 Task: Buy 4 Mustache Scissors for Men's from Shave & Hair Removal section under best seller category for shipping address: Linda Green, 535 Junior Avenue, Duluth, Georgia 30097, Cell Number 4046170247. Pay from credit card ending with 7965, CVV 549
Action: Mouse moved to (31, 116)
Screenshot: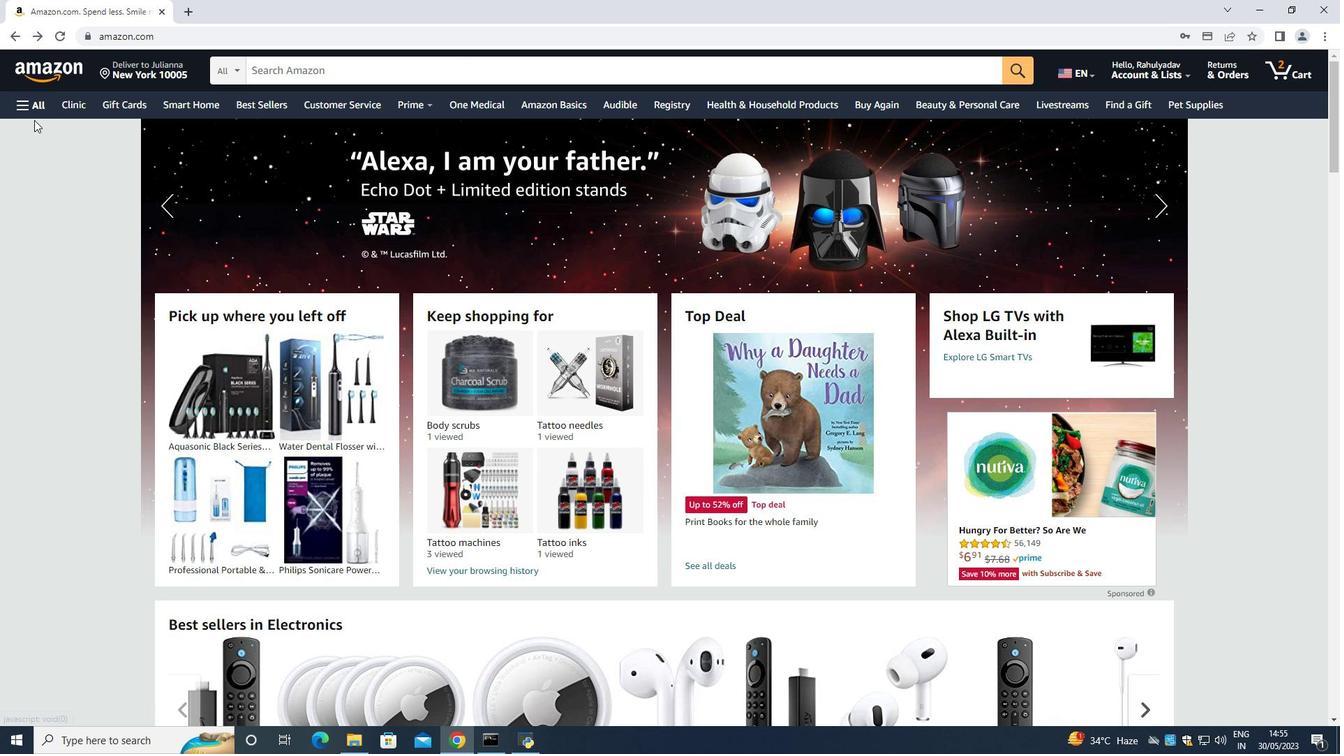 
Action: Mouse pressed left at (31, 116)
Screenshot: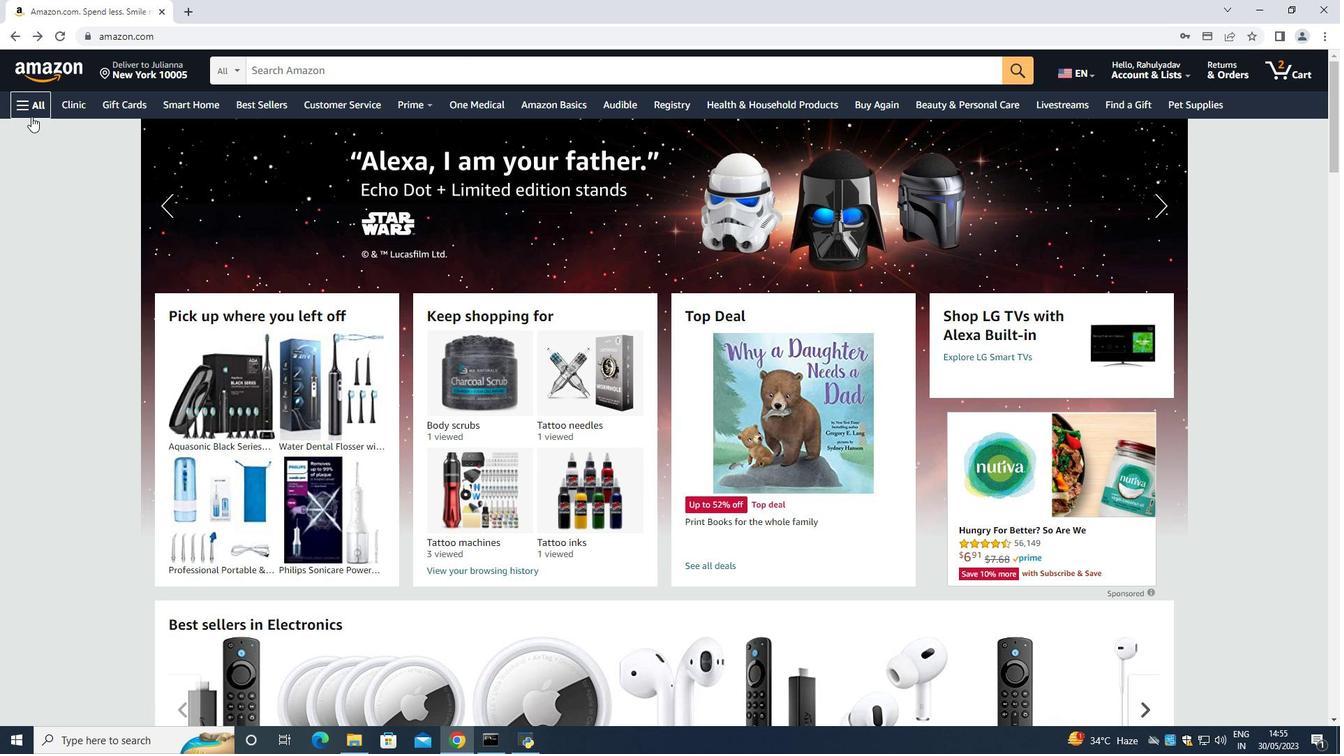 
Action: Mouse moved to (32, 143)
Screenshot: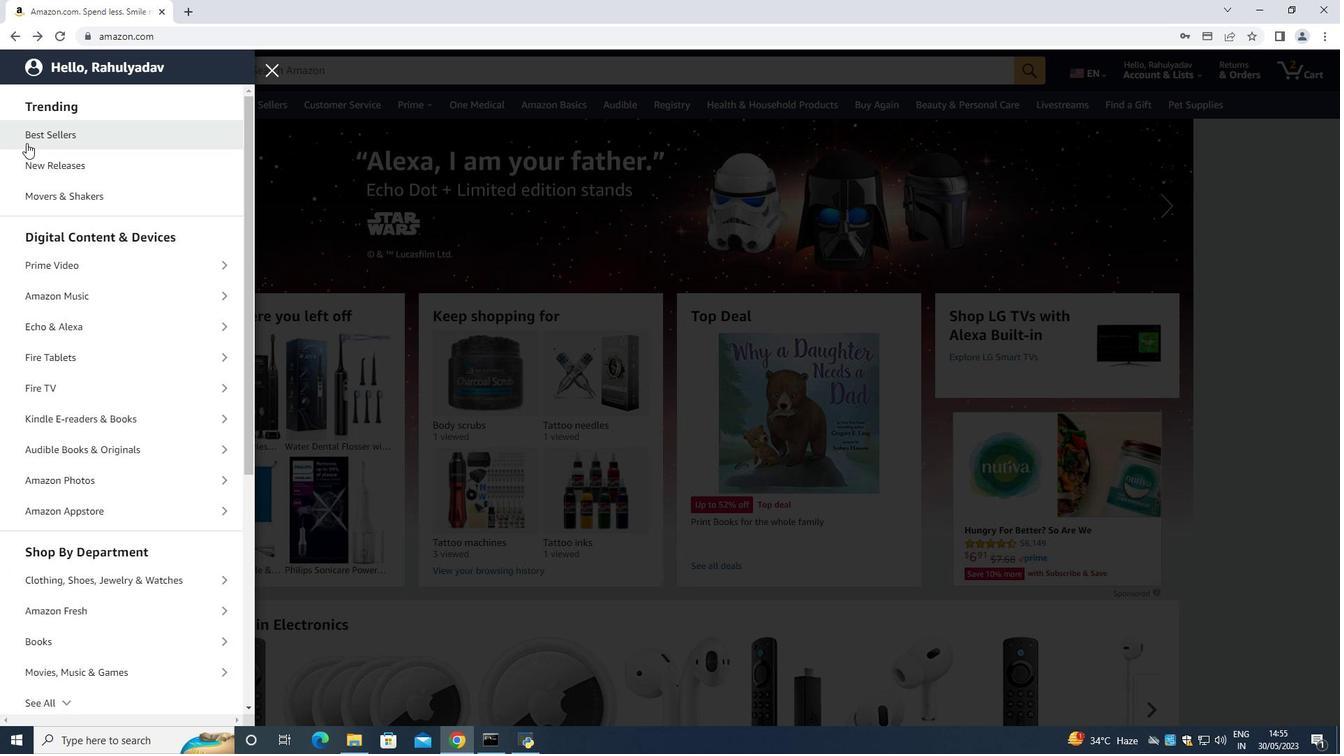 
Action: Mouse pressed left at (32, 143)
Screenshot: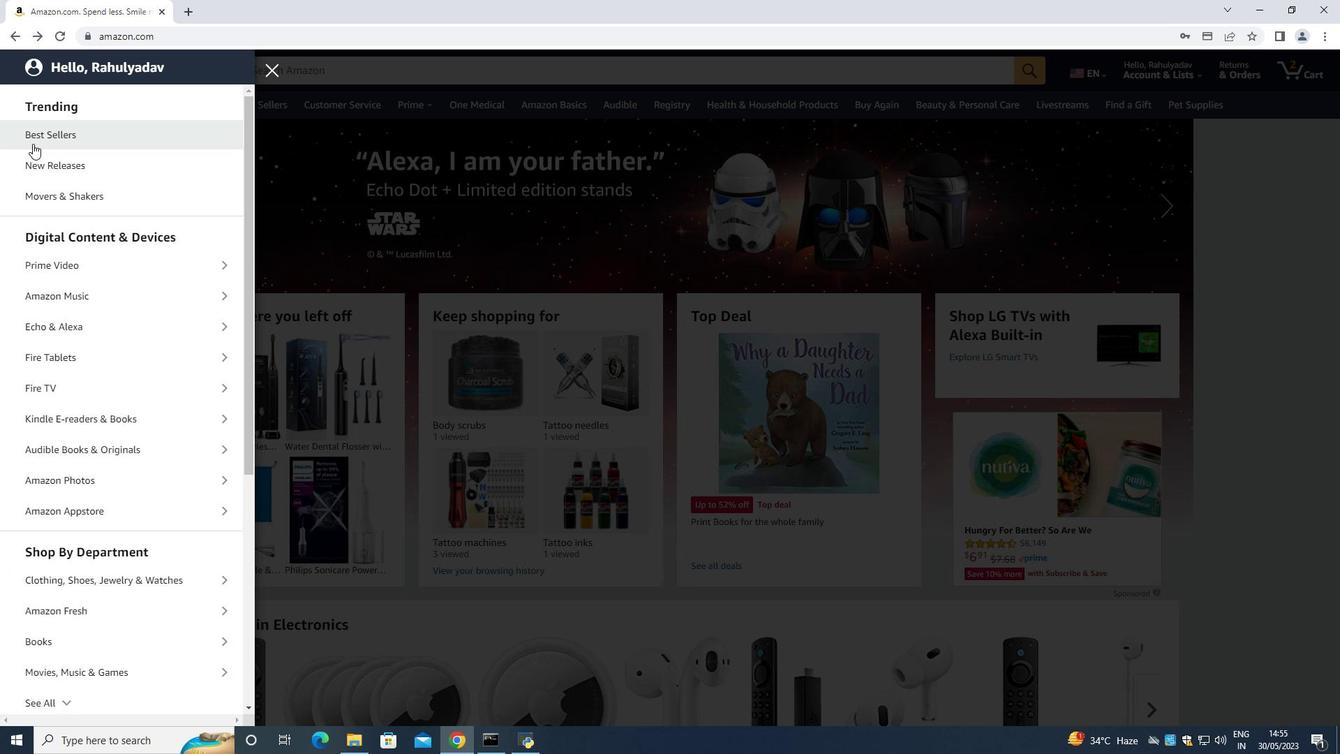 
Action: Mouse moved to (367, 76)
Screenshot: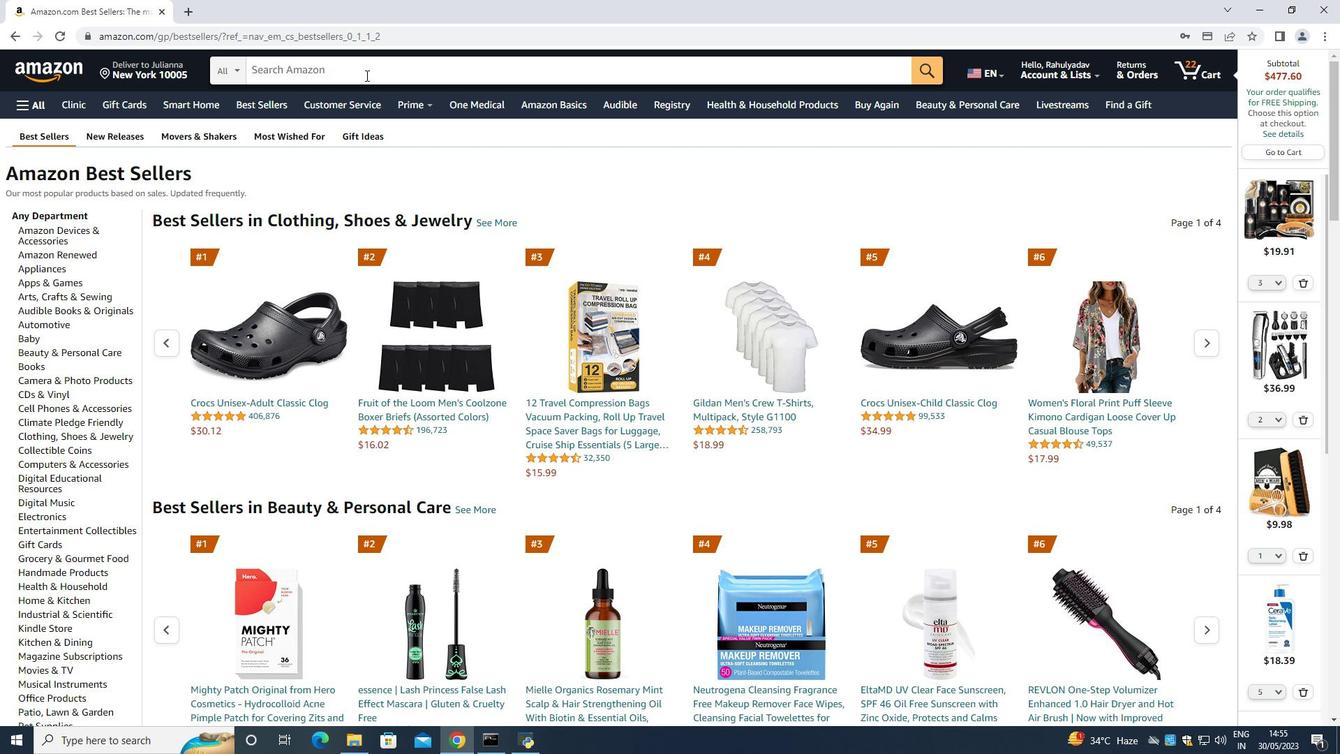 
Action: Mouse pressed left at (367, 76)
Screenshot: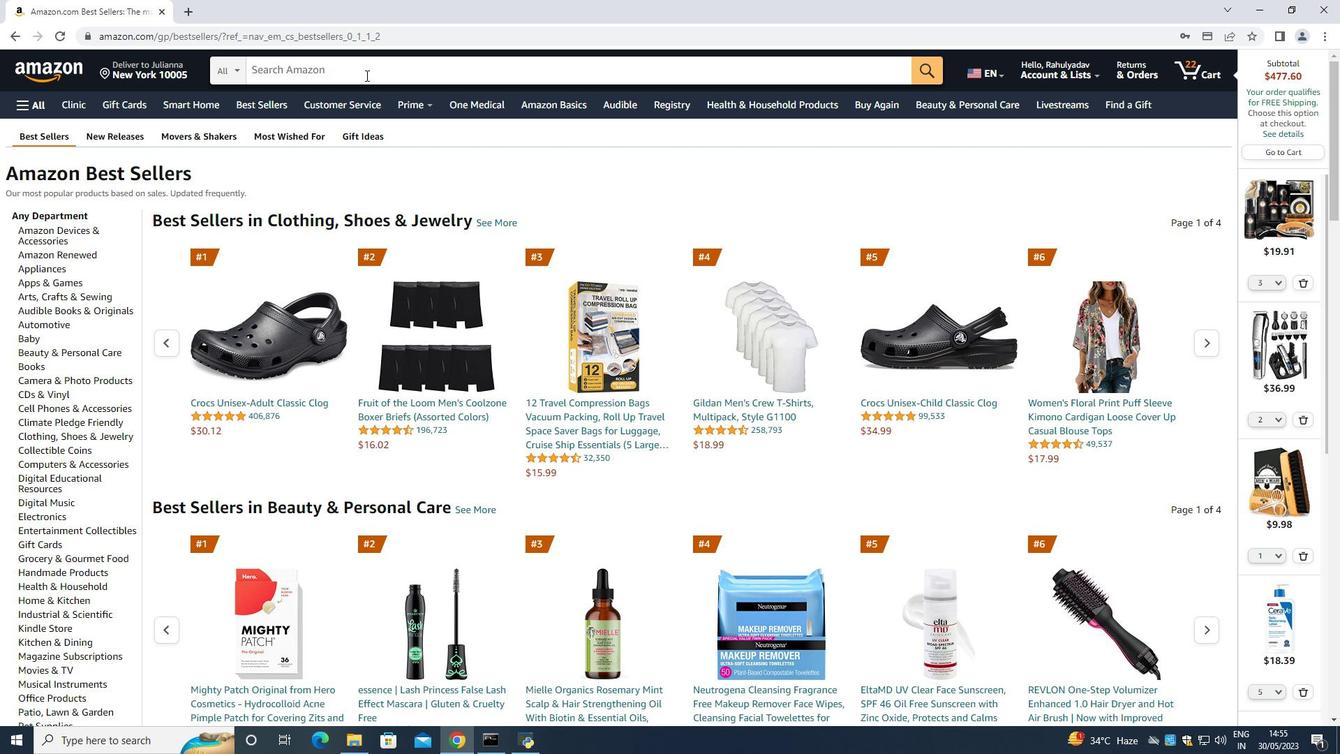 
Action: Key pressed <Key.shift><Key.shift>Mustache<Key.space><Key.shift>Scissors<Key.space>for<Key.space><Key.shift>Men<Key.space><Key.enter>
Screenshot: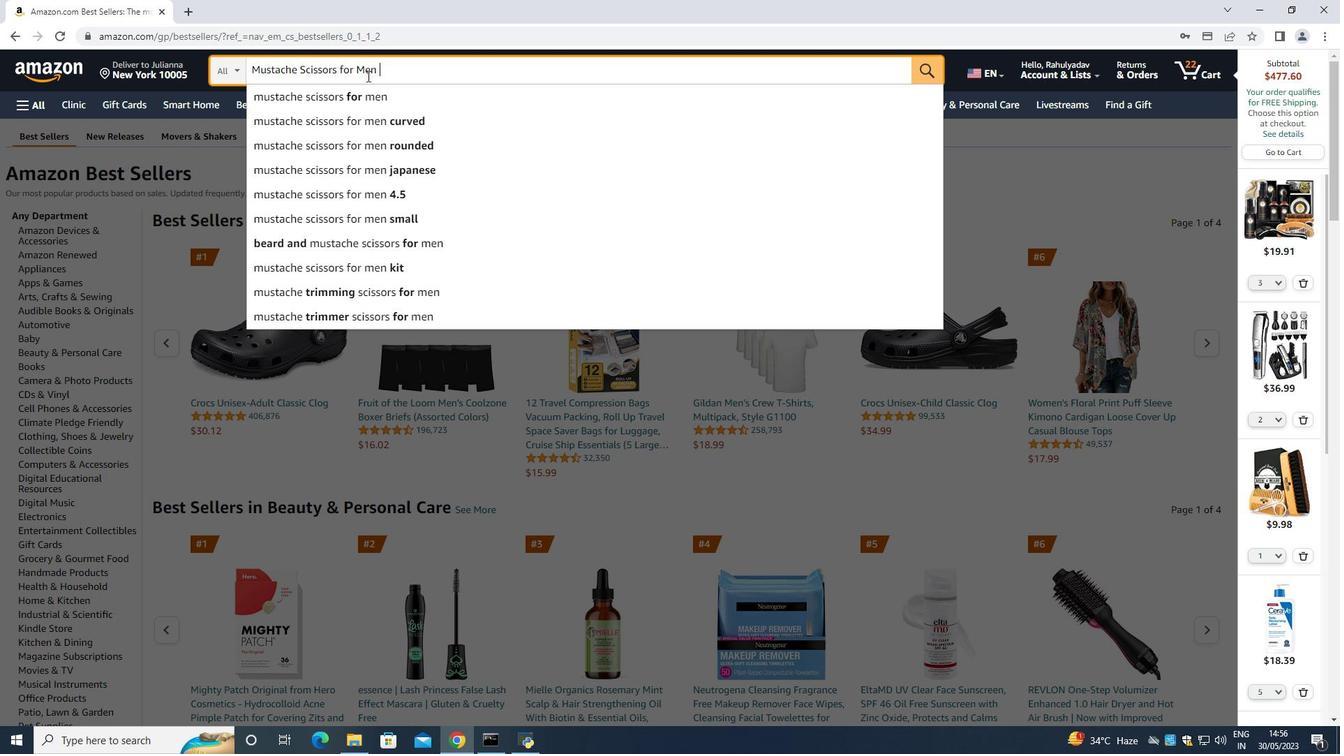 
Action: Mouse moved to (87, 289)
Screenshot: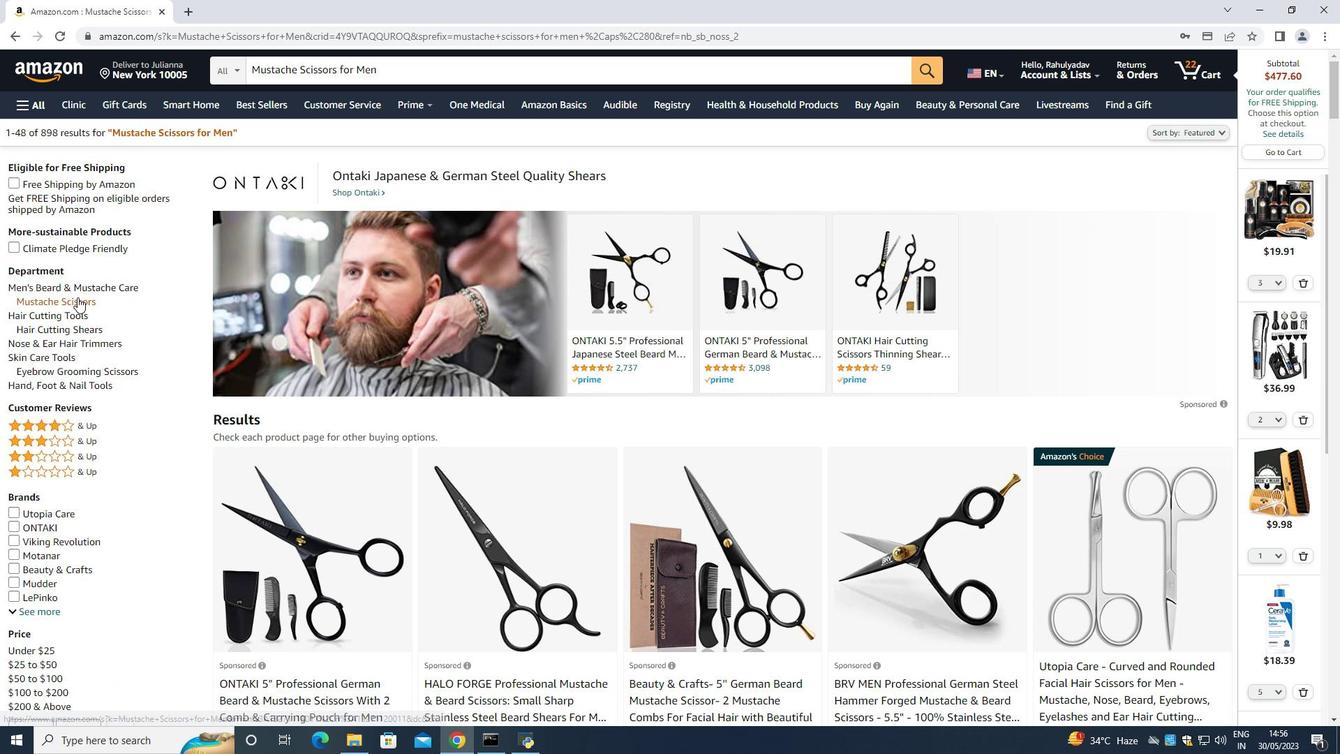 
Action: Mouse pressed left at (87, 289)
Screenshot: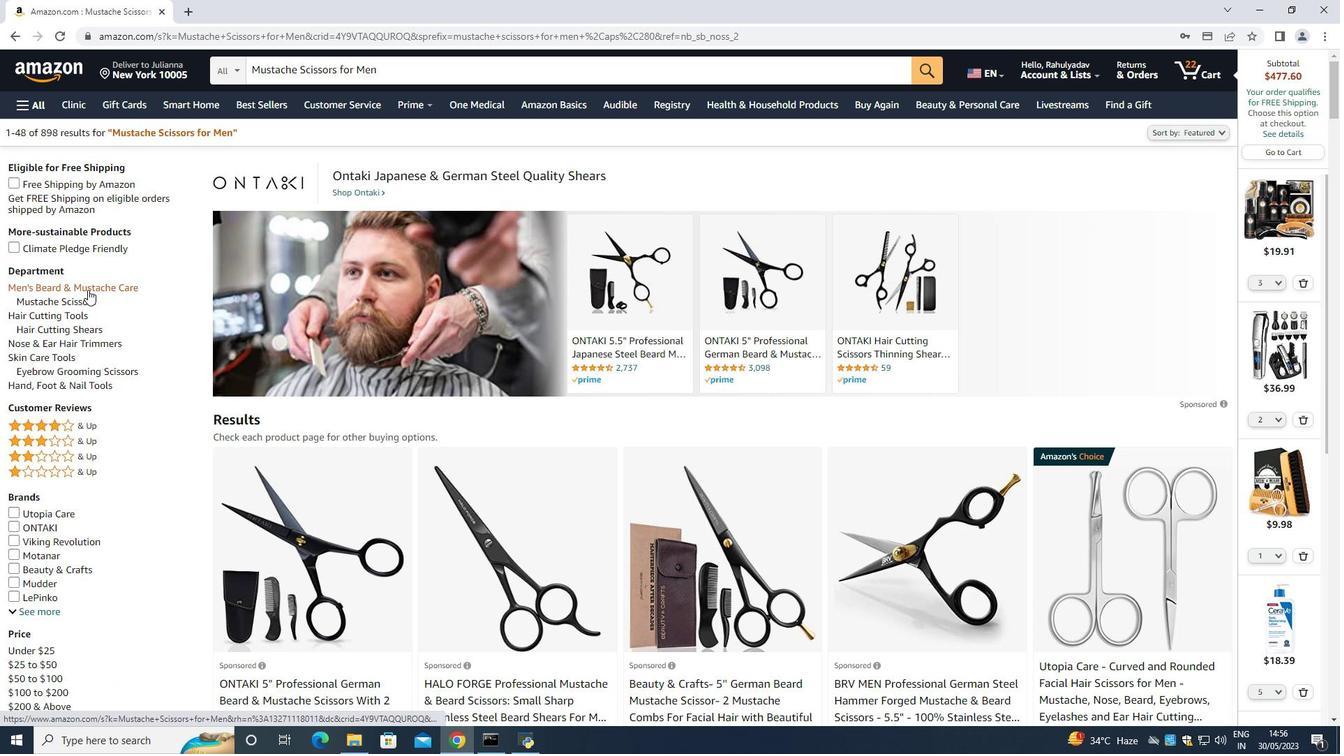 
Action: Mouse moved to (66, 356)
Screenshot: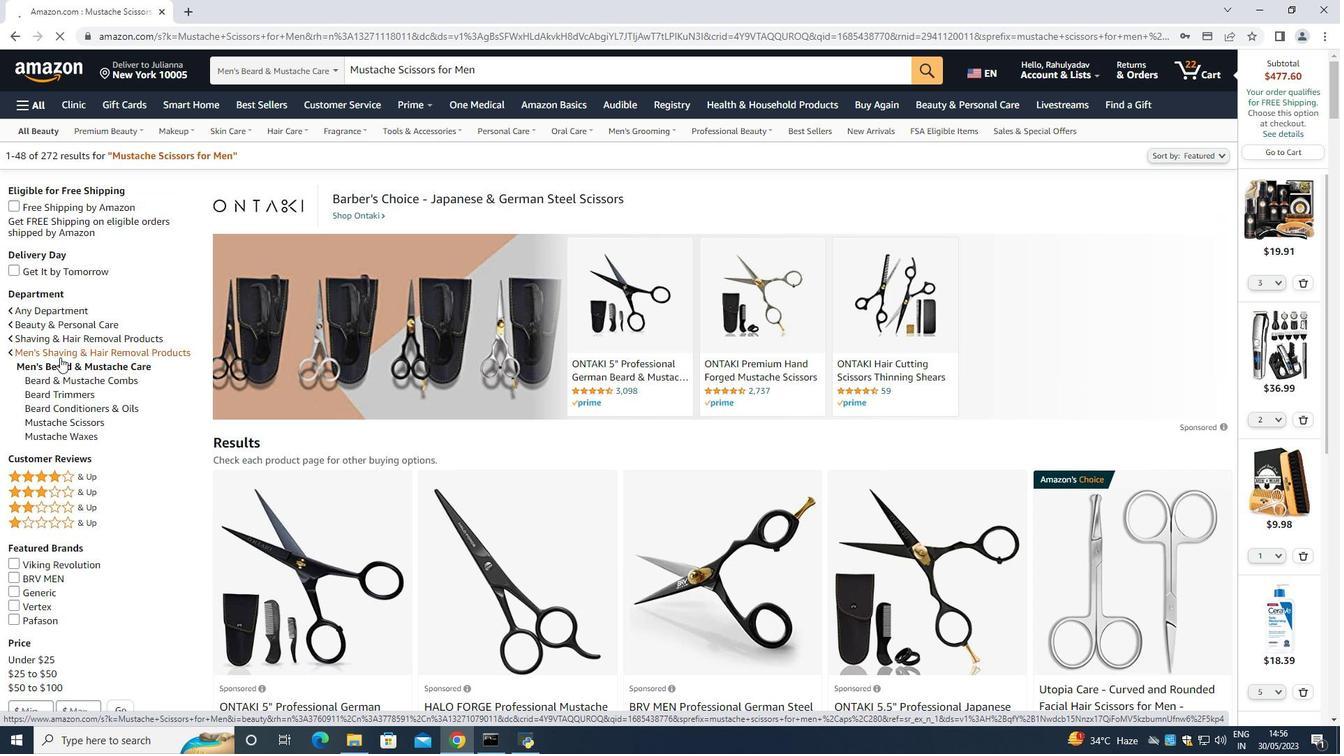 
Action: Mouse pressed left at (66, 356)
Screenshot: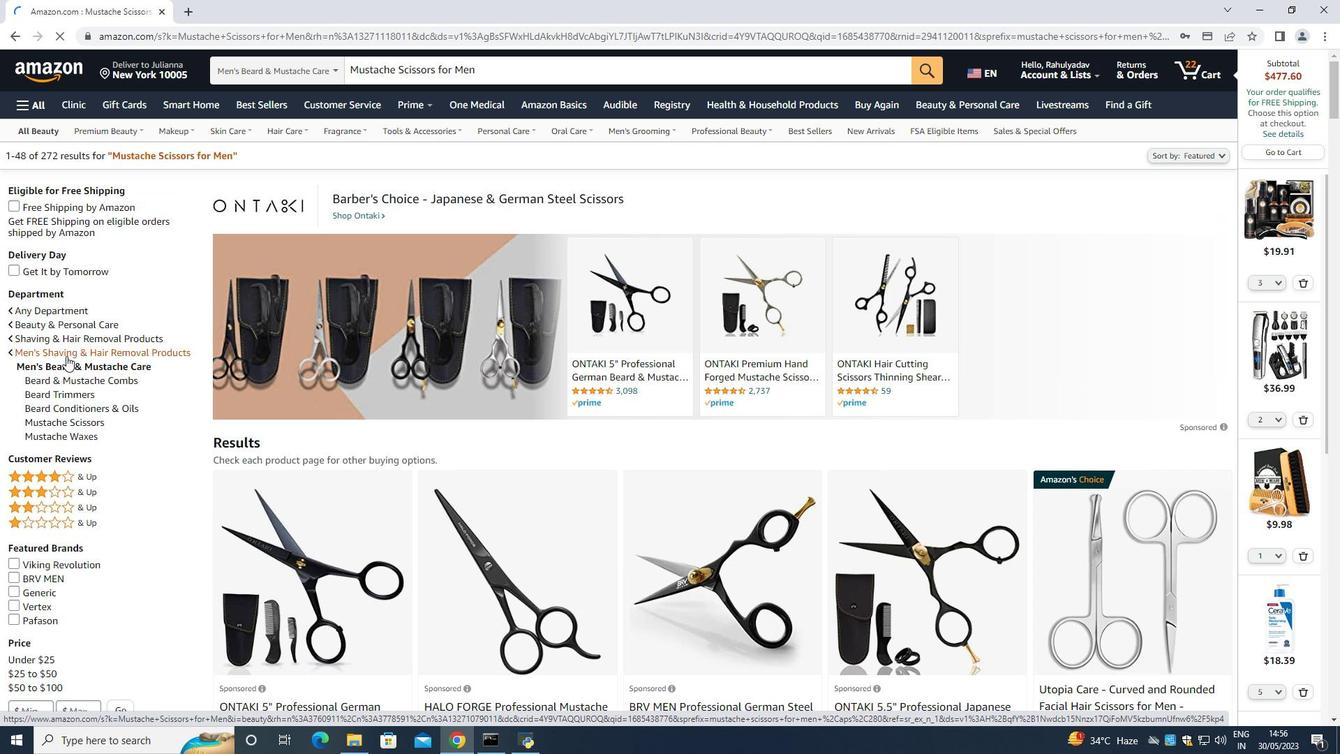 
Action: Mouse moved to (395, 247)
Screenshot: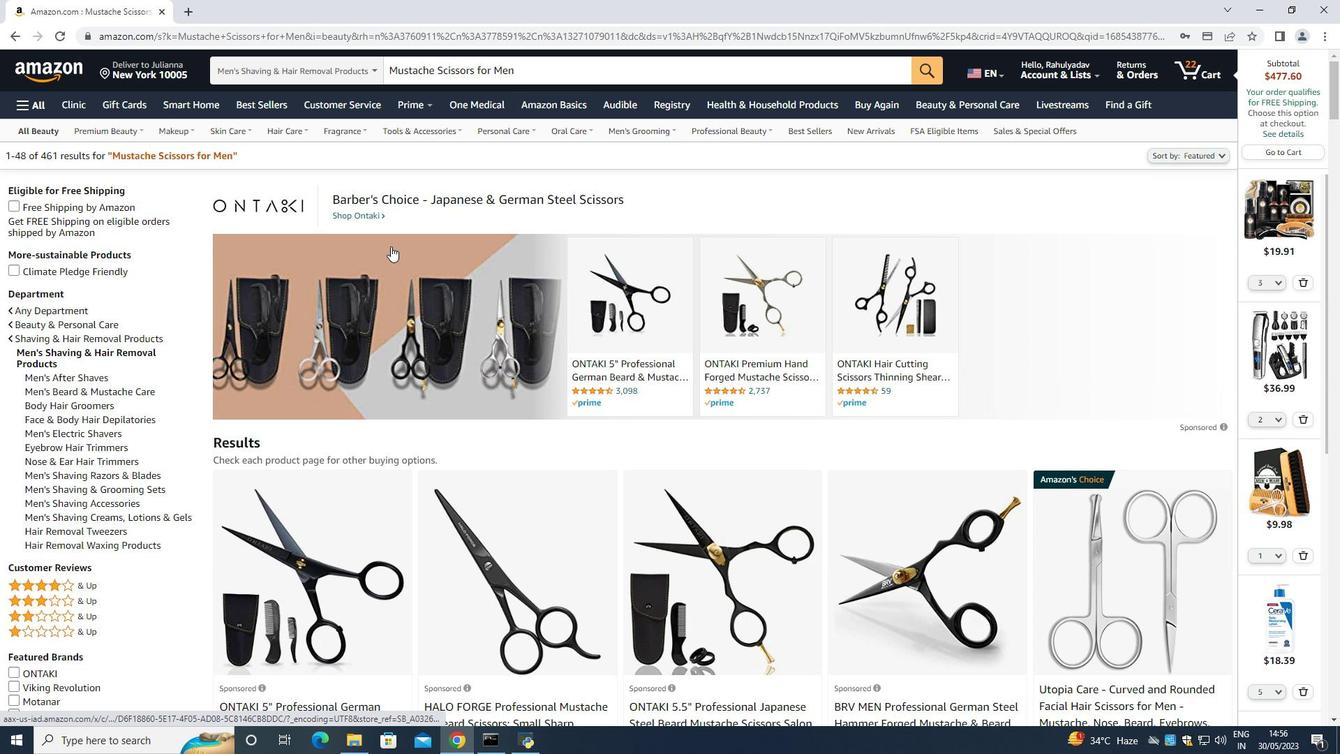 
Action: Mouse scrolled (395, 247) with delta (0, 0)
Screenshot: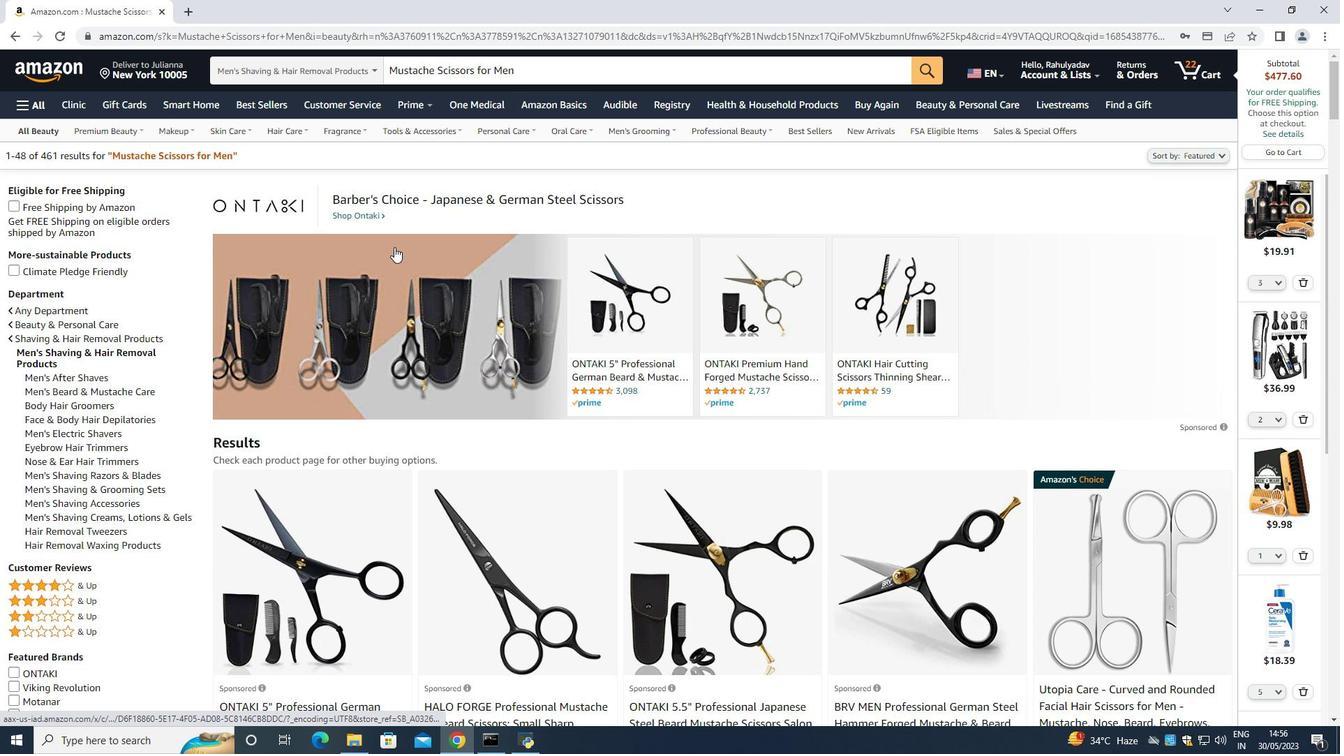 
Action: Mouse moved to (394, 276)
Screenshot: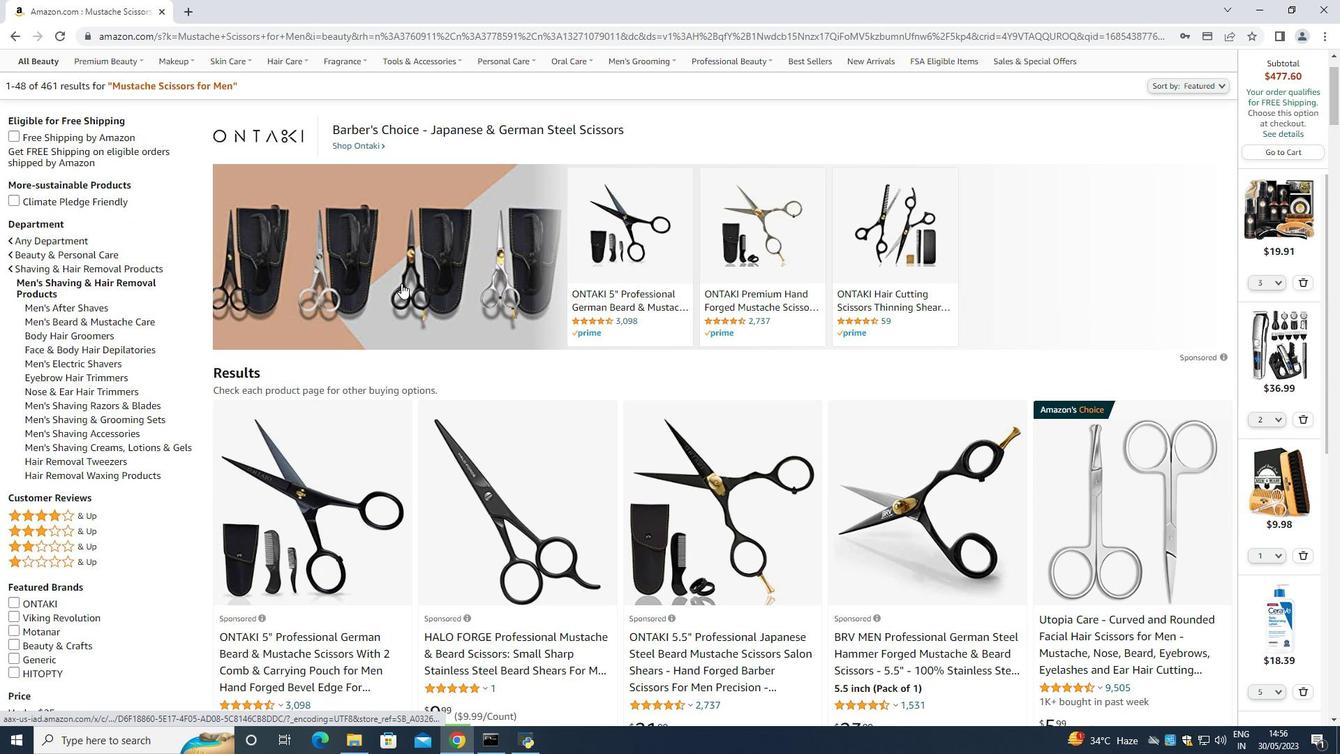 
Action: Mouse scrolled (394, 275) with delta (0, 0)
Screenshot: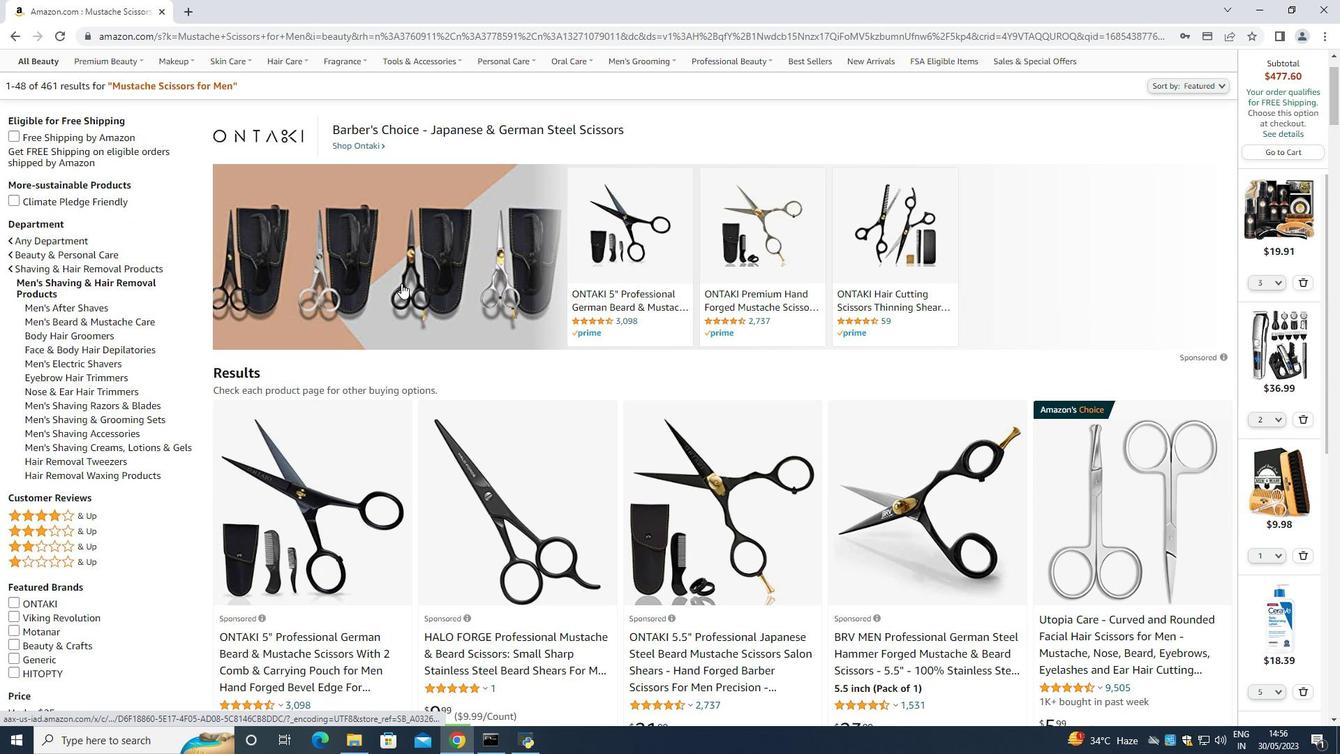 
Action: Mouse moved to (798, 405)
Screenshot: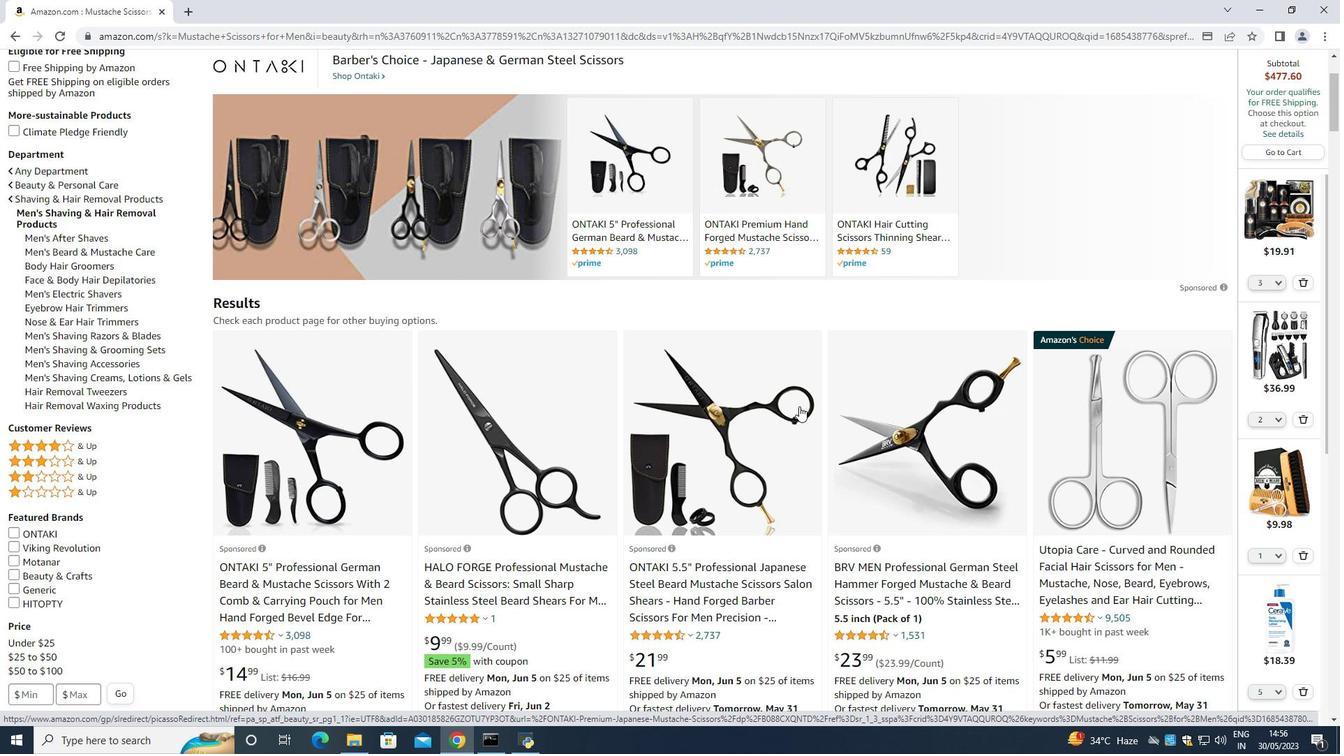 
Action: Mouse scrolled (798, 405) with delta (0, 0)
Screenshot: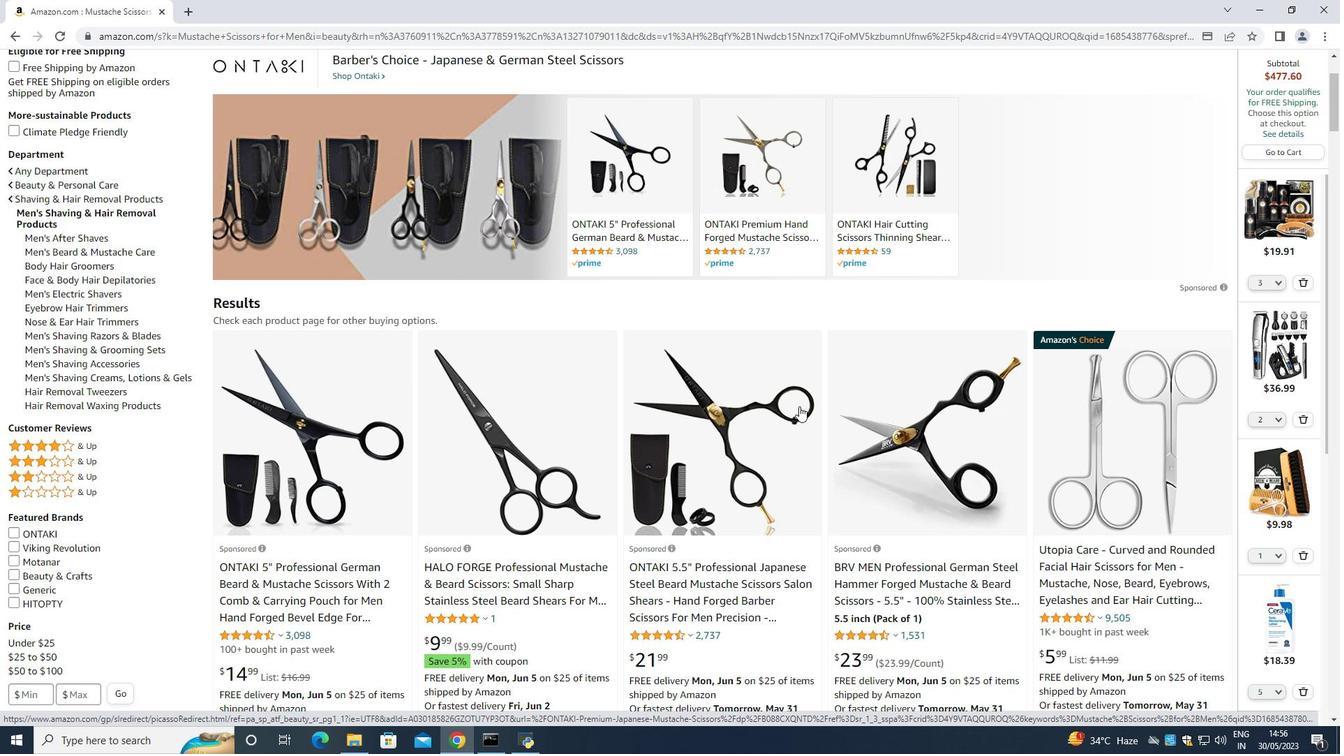 
Action: Mouse moved to (796, 404)
Screenshot: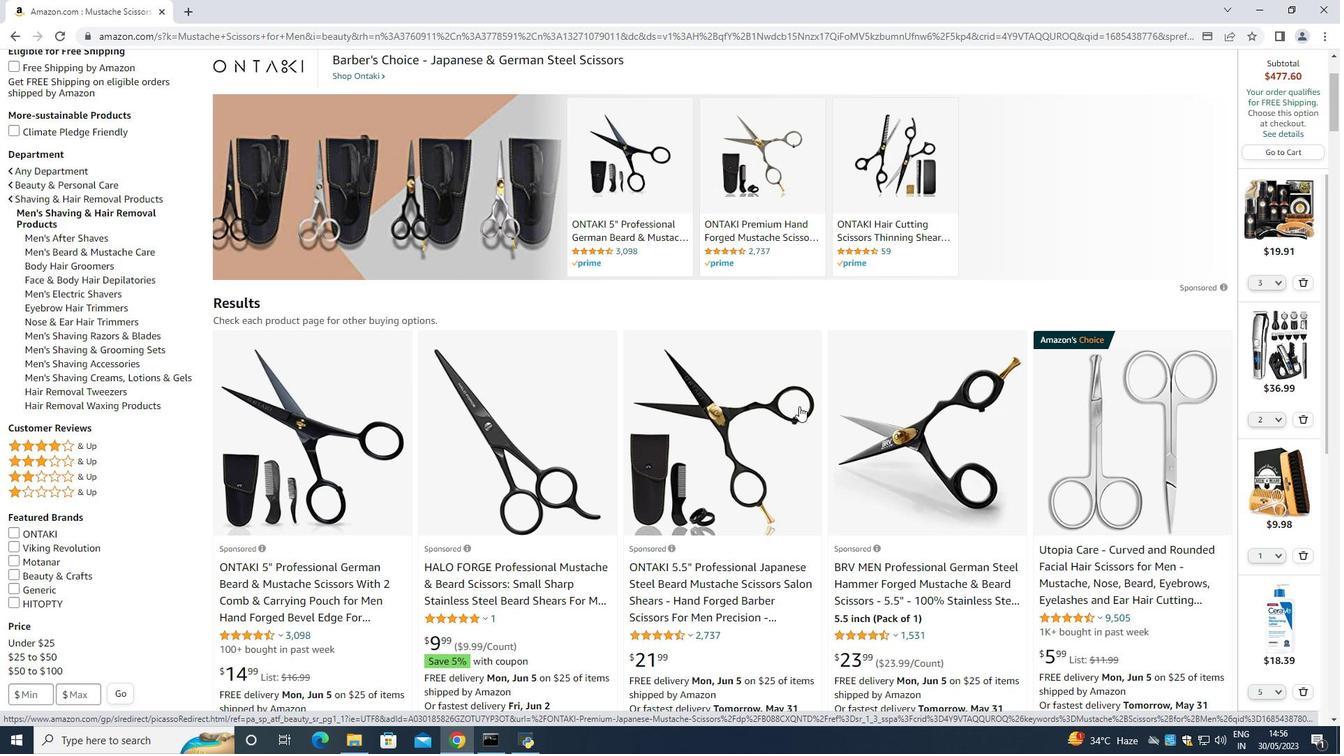 
Action: Mouse scrolled (796, 403) with delta (0, 0)
Screenshot: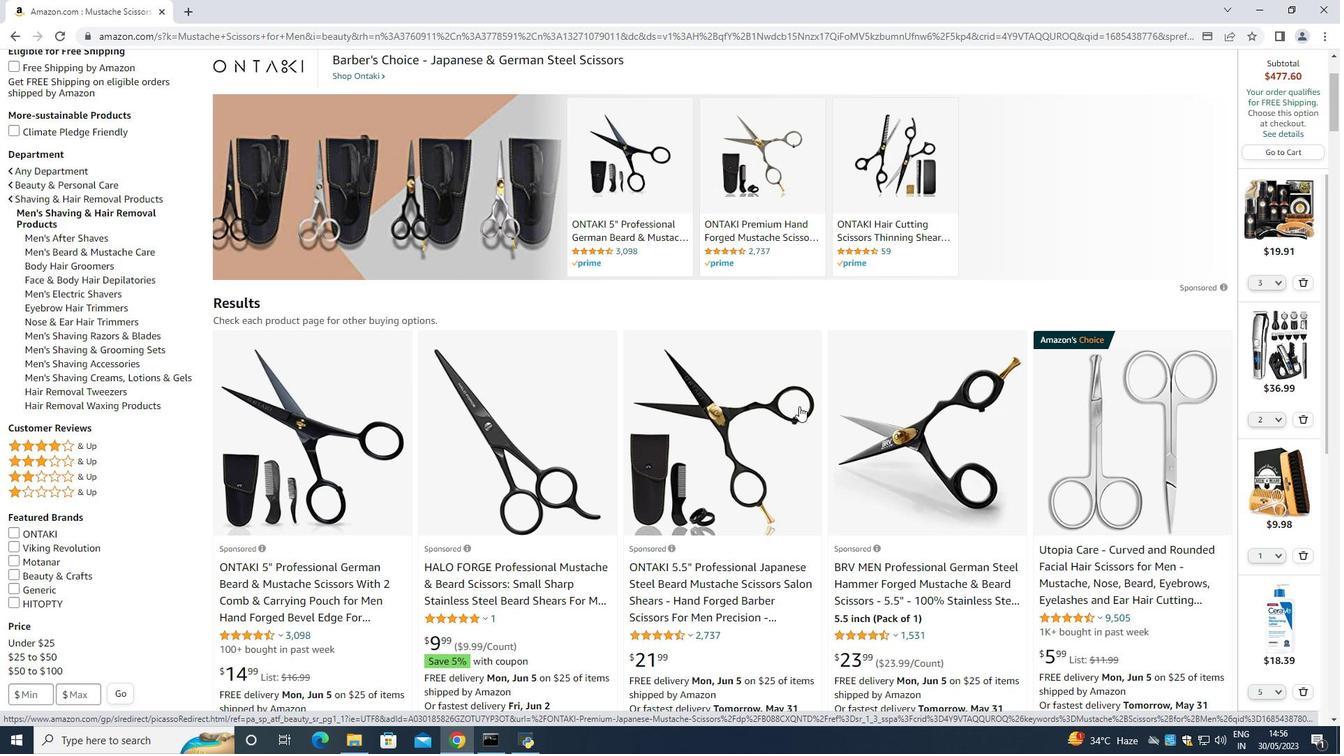 
Action: Mouse moved to (798, 395)
Screenshot: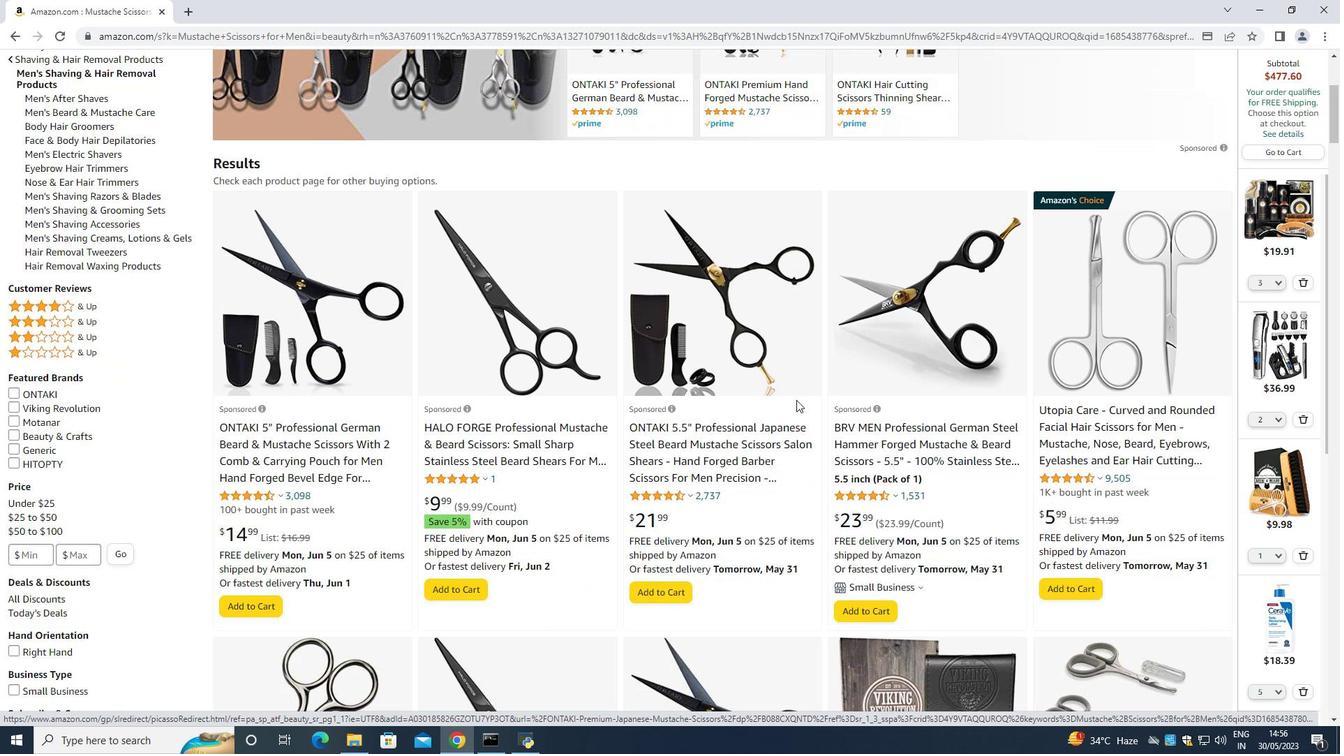 
Action: Mouse scrolled (798, 394) with delta (0, 0)
Screenshot: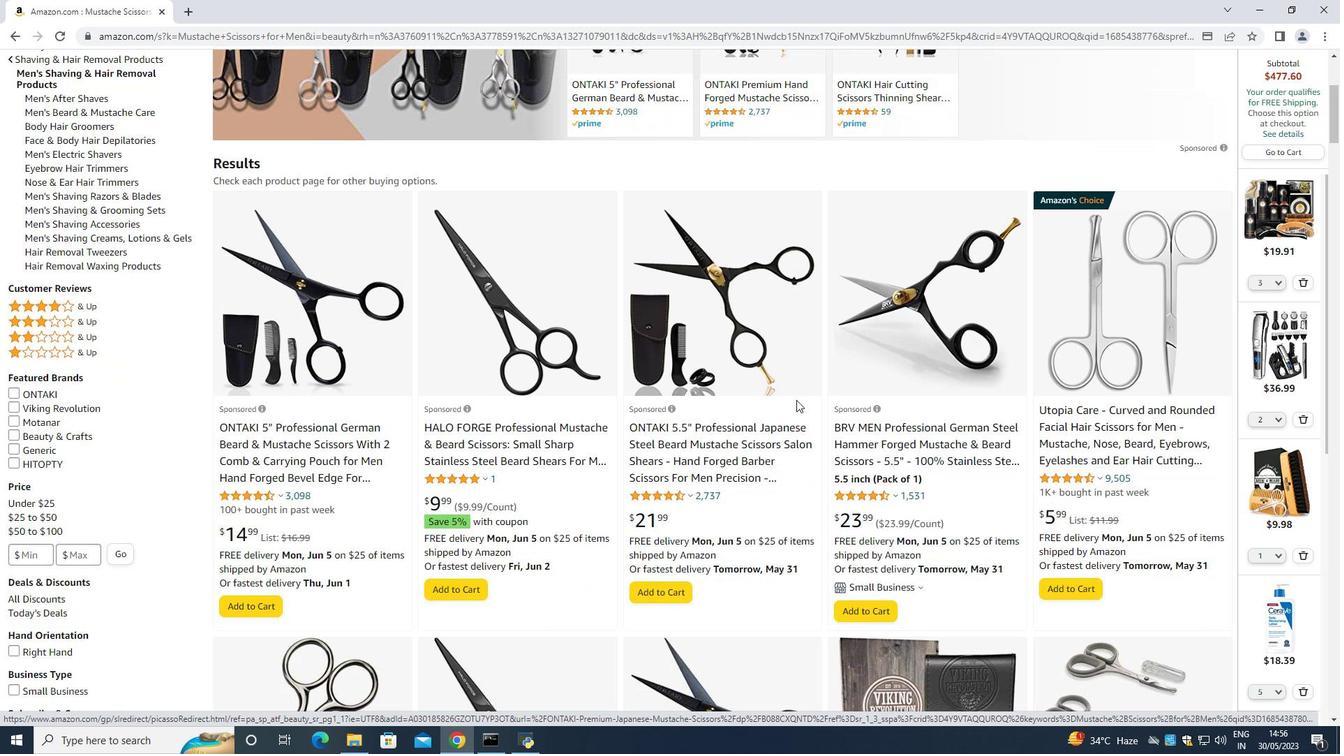
Action: Mouse moved to (794, 391)
Screenshot: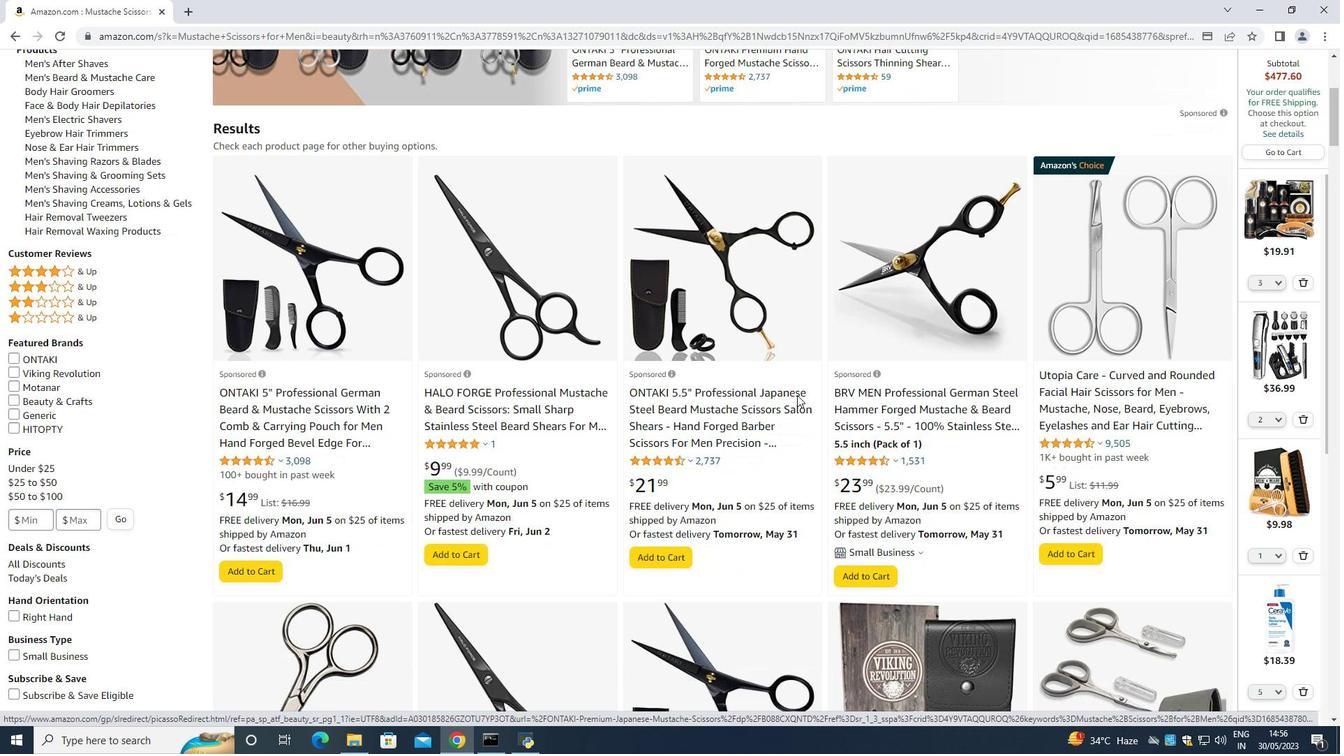 
Action: Mouse scrolled (795, 392) with delta (0, 0)
Screenshot: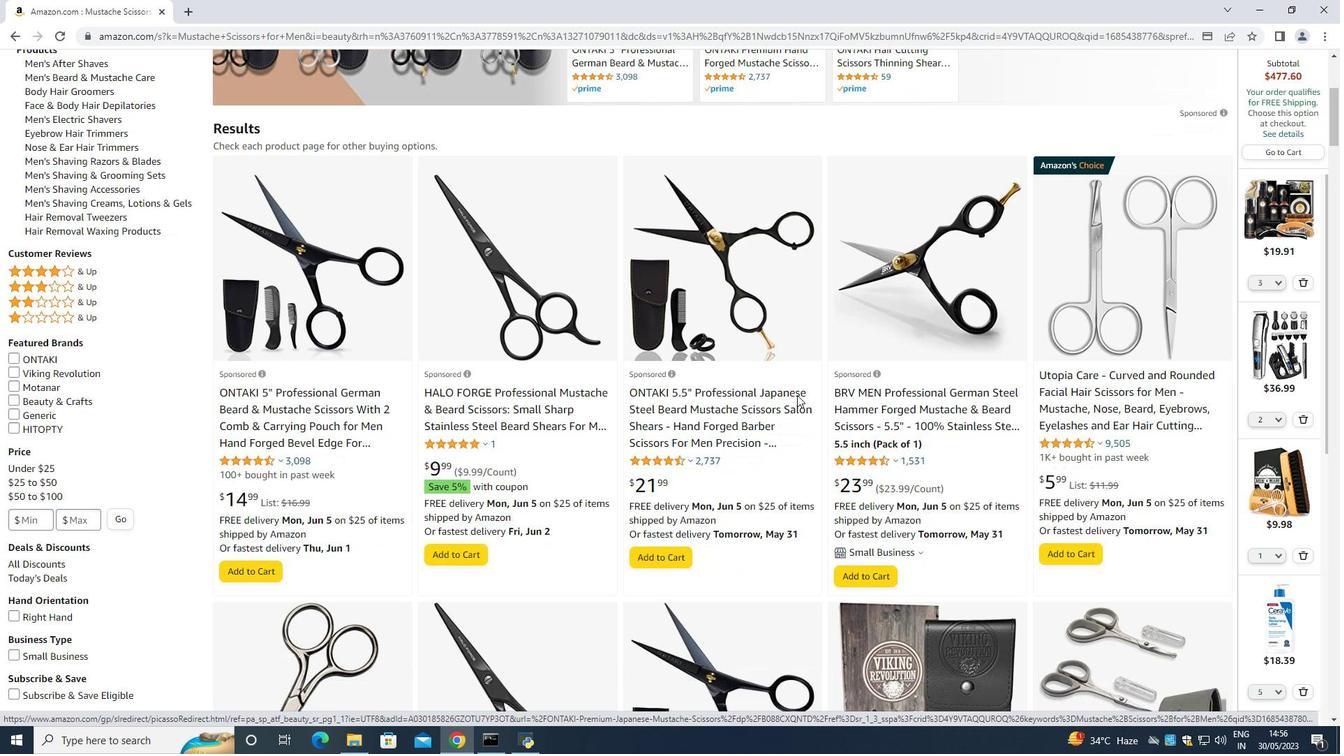 
Action: Mouse moved to (794, 391)
Screenshot: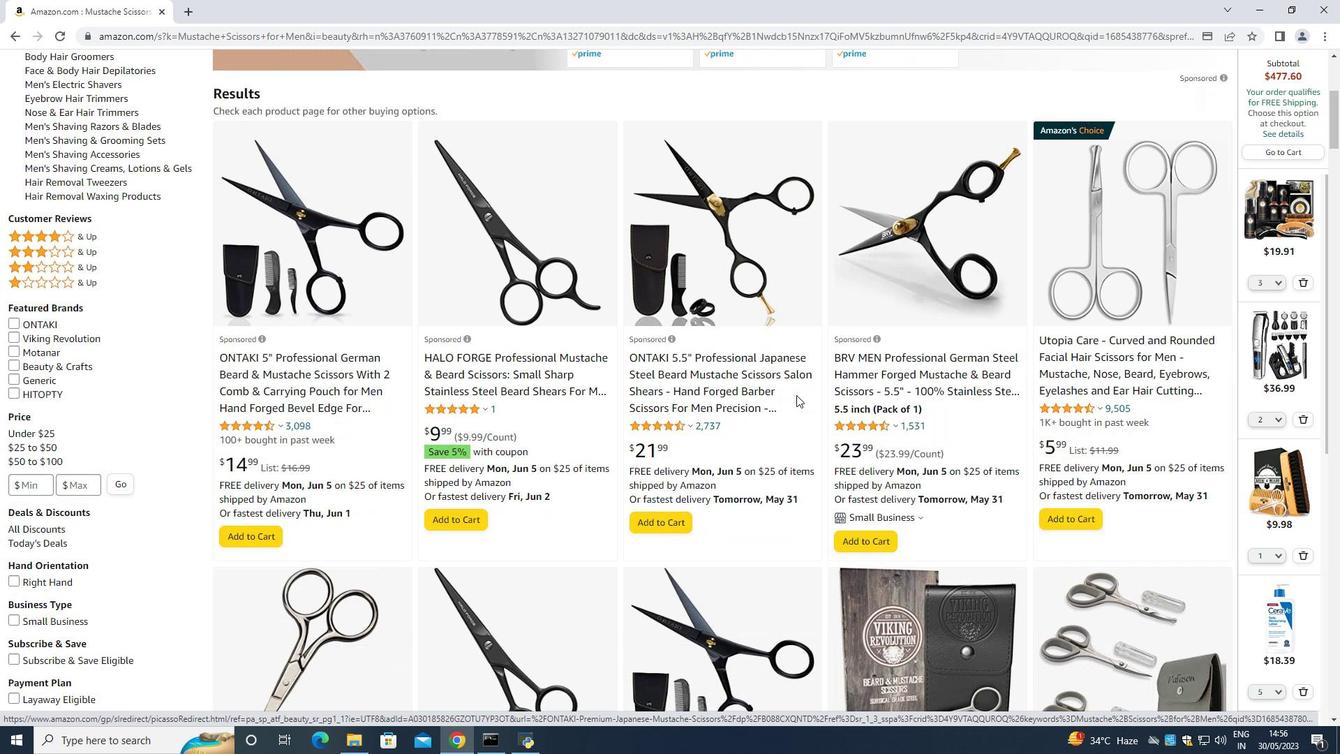 
Action: Mouse scrolled (794, 391) with delta (0, 0)
Screenshot: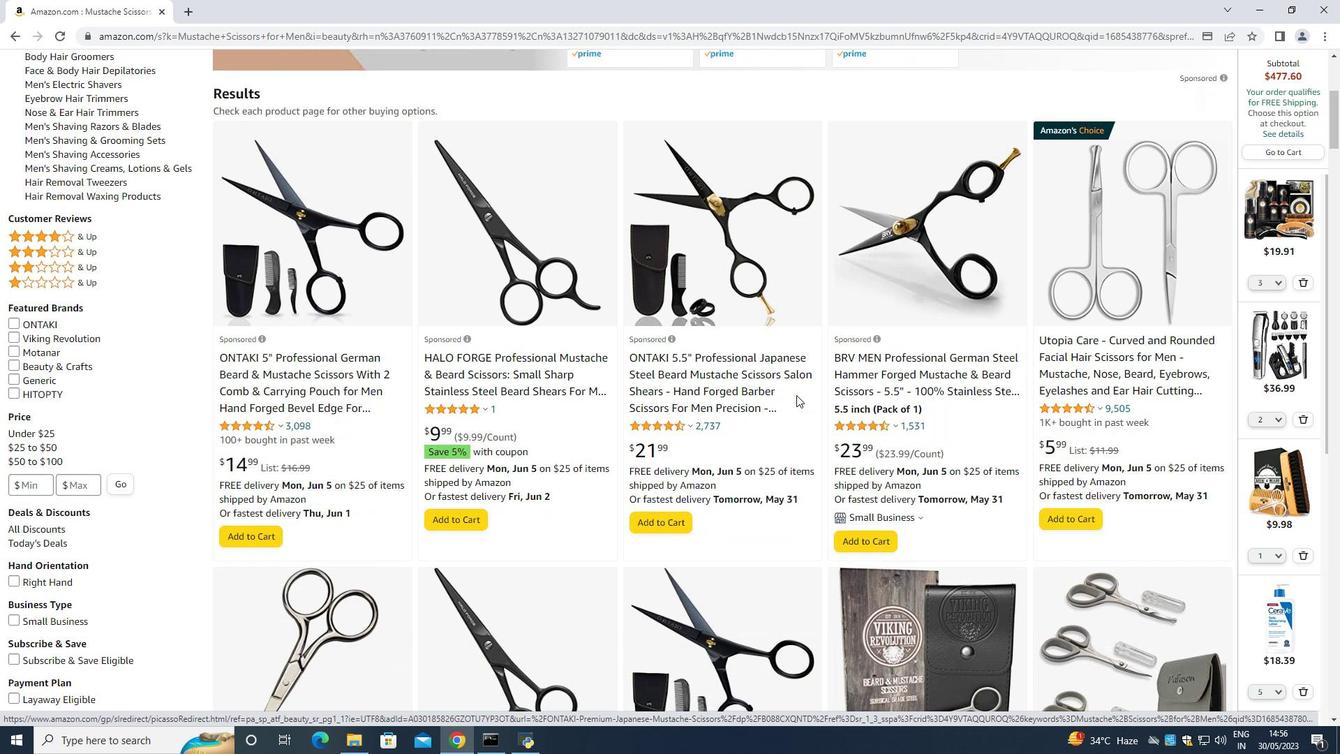 
Action: Mouse moved to (792, 391)
Screenshot: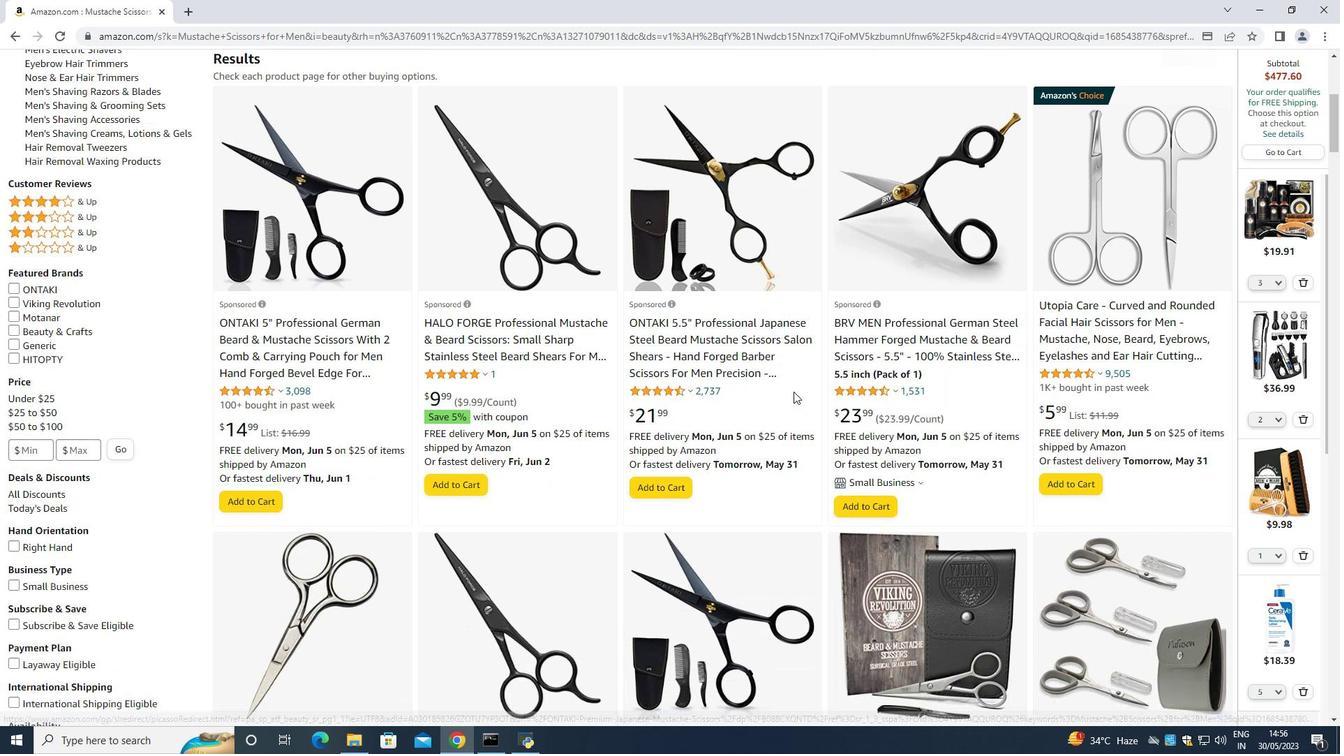 
Action: Mouse scrolled (792, 391) with delta (0, 0)
Screenshot: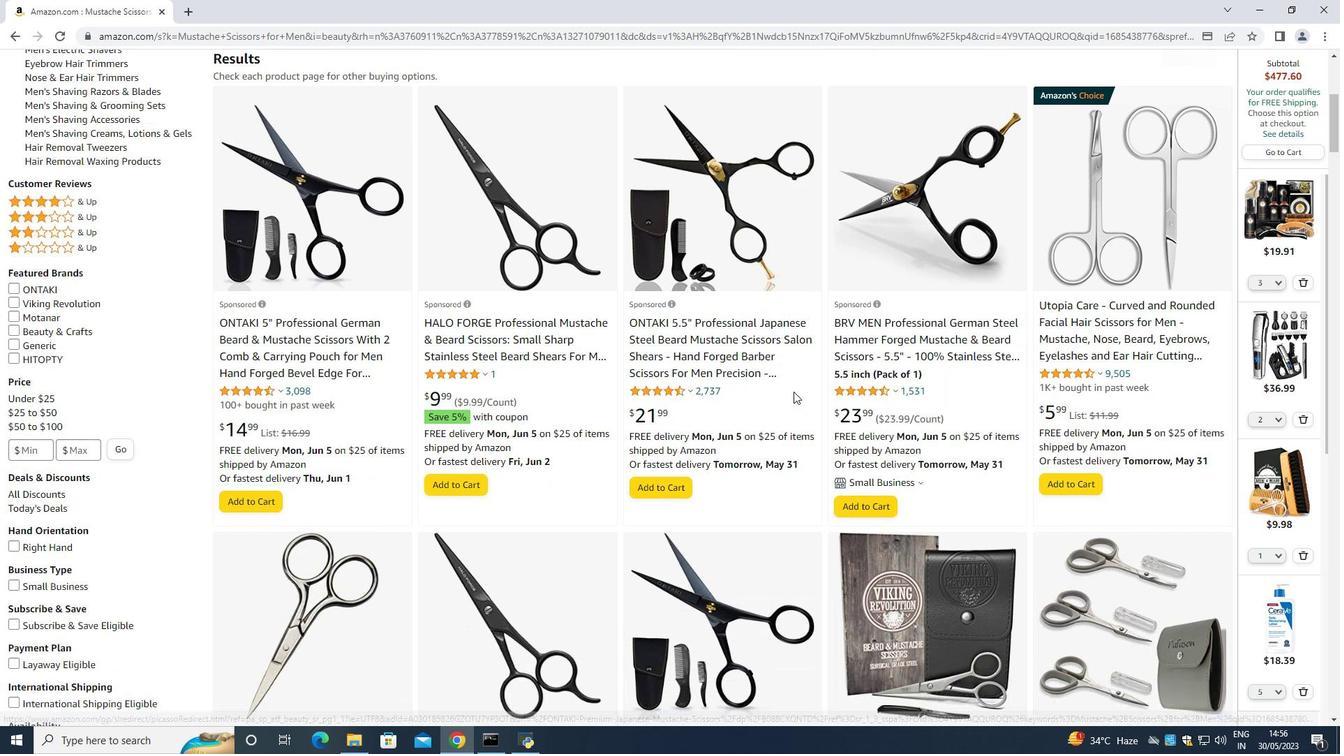 
Action: Mouse scrolled (792, 391) with delta (0, 0)
Screenshot: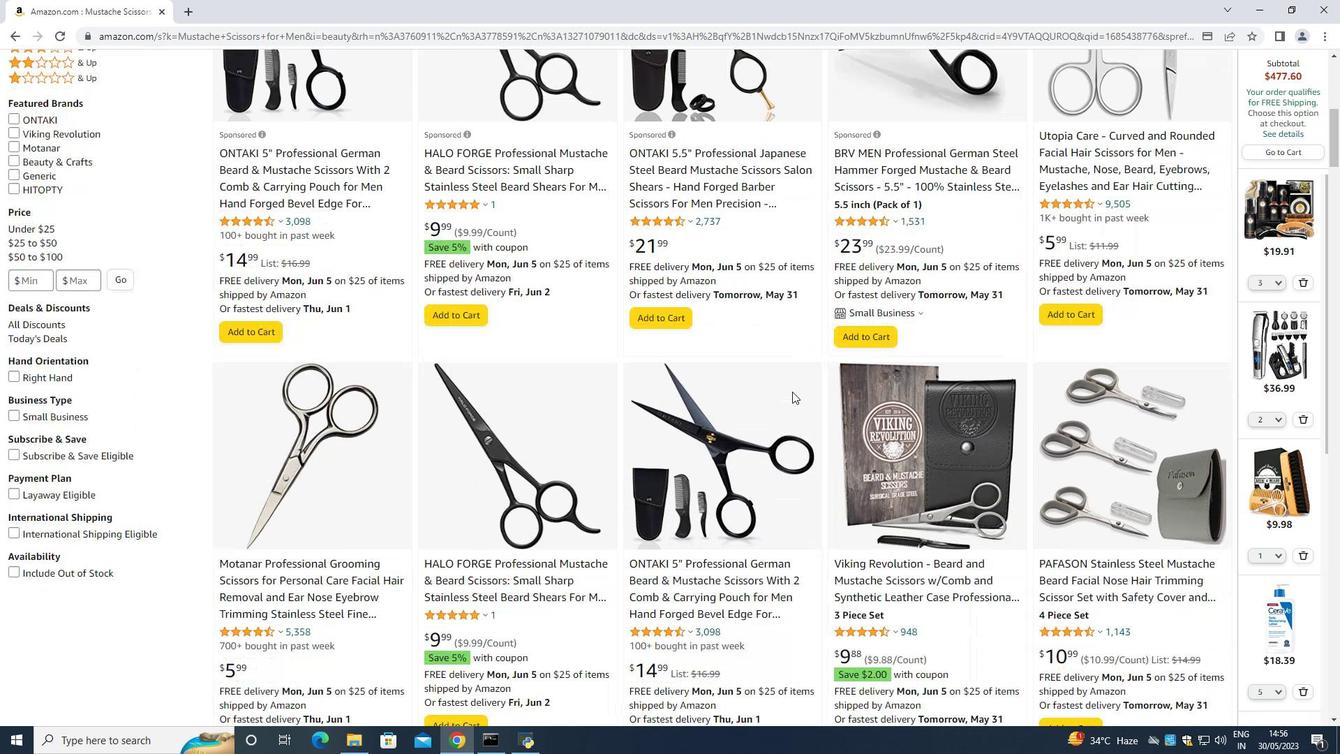 
Action: Mouse moved to (791, 391)
Screenshot: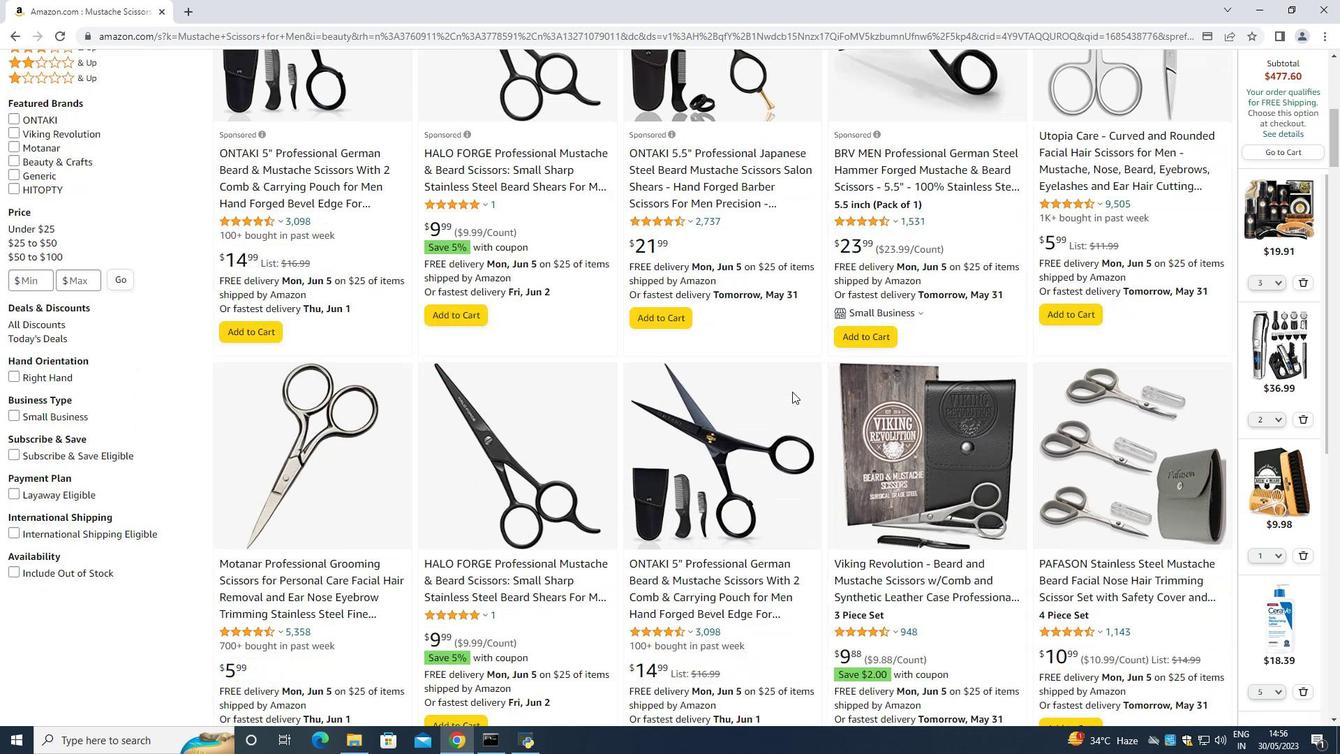 
Action: Mouse scrolled (791, 391) with delta (0, 0)
Screenshot: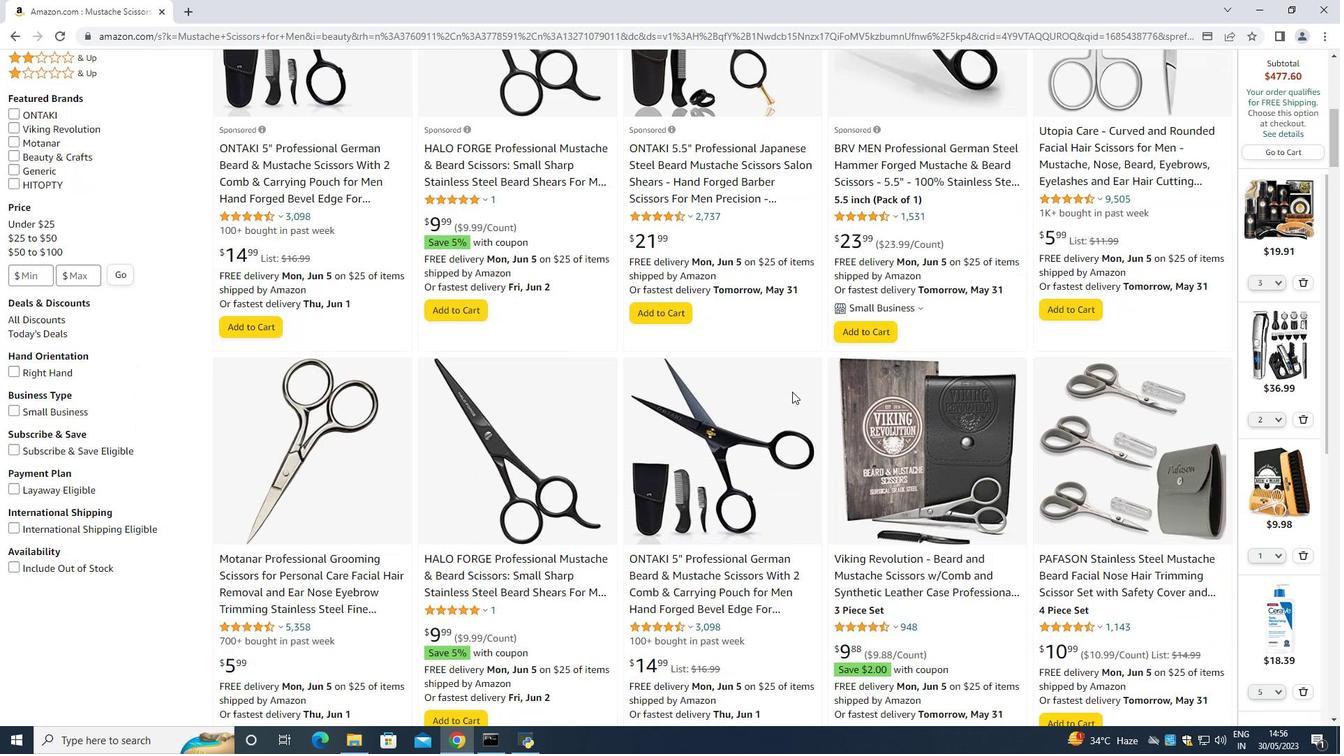 
Action: Mouse moved to (789, 391)
Screenshot: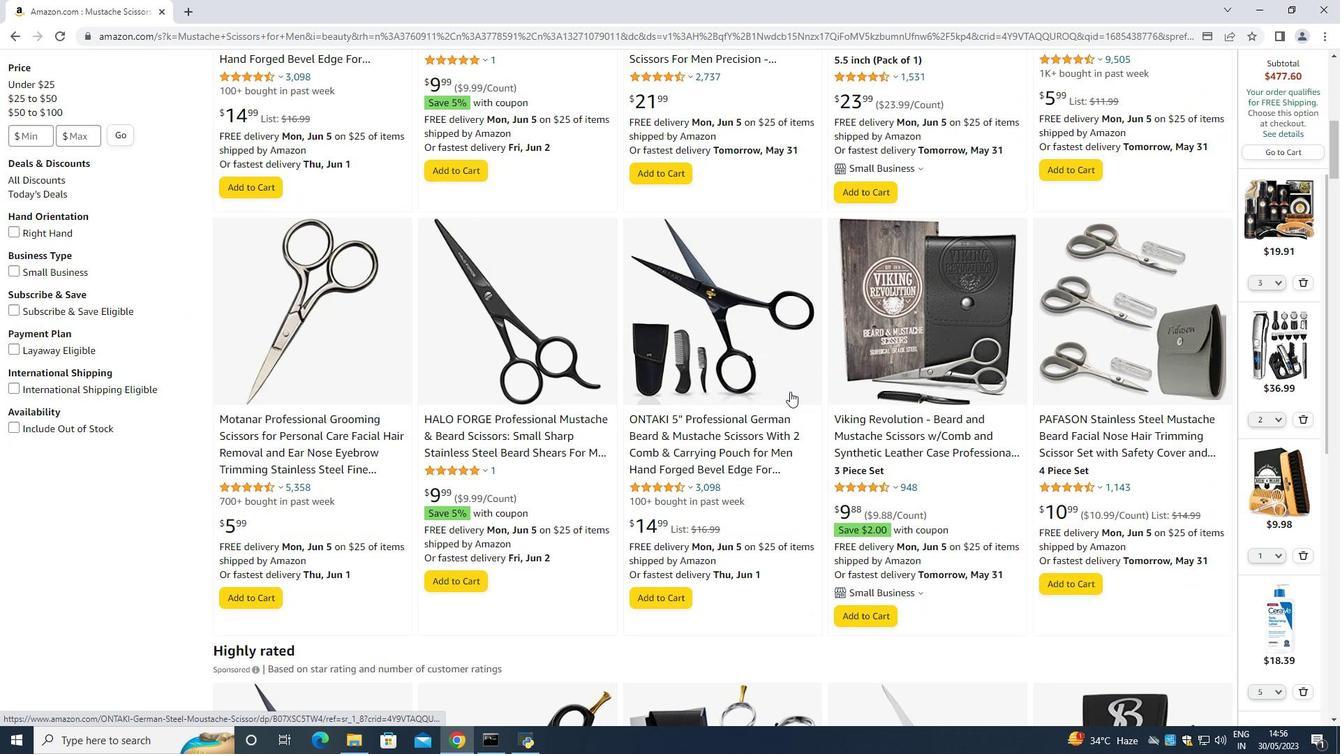 
Action: Mouse scrolled (790, 391) with delta (0, 0)
Screenshot: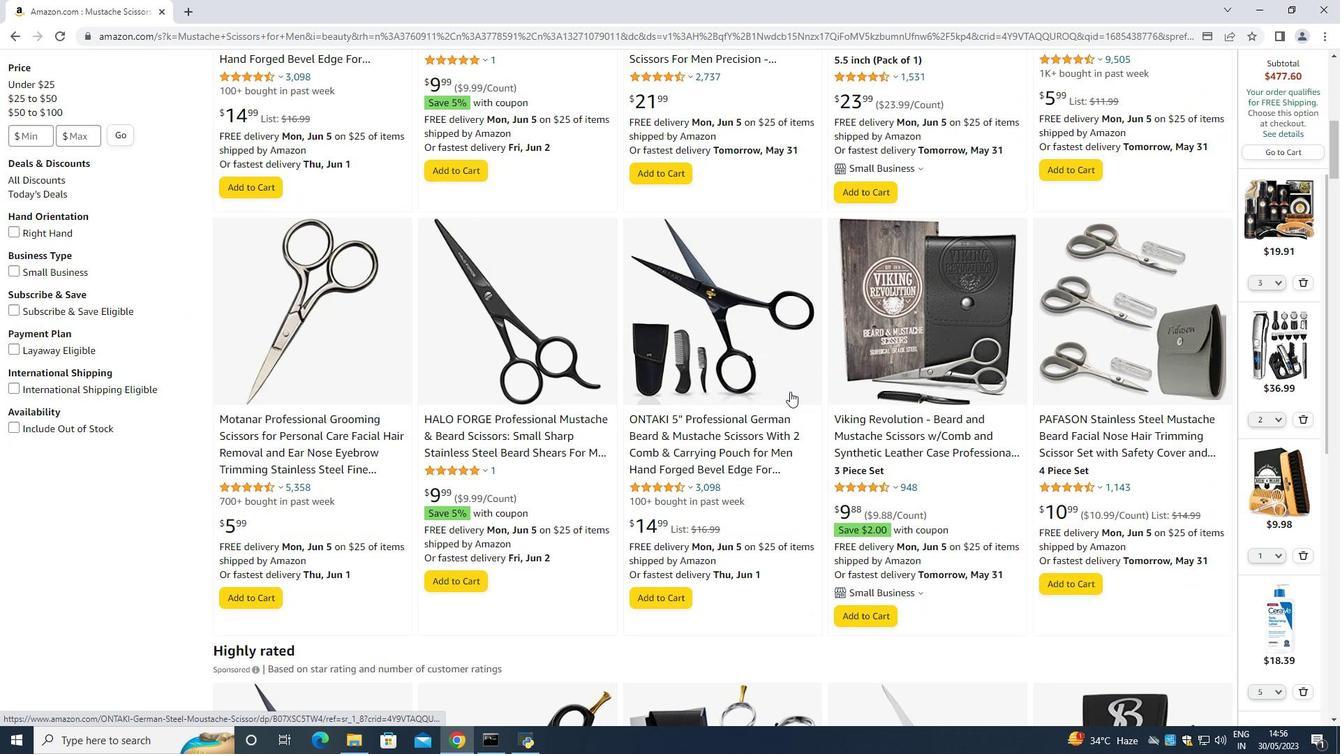 
Action: Mouse scrolled (789, 391) with delta (0, 0)
Screenshot: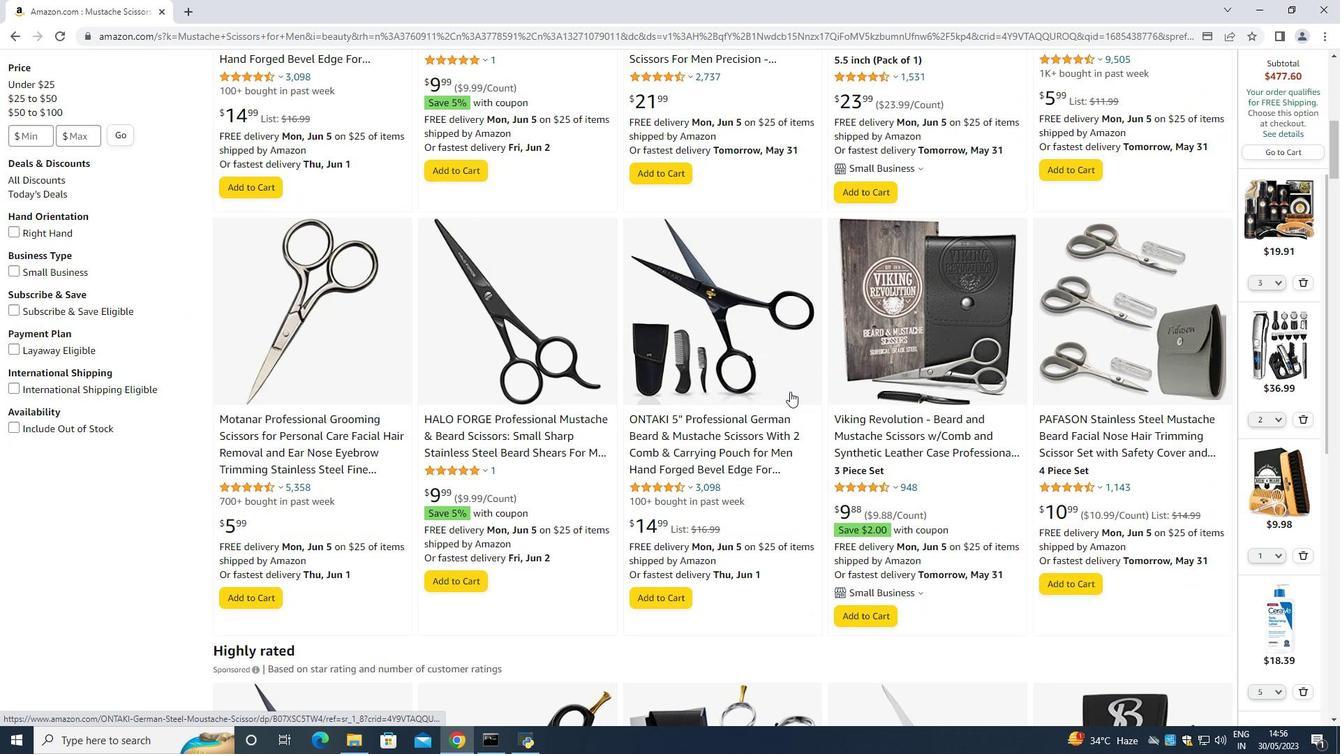 
Action: Mouse moved to (787, 391)
Screenshot: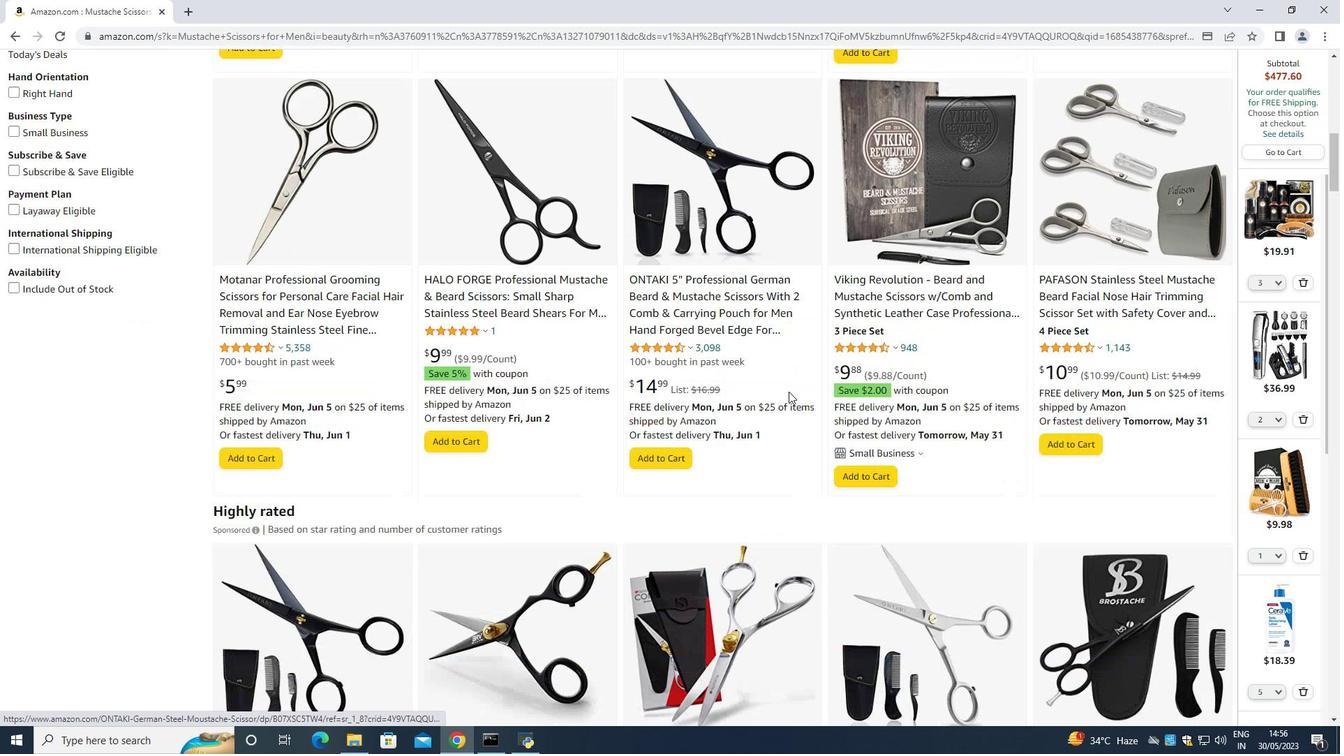 
Action: Mouse scrolled (787, 391) with delta (0, 0)
Screenshot: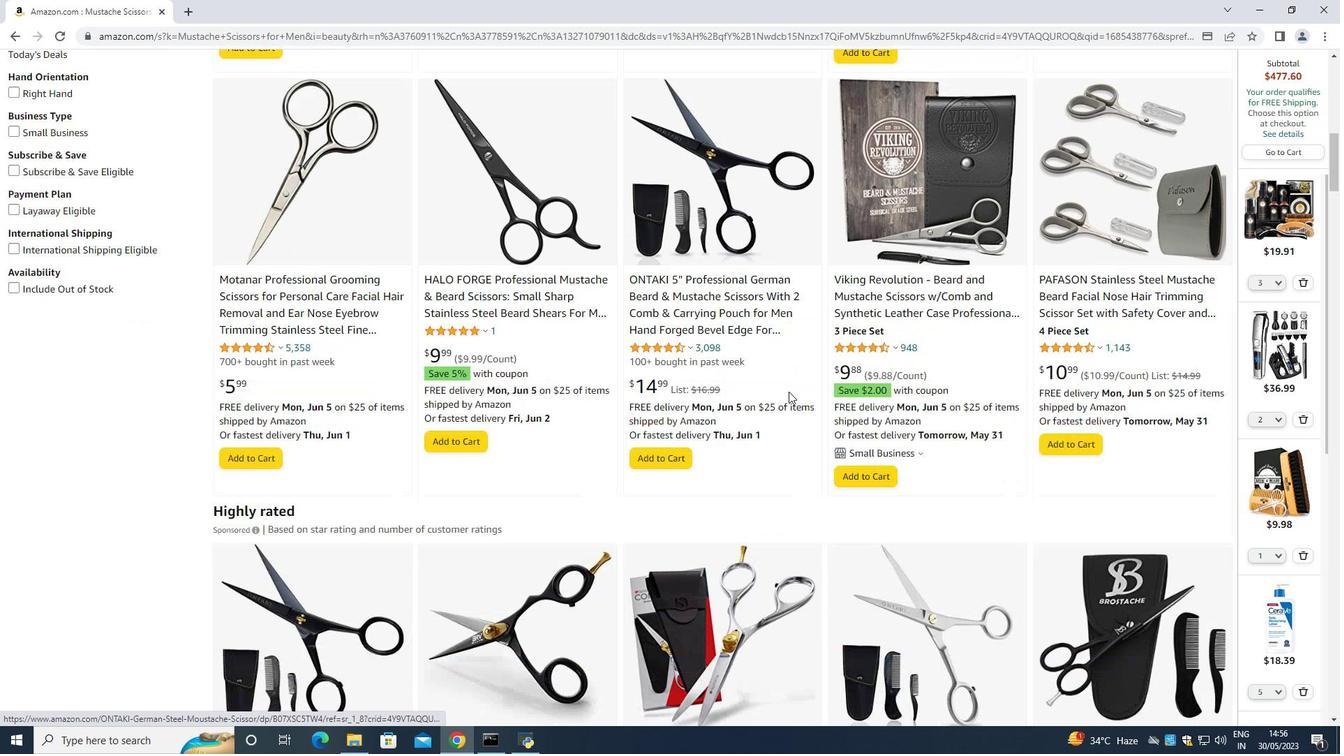 
Action: Mouse moved to (787, 391)
Screenshot: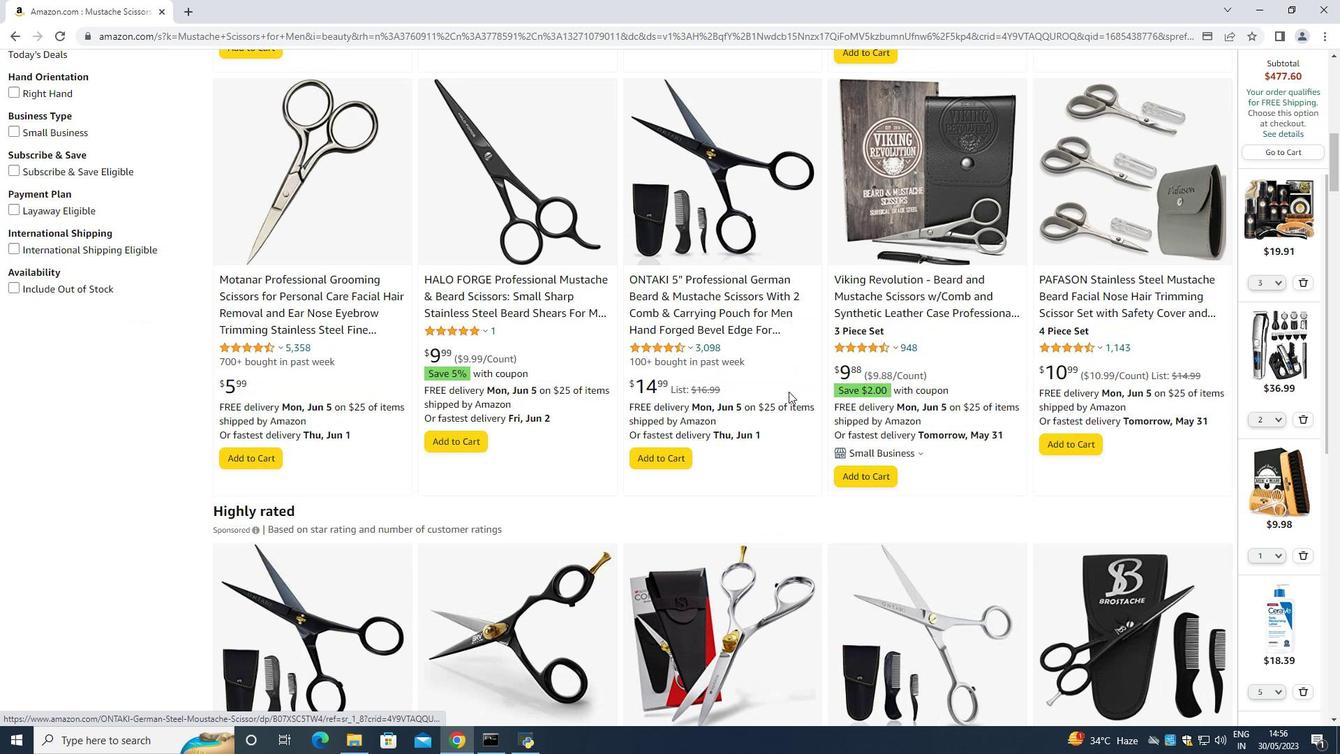 
Action: Mouse scrolled (787, 390) with delta (0, 0)
Screenshot: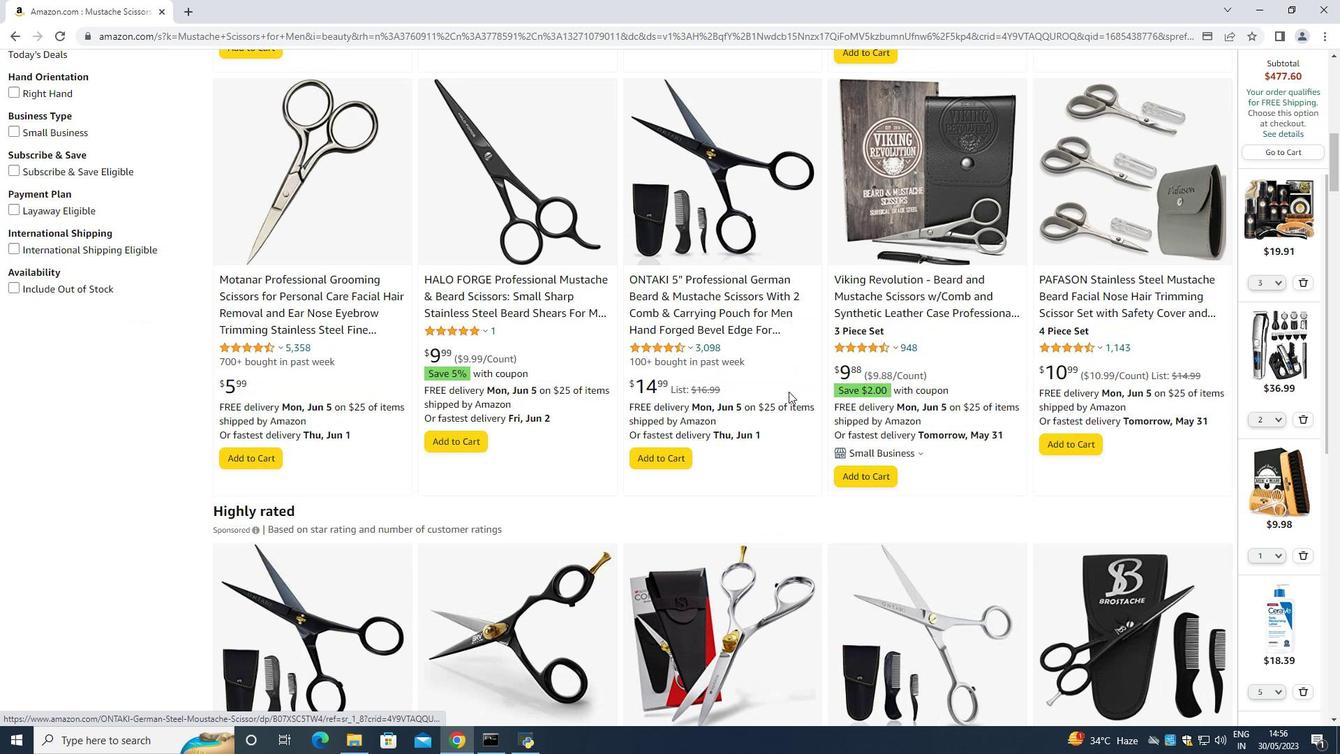 
Action: Mouse moved to (786, 391)
Screenshot: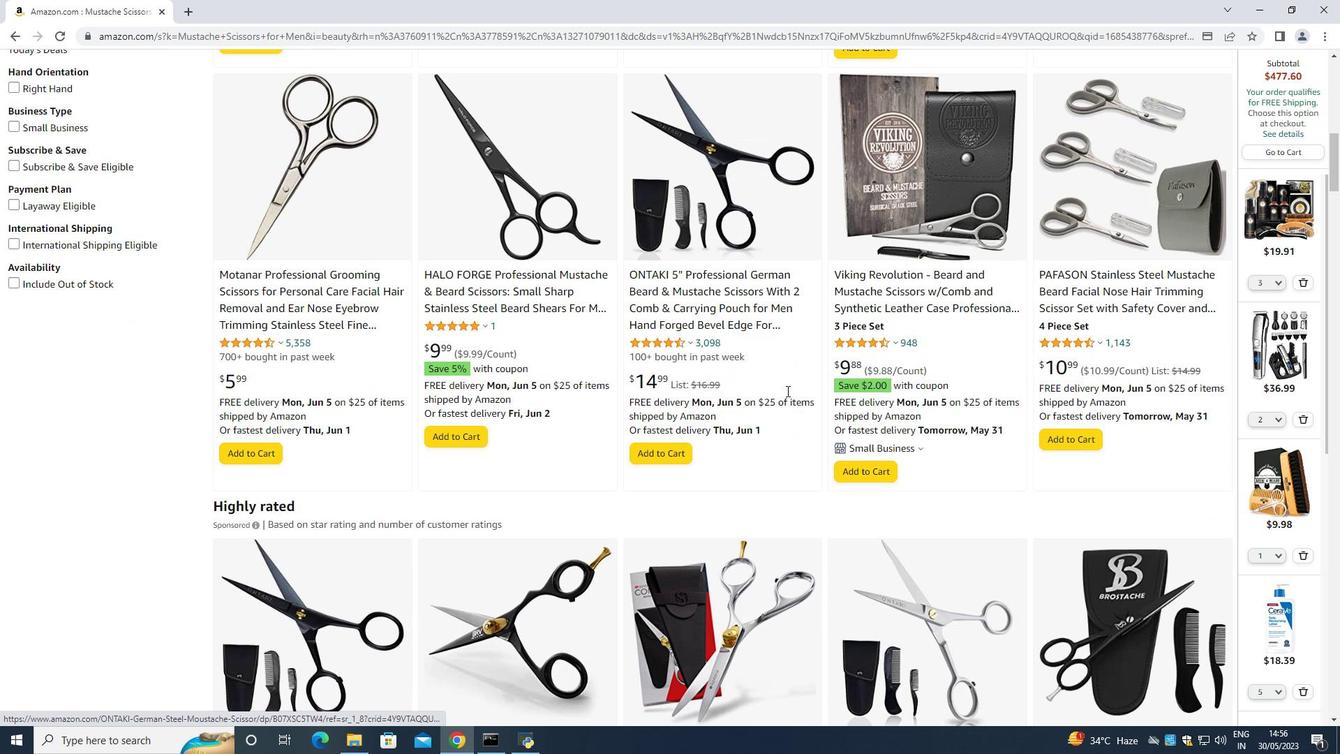 
Action: Mouse scrolled (786, 390) with delta (0, 0)
Screenshot: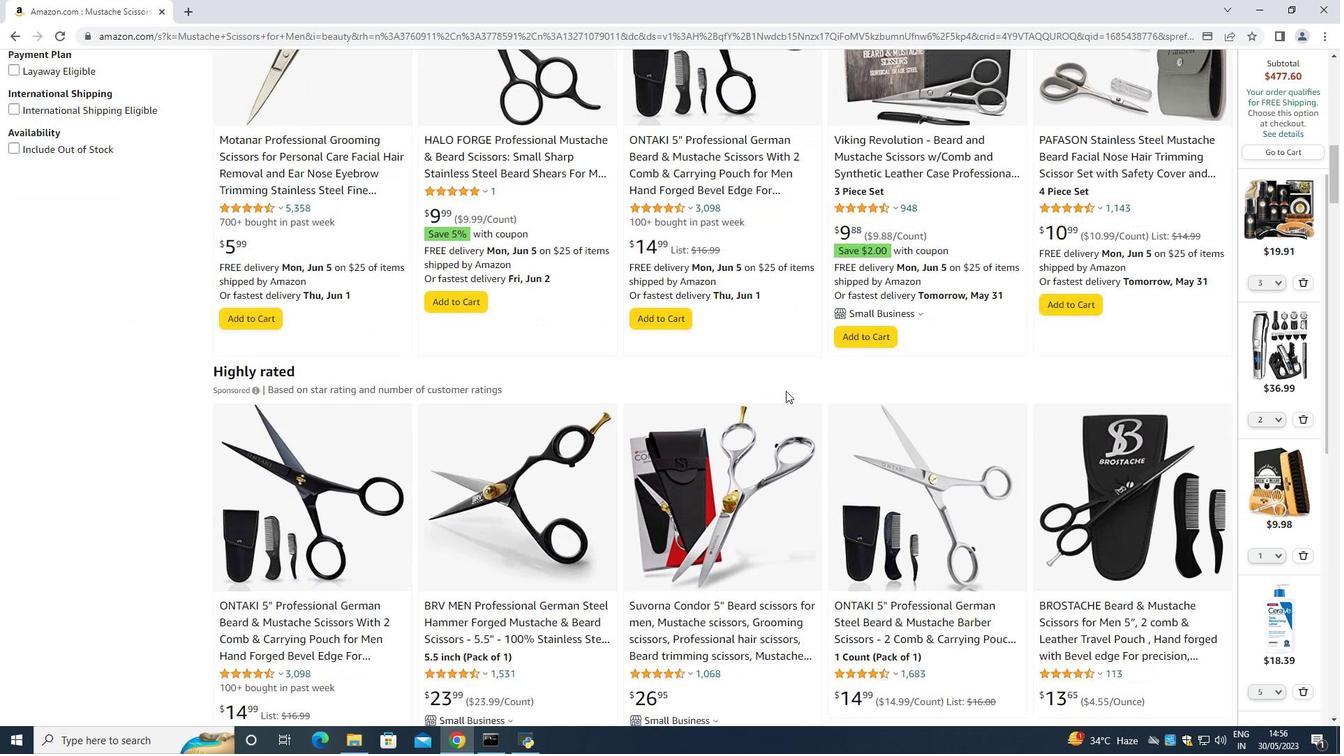 
Action: Mouse scrolled (786, 390) with delta (0, 0)
Screenshot: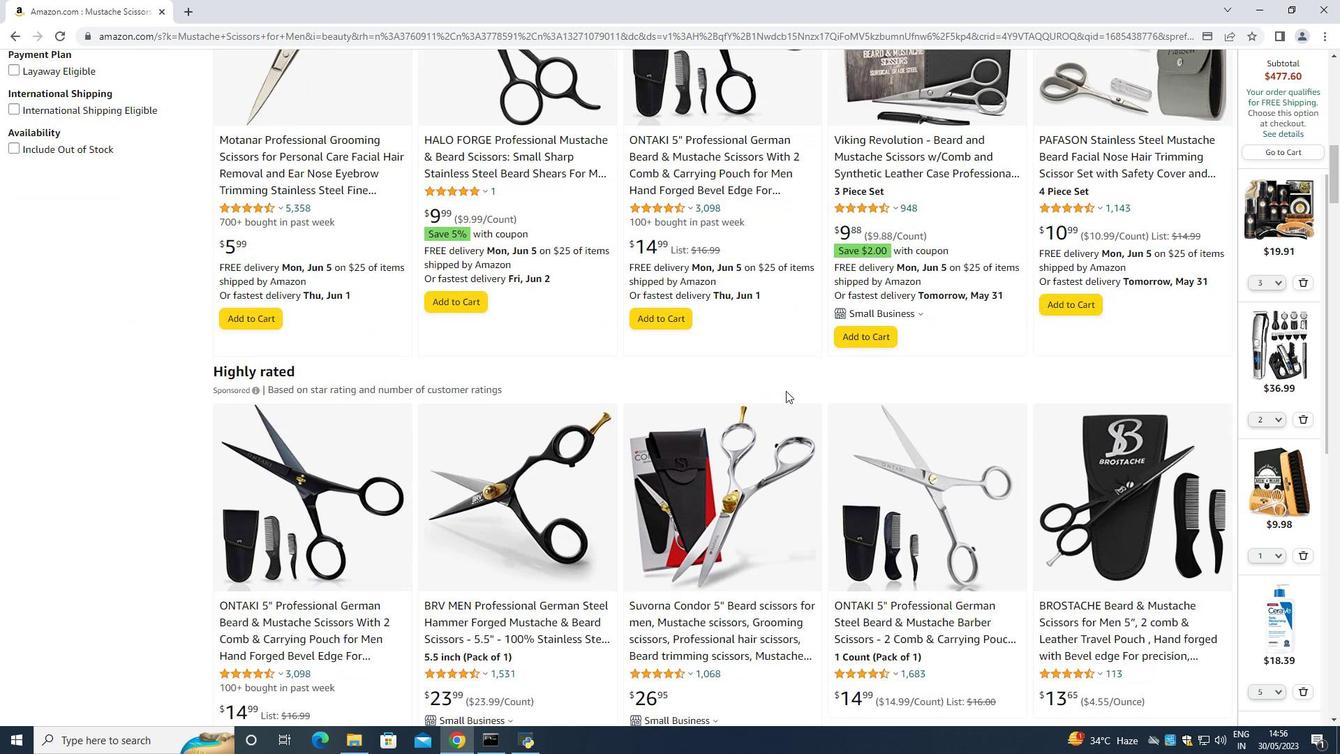 
Action: Mouse moved to (785, 391)
Screenshot: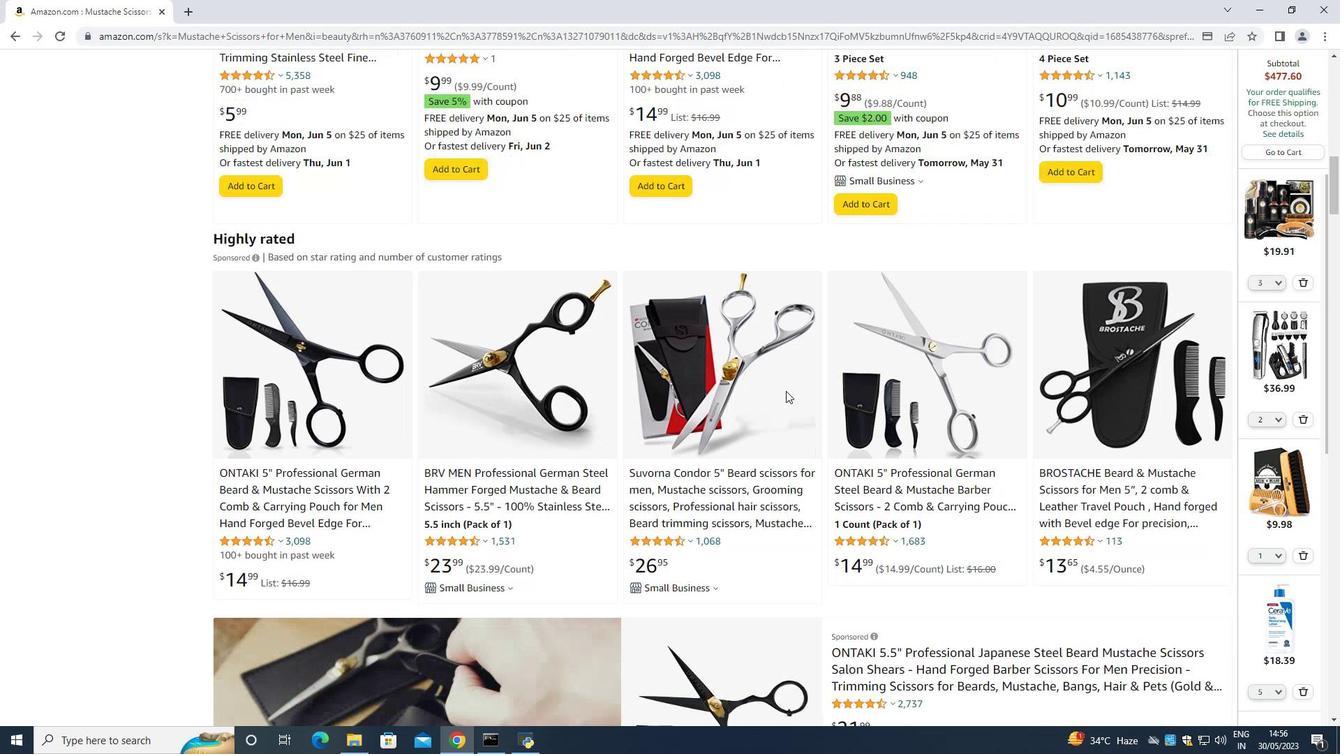 
Action: Mouse scrolled (785, 390) with delta (0, 0)
Screenshot: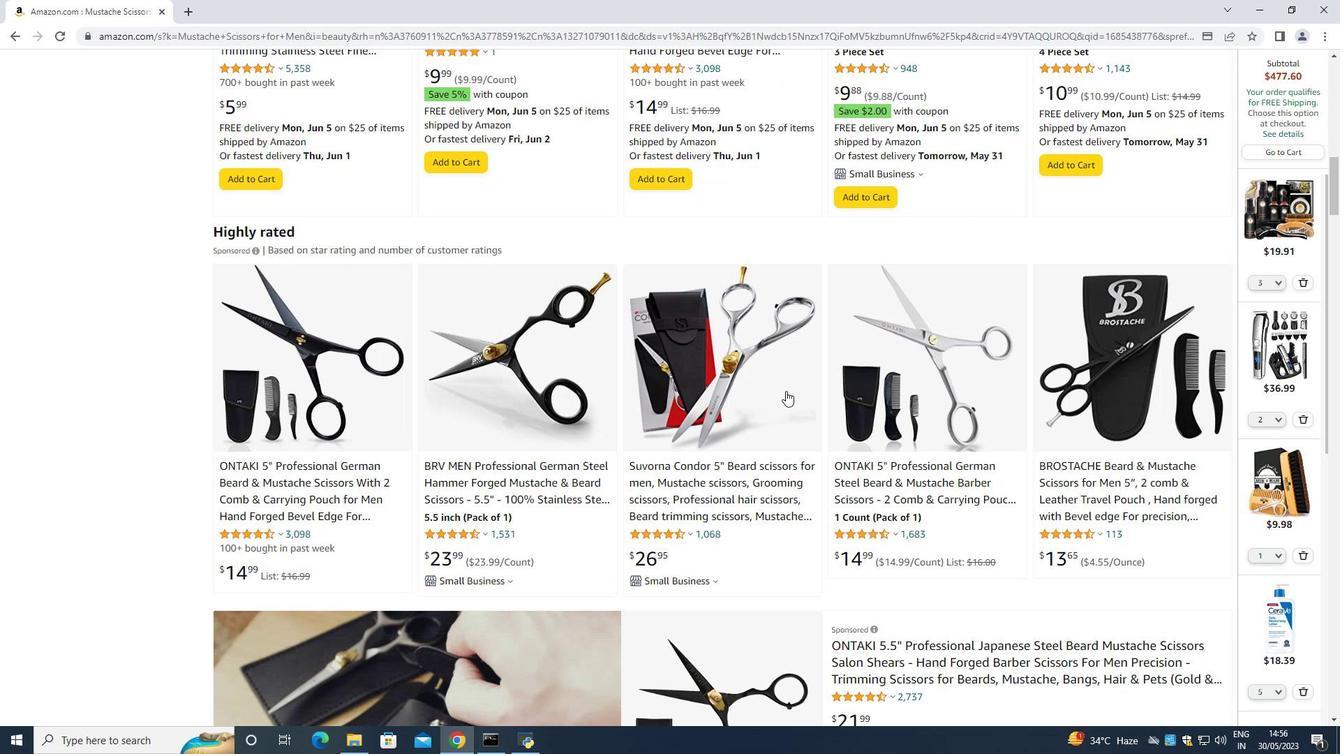 
Action: Mouse scrolled (785, 390) with delta (0, 0)
Screenshot: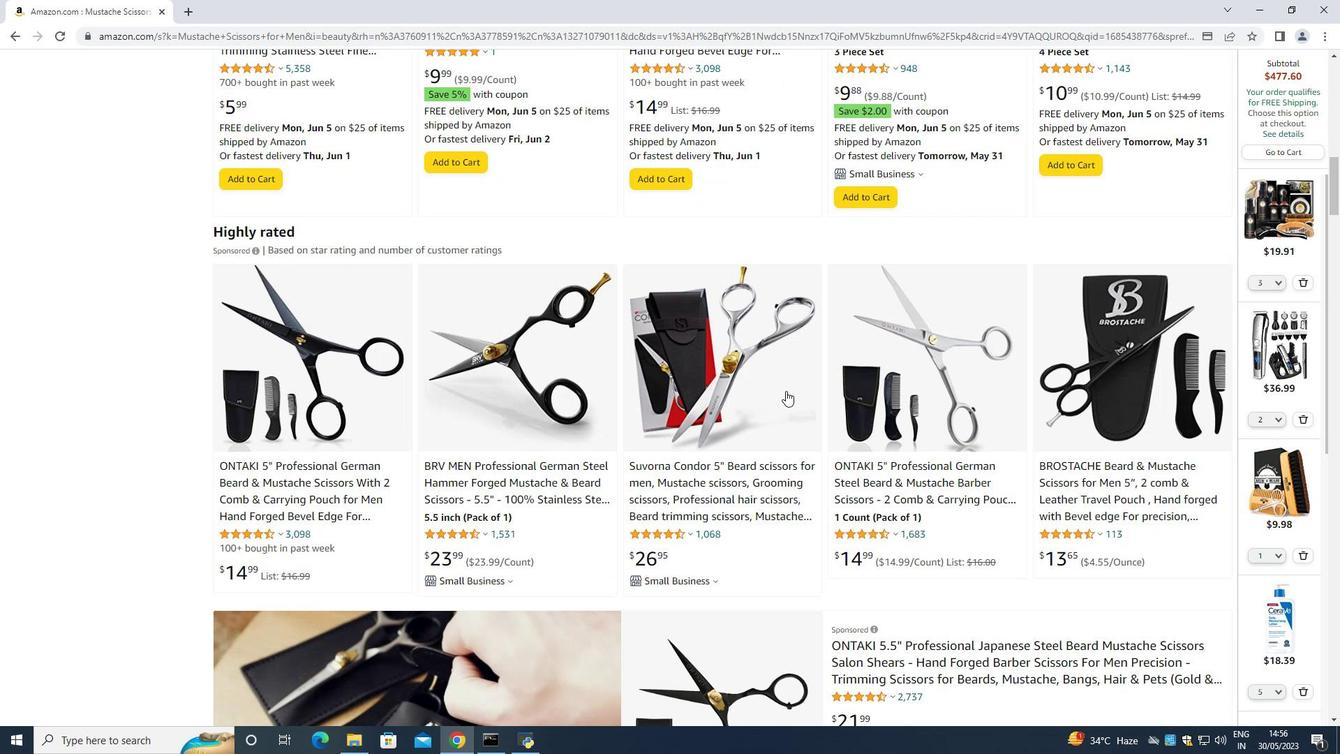 
Action: Mouse scrolled (785, 390) with delta (0, 0)
Screenshot: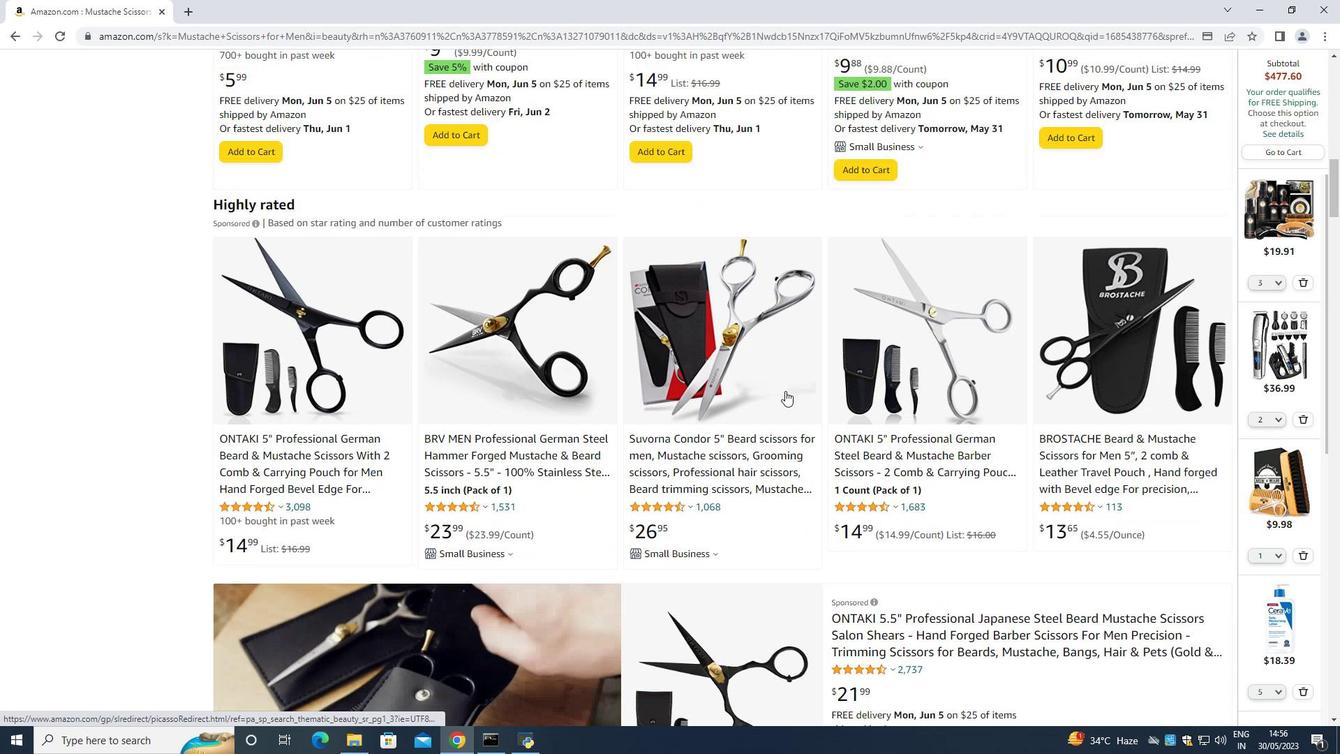 
Action: Mouse scrolled (785, 390) with delta (0, 0)
Screenshot: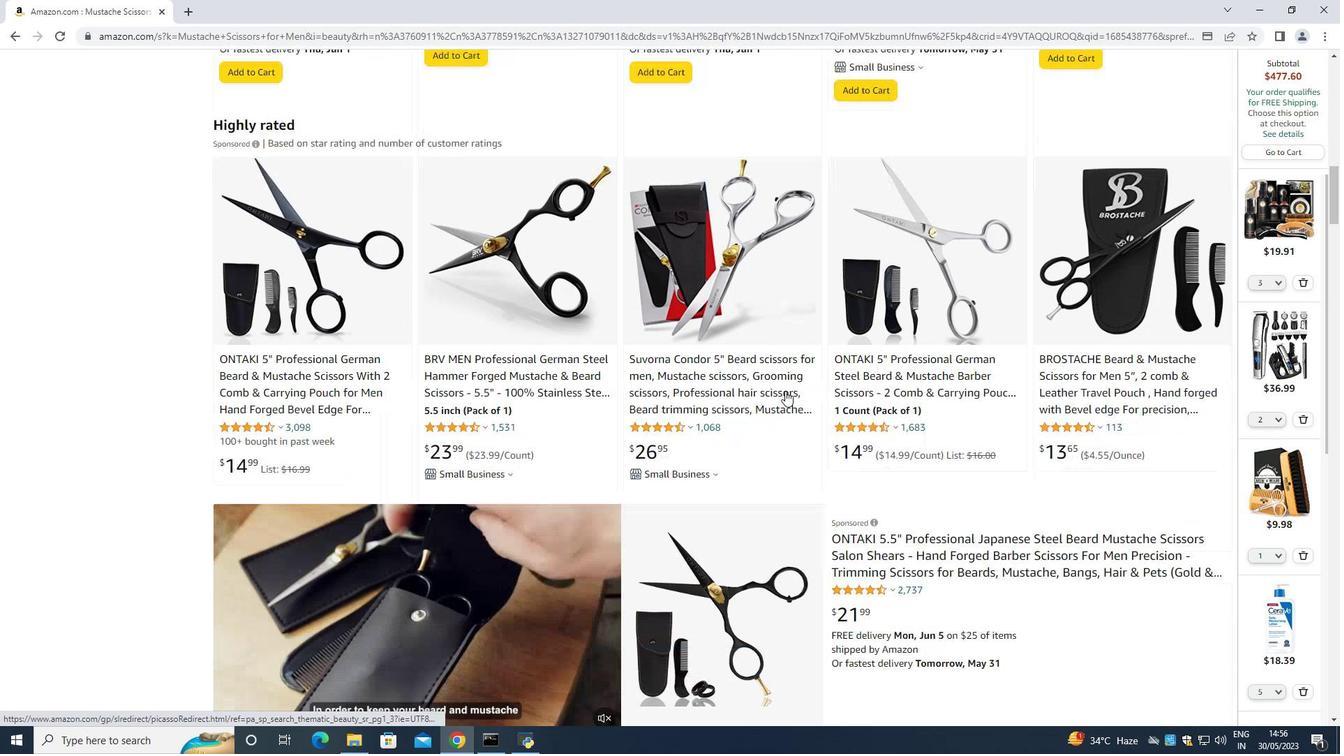 
Action: Mouse scrolled (785, 390) with delta (0, 0)
Screenshot: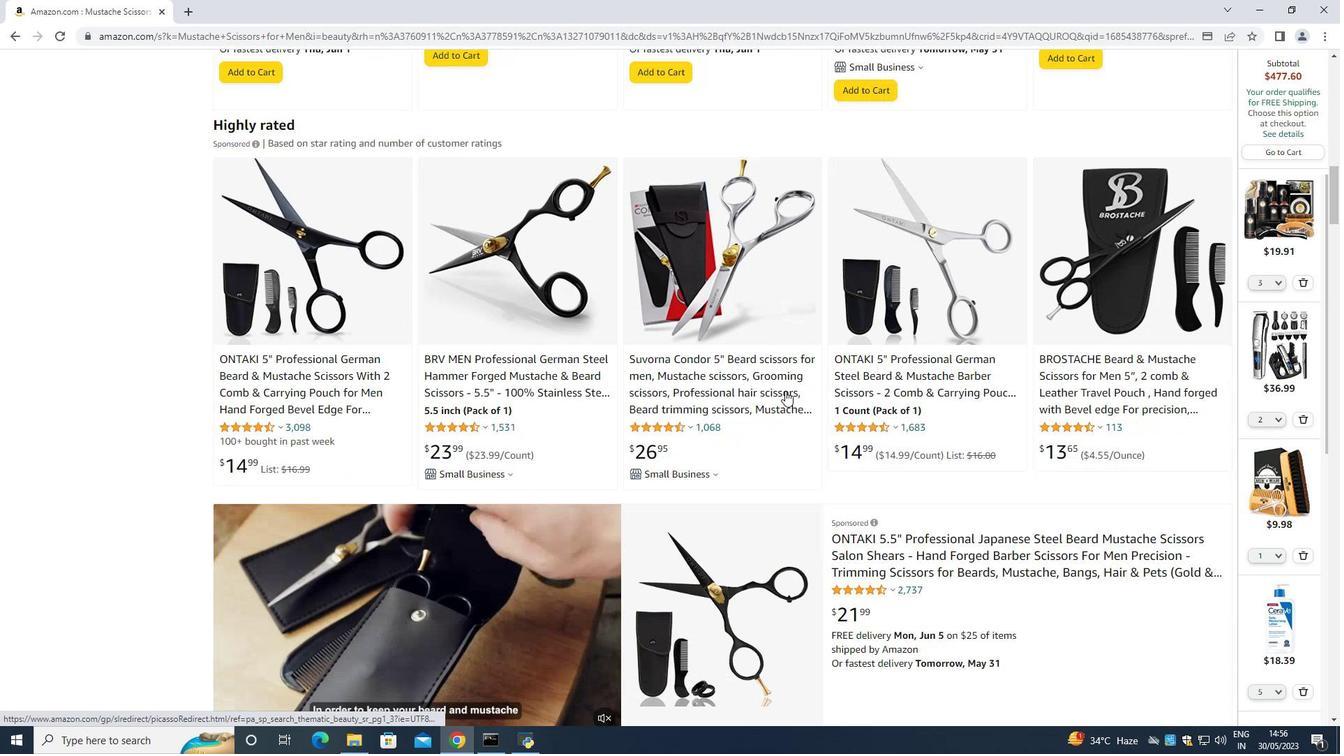
Action: Mouse moved to (785, 391)
Screenshot: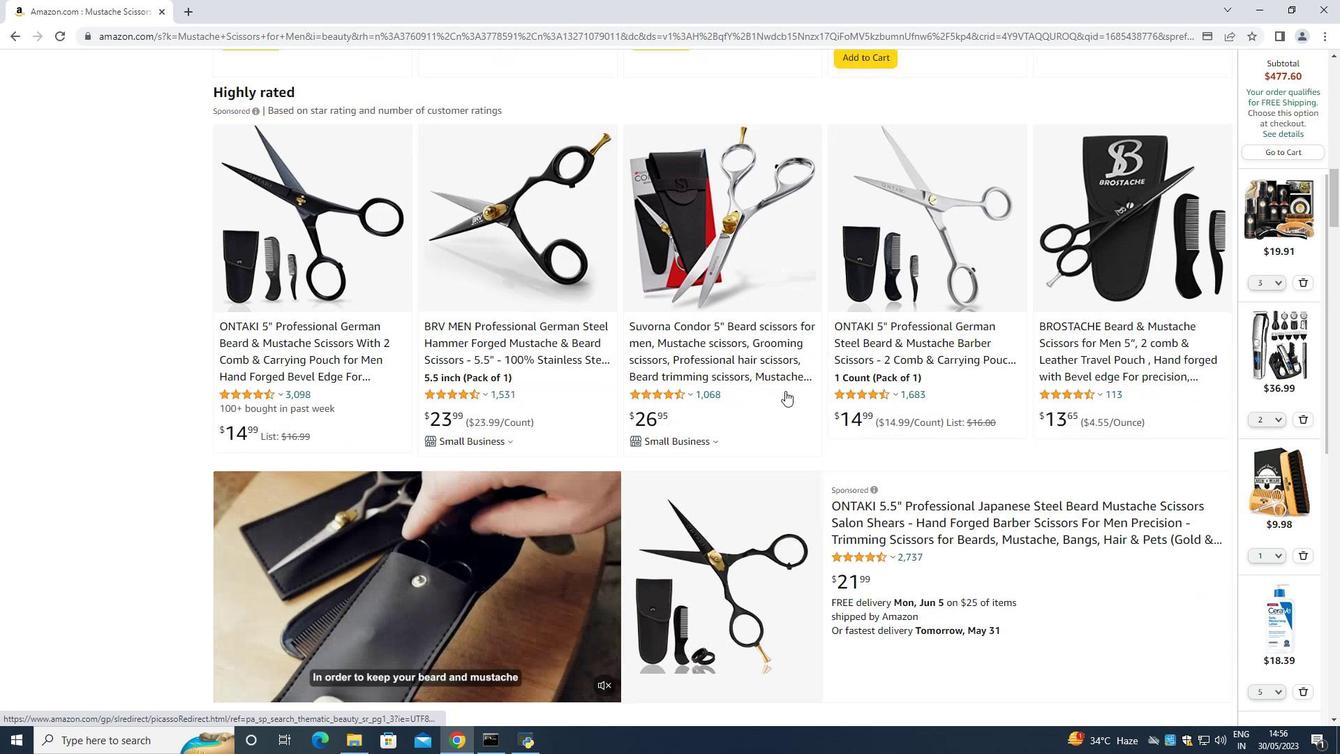 
Action: Mouse scrolled (785, 390) with delta (0, 0)
Screenshot: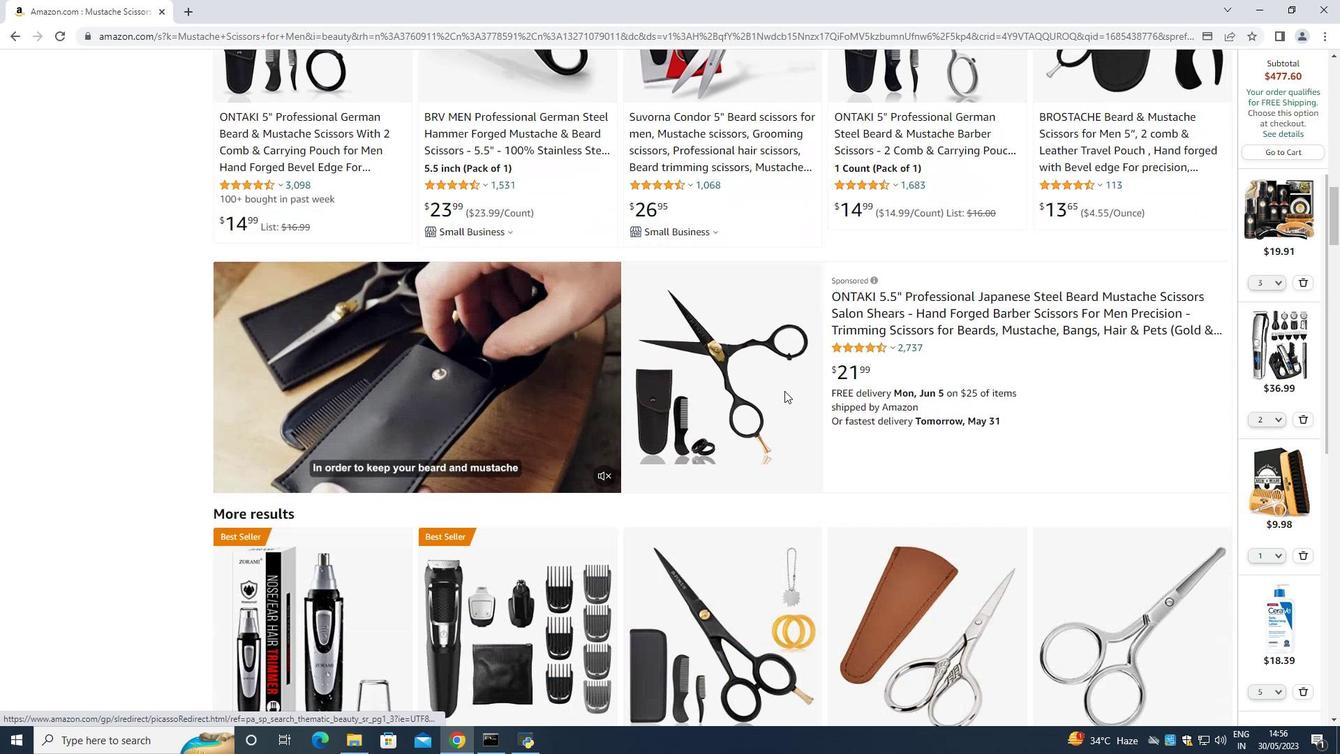 
Action: Mouse scrolled (785, 390) with delta (0, 0)
Screenshot: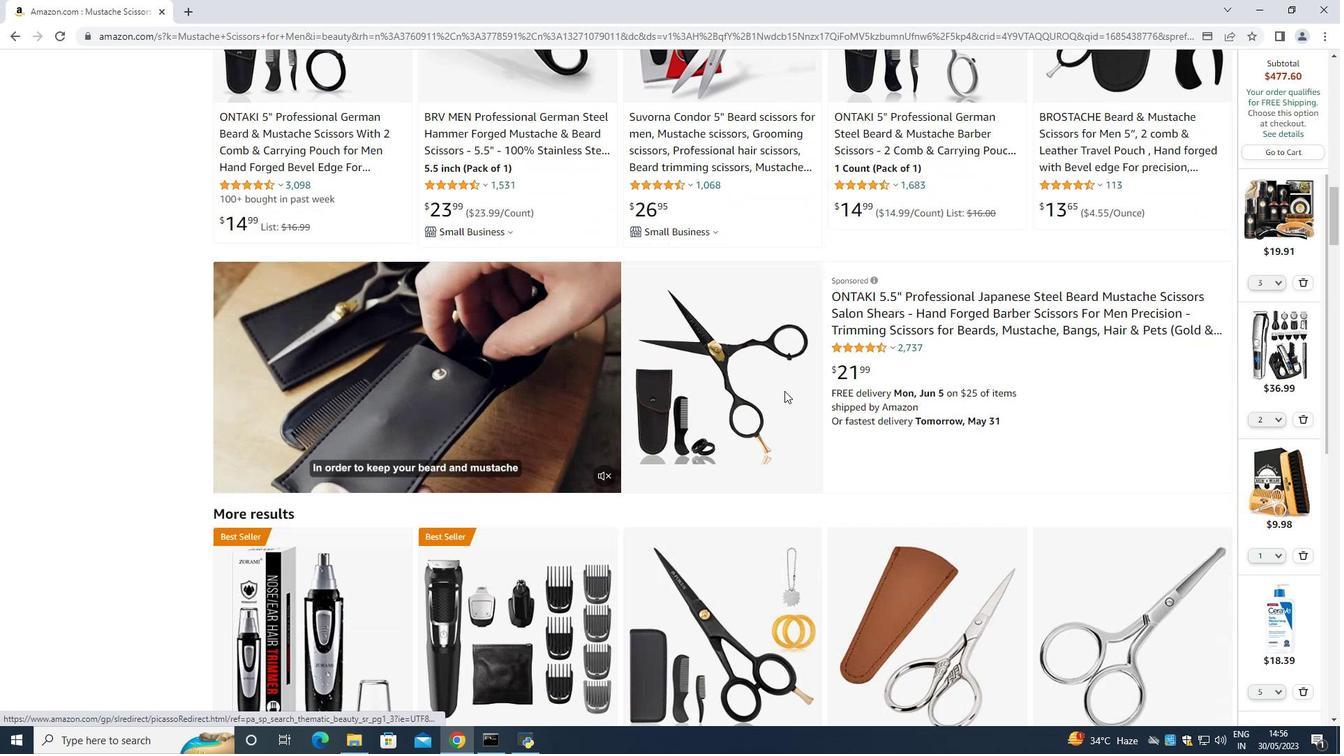 
Action: Mouse moved to (783, 391)
Screenshot: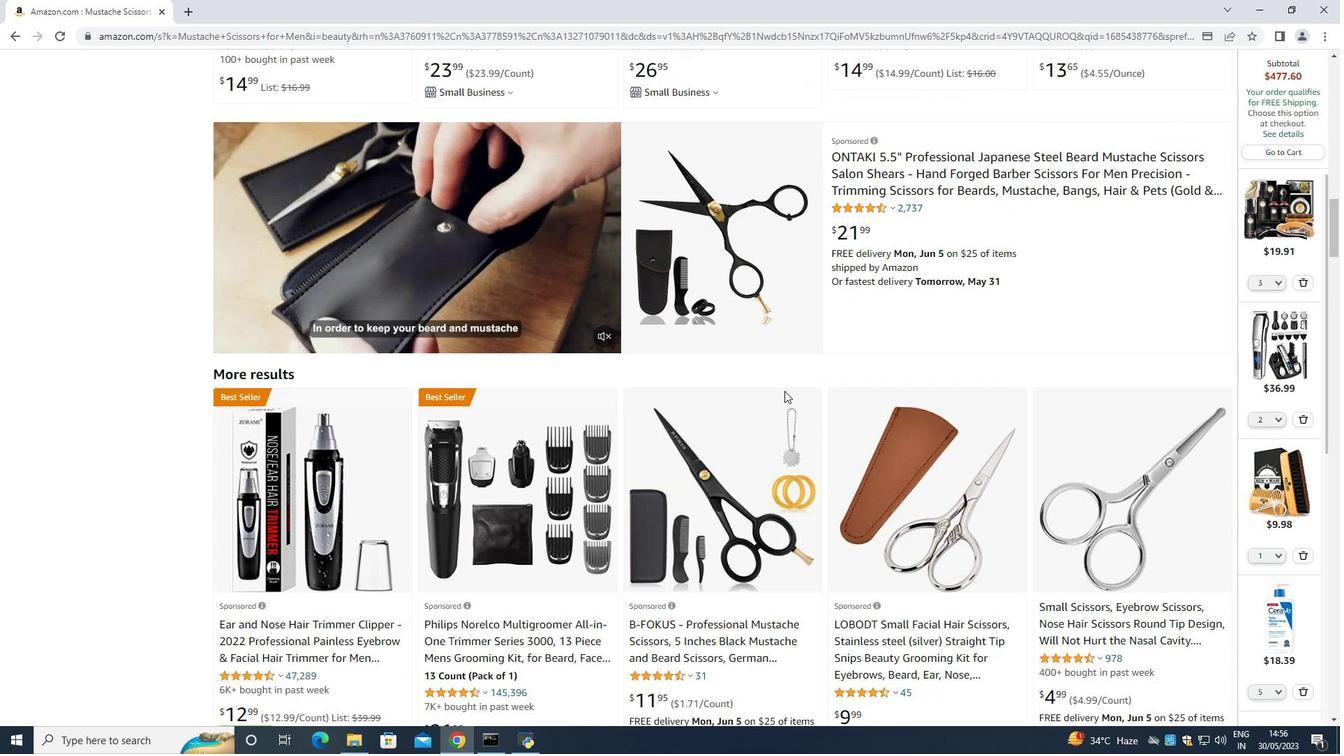 
Action: Mouse scrolled (783, 390) with delta (0, 0)
Screenshot: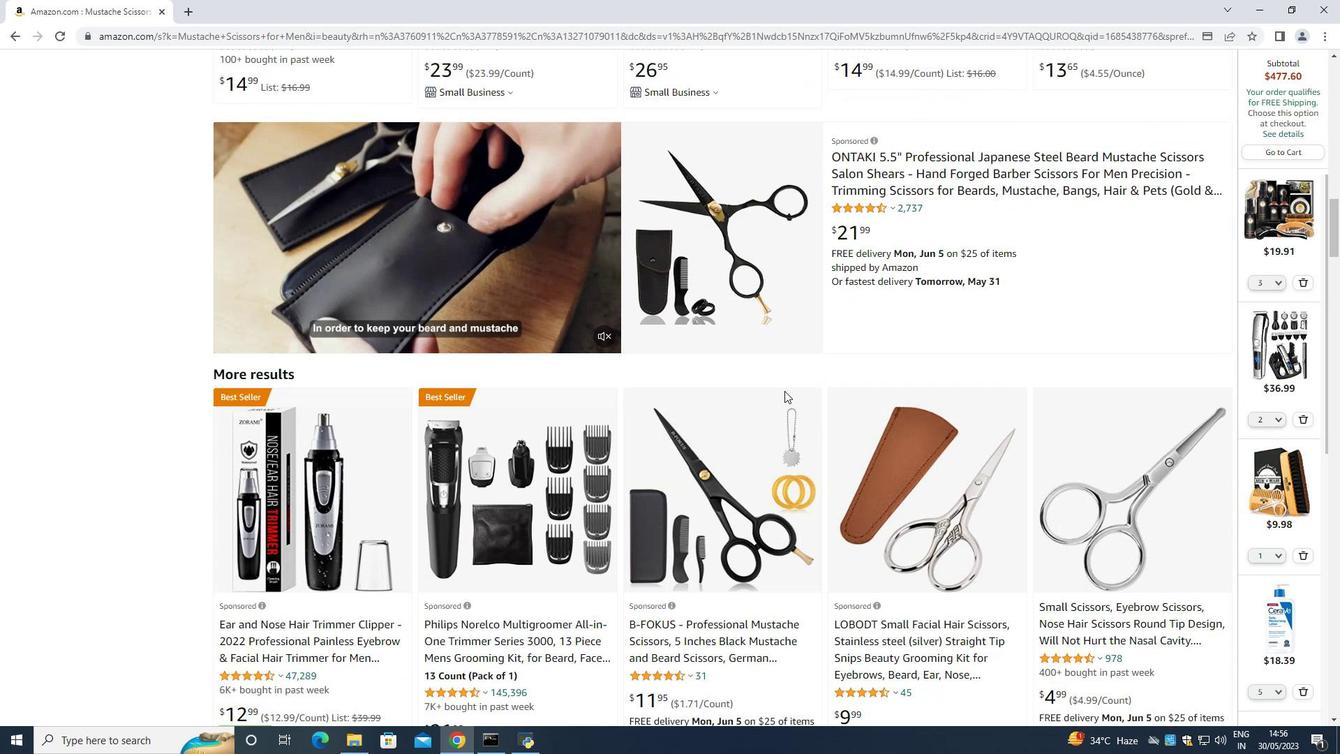 
Action: Mouse moved to (783, 391)
Screenshot: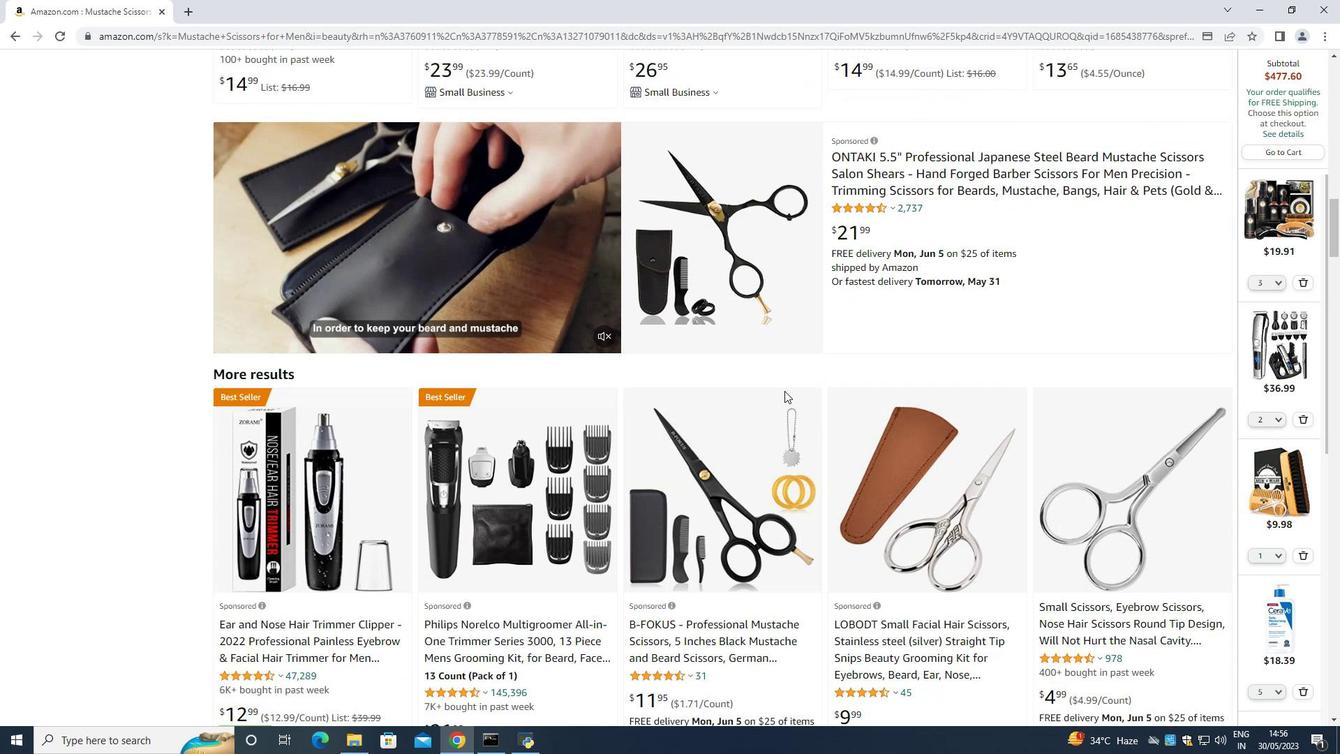 
Action: Mouse scrolled (783, 390) with delta (0, 0)
Screenshot: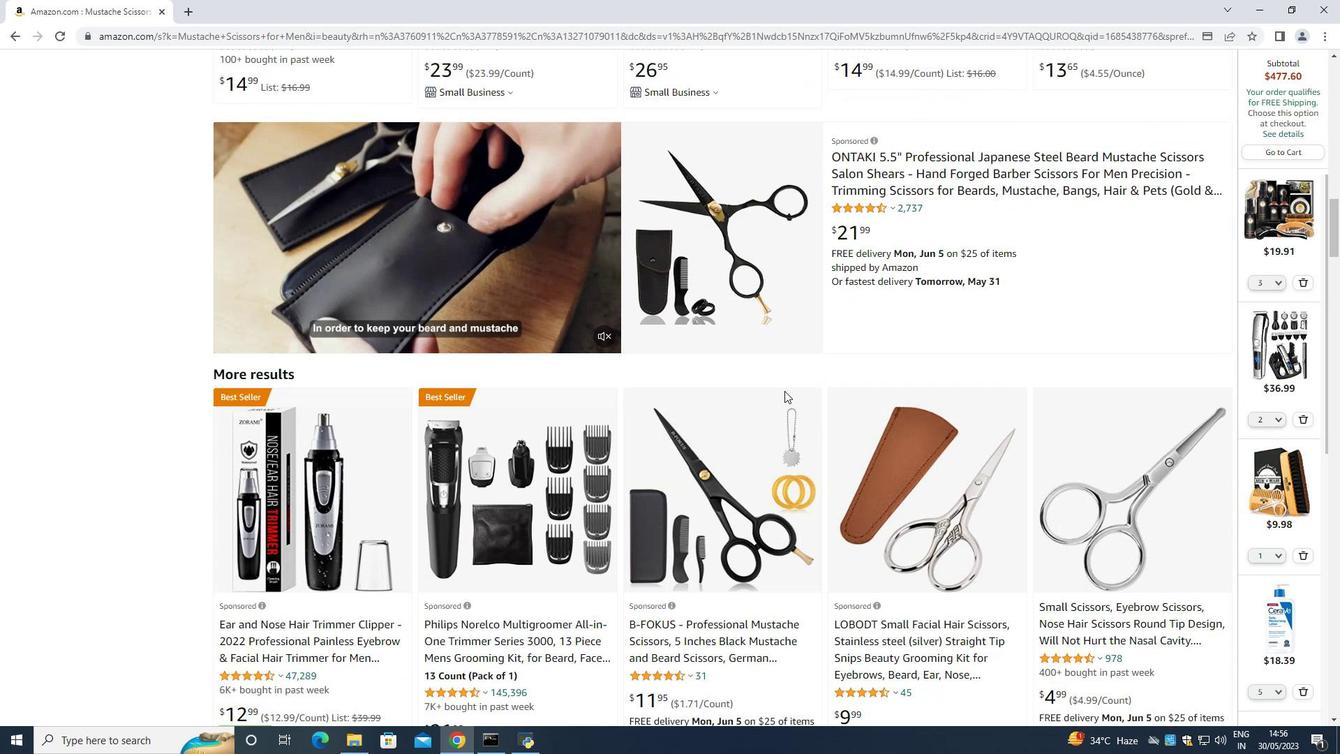 
Action: Mouse moved to (597, 453)
Screenshot: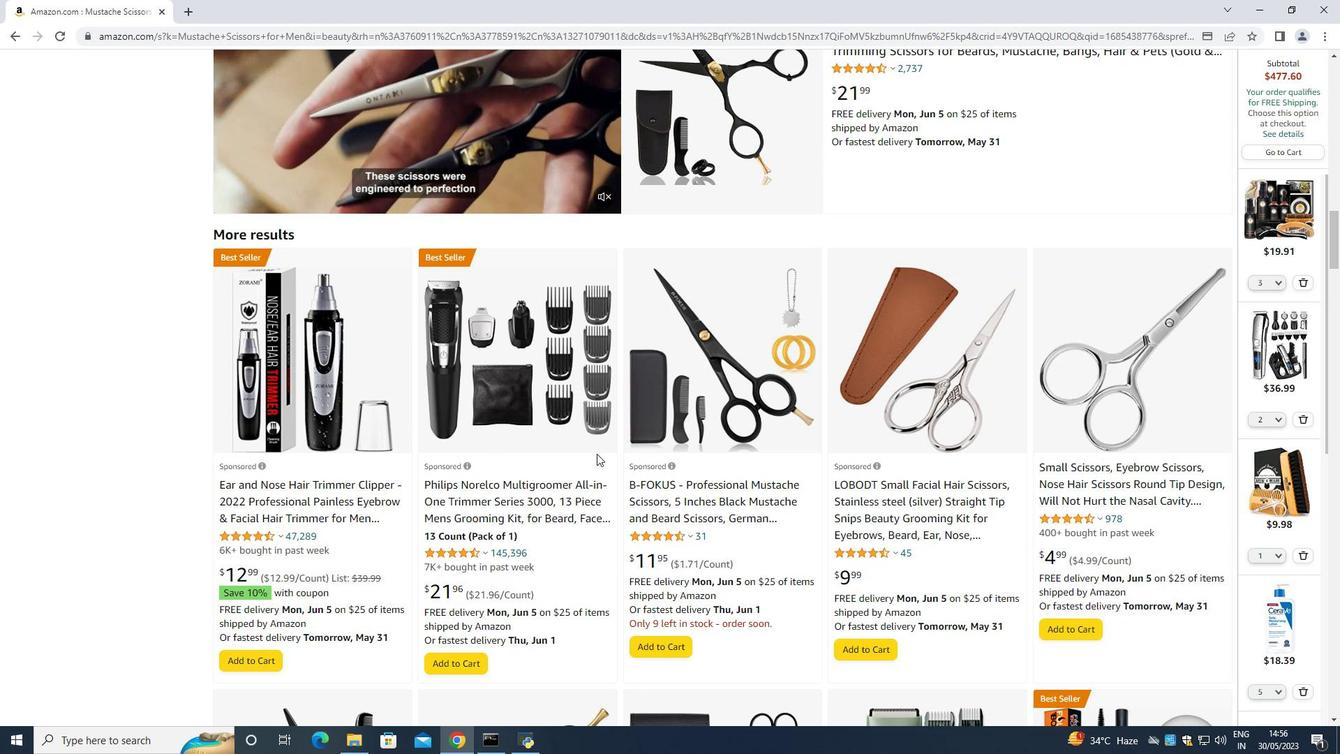 
Action: Mouse scrolled (597, 453) with delta (0, 0)
Screenshot: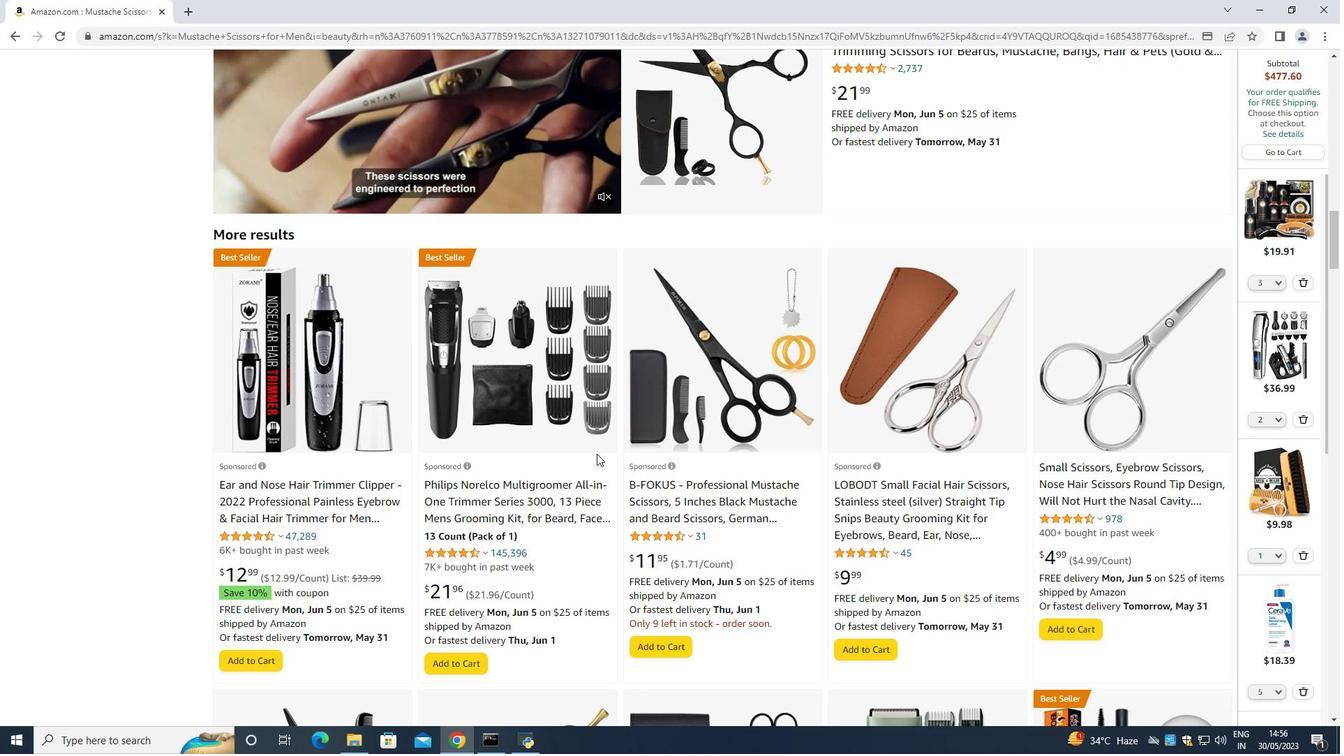 
Action: Mouse scrolled (597, 453) with delta (0, 0)
Screenshot: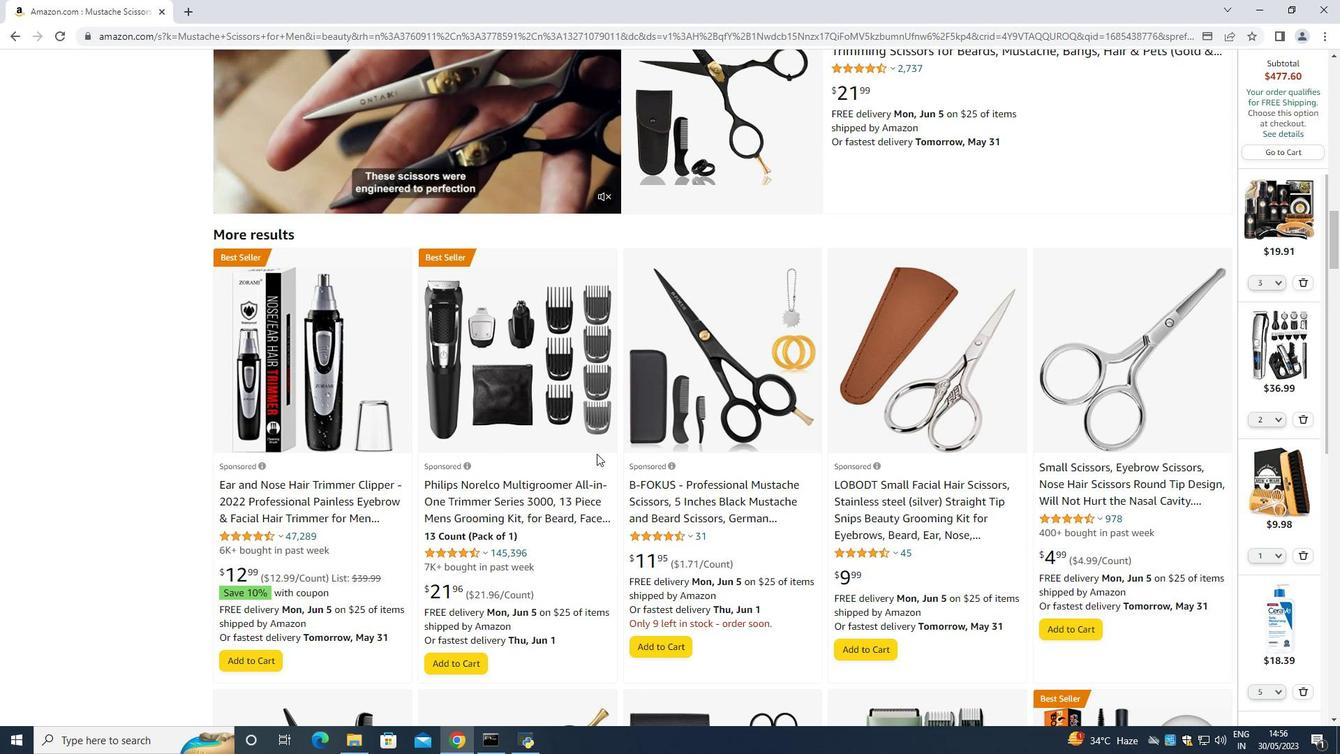
Action: Mouse moved to (598, 454)
Screenshot: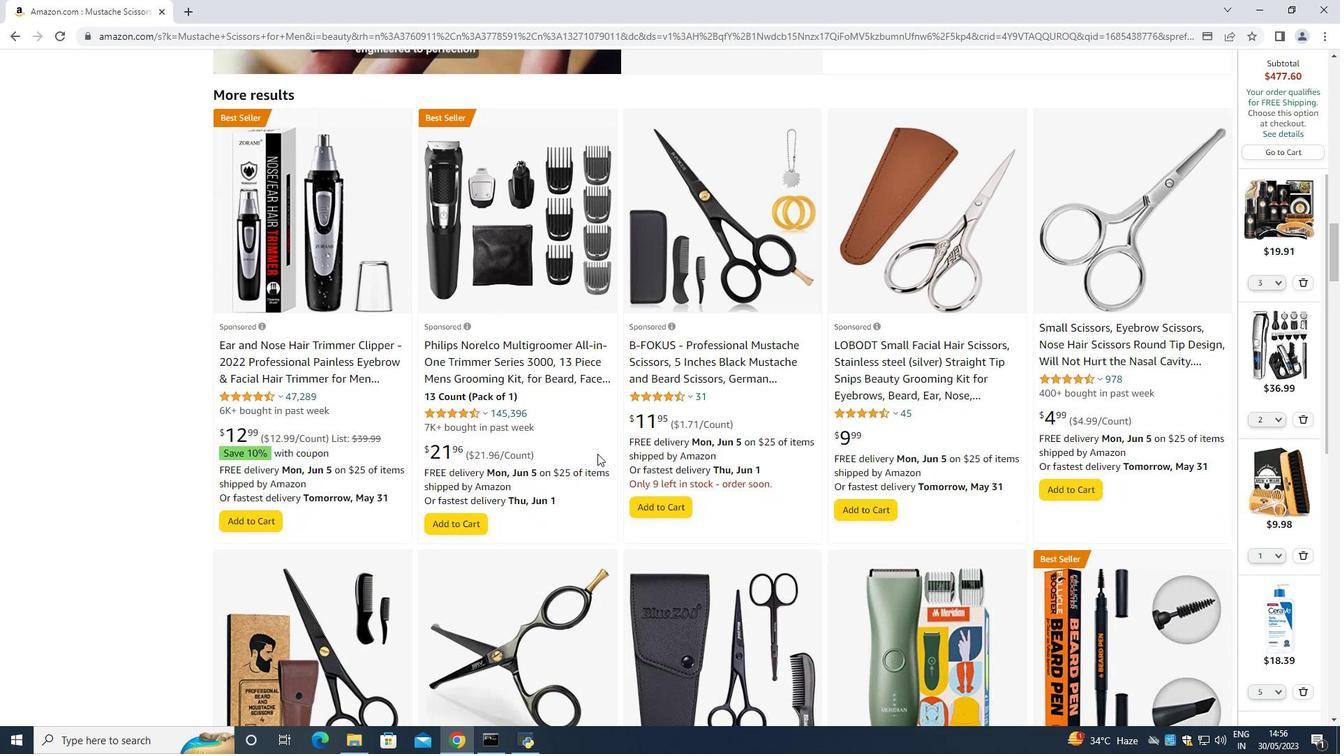 
Action: Mouse scrolled (598, 453) with delta (0, 0)
Screenshot: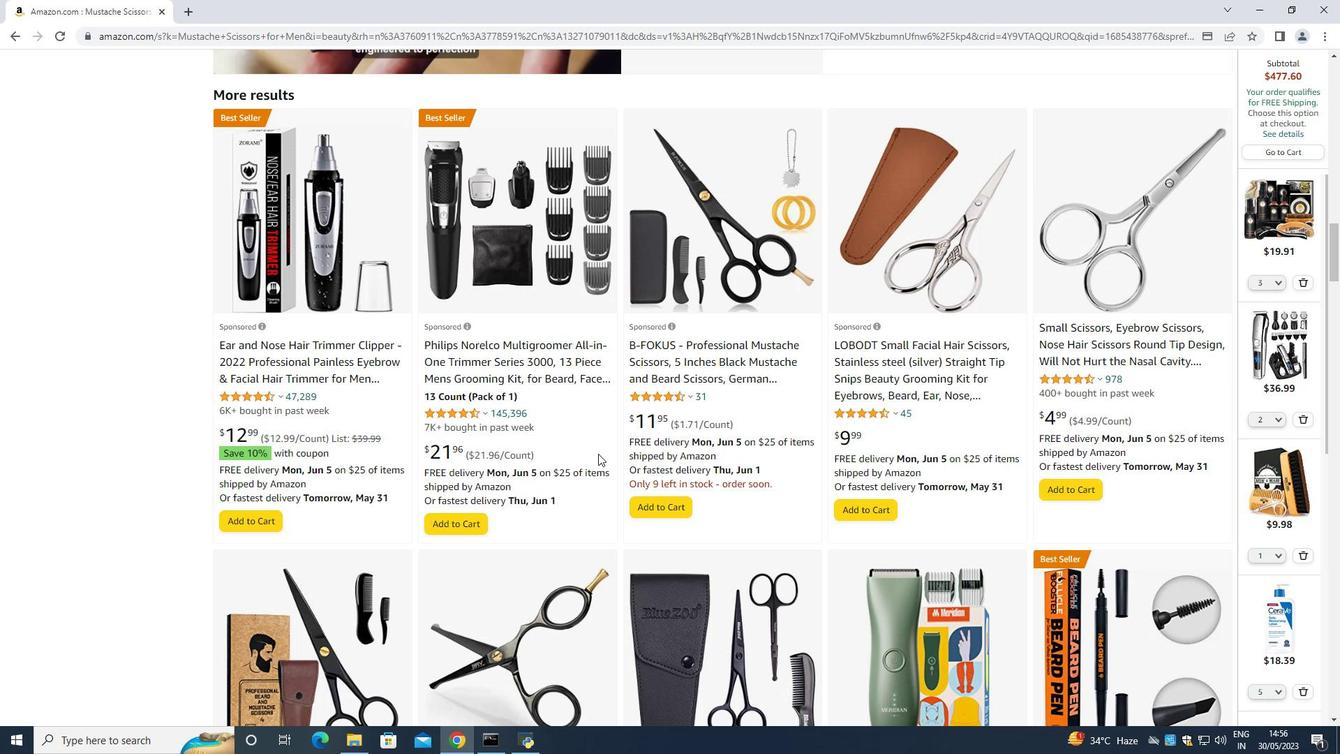 
Action: Mouse moved to (634, 446)
Screenshot: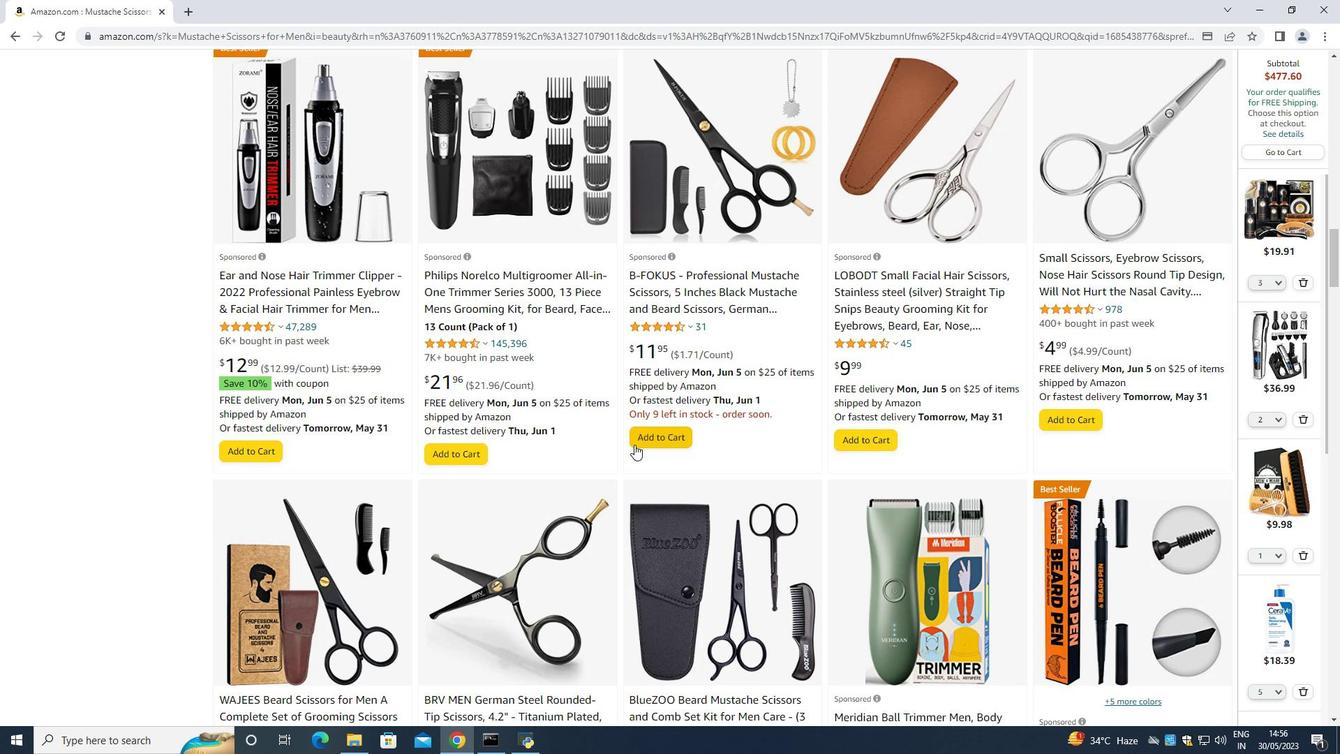 
Action: Mouse scrolled (634, 445) with delta (0, 0)
Screenshot: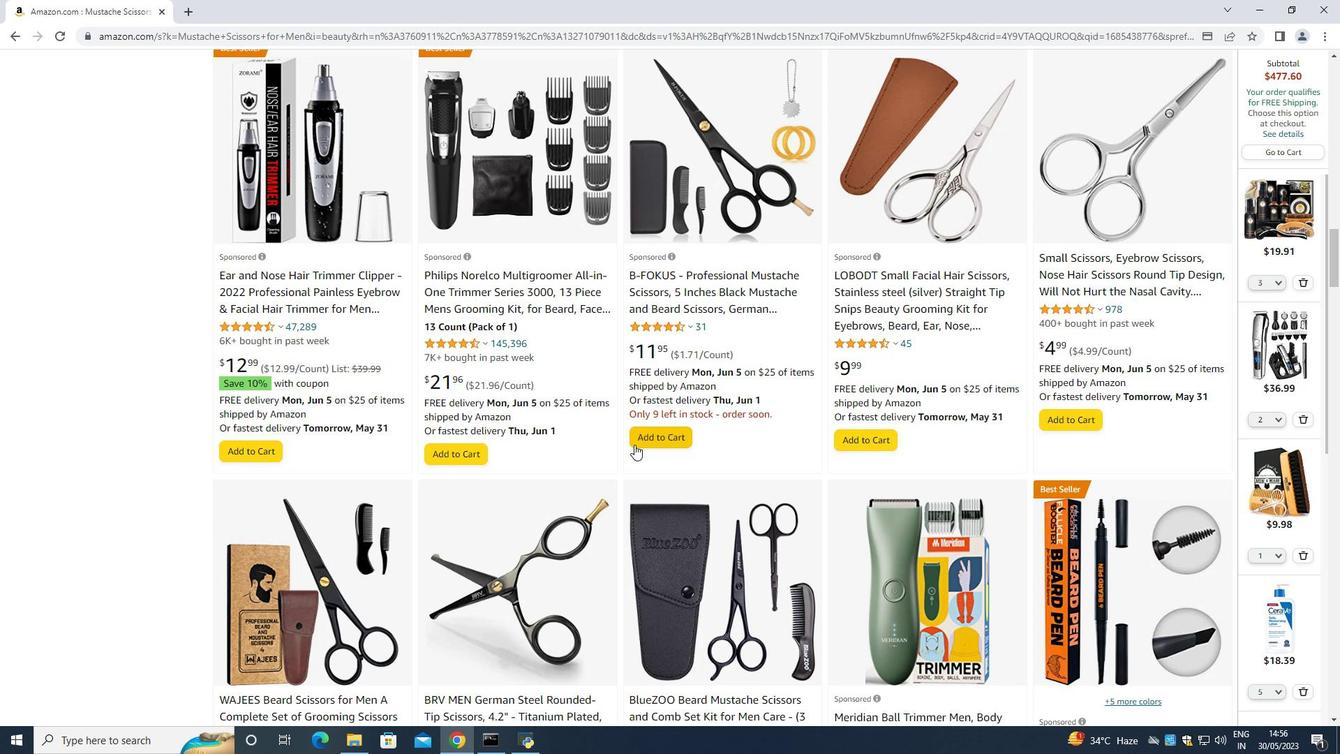 
Action: Mouse moved to (636, 448)
Screenshot: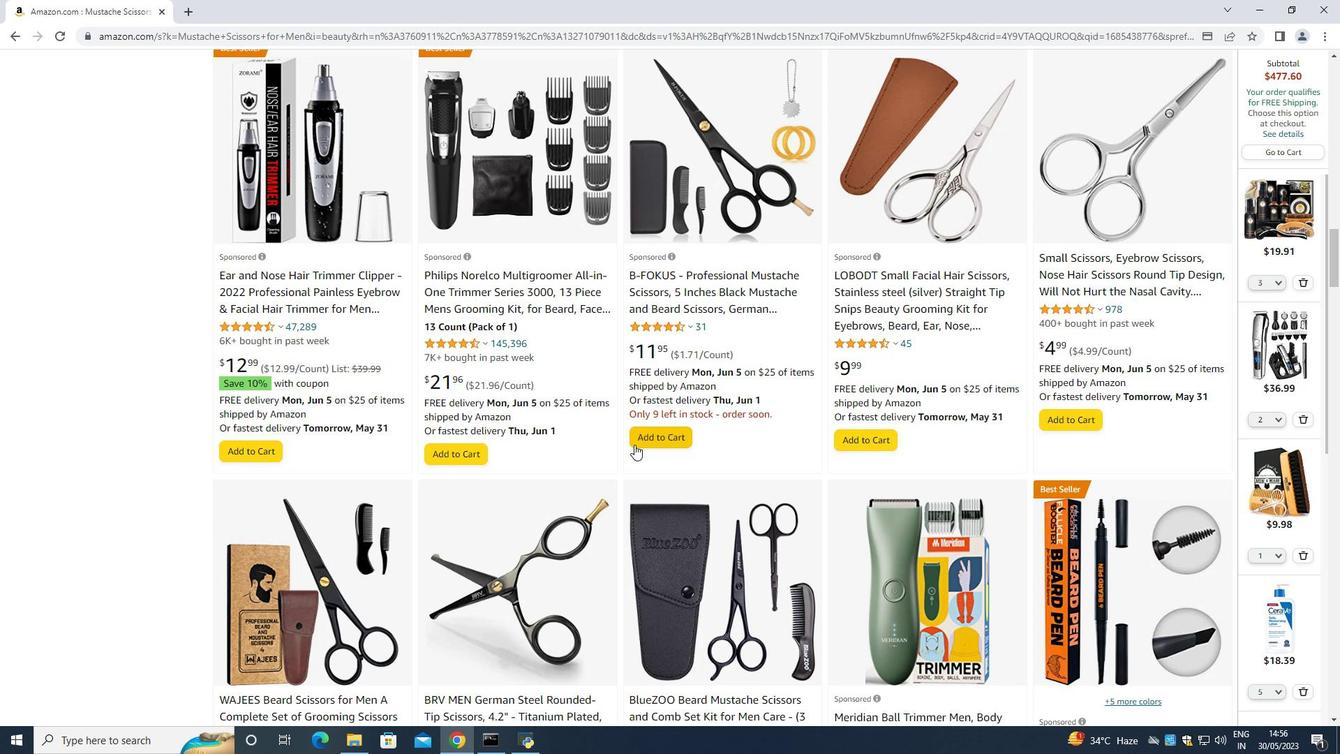 
Action: Mouse scrolled (636, 447) with delta (0, 0)
Screenshot: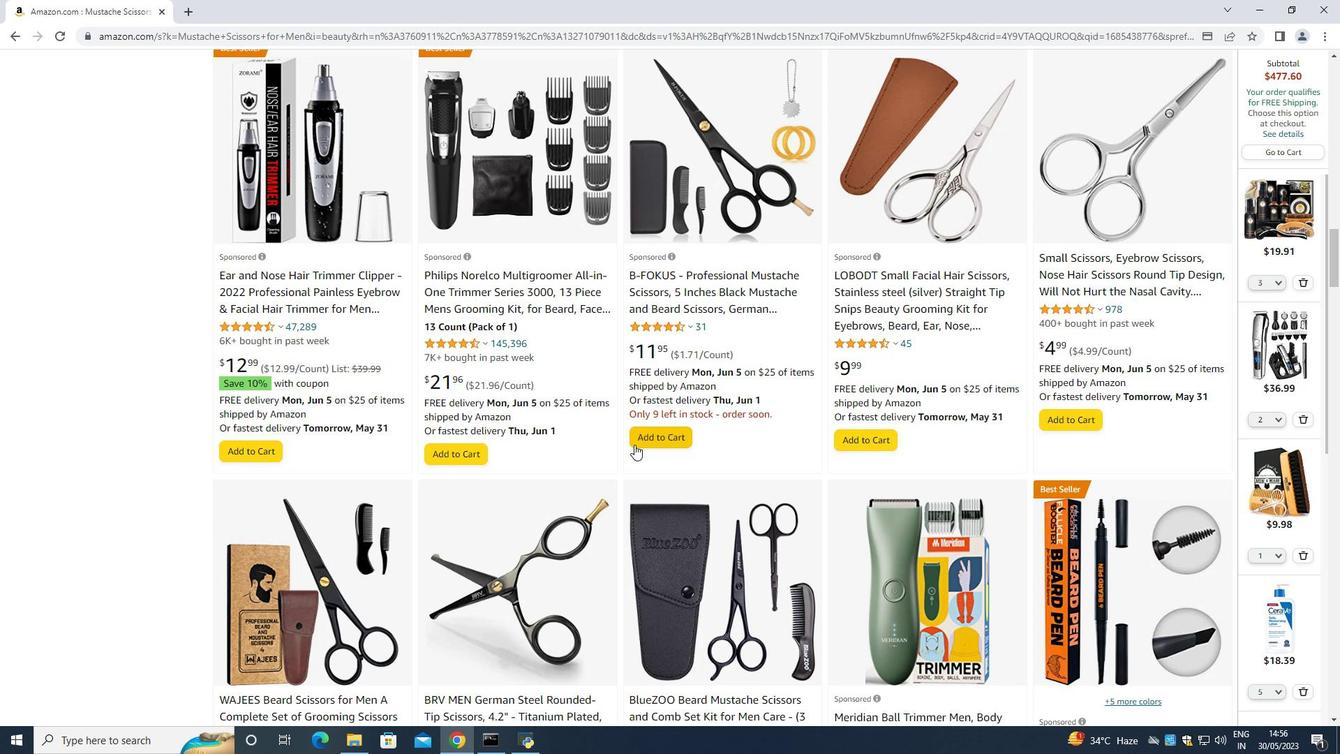 
Action: Mouse moved to (648, 451)
Screenshot: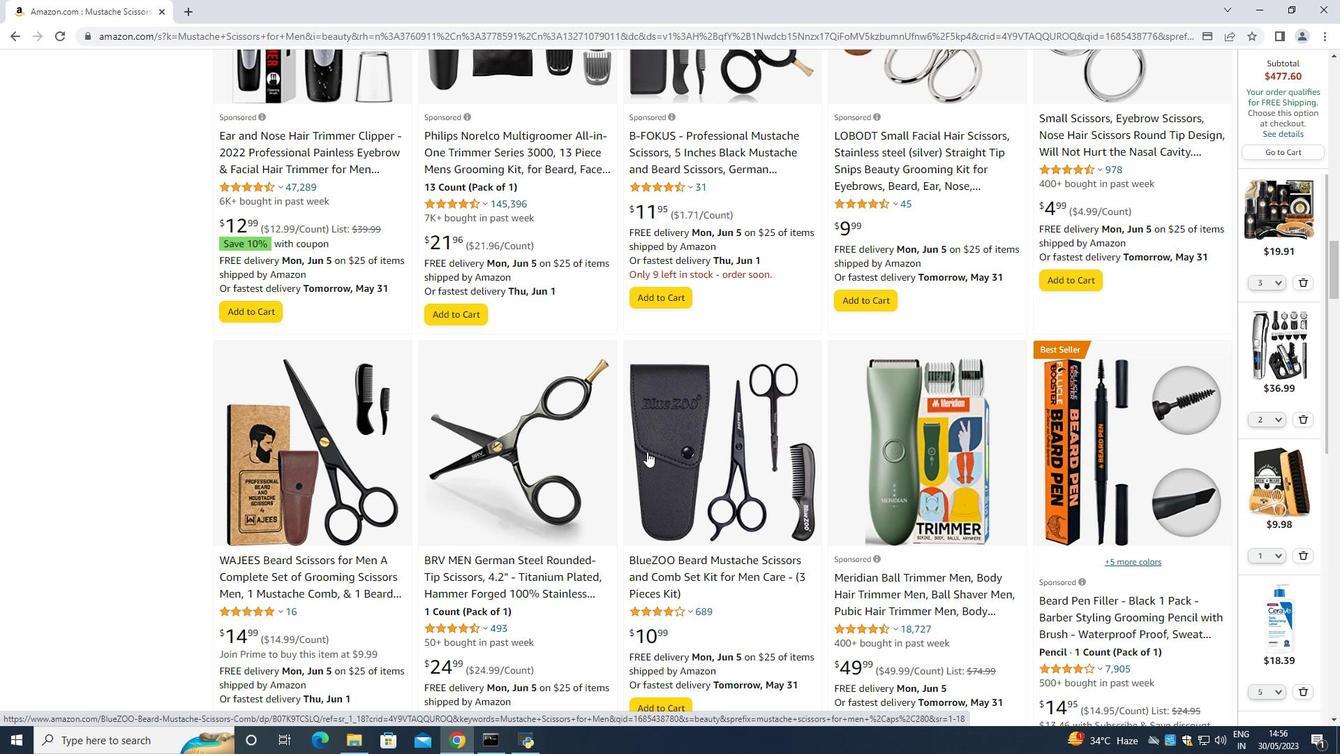 
Action: Mouse scrolled (648, 451) with delta (0, 0)
Screenshot: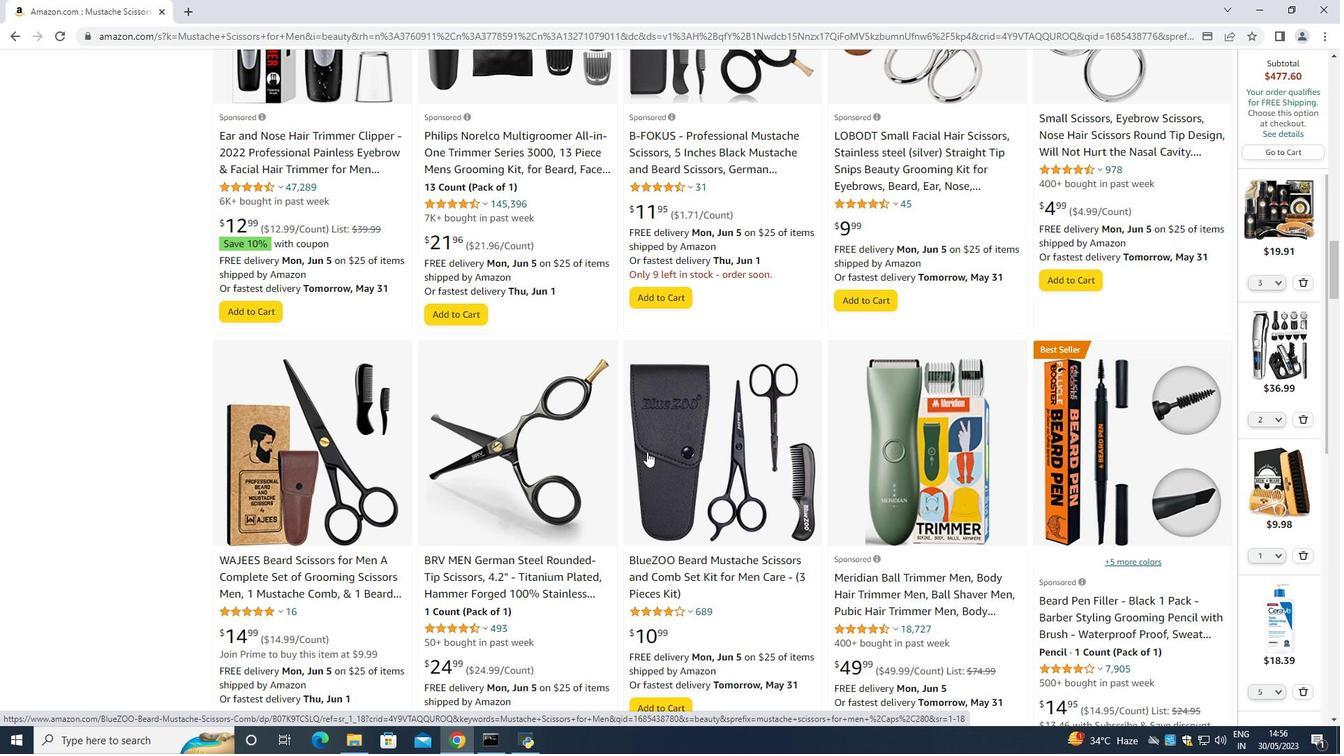 
Action: Mouse moved to (649, 448)
Screenshot: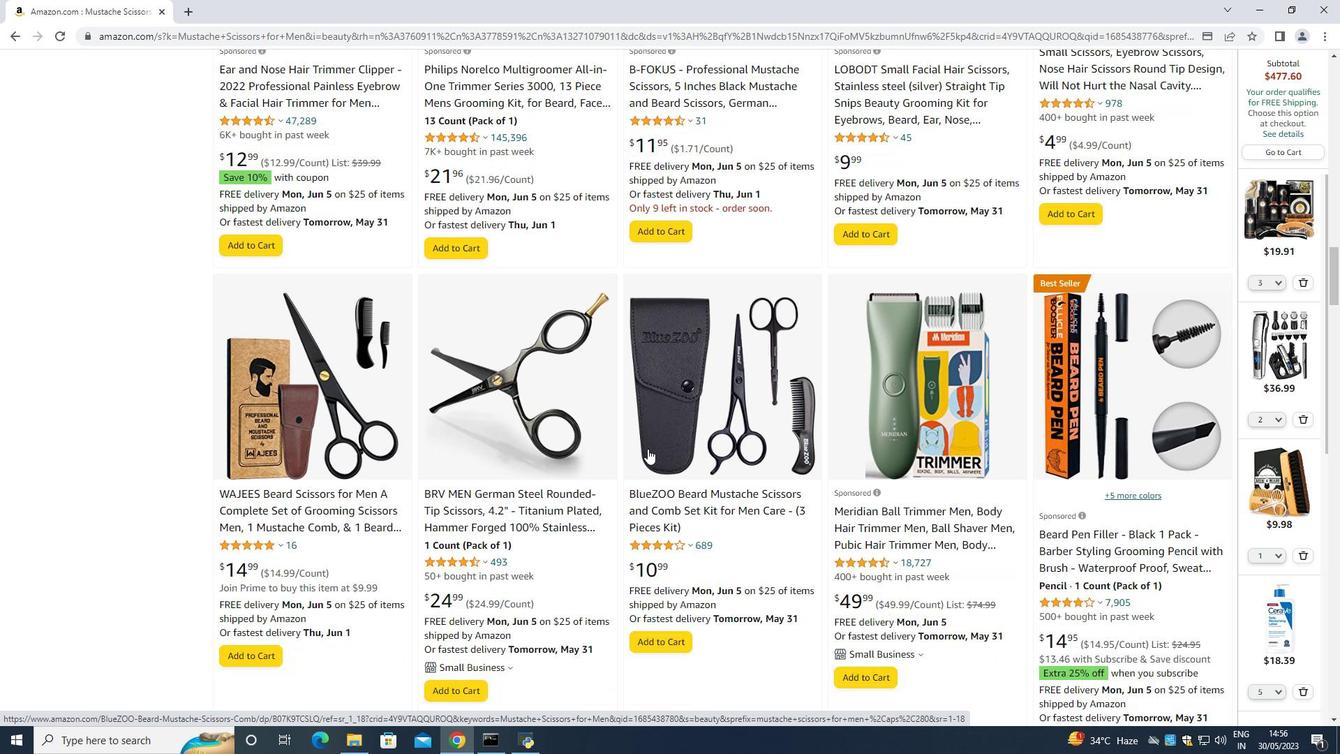 
Action: Mouse scrolled (649, 447) with delta (0, 0)
Screenshot: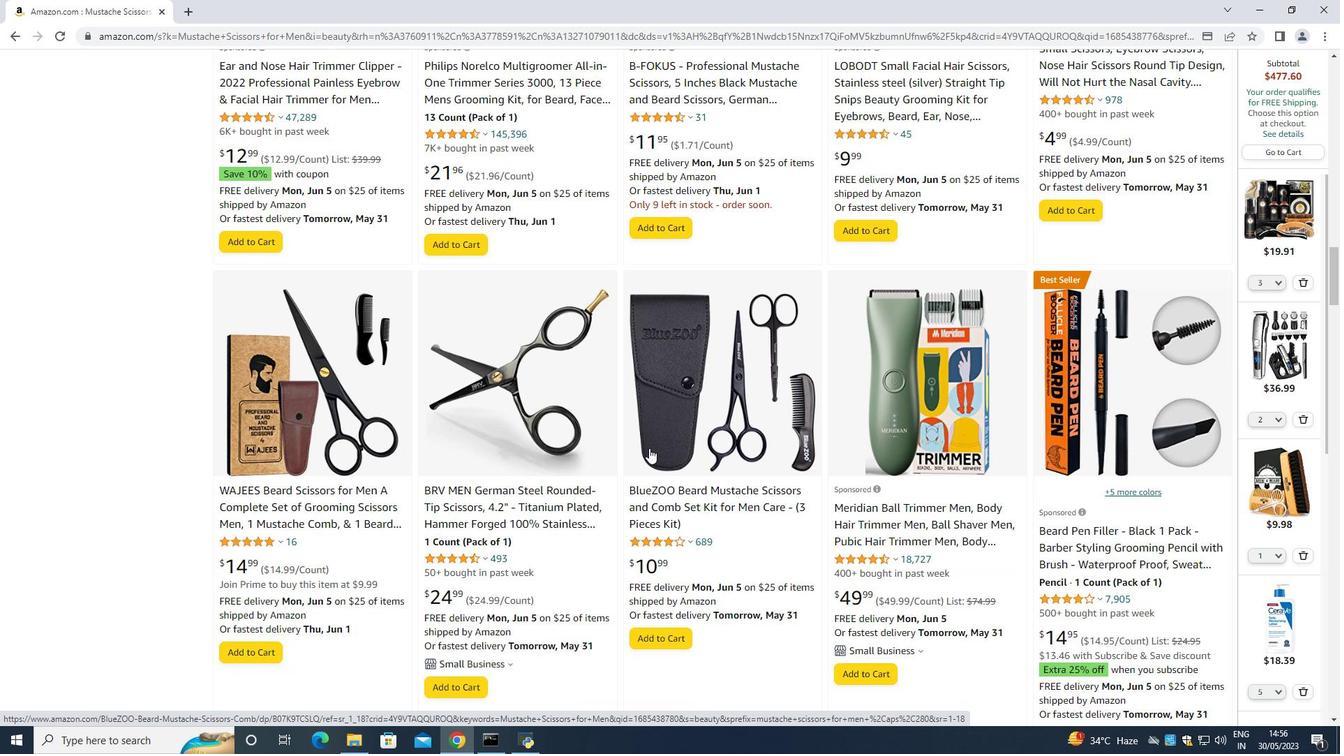 
Action: Mouse moved to (652, 449)
Screenshot: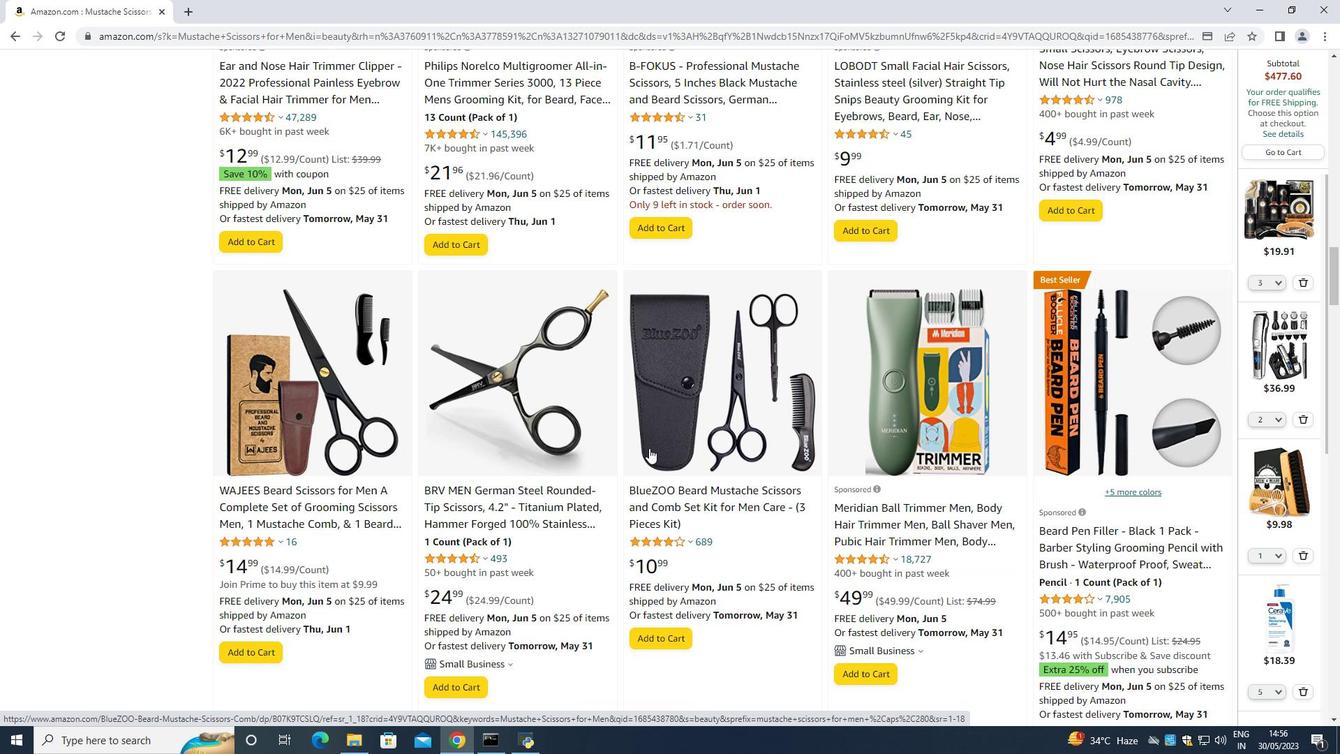 
Action: Mouse scrolled (652, 448) with delta (0, 0)
Screenshot: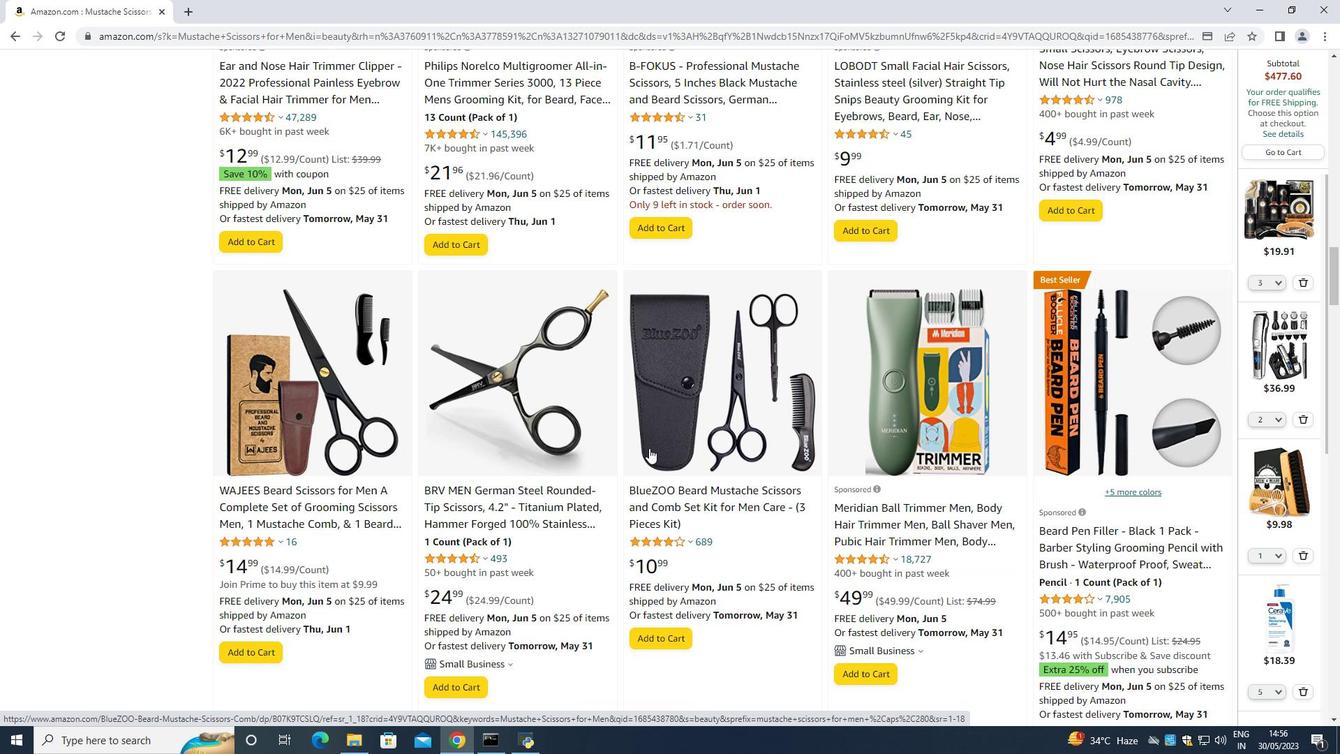 
Action: Mouse moved to (652, 449)
Screenshot: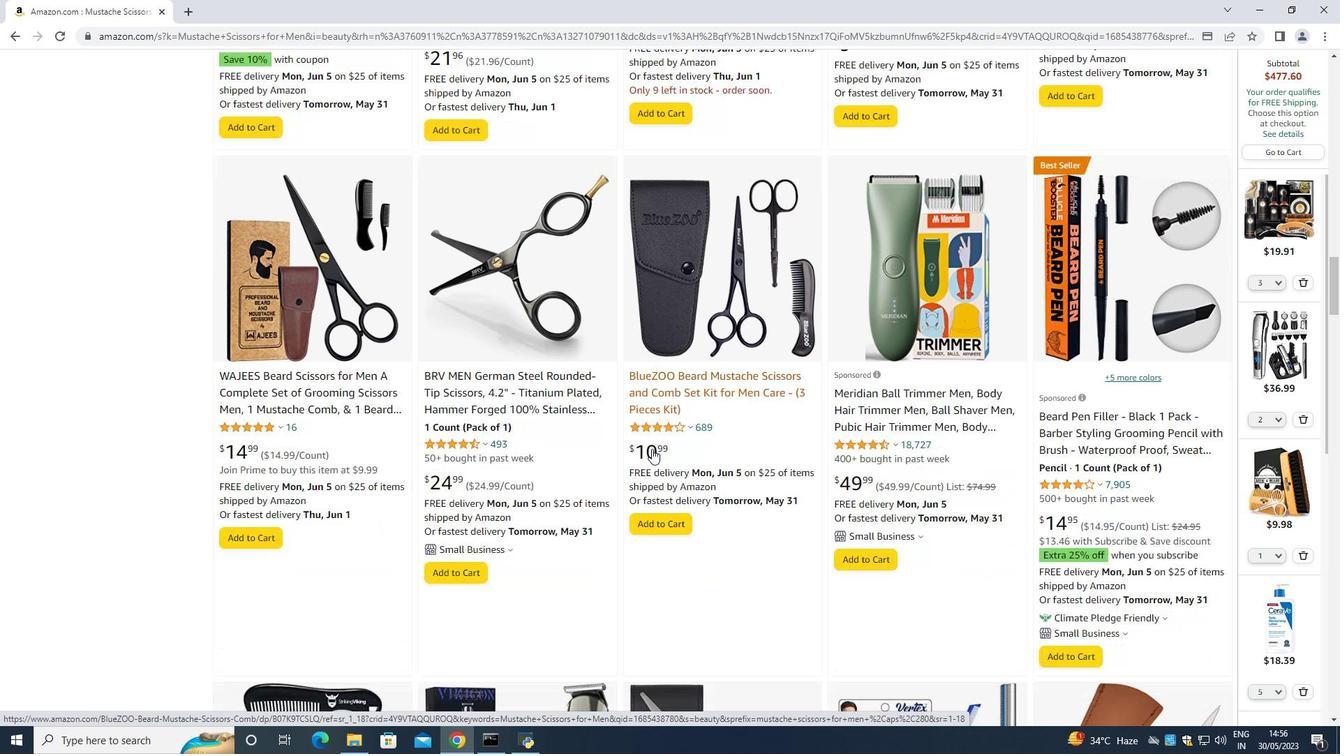 
Action: Mouse scrolled (652, 448) with delta (0, 0)
Screenshot: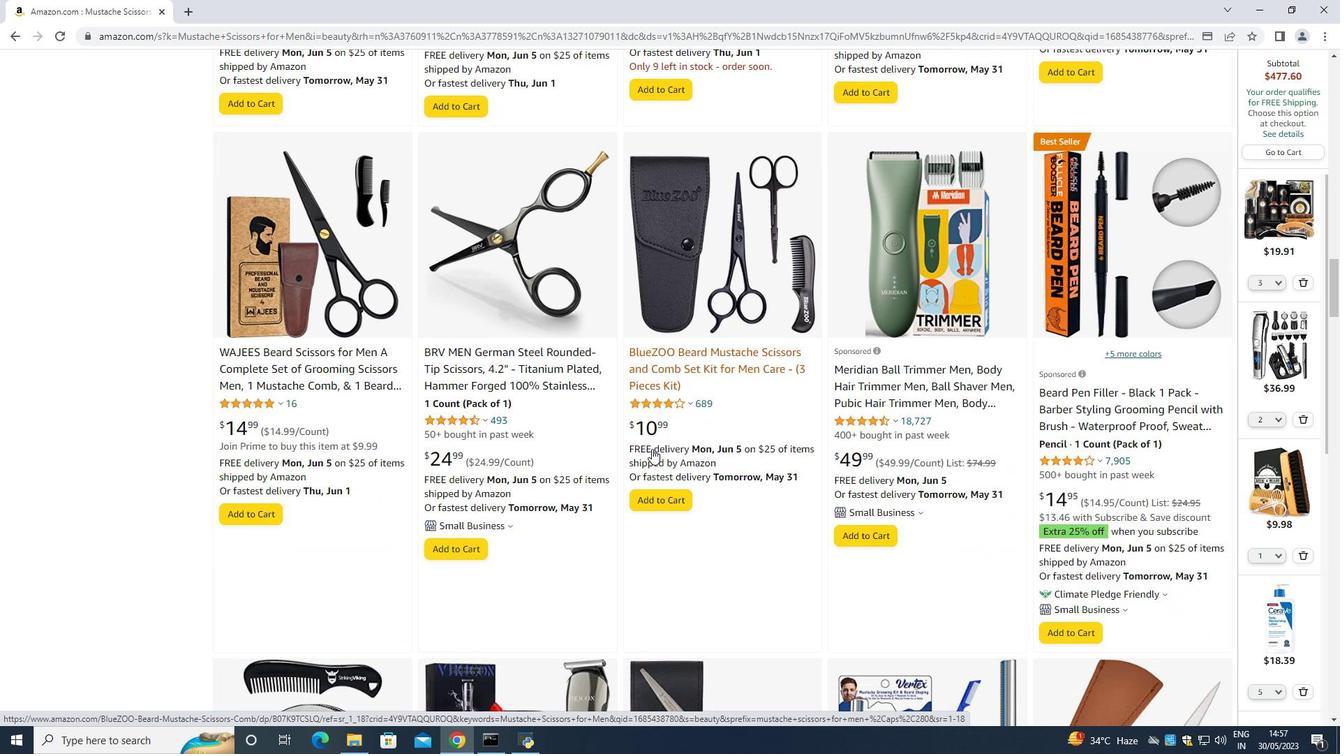 
Action: Mouse moved to (675, 444)
Screenshot: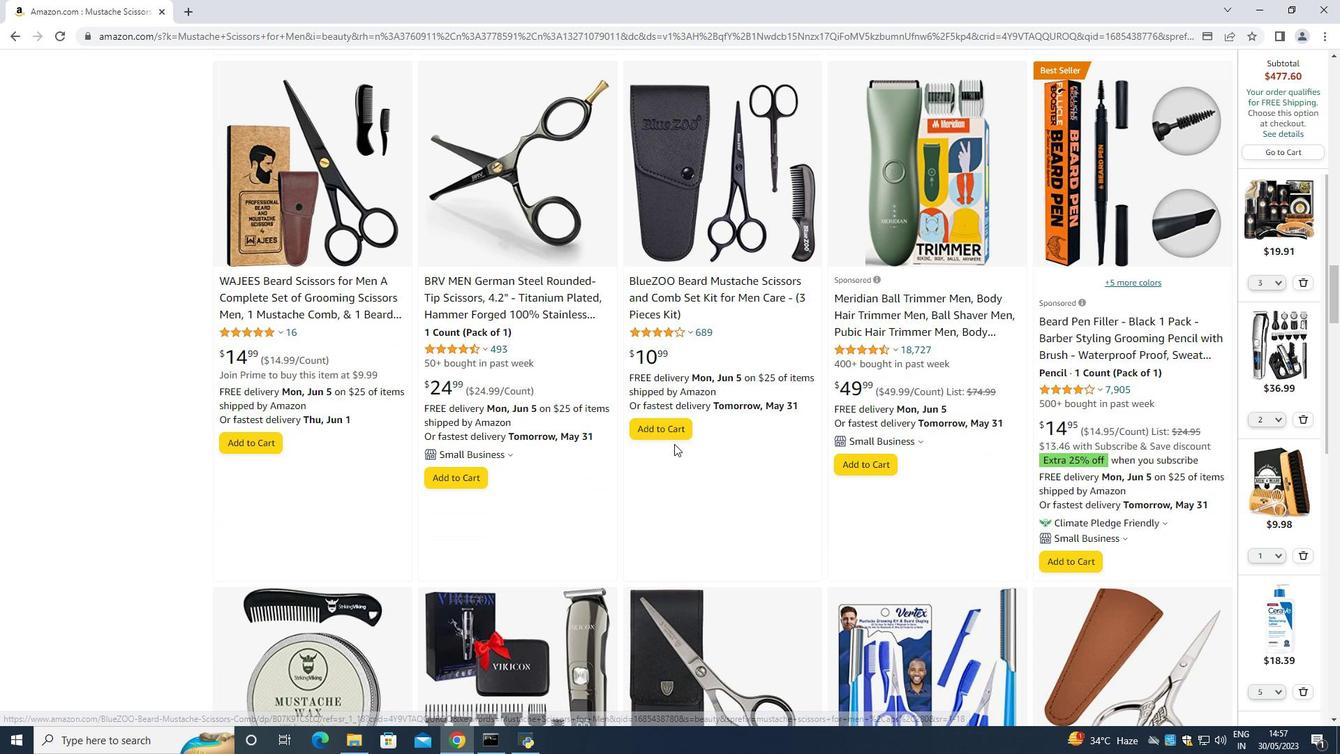 
Action: Mouse scrolled (675, 443) with delta (0, 0)
Screenshot: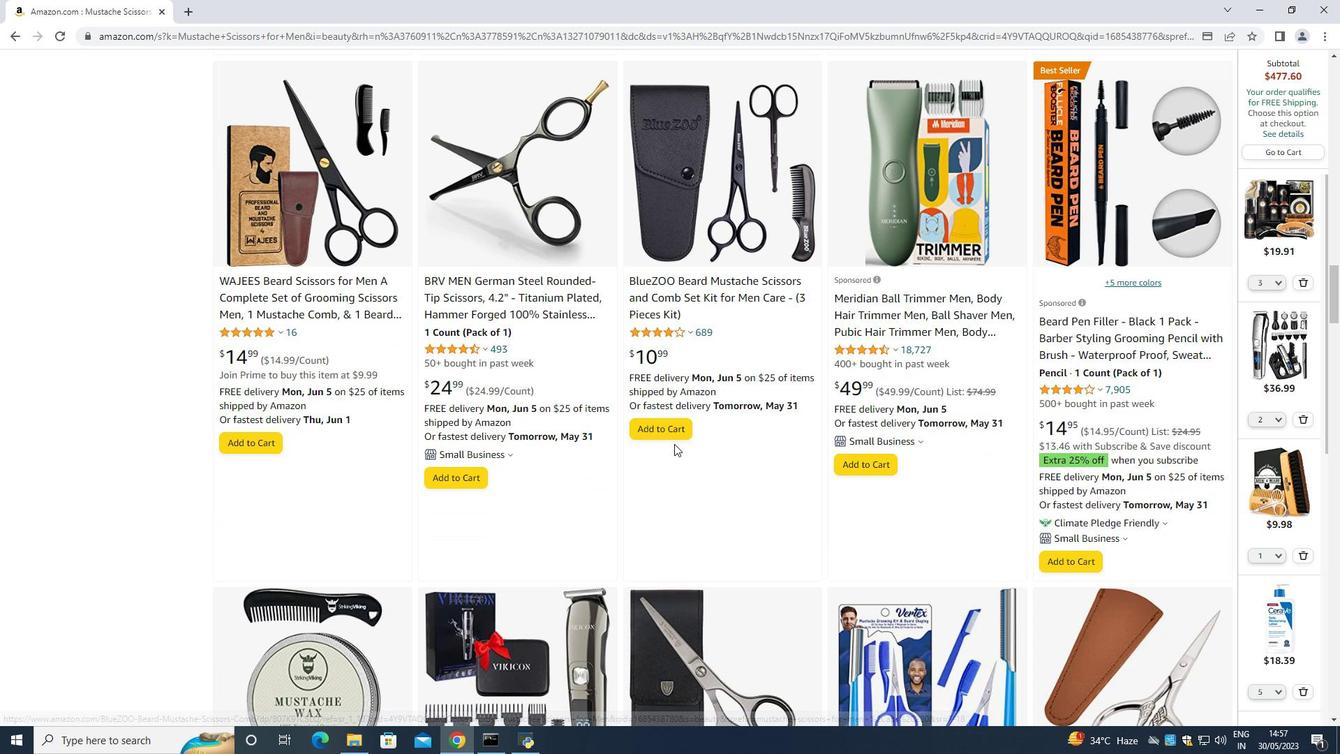 
Action: Mouse moved to (676, 444)
Screenshot: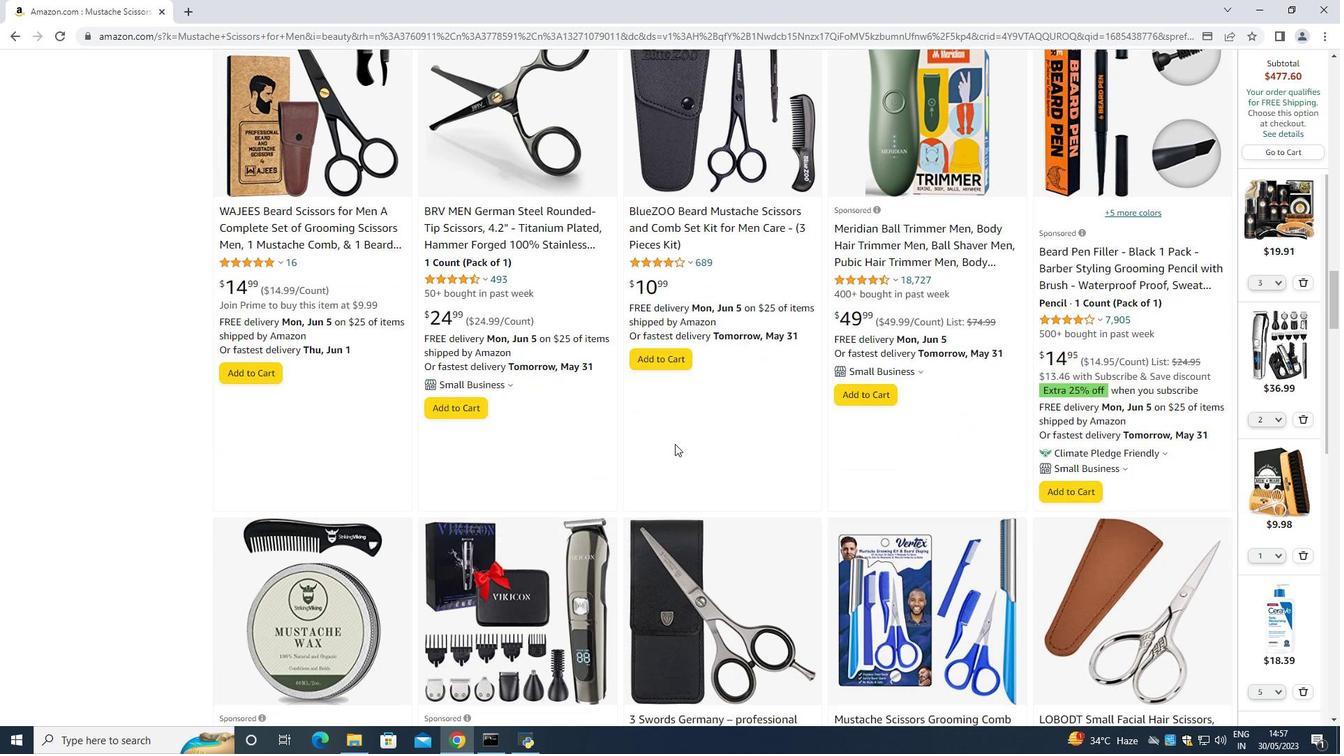 
Action: Mouse scrolled (676, 443) with delta (0, 0)
Screenshot: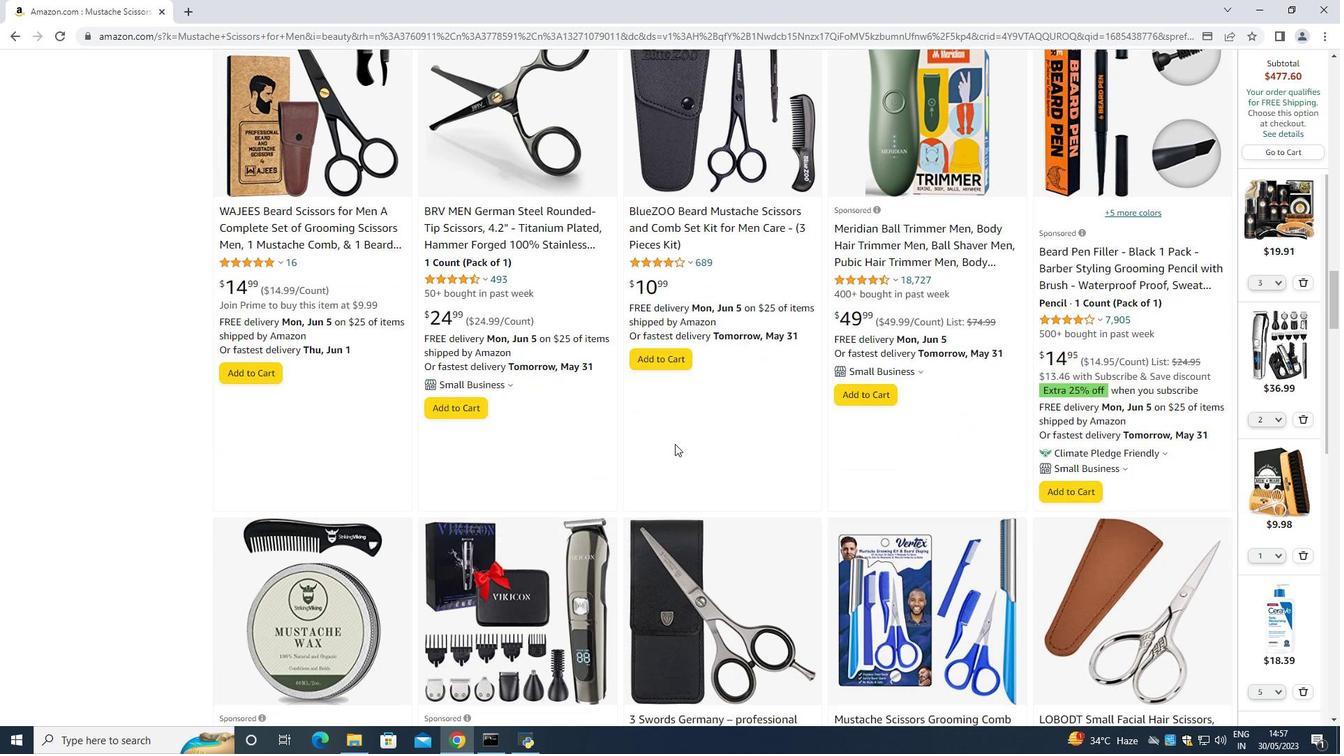 
Action: Mouse scrolled (676, 443) with delta (0, 0)
Screenshot: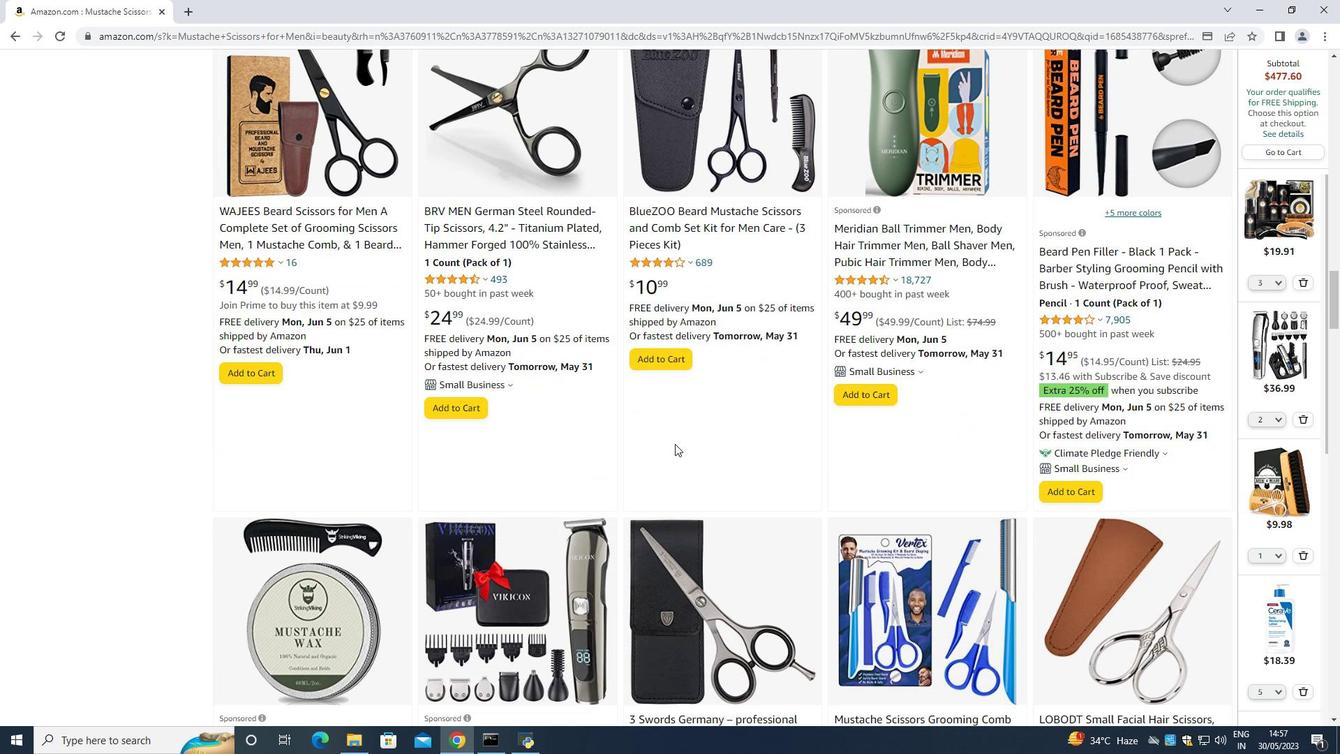 
Action: Mouse moved to (676, 444)
Screenshot: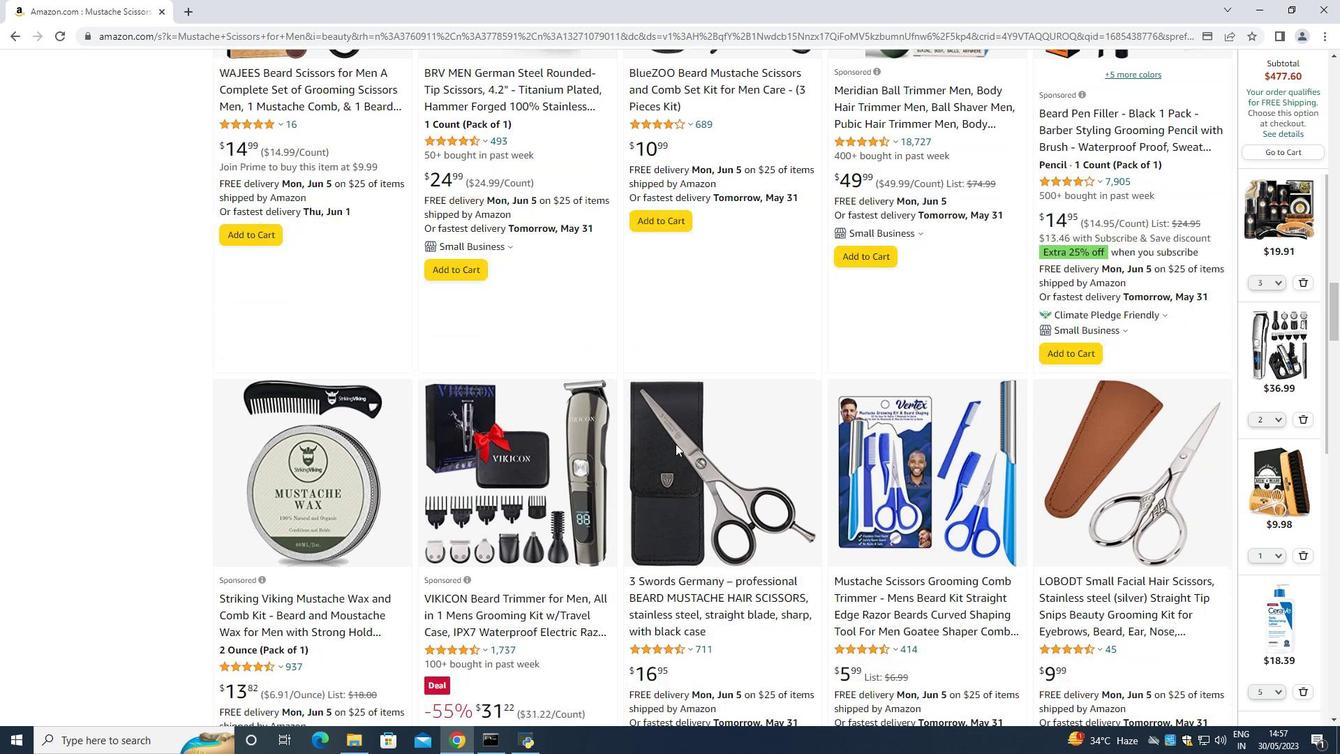 
Action: Mouse scrolled (676, 443) with delta (0, 0)
Screenshot: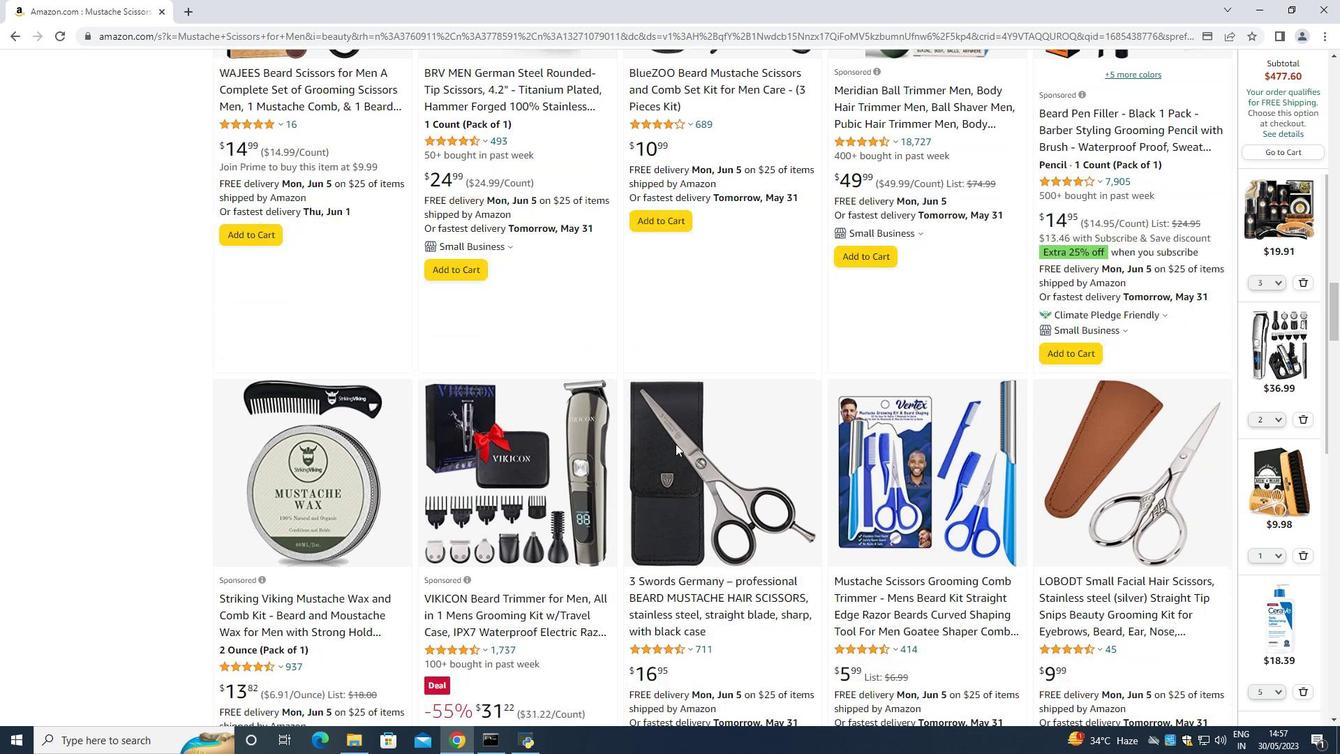 
Action: Mouse scrolled (676, 443) with delta (0, 0)
Screenshot: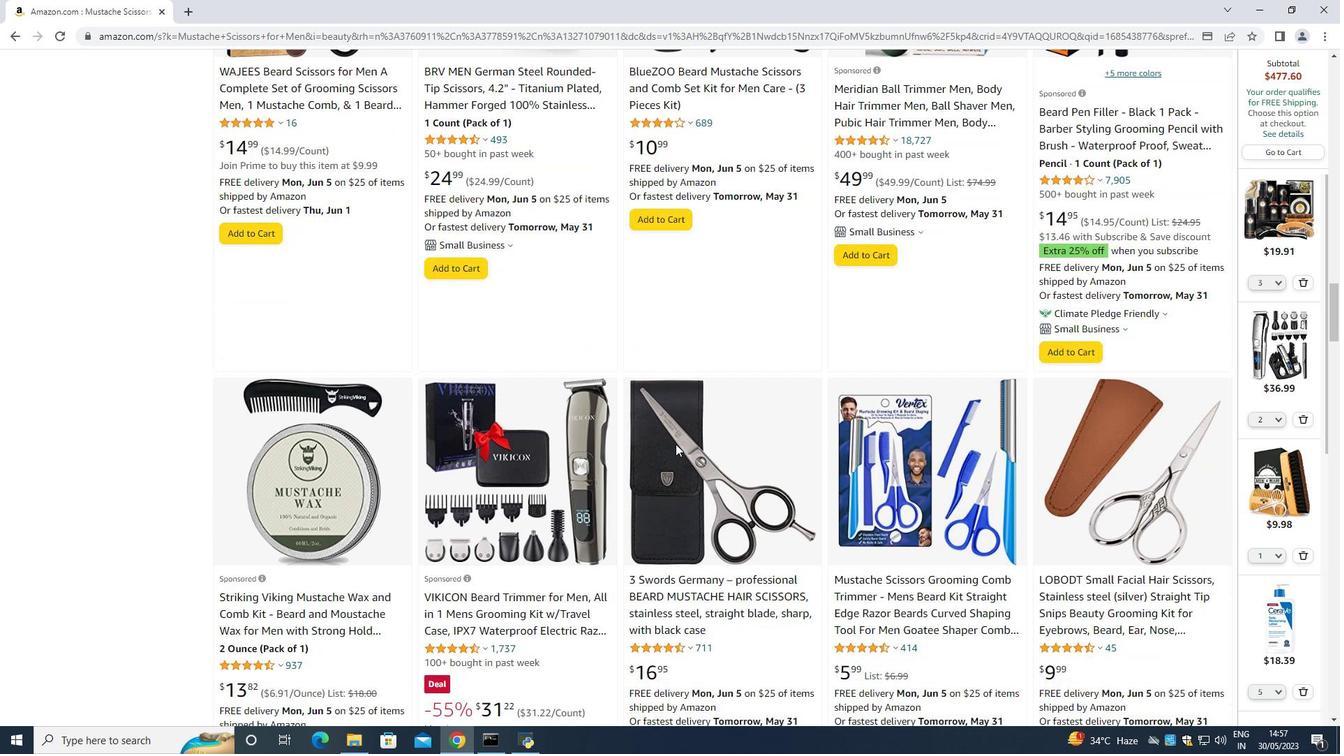 
Action: Mouse scrolled (676, 443) with delta (0, 0)
Screenshot: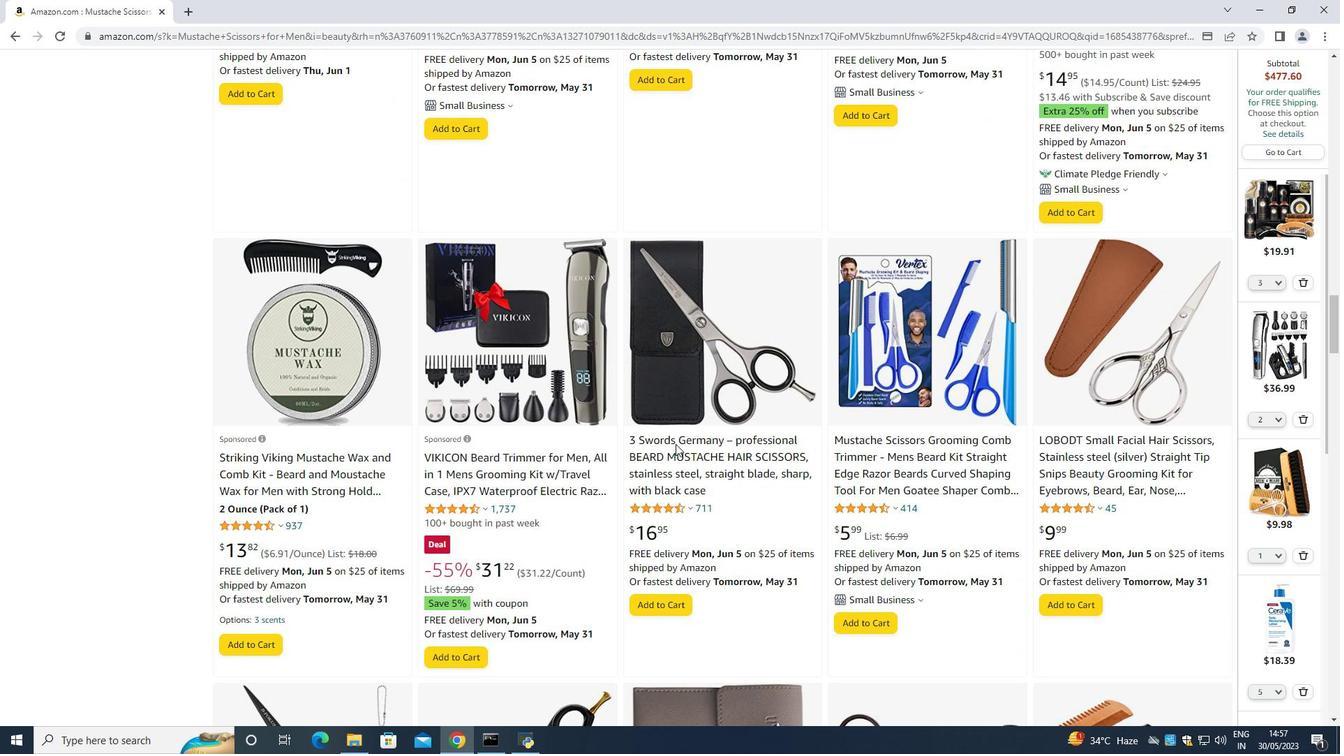 
Action: Mouse scrolled (676, 443) with delta (0, 0)
Screenshot: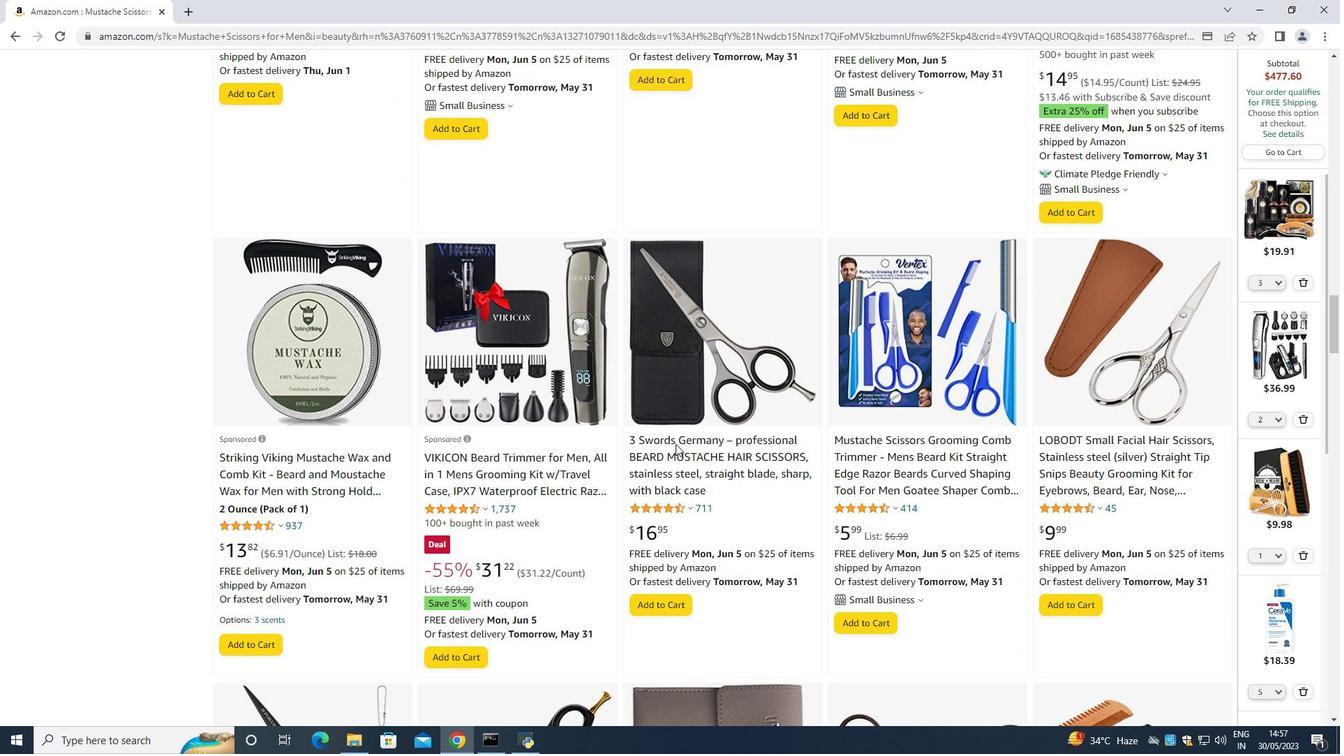 
Action: Mouse moved to (671, 454)
Screenshot: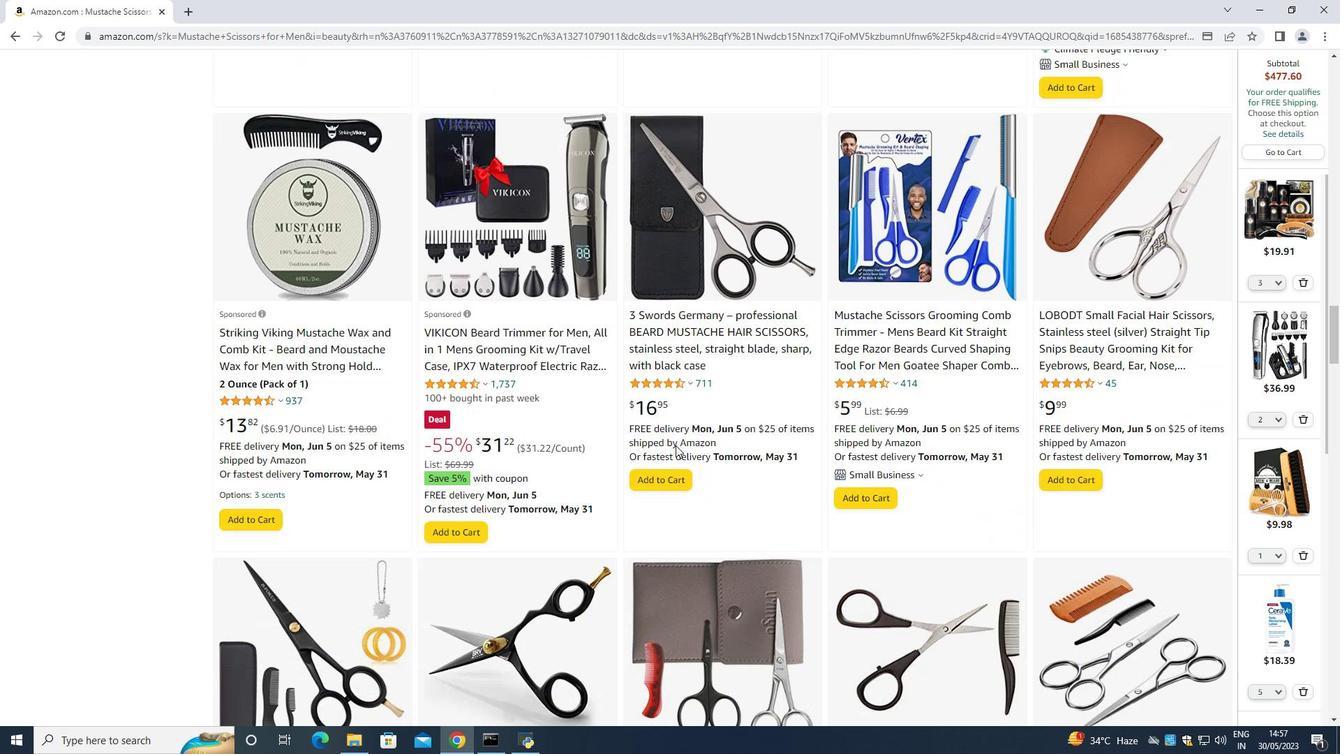 
Action: Mouse scrolled (671, 453) with delta (0, 0)
Screenshot: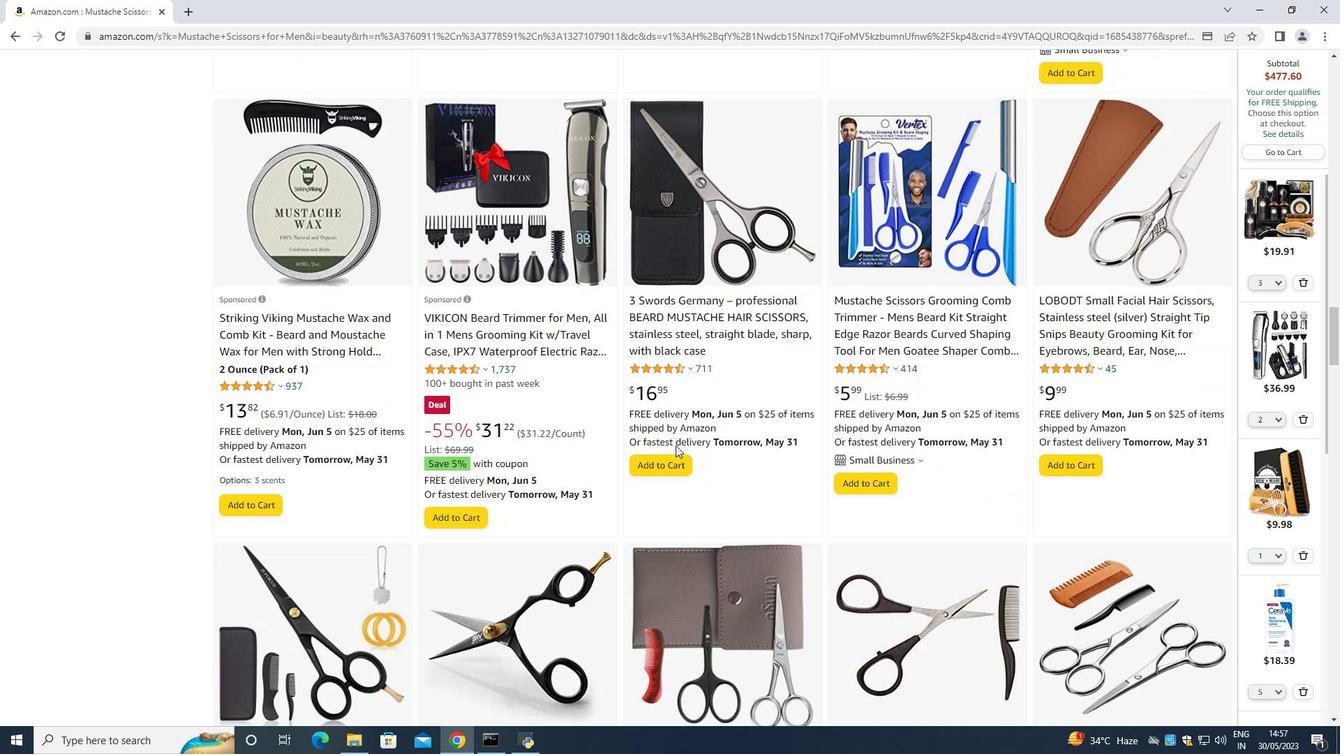
Action: Mouse scrolled (671, 453) with delta (0, 0)
Screenshot: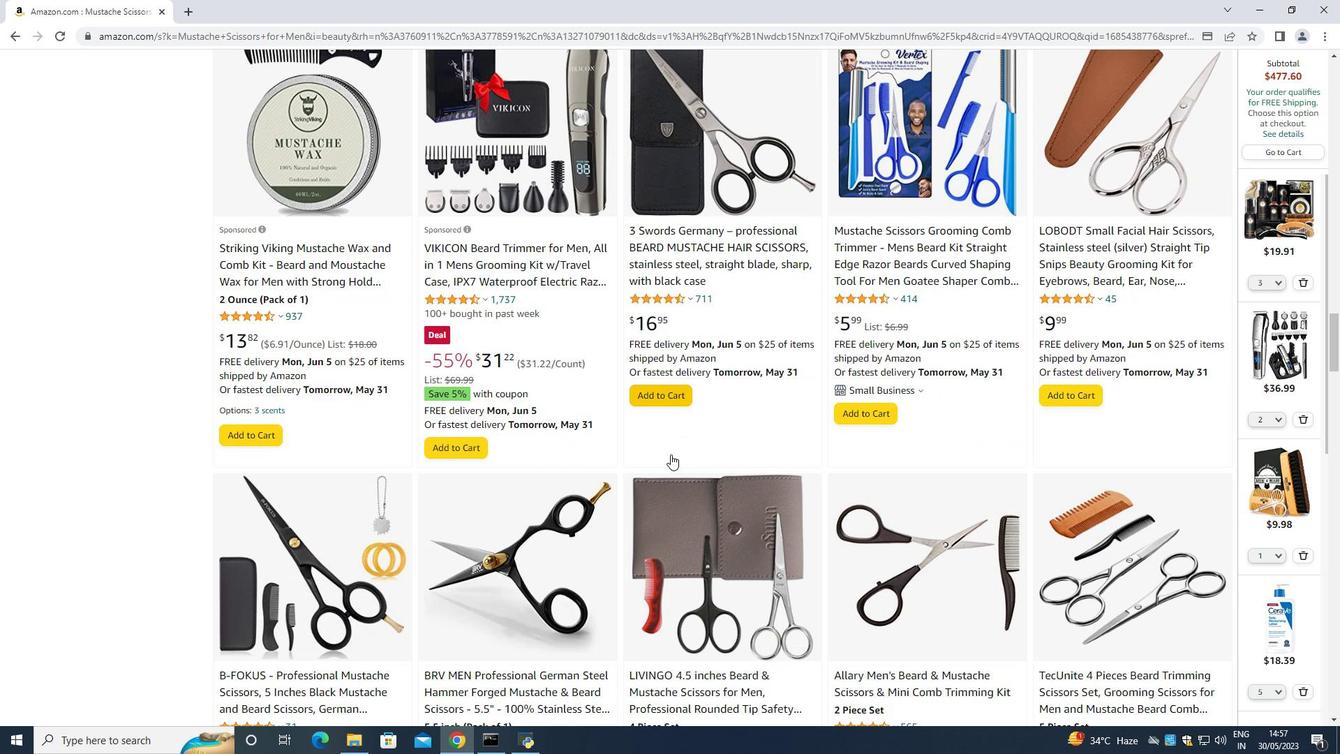 
Action: Mouse moved to (670, 456)
Screenshot: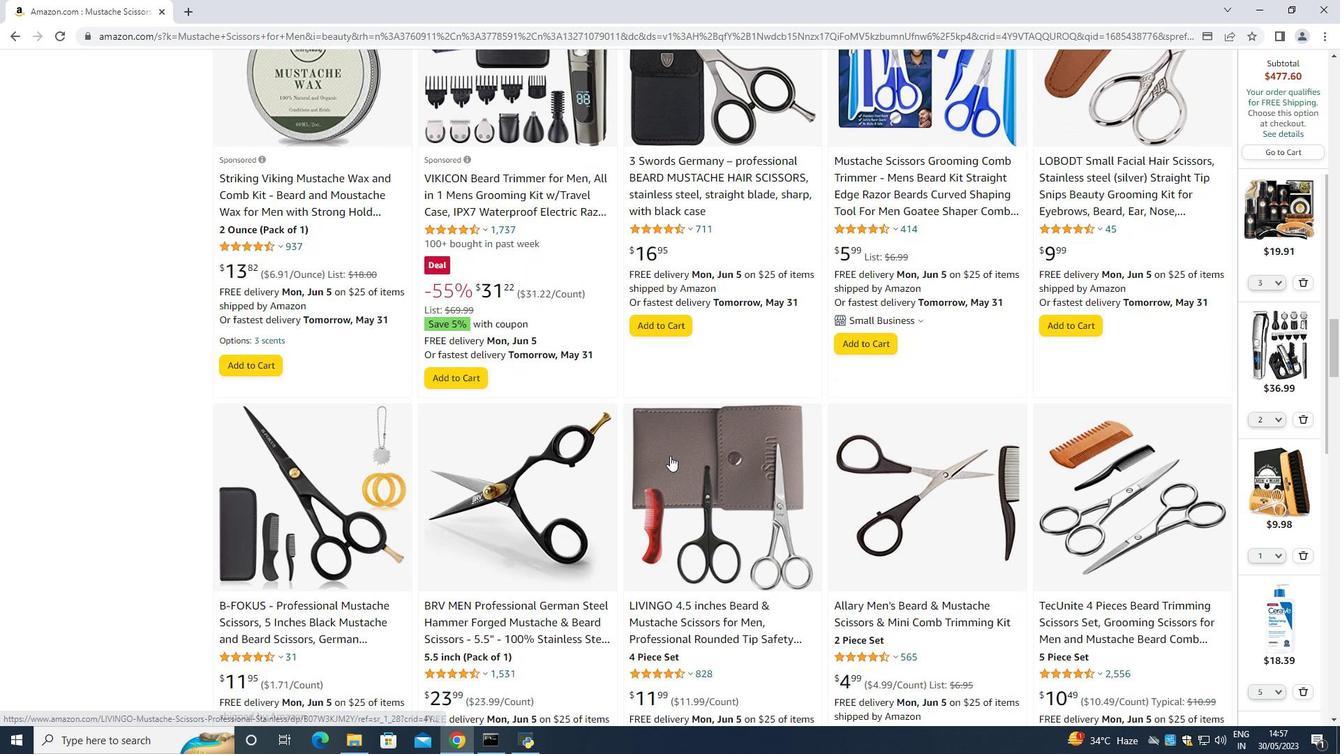 
Action: Mouse scrolled (670, 456) with delta (0, 0)
Screenshot: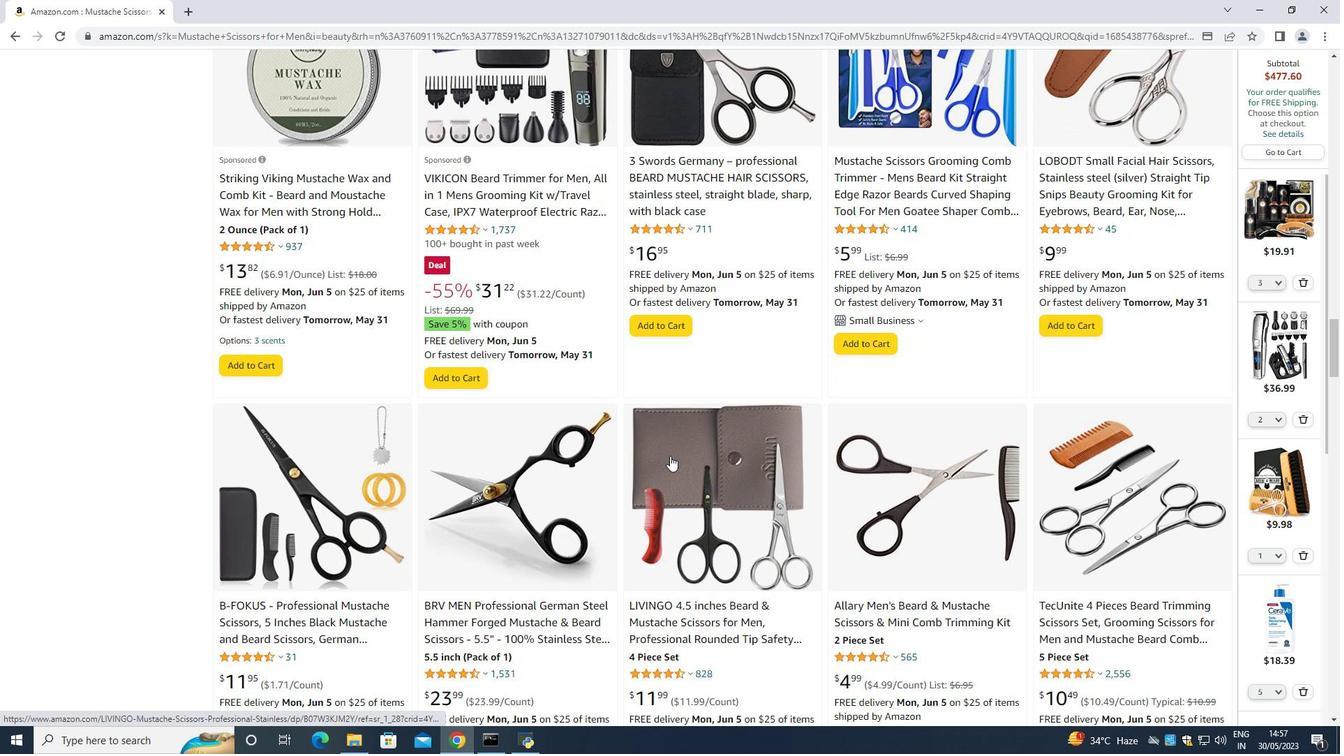 
Action: Mouse moved to (669, 460)
Screenshot: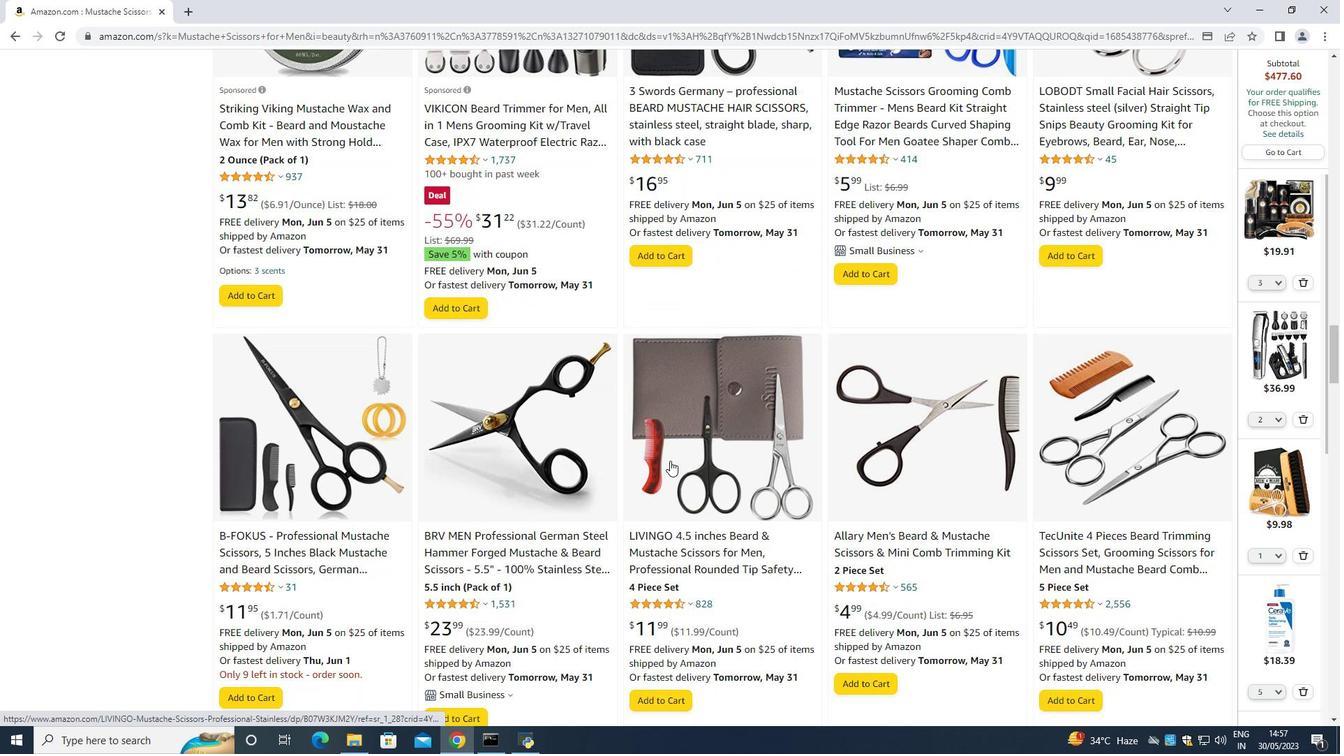 
Action: Mouse scrolled (669, 460) with delta (0, 0)
Screenshot: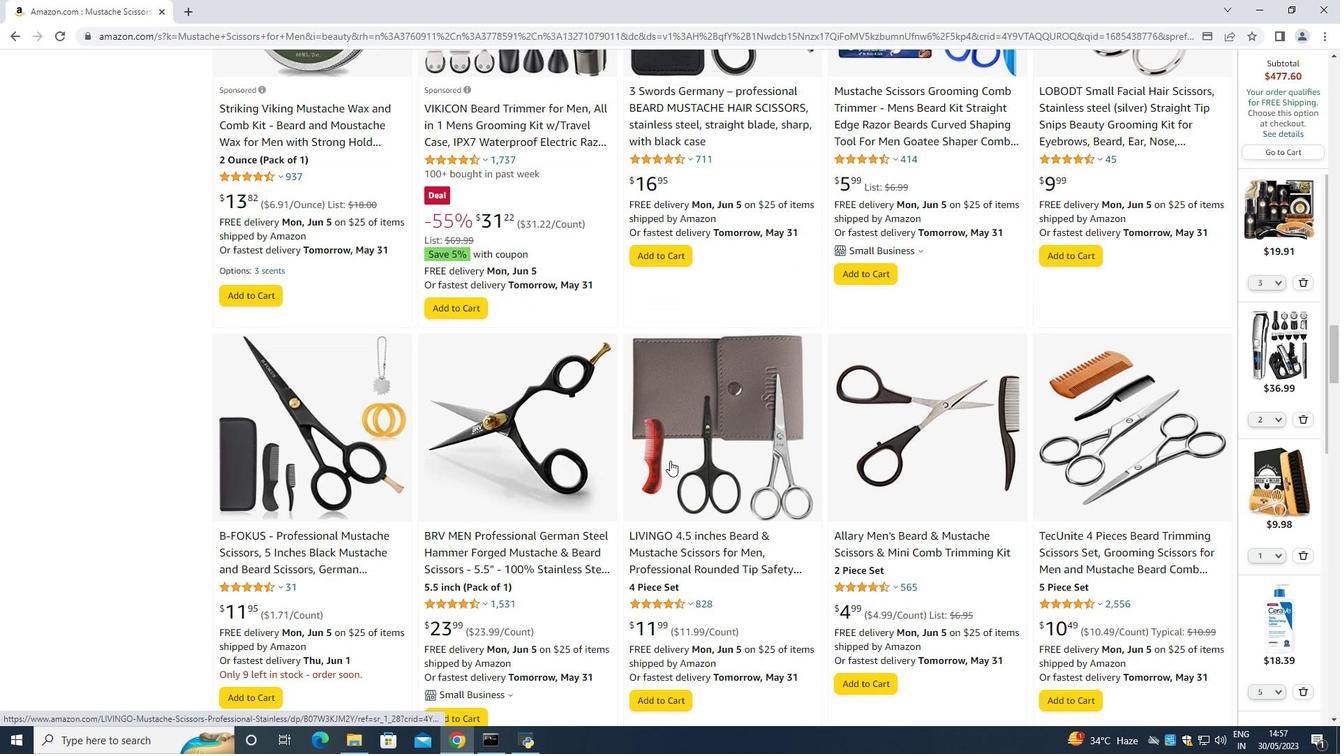 
Action: Mouse moved to (667, 464)
Screenshot: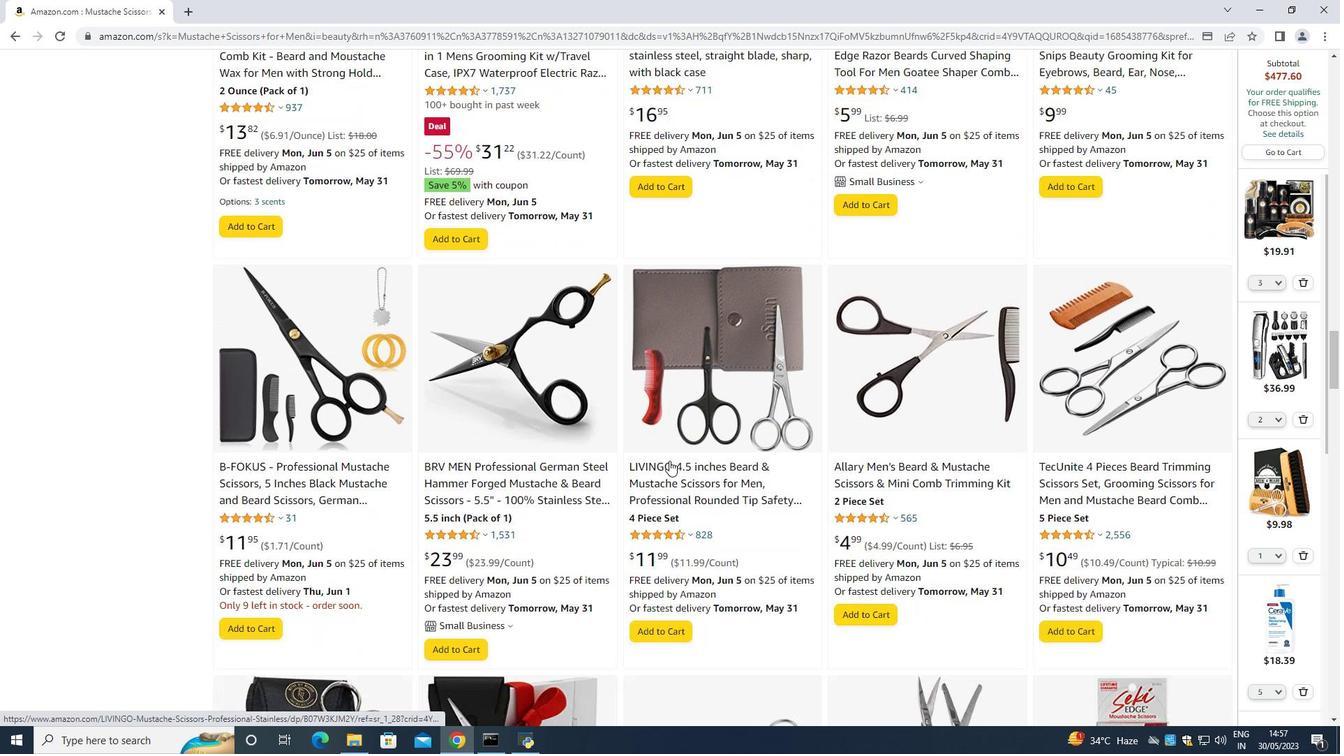 
Action: Mouse scrolled (667, 463) with delta (0, 0)
Screenshot: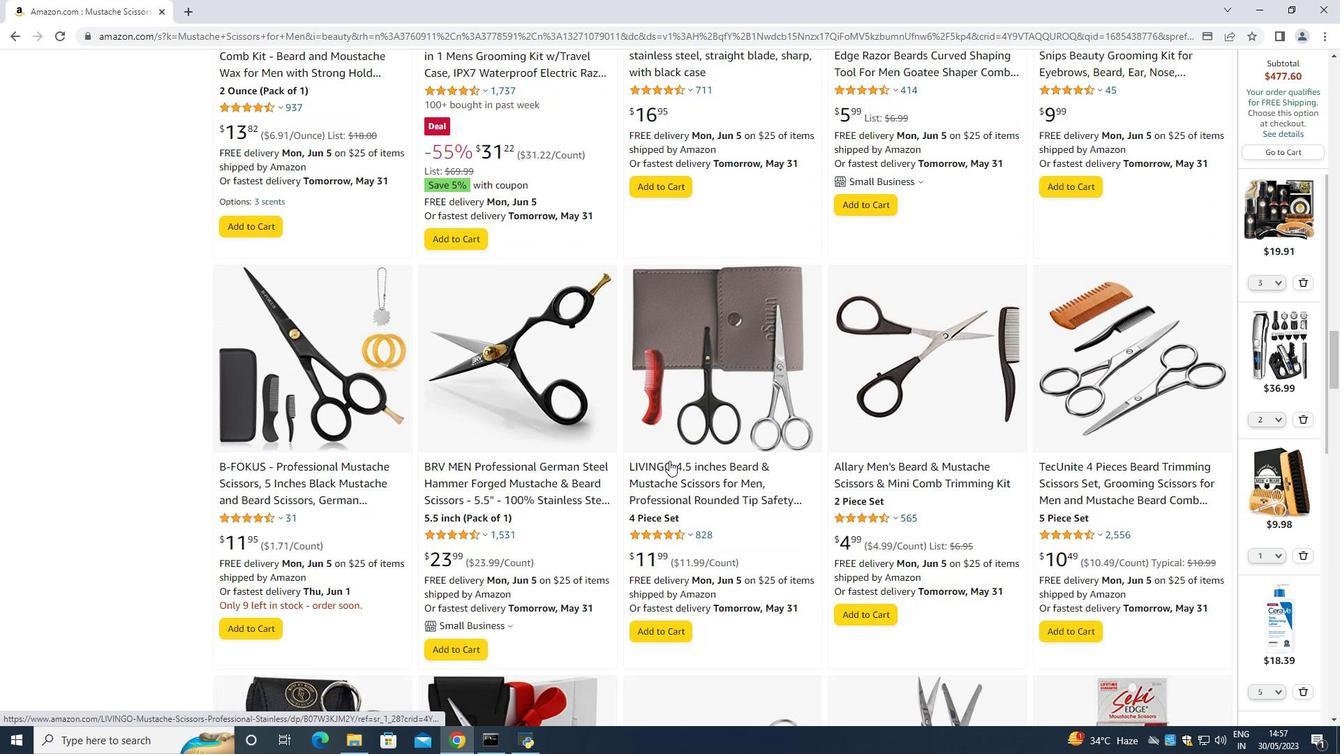 
Action: Mouse scrolled (667, 463) with delta (0, 0)
Screenshot: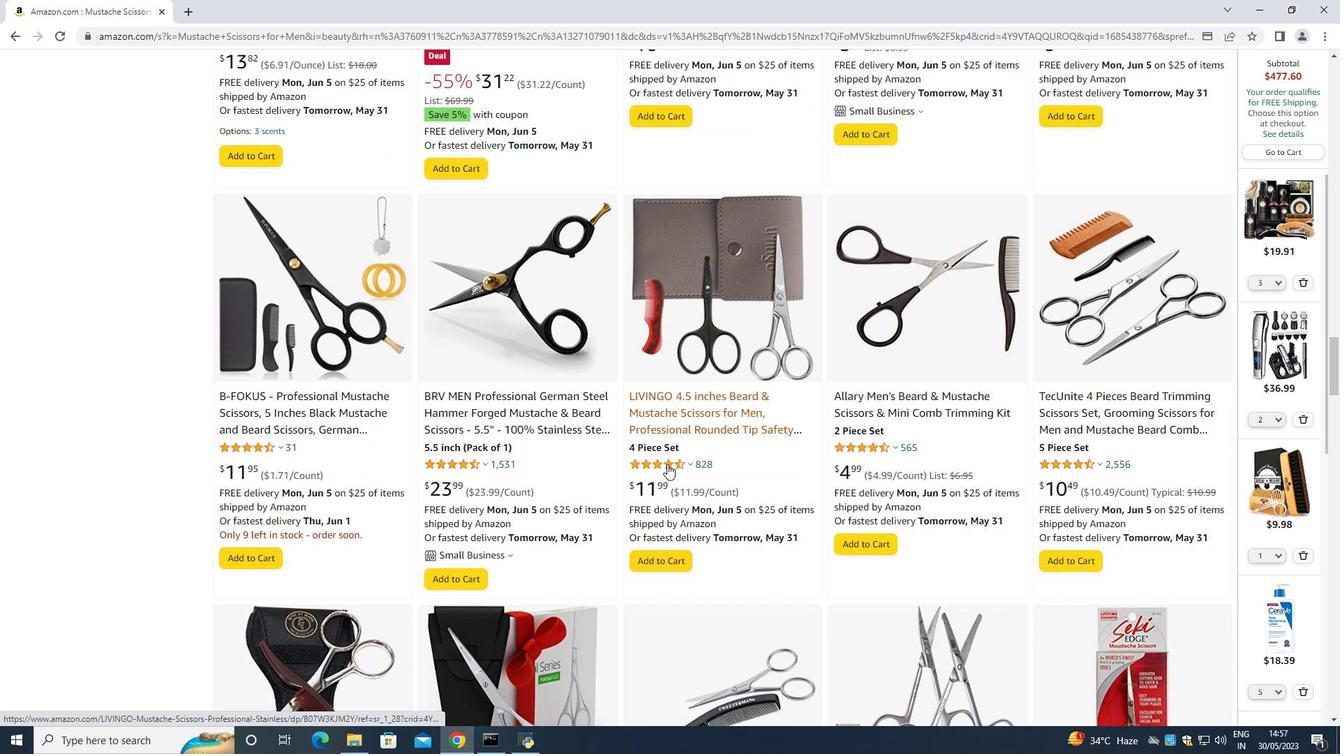 
Action: Mouse moved to (667, 465)
Screenshot: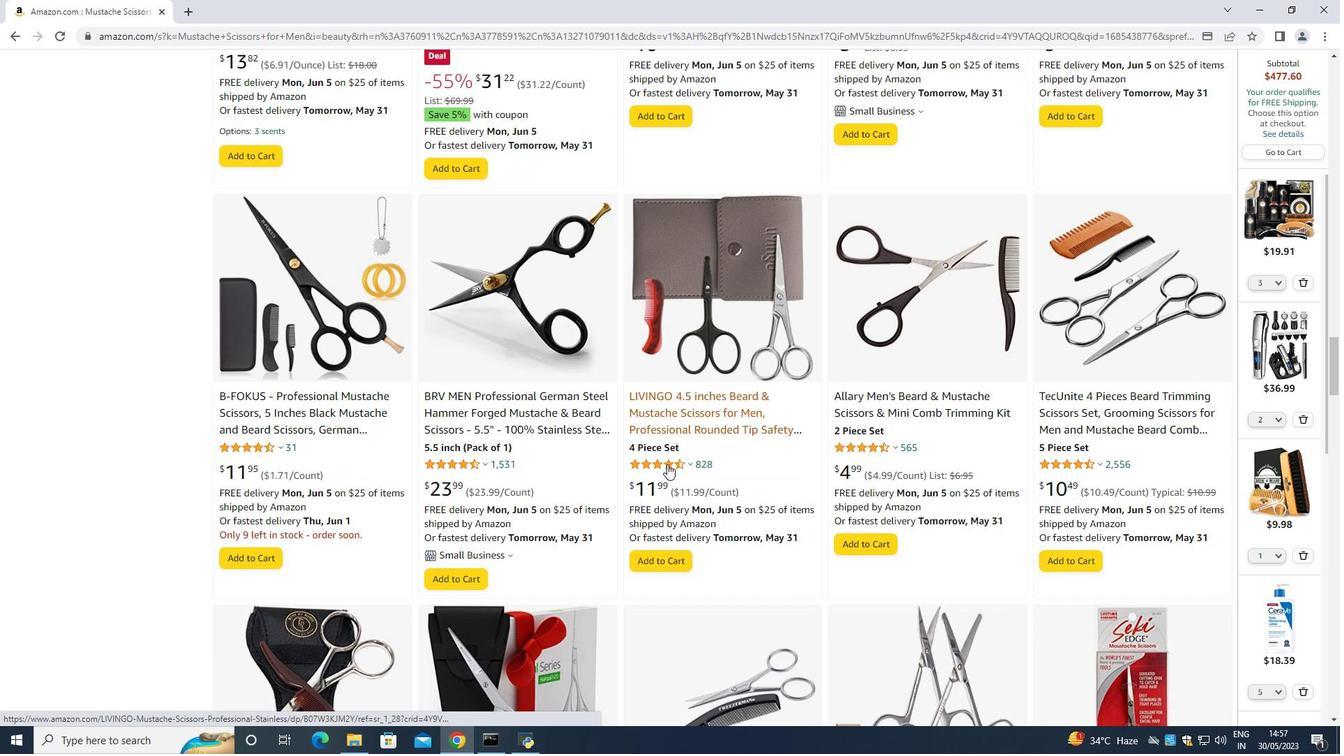 
Action: Mouse scrolled (667, 464) with delta (0, 0)
Screenshot: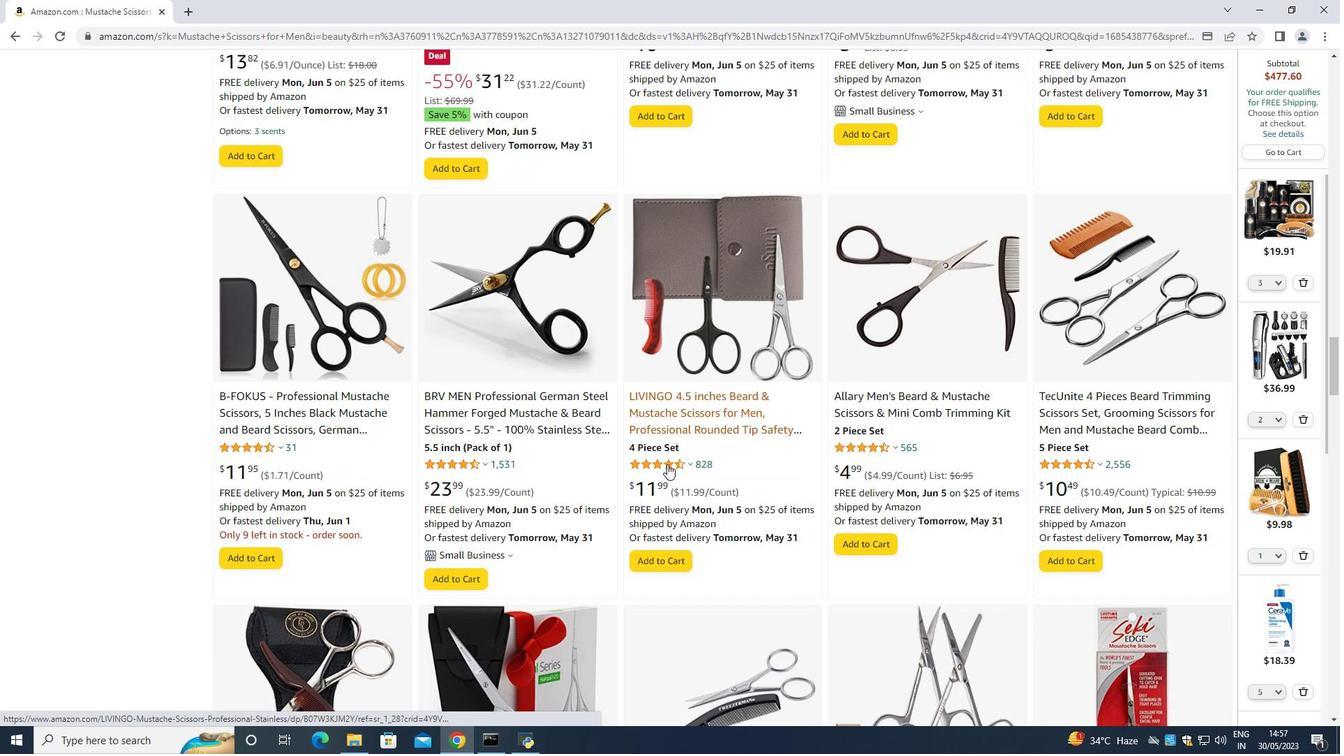 
Action: Mouse moved to (667, 466)
Screenshot: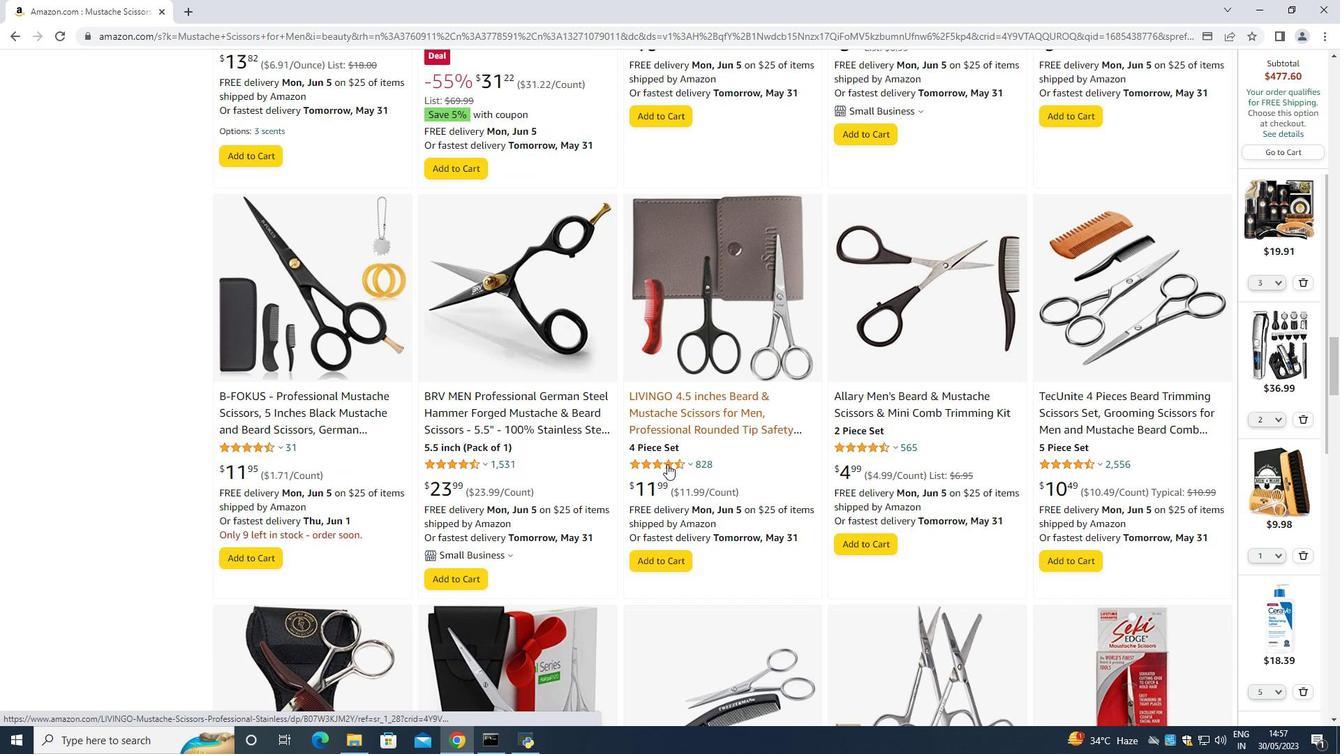 
Action: Mouse scrolled (667, 465) with delta (0, 0)
Screenshot: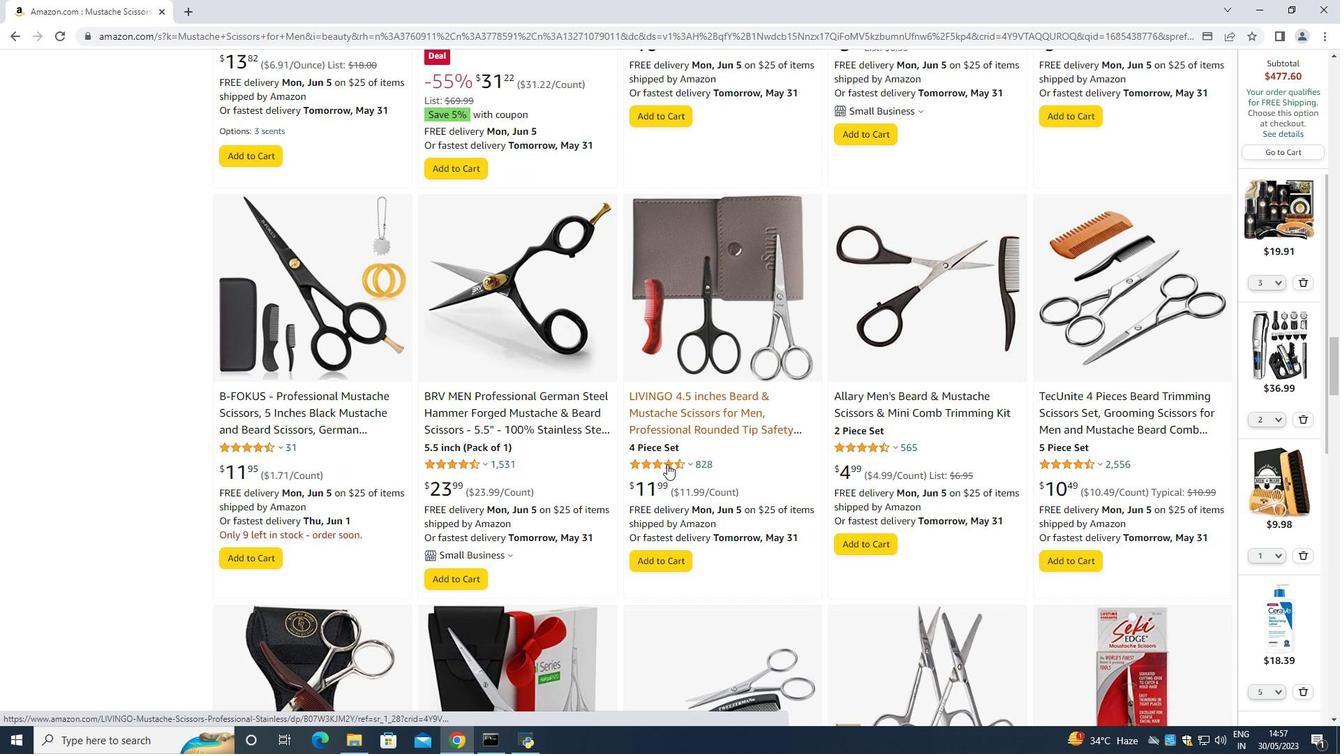 
Action: Mouse moved to (662, 472)
Screenshot: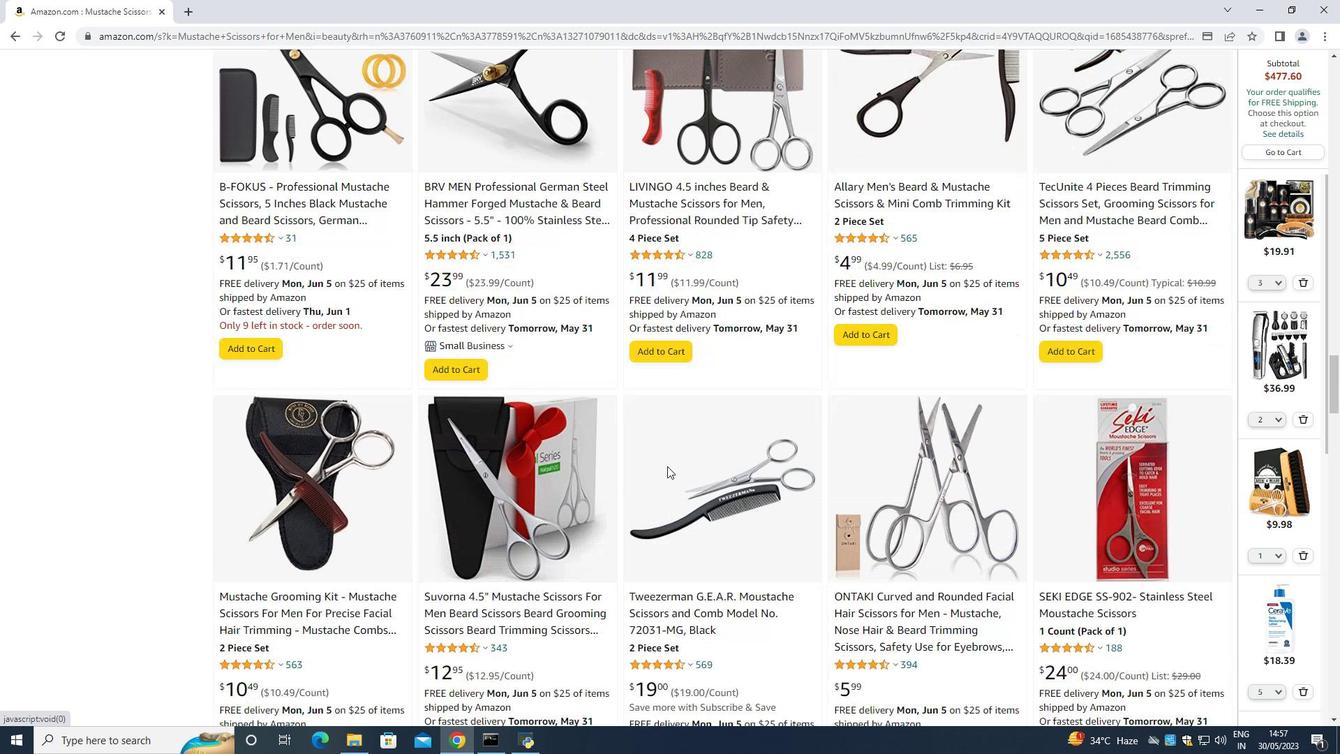 
Action: Mouse scrolled (662, 471) with delta (0, 0)
Screenshot: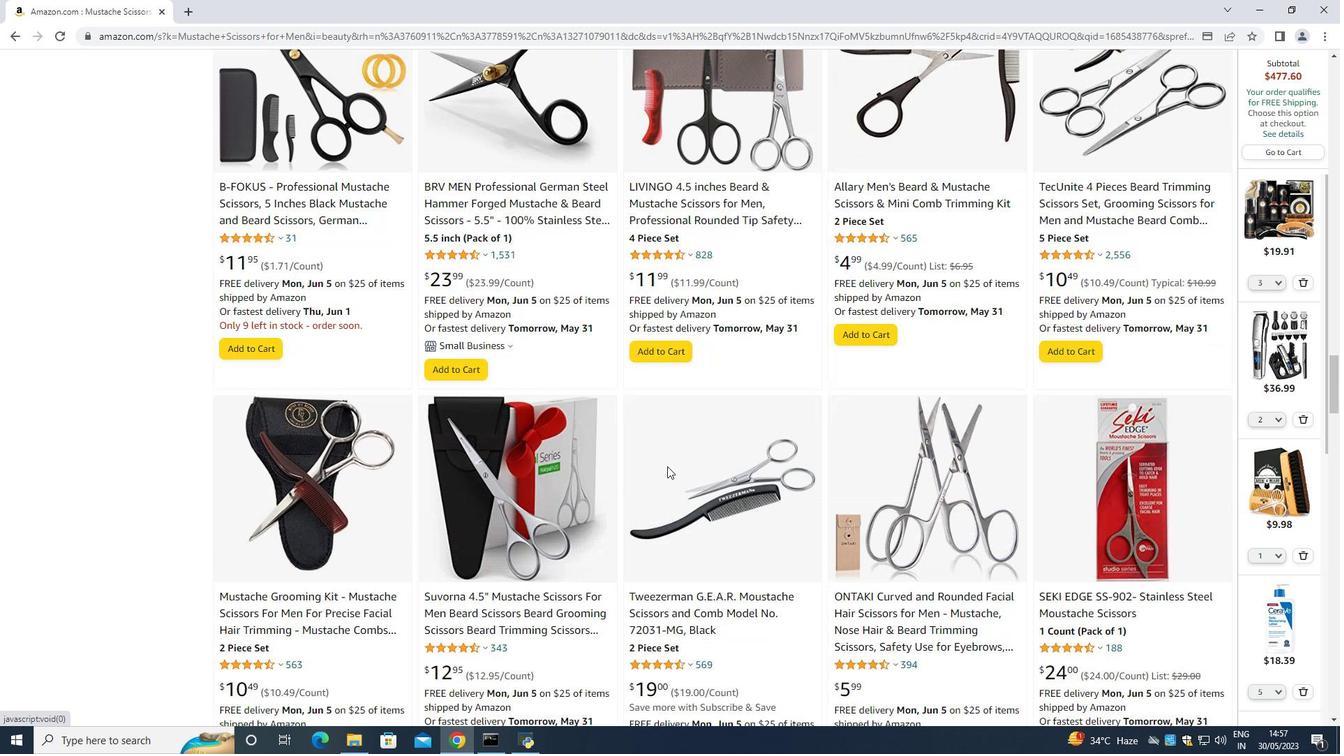 
Action: Mouse scrolled (662, 471) with delta (0, 0)
Screenshot: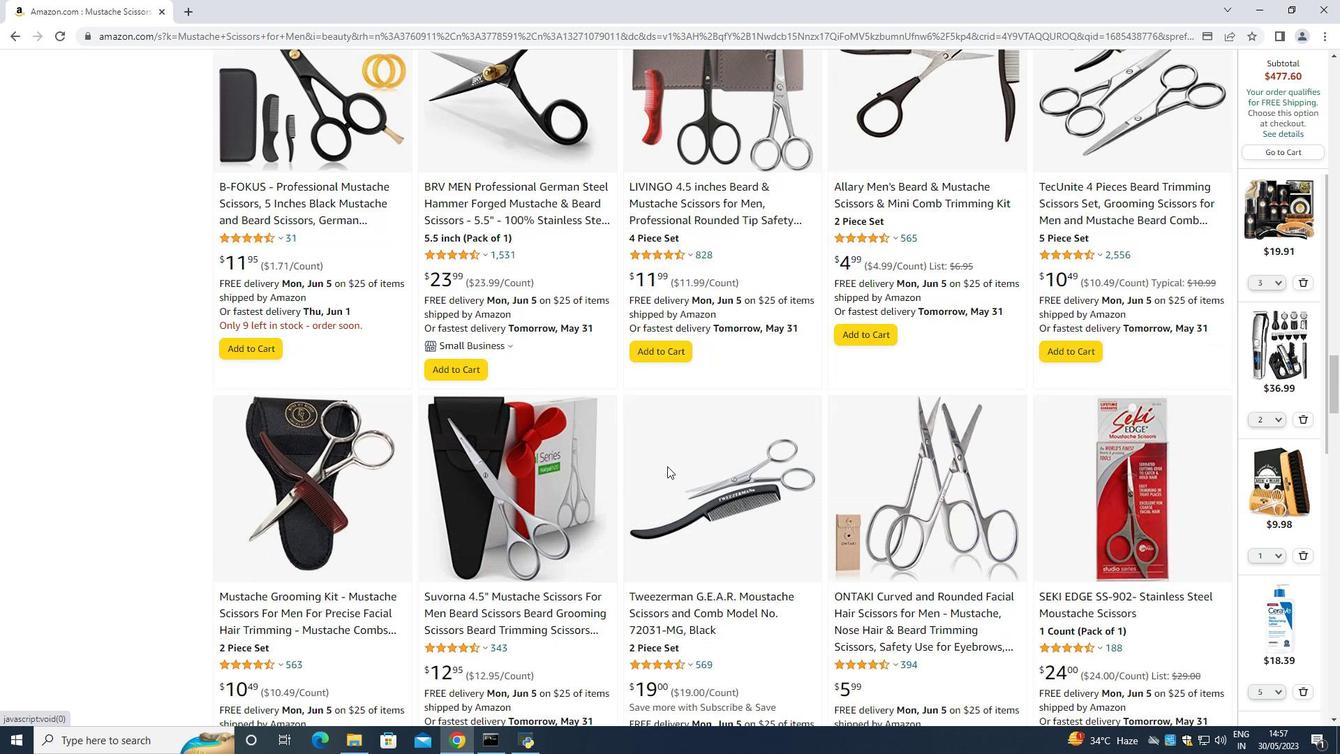 
Action: Mouse scrolled (662, 471) with delta (0, 0)
Screenshot: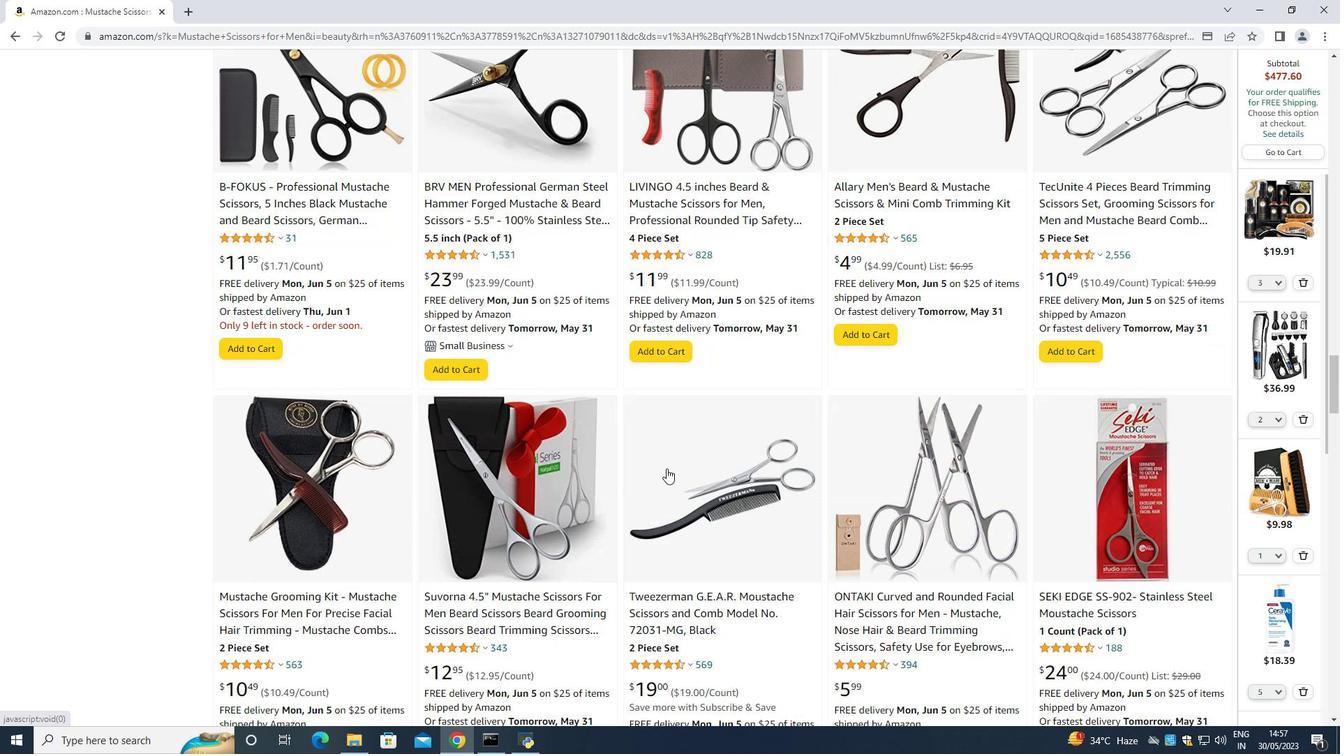 
Action: Mouse moved to (655, 479)
Screenshot: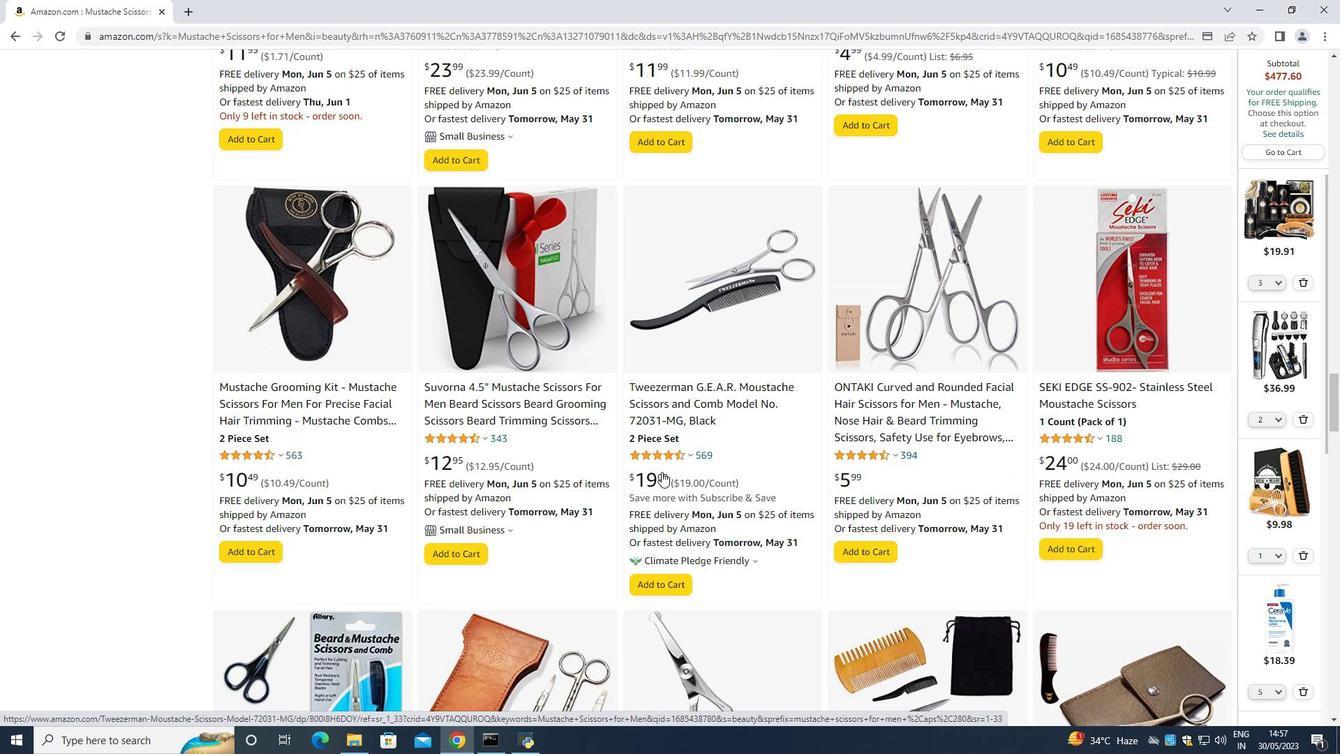 
Action: Mouse scrolled (655, 478) with delta (0, 0)
Screenshot: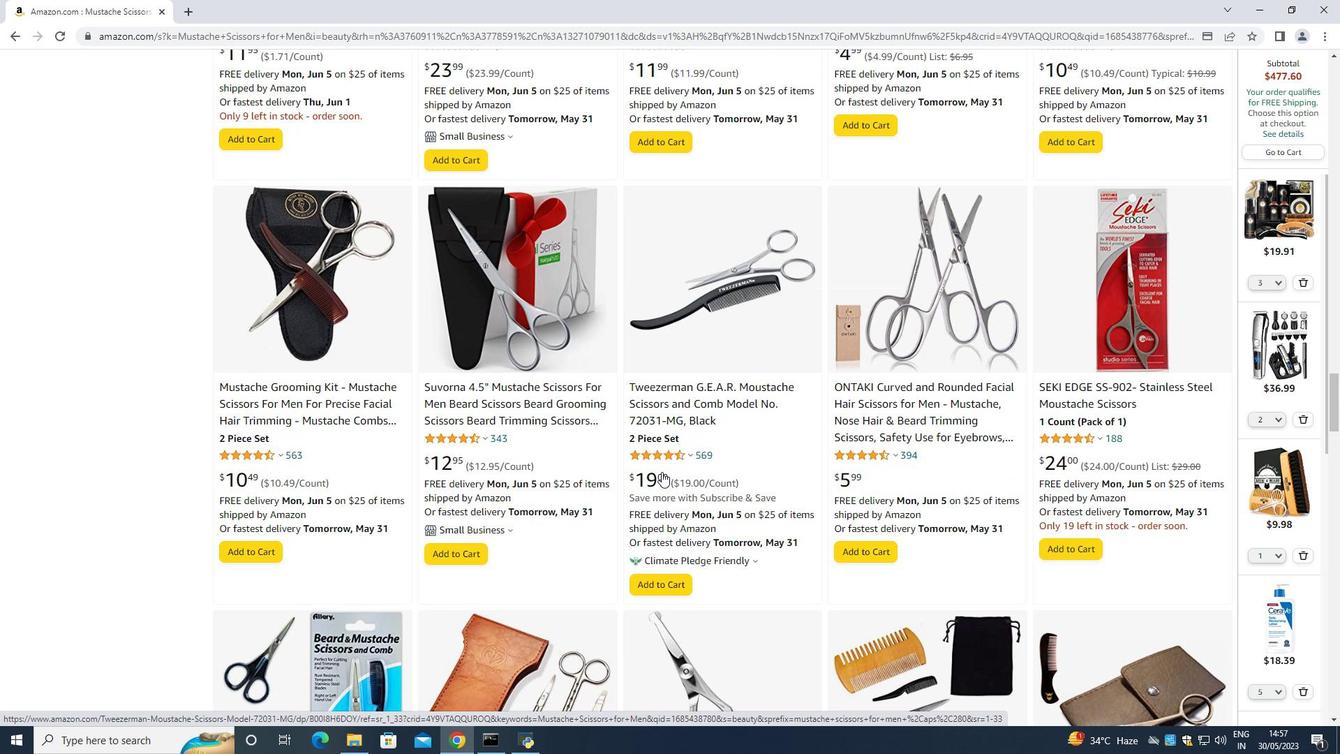 
Action: Mouse moved to (625, 483)
Screenshot: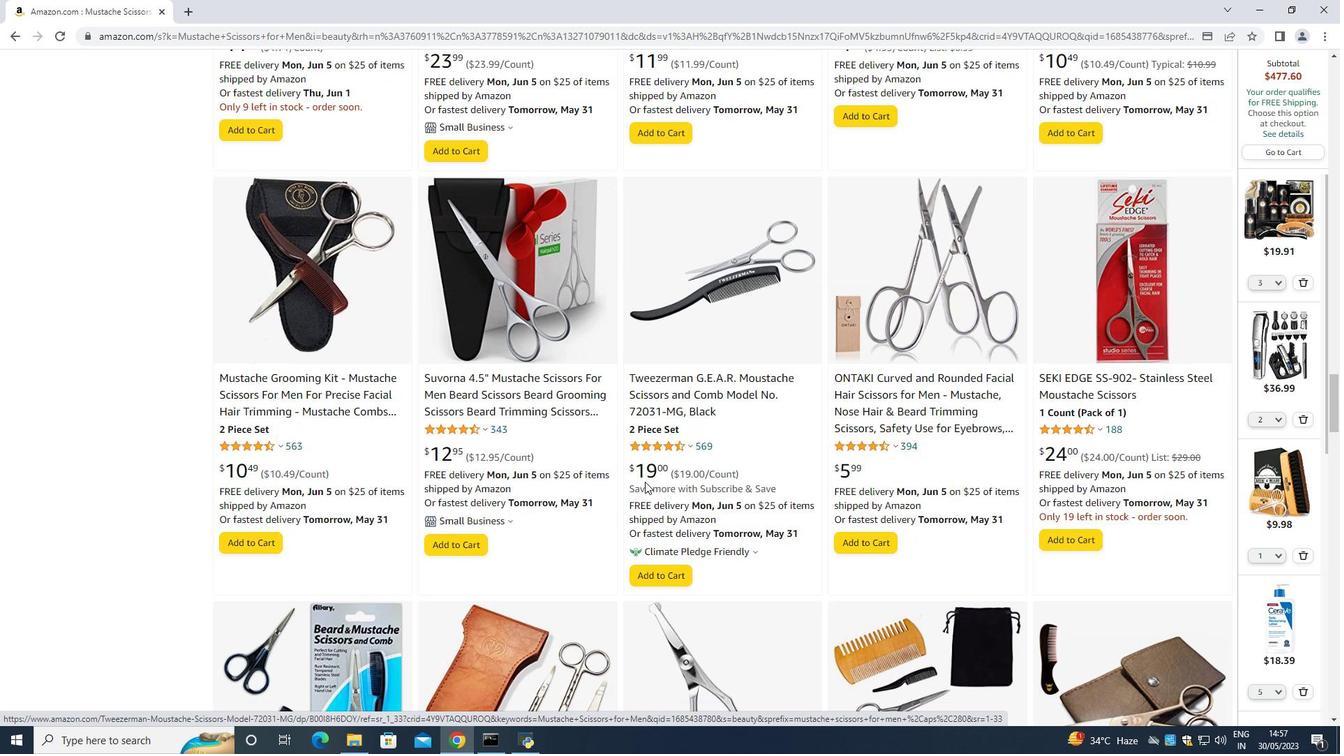 
Action: Mouse scrolled (625, 483) with delta (0, 0)
Screenshot: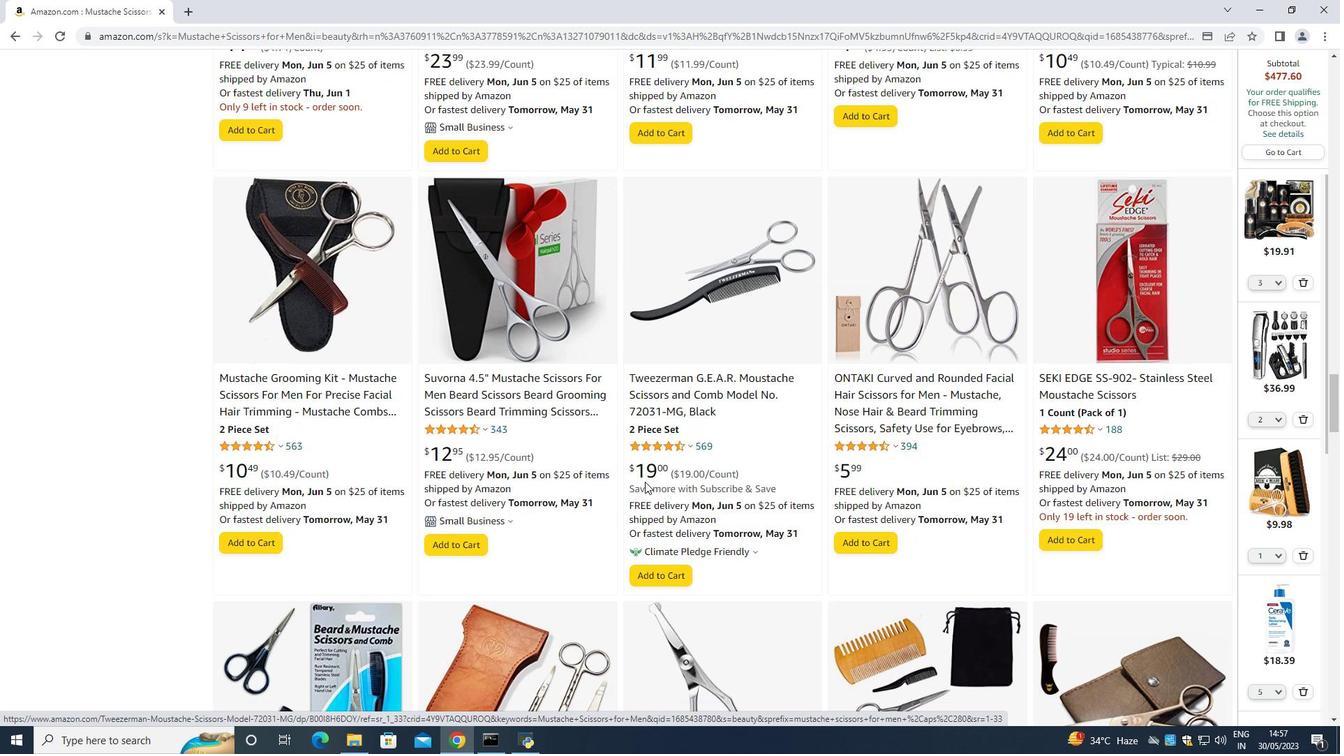 
Action: Mouse scrolled (625, 483) with delta (0, 0)
Screenshot: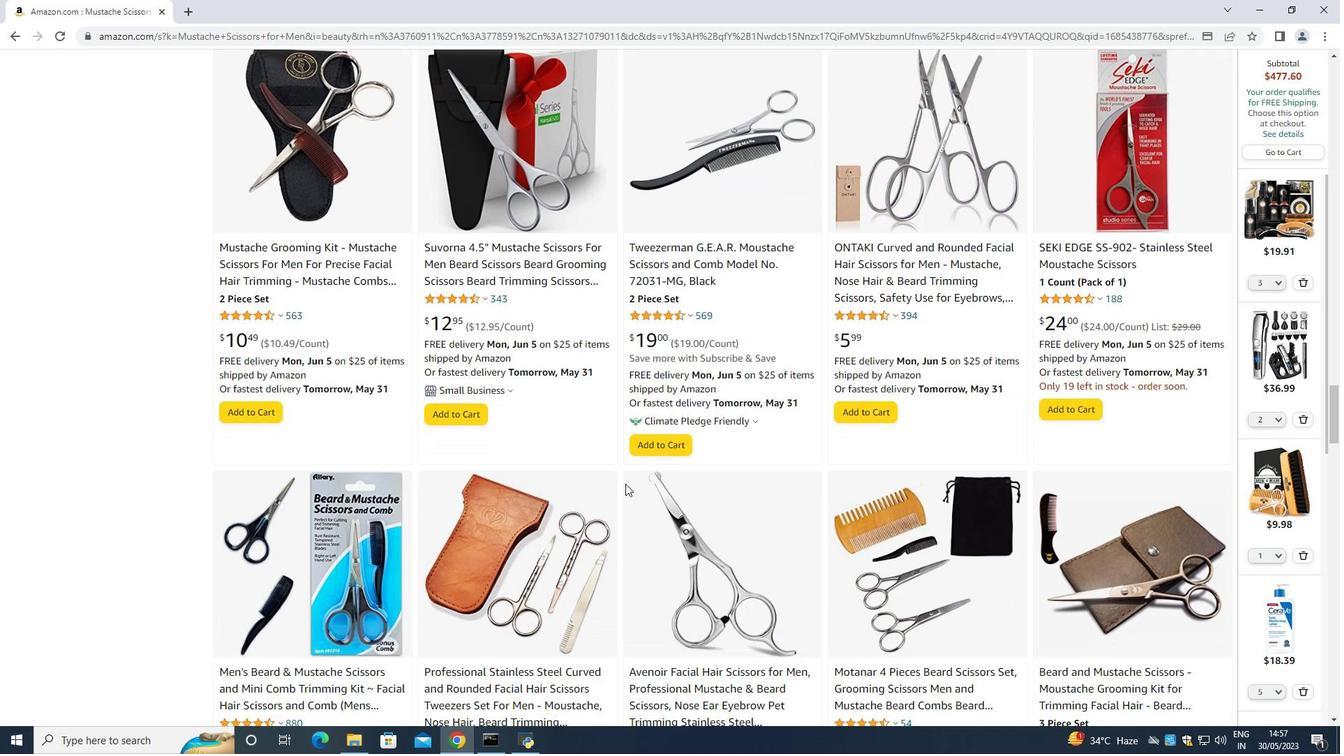 
Action: Mouse scrolled (625, 483) with delta (0, 0)
Screenshot: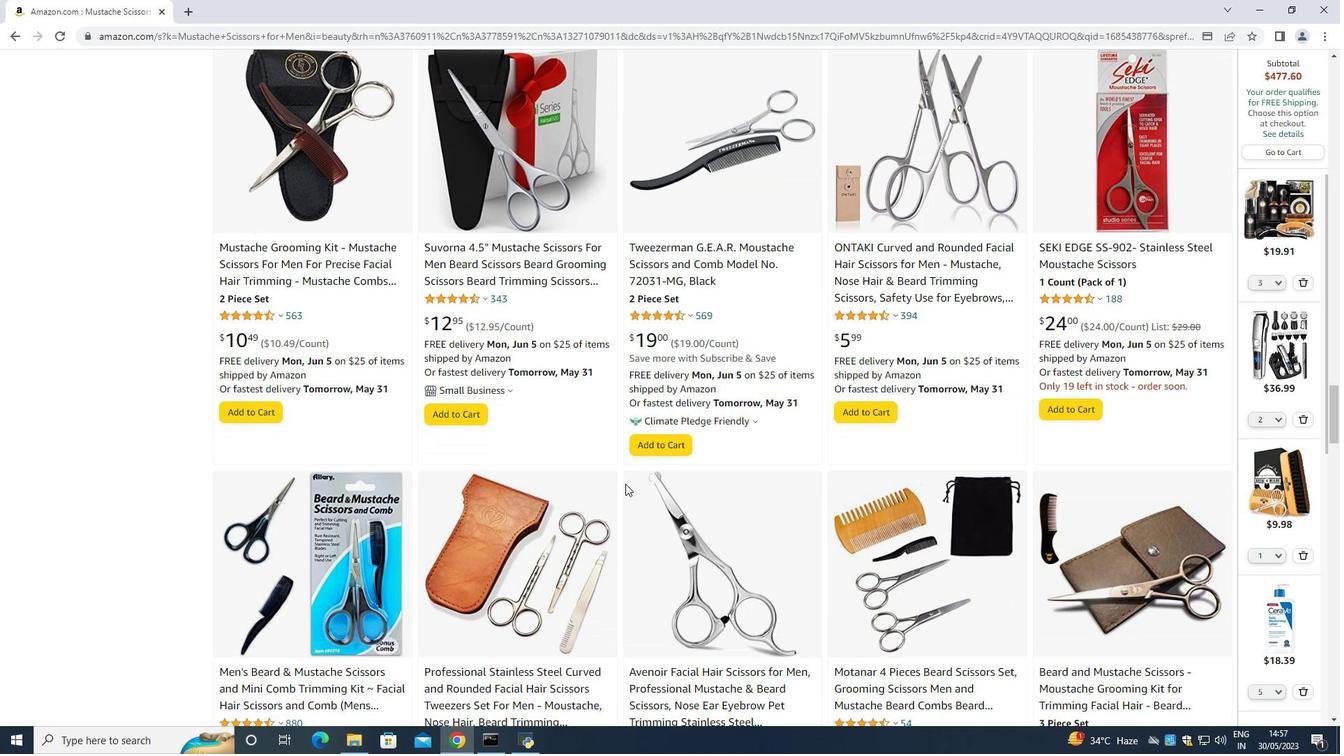 
Action: Mouse scrolled (625, 483) with delta (0, 0)
Screenshot: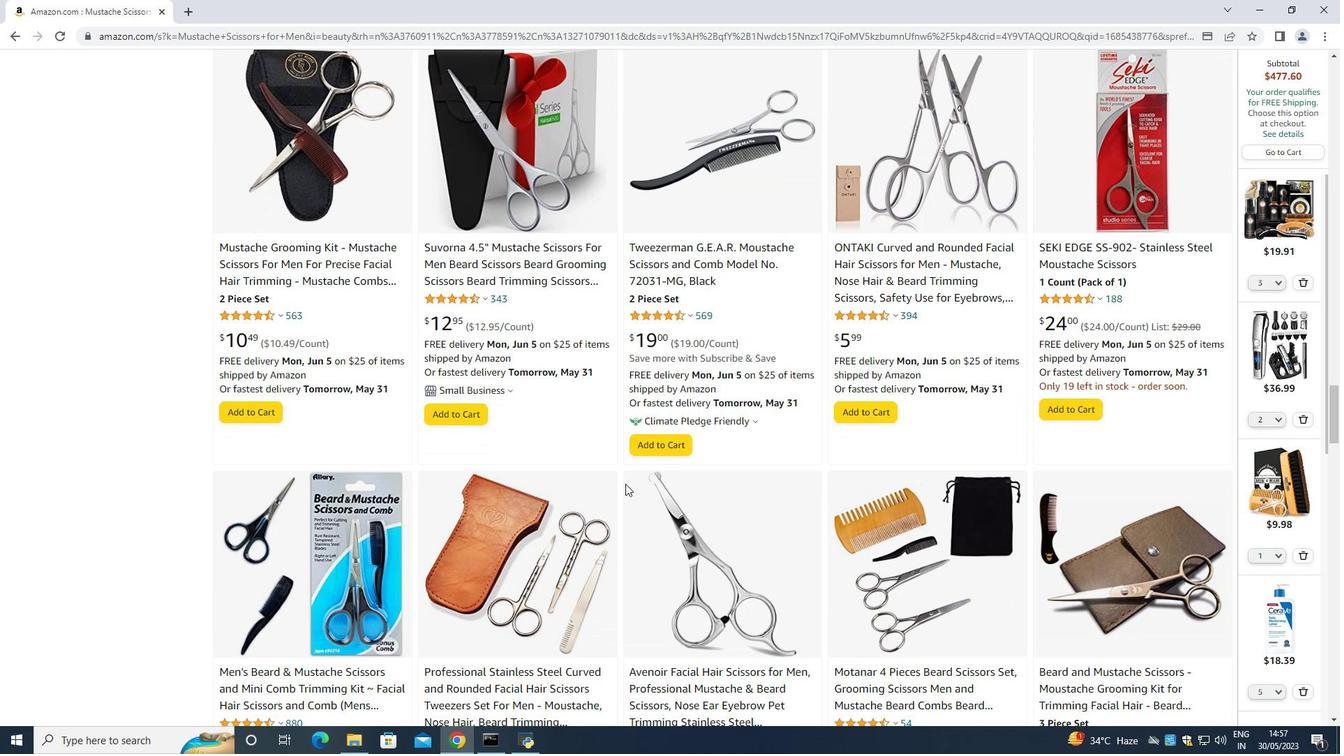 
Action: Mouse scrolled (625, 483) with delta (0, 0)
Screenshot: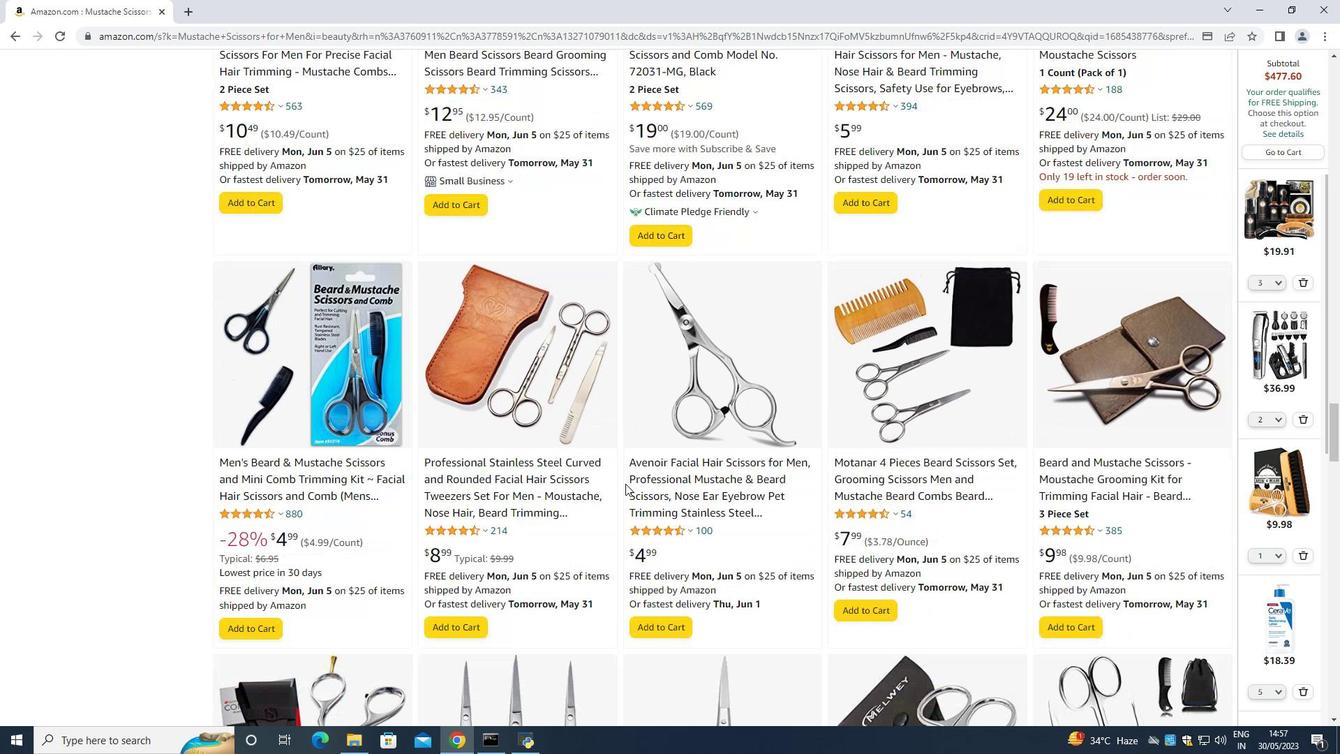 
Action: Mouse scrolled (625, 483) with delta (0, 0)
Screenshot: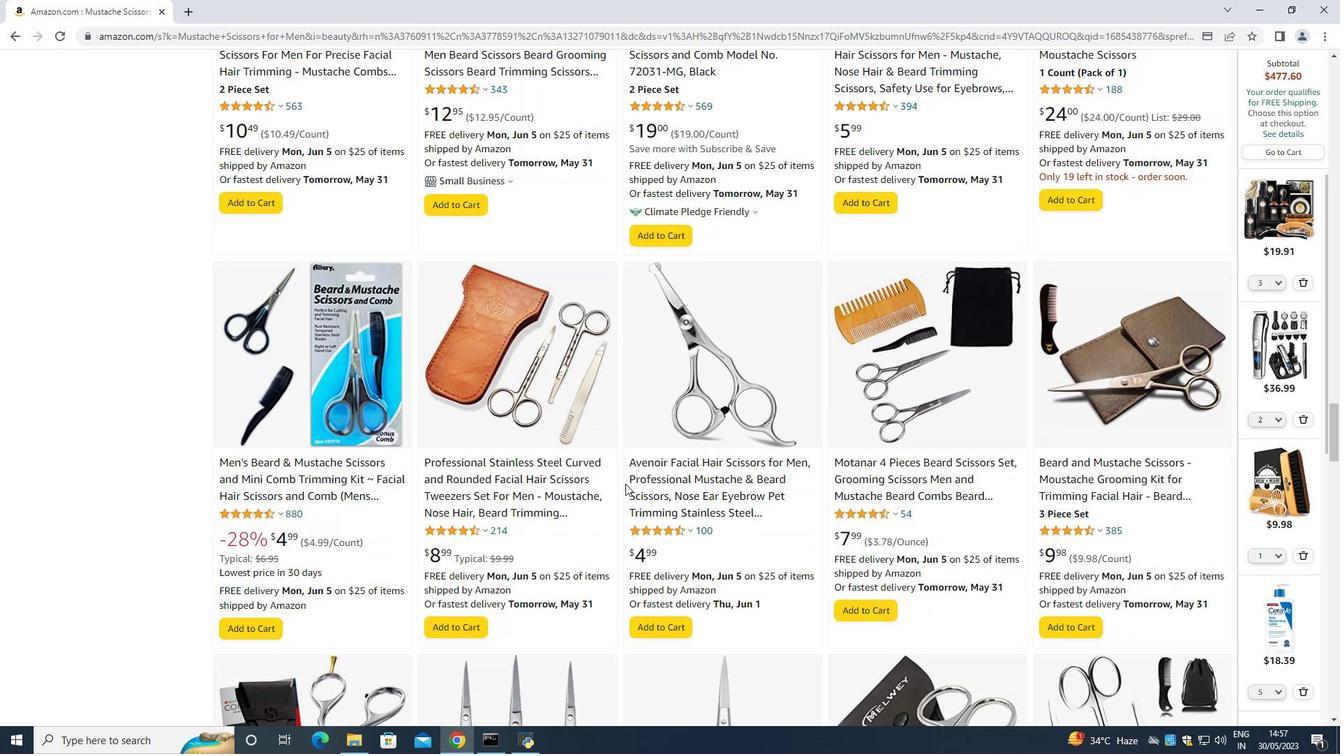 
Action: Mouse scrolled (625, 483) with delta (0, 0)
Screenshot: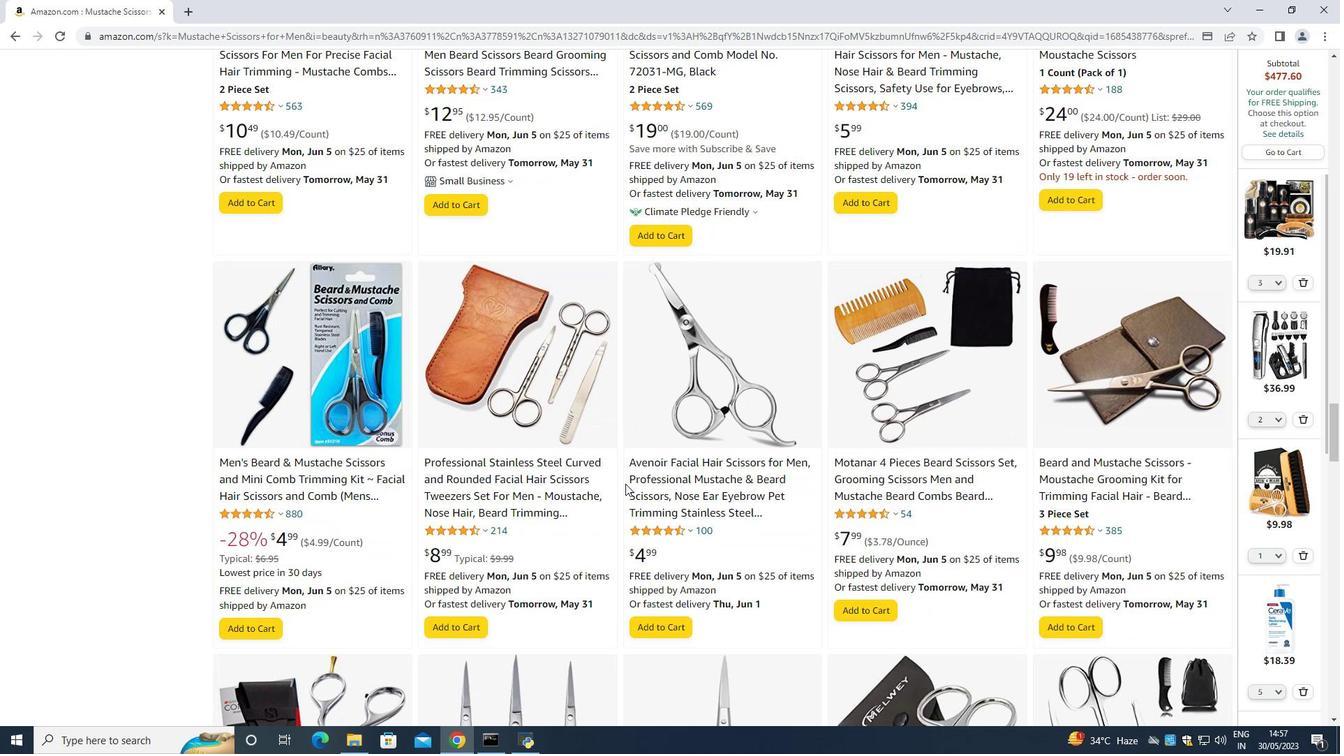 
Action: Mouse scrolled (625, 483) with delta (0, 0)
Screenshot: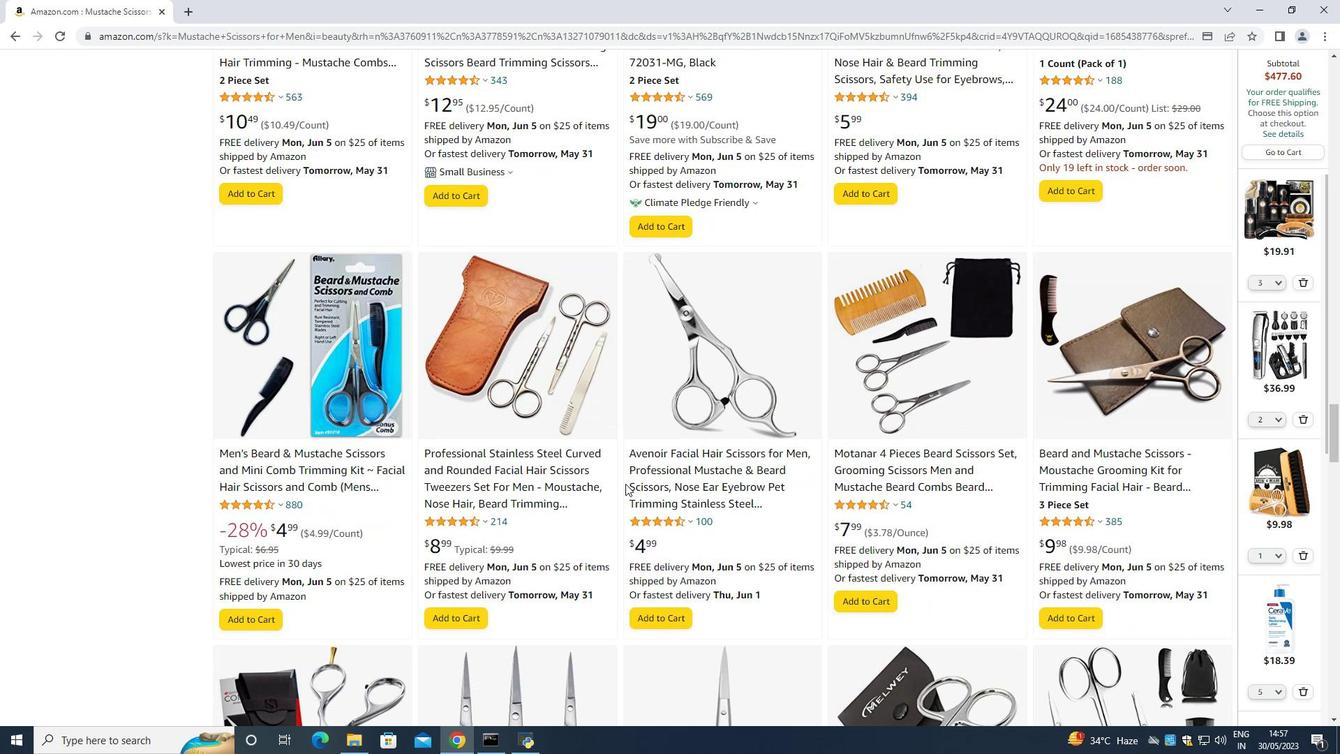 
Action: Mouse moved to (625, 483)
Screenshot: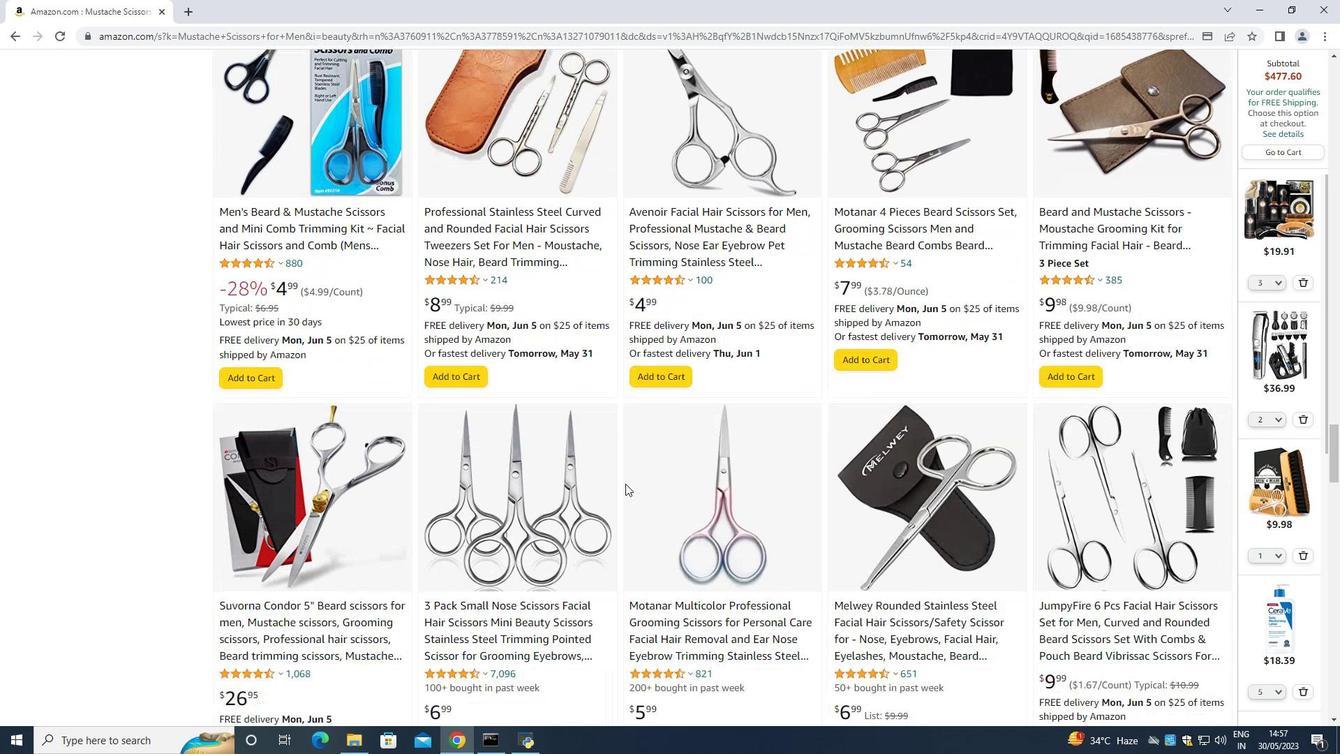 
Action: Mouse scrolled (625, 483) with delta (0, 0)
Screenshot: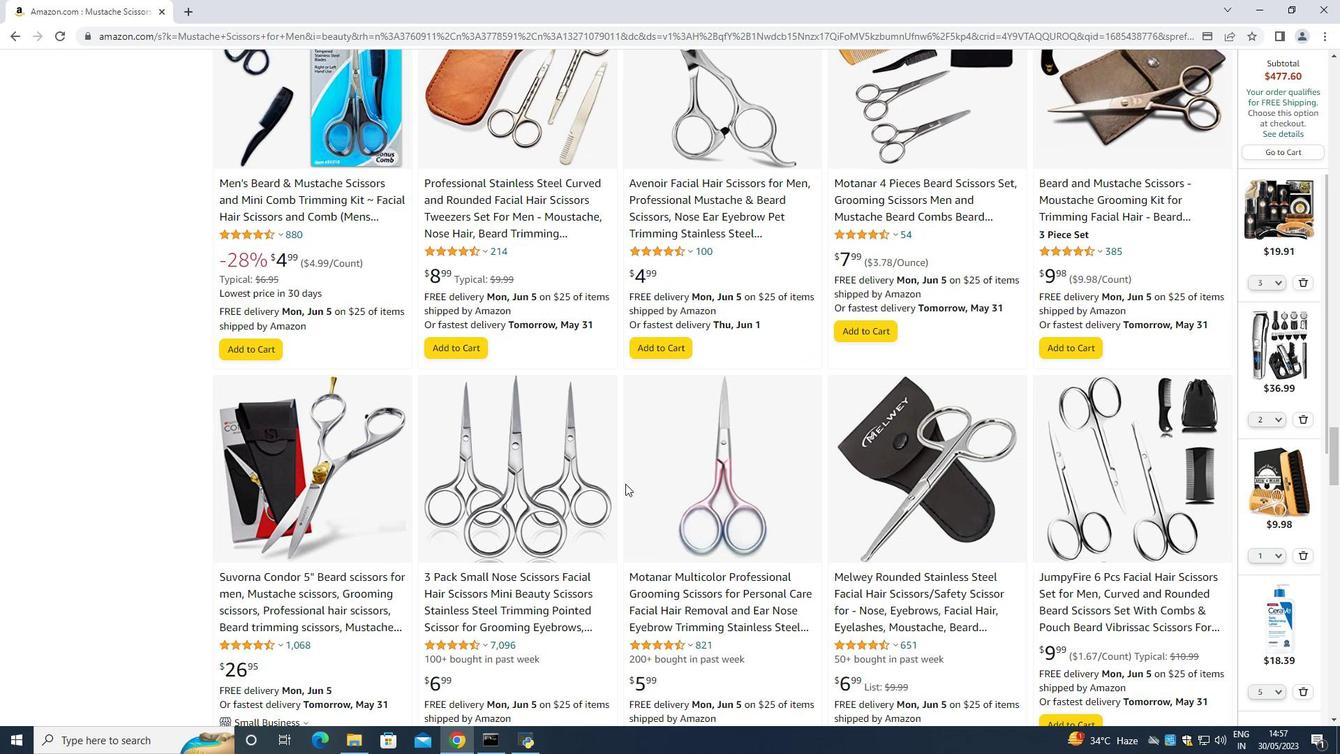 
Action: Mouse scrolled (625, 483) with delta (0, 0)
Screenshot: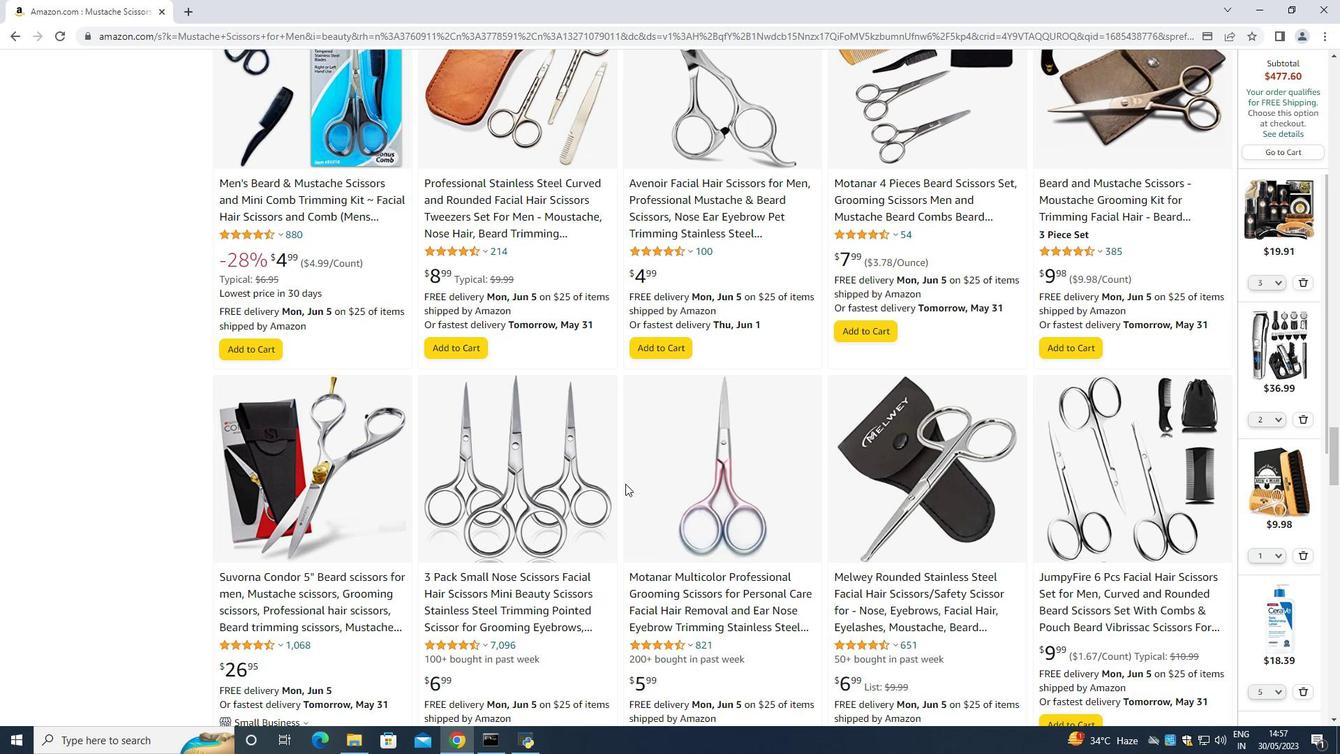 
Action: Mouse scrolled (625, 483) with delta (0, 0)
Screenshot: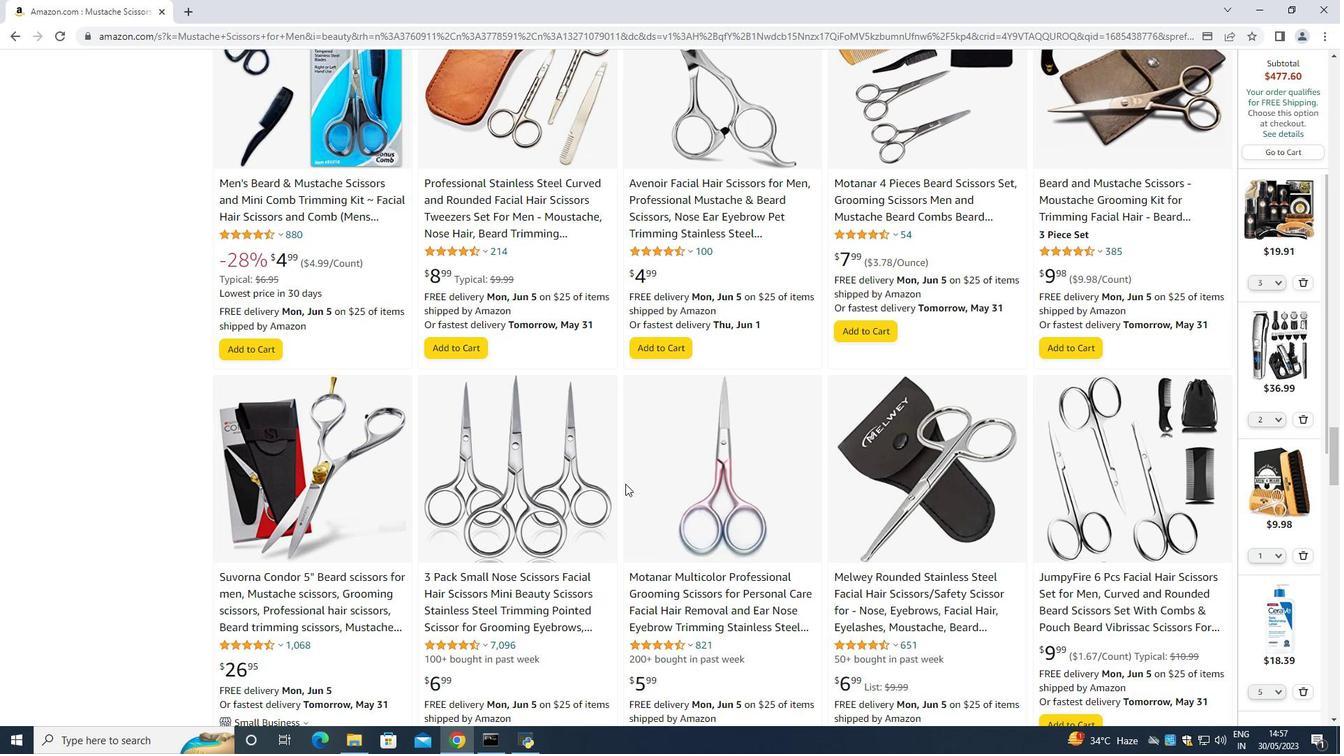 
Action: Mouse scrolled (625, 483) with delta (0, 0)
Screenshot: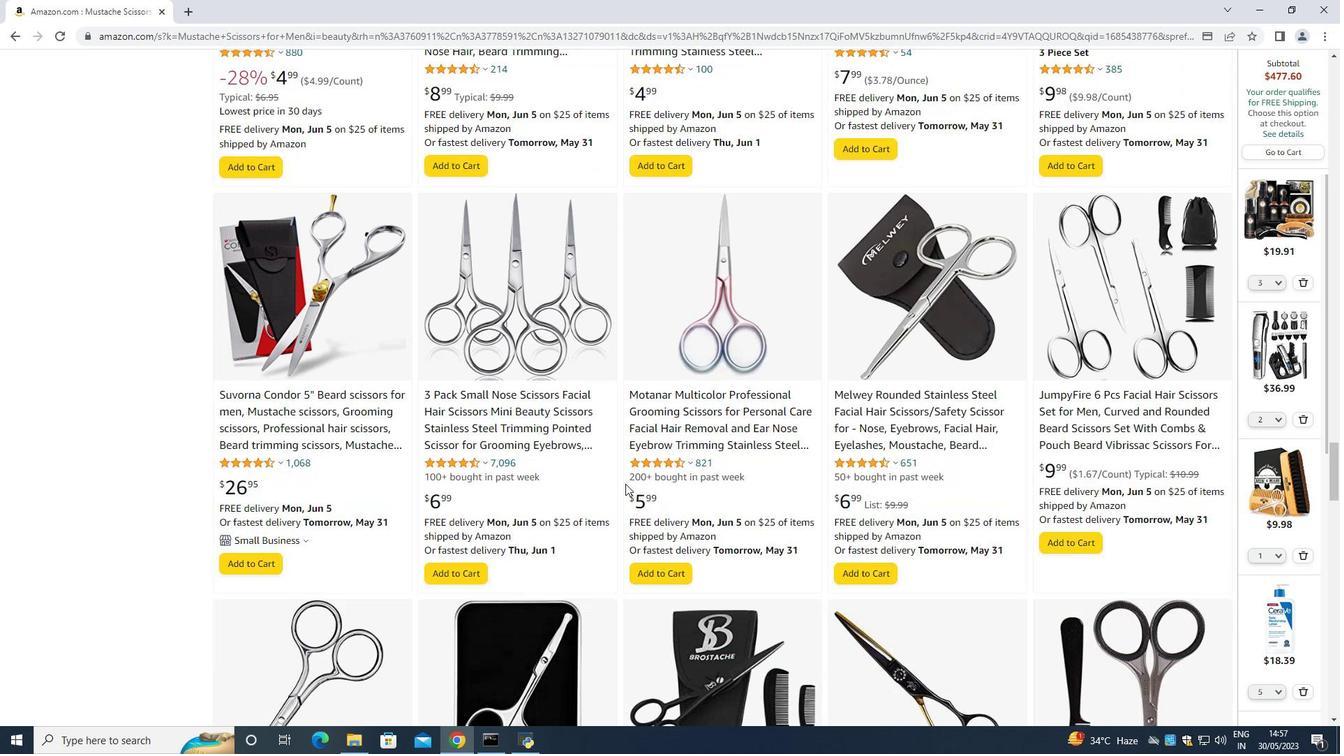 
Action: Mouse scrolled (625, 483) with delta (0, 0)
Screenshot: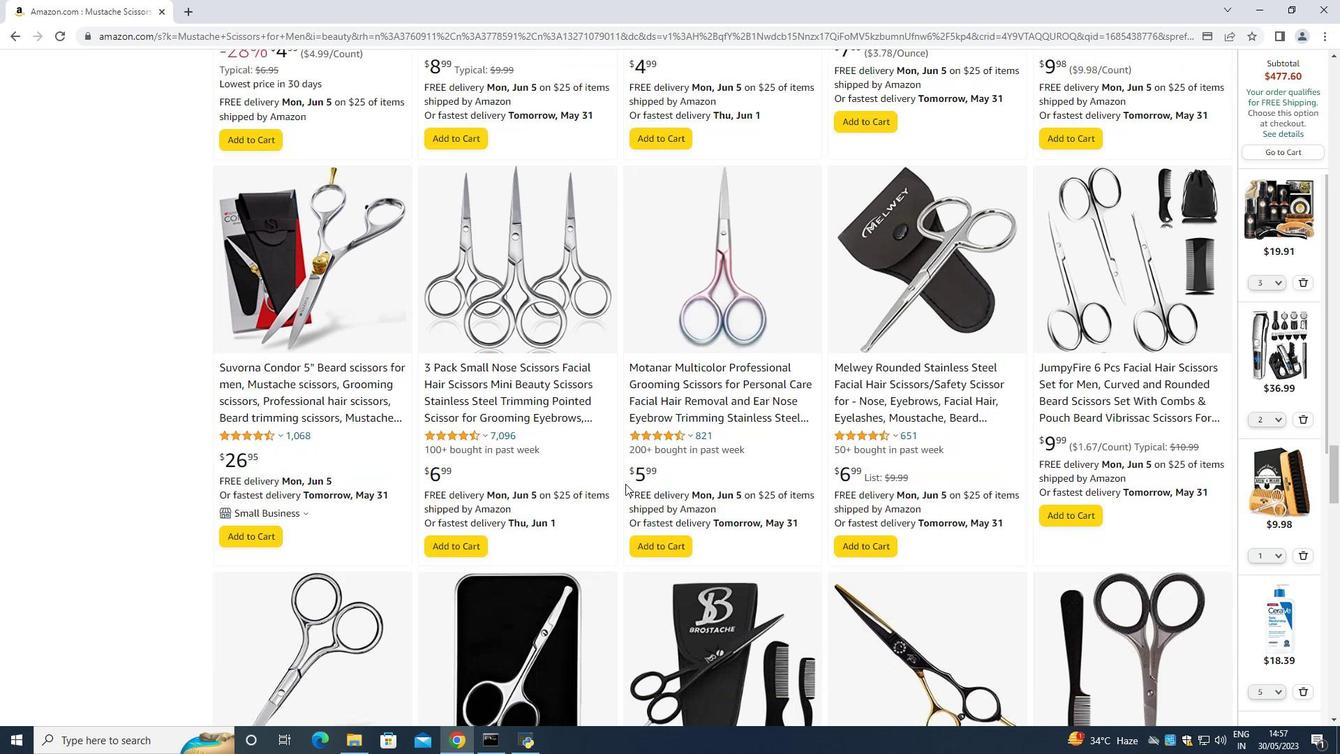 
Action: Mouse scrolled (625, 483) with delta (0, 0)
Screenshot: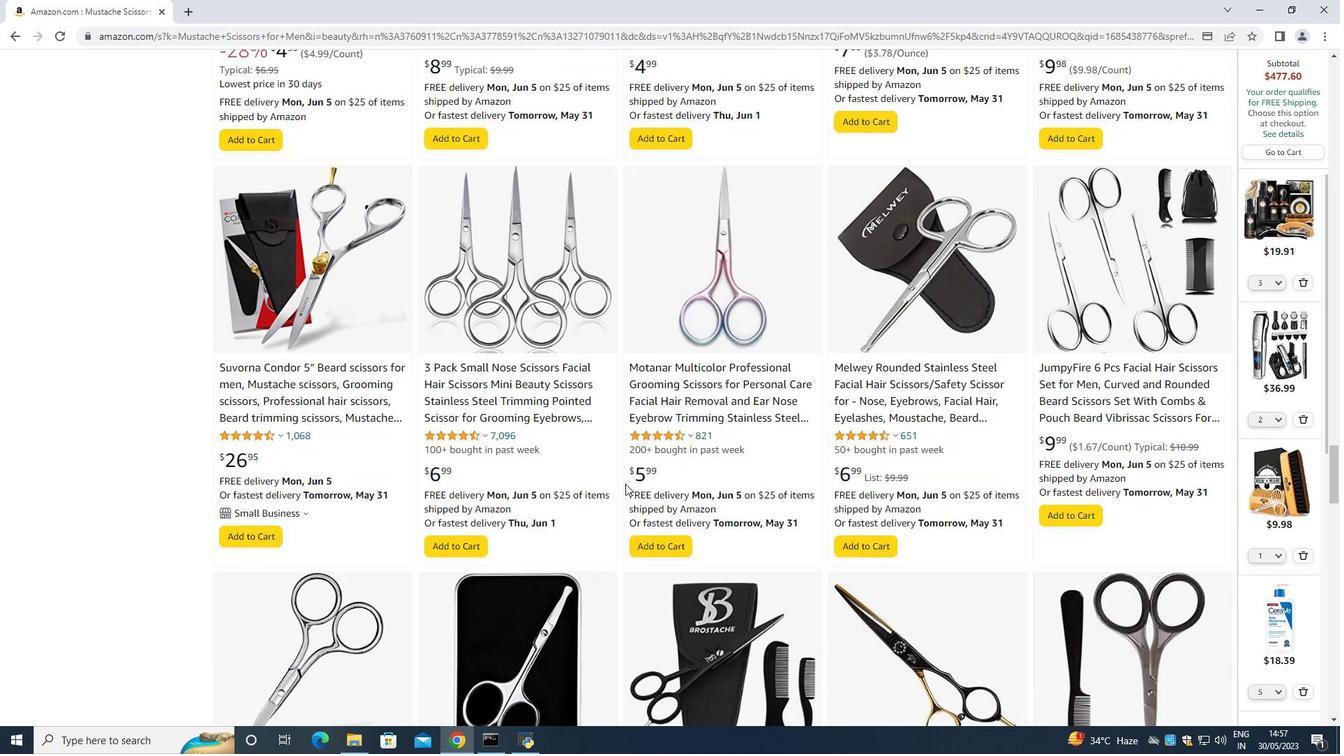 
Action: Mouse scrolled (625, 483) with delta (0, 0)
Screenshot: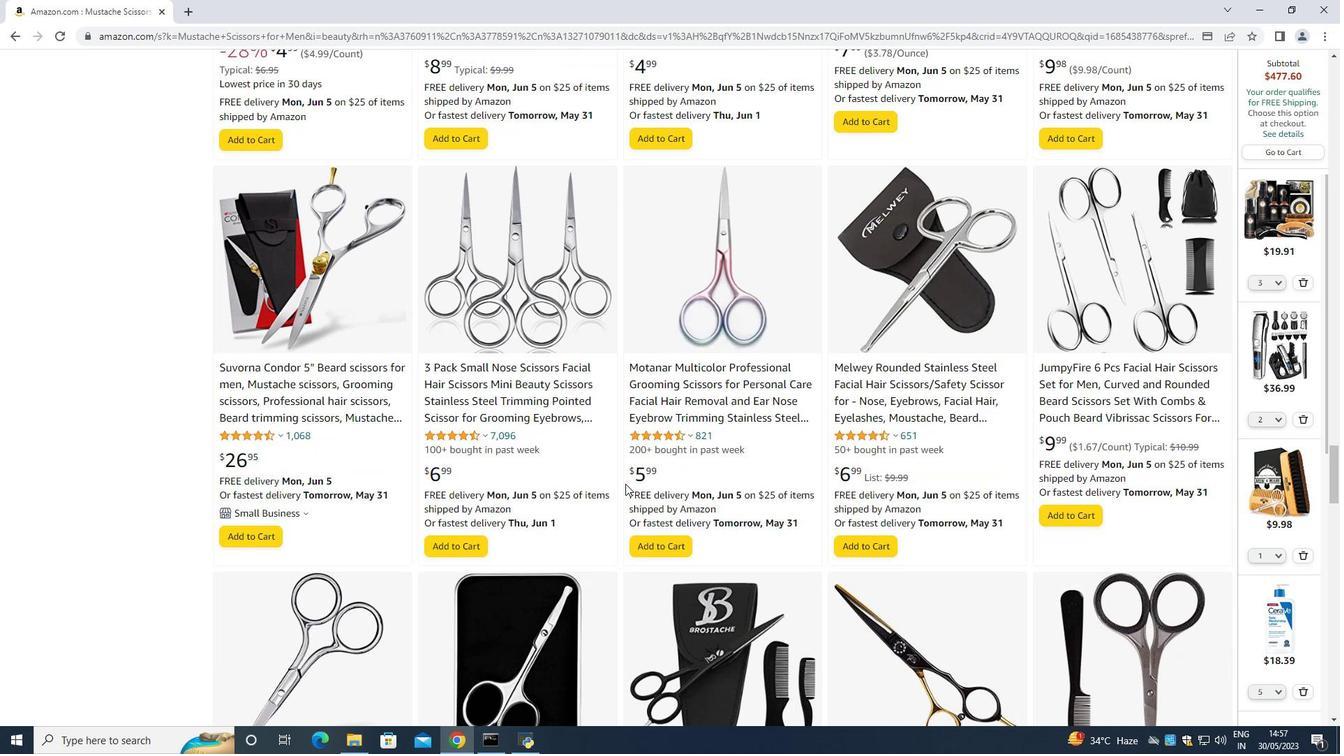 
Action: Mouse scrolled (625, 483) with delta (0, 0)
Screenshot: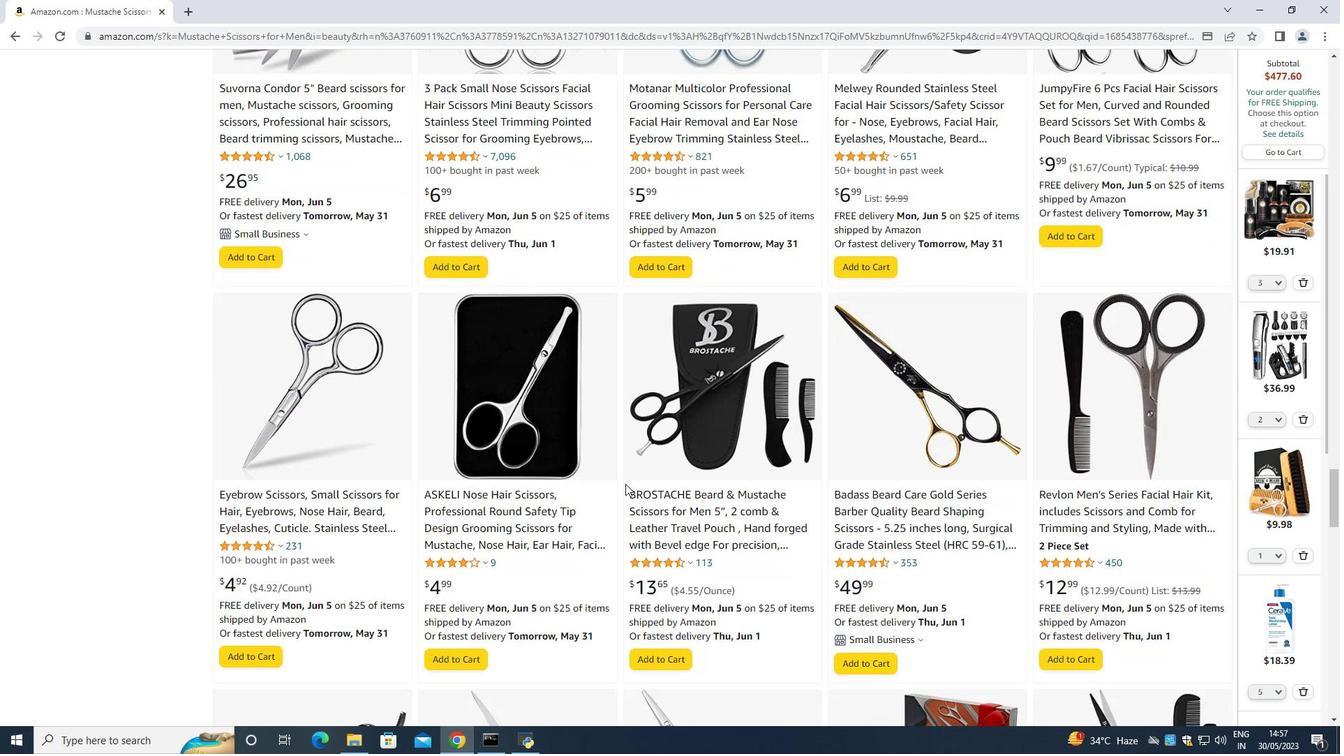 
Action: Mouse scrolled (625, 483) with delta (0, 0)
Screenshot: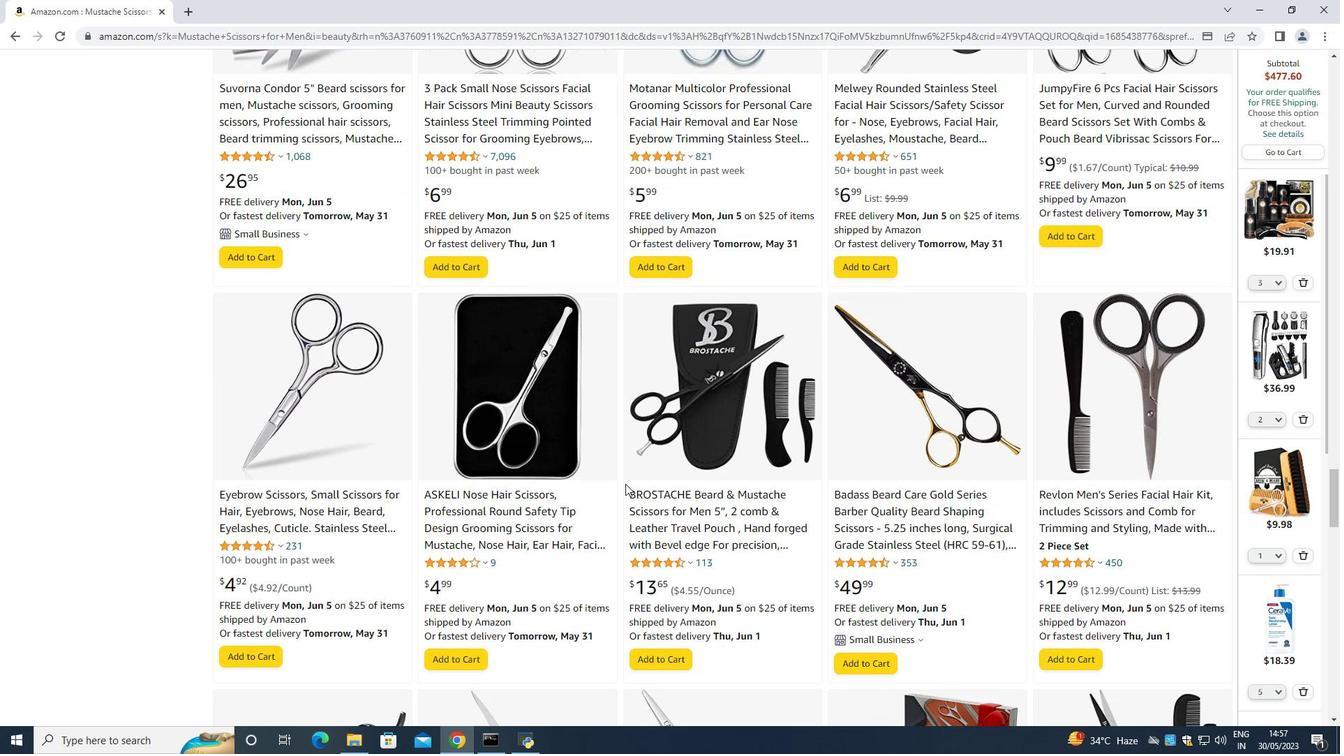 
Action: Mouse scrolled (625, 483) with delta (0, 0)
Screenshot: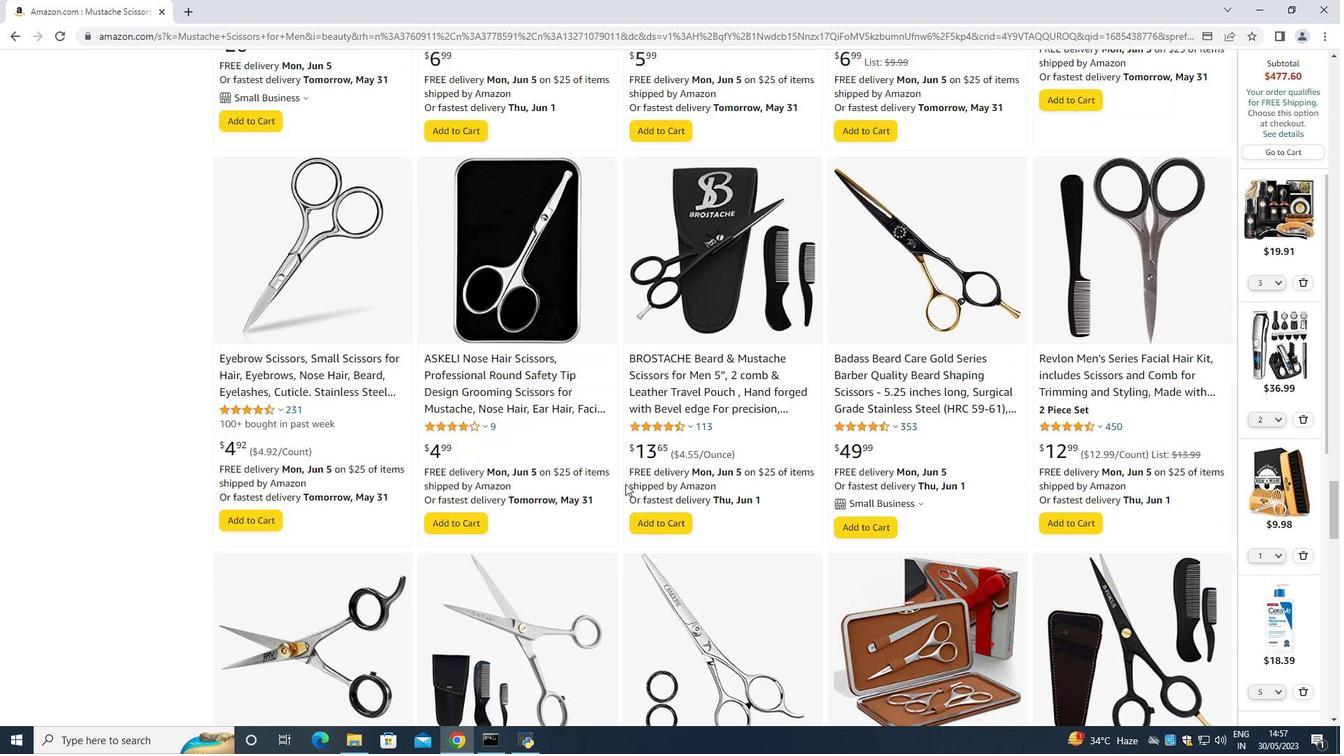 
Action: Mouse scrolled (625, 483) with delta (0, 0)
Screenshot: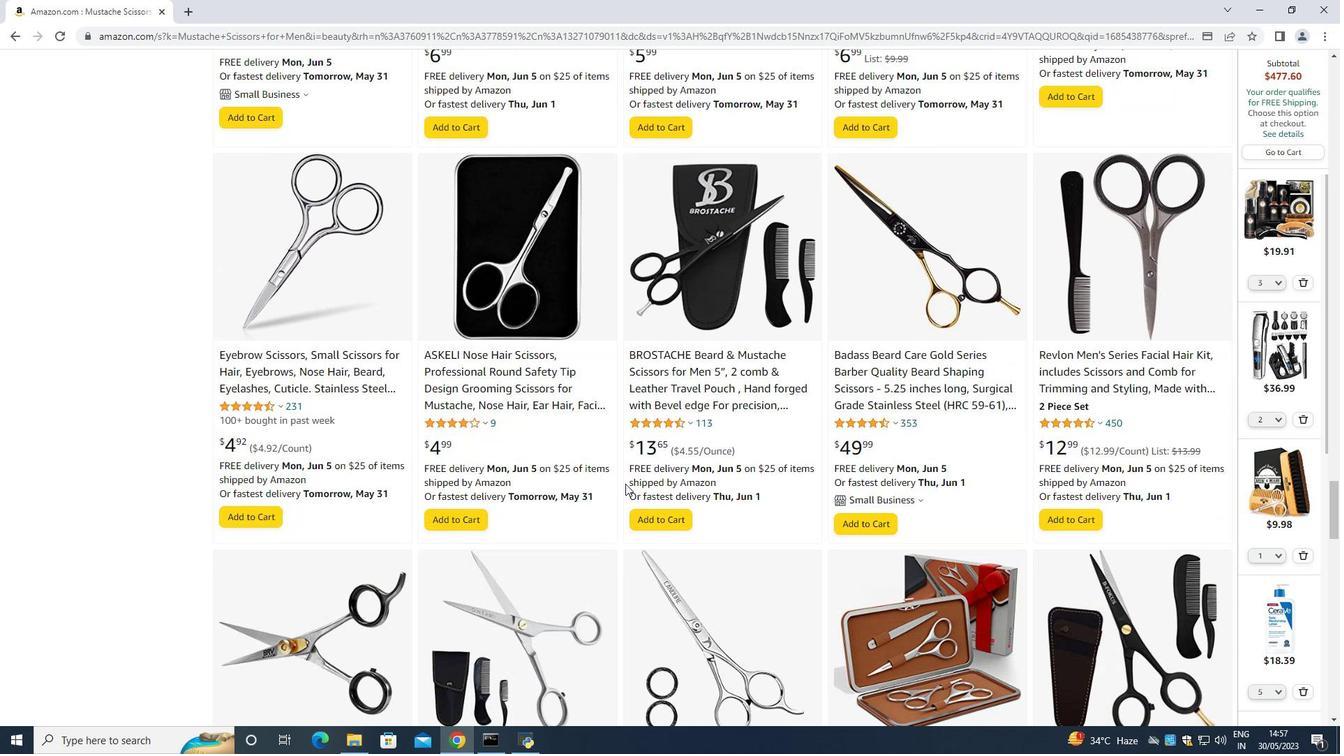 
Action: Mouse scrolled (625, 483) with delta (0, 0)
Screenshot: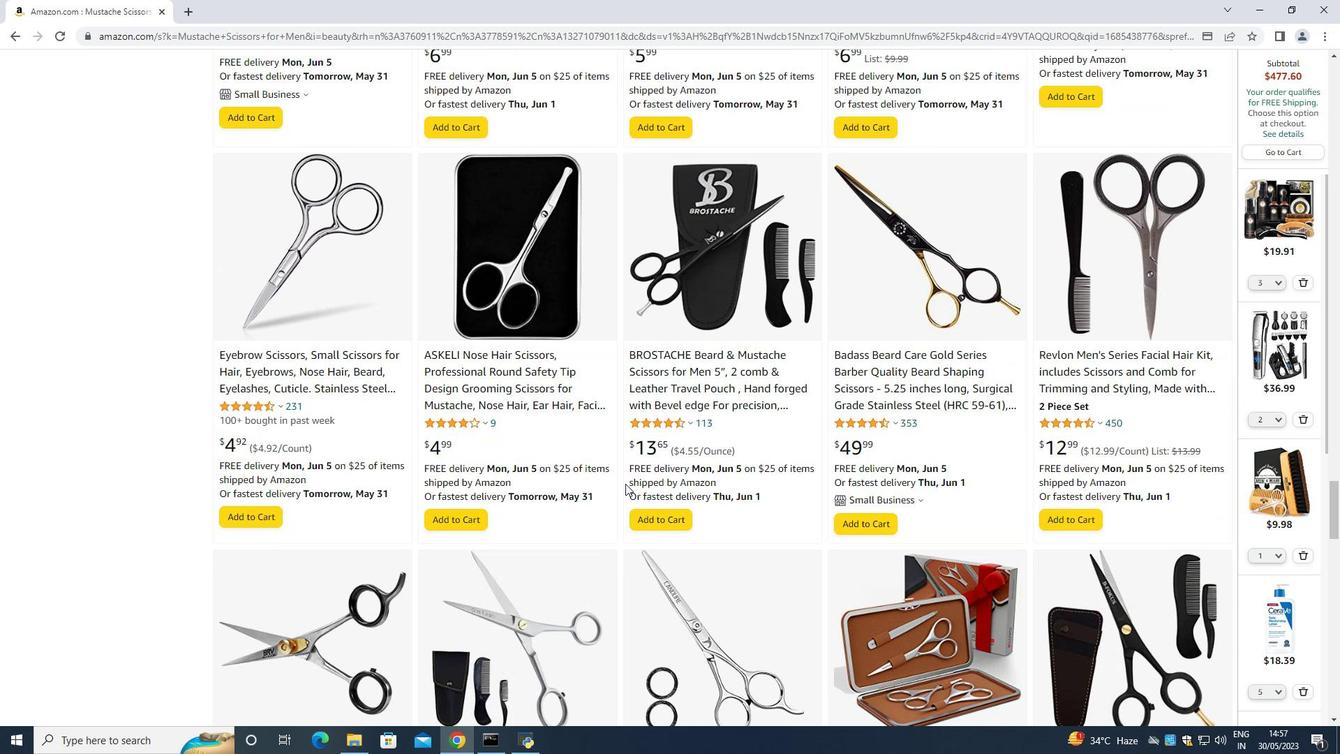 
Action: Mouse scrolled (625, 483) with delta (0, 0)
Screenshot: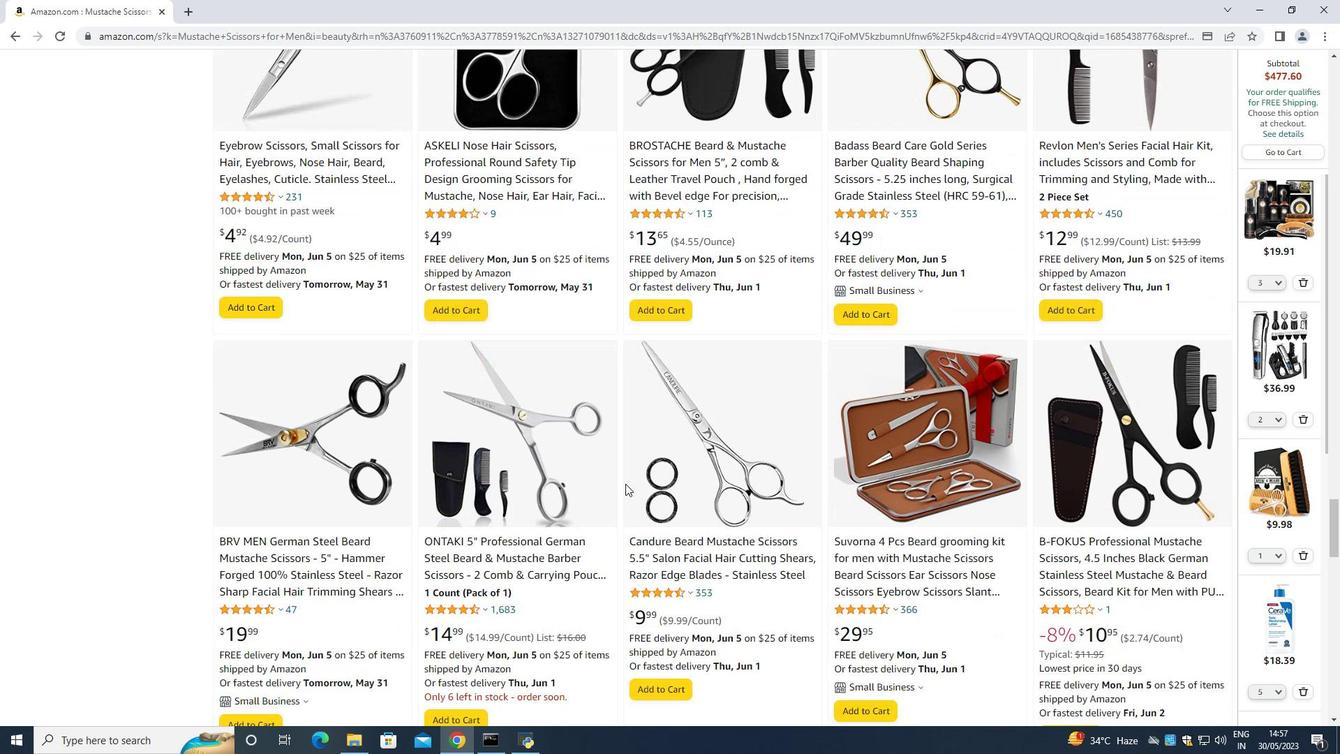 
Action: Mouse scrolled (625, 483) with delta (0, 0)
Screenshot: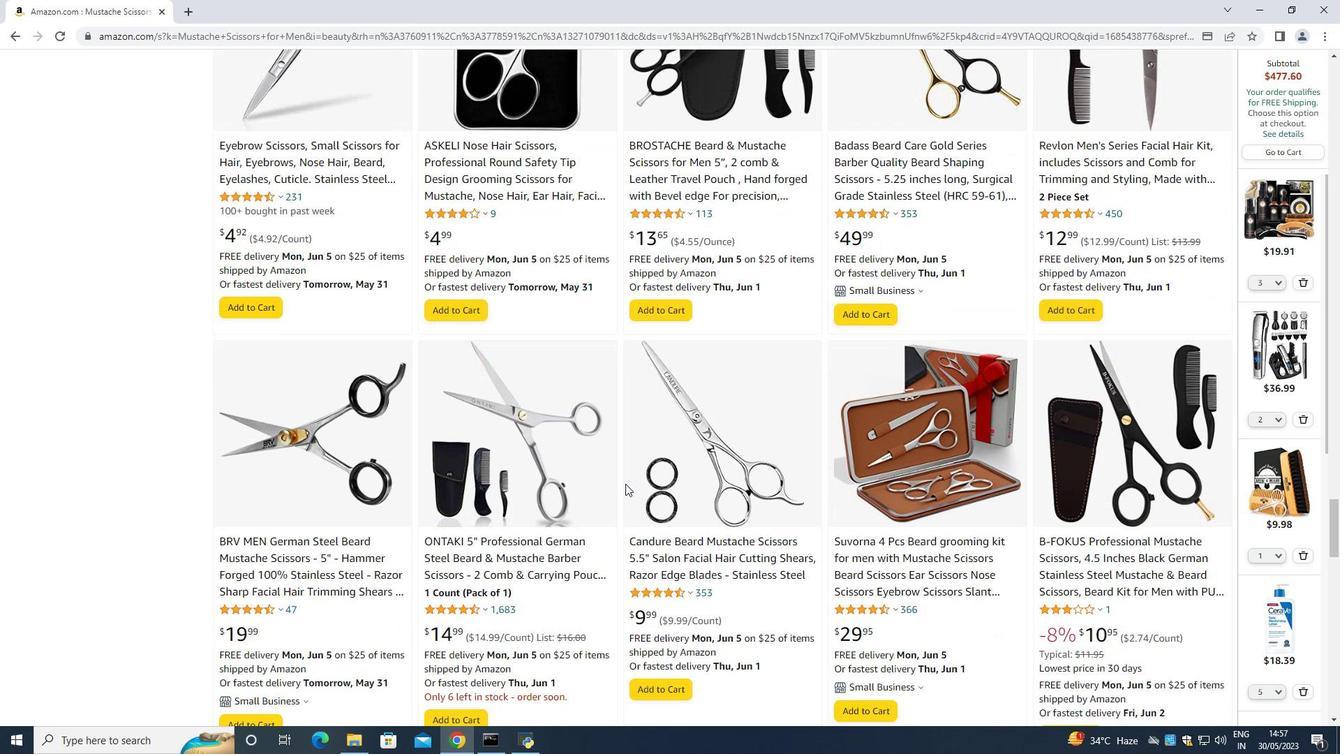 
Action: Mouse scrolled (625, 483) with delta (0, 0)
Screenshot: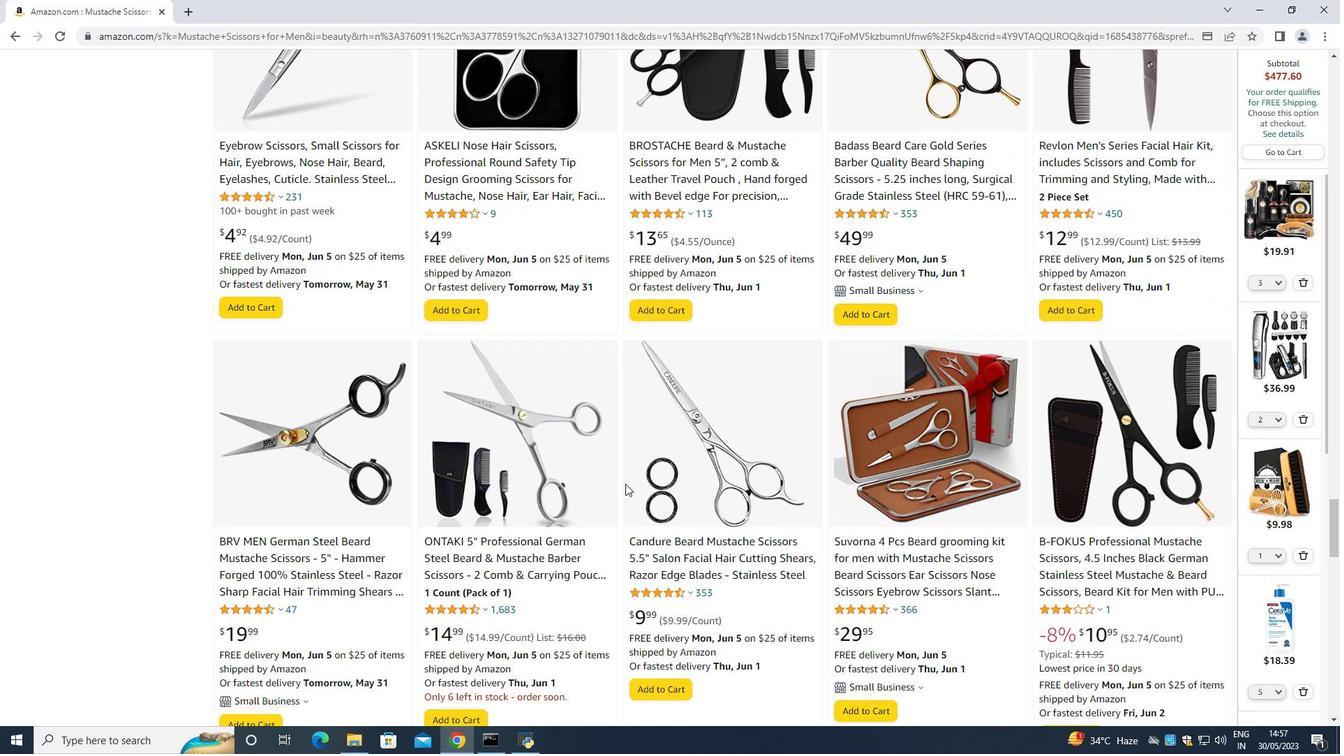 
Action: Mouse scrolled (625, 483) with delta (0, 0)
Screenshot: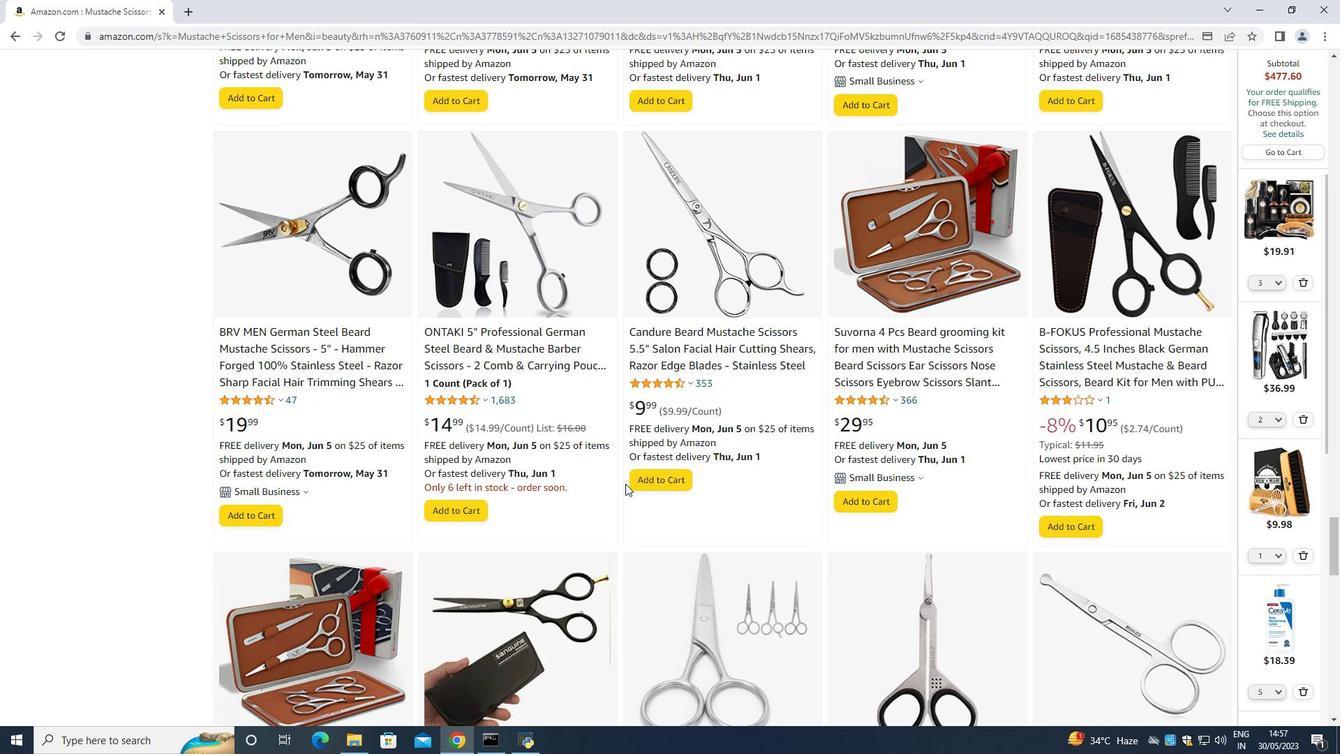 
Action: Mouse scrolled (625, 483) with delta (0, 0)
Screenshot: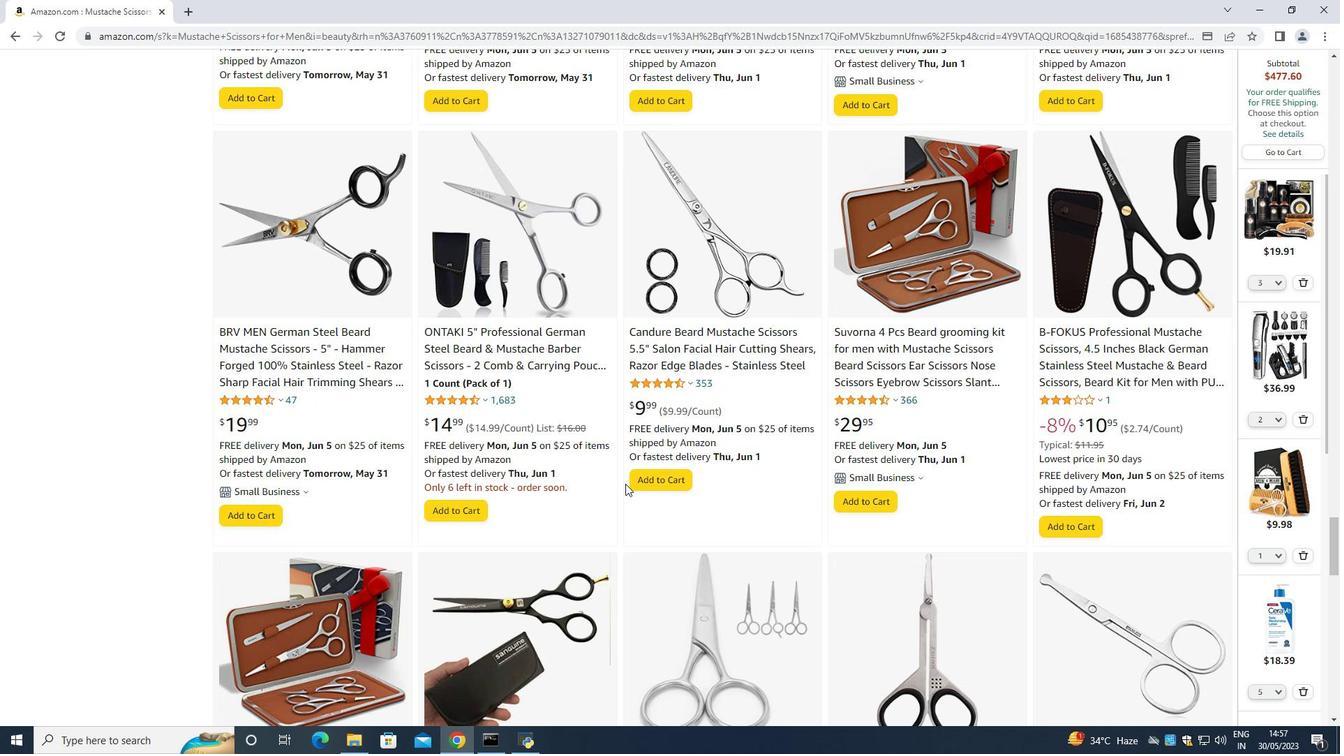 
Action: Mouse scrolled (625, 483) with delta (0, 0)
Screenshot: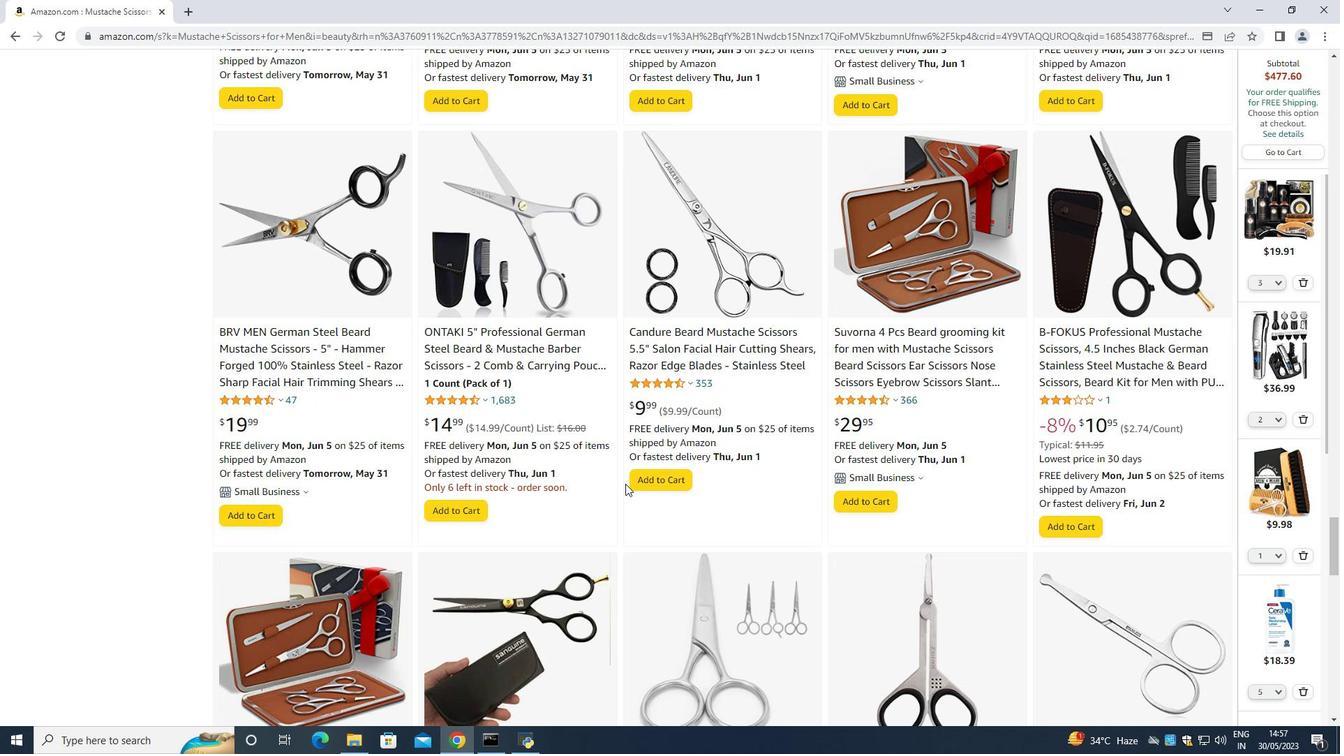 
Action: Mouse scrolled (625, 483) with delta (0, 0)
Screenshot: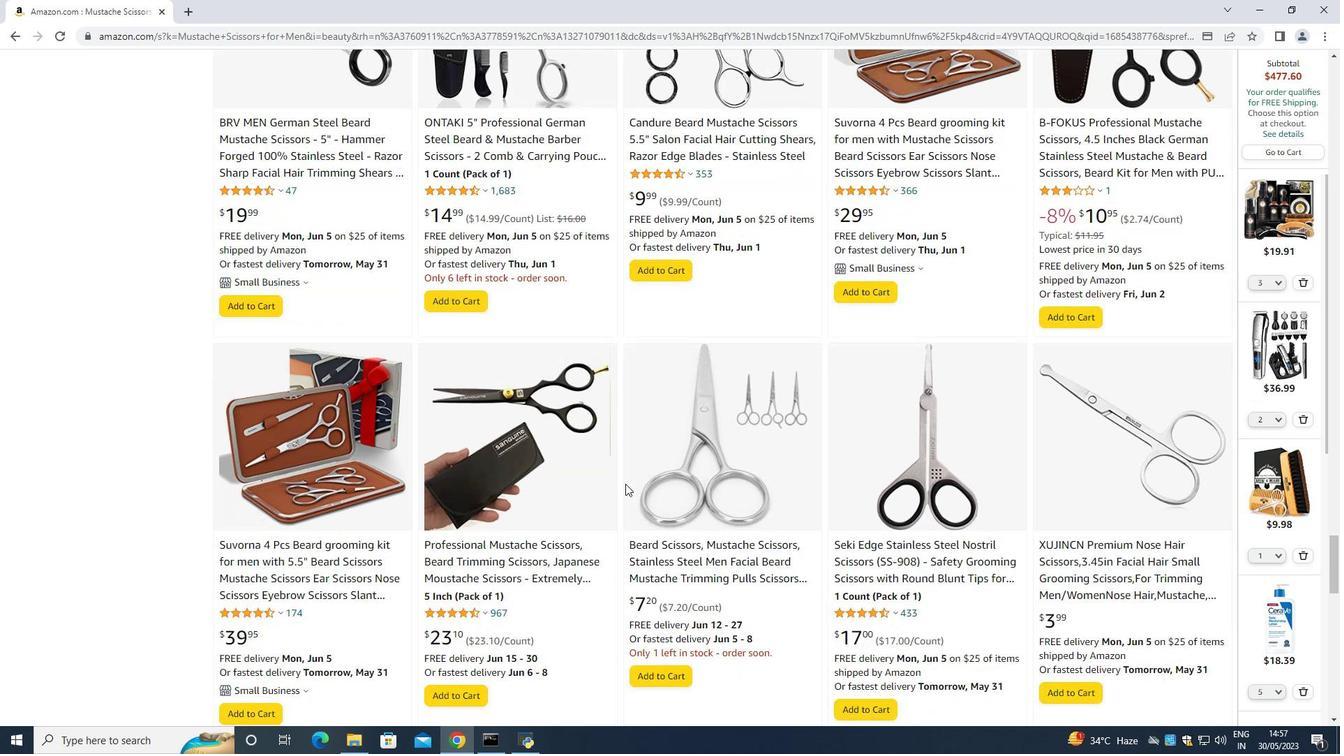 
Action: Mouse scrolled (625, 483) with delta (0, 0)
Screenshot: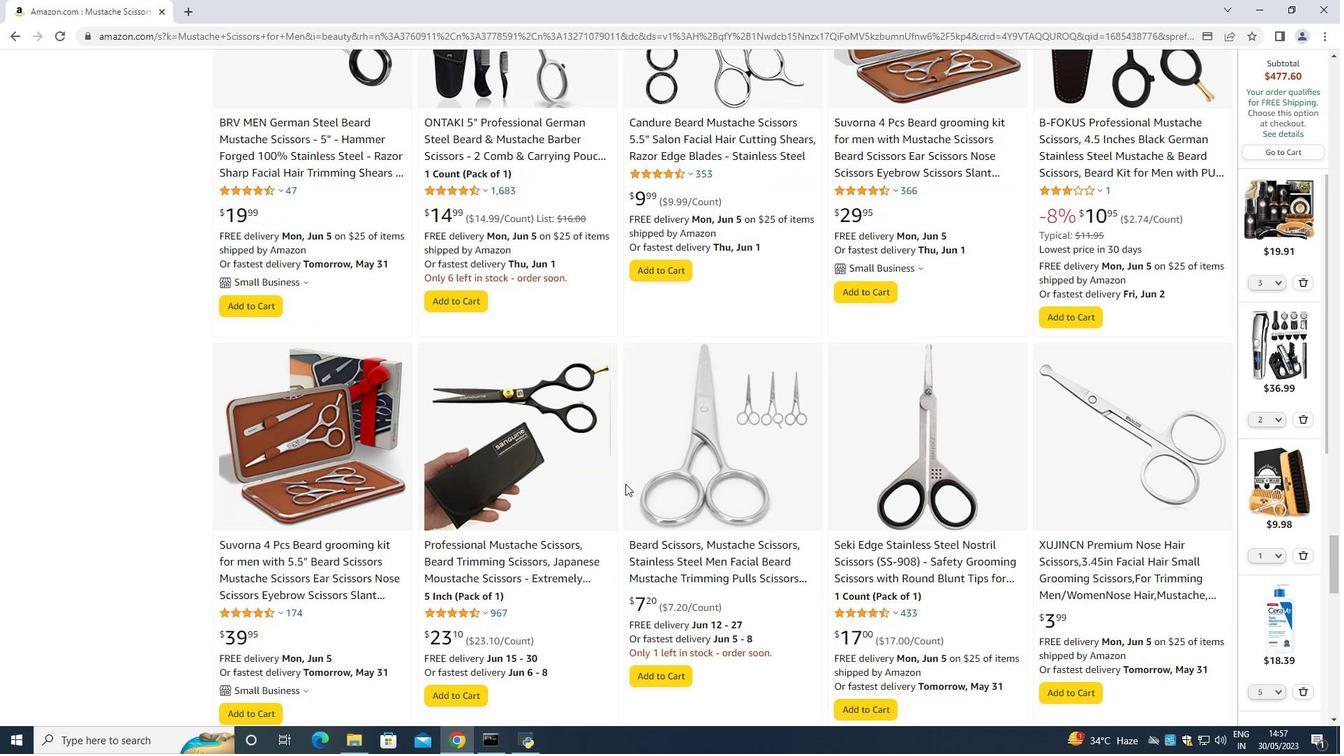 
Action: Mouse scrolled (625, 483) with delta (0, 0)
Screenshot: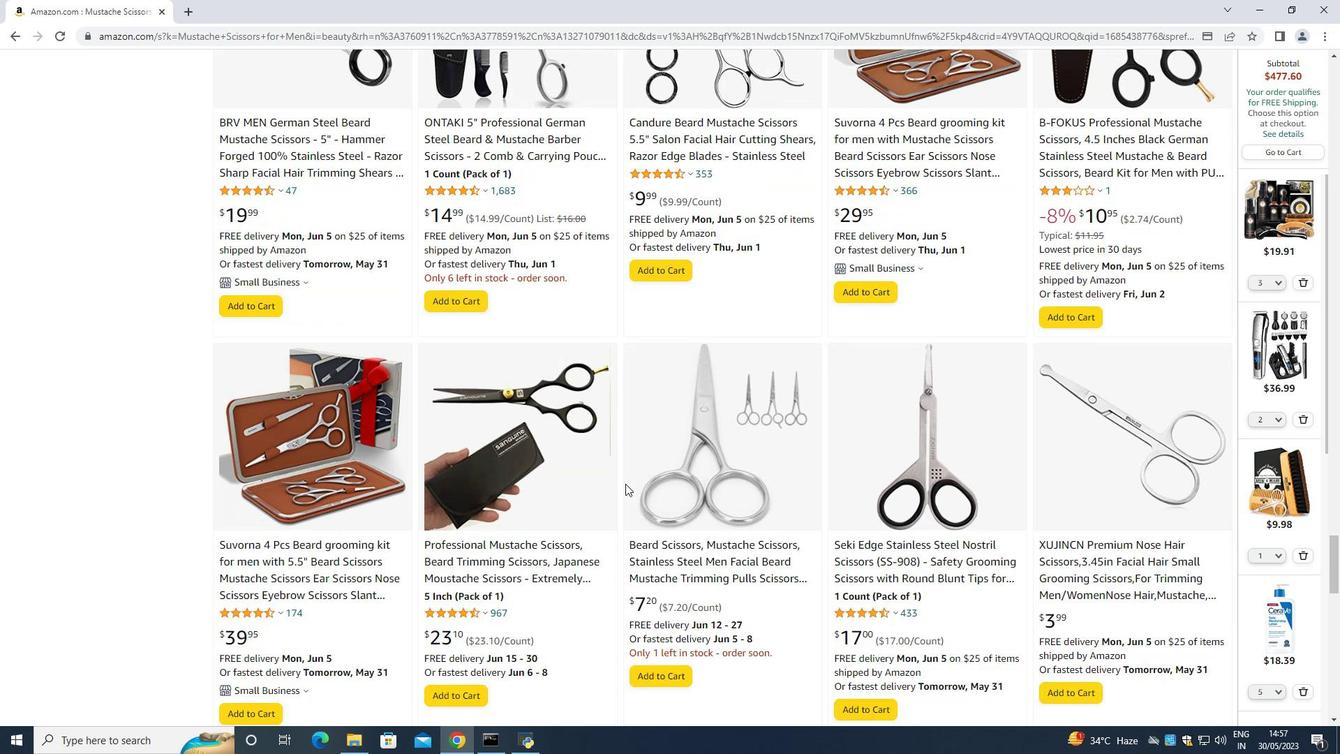 
Action: Mouse scrolled (625, 483) with delta (0, 0)
Screenshot: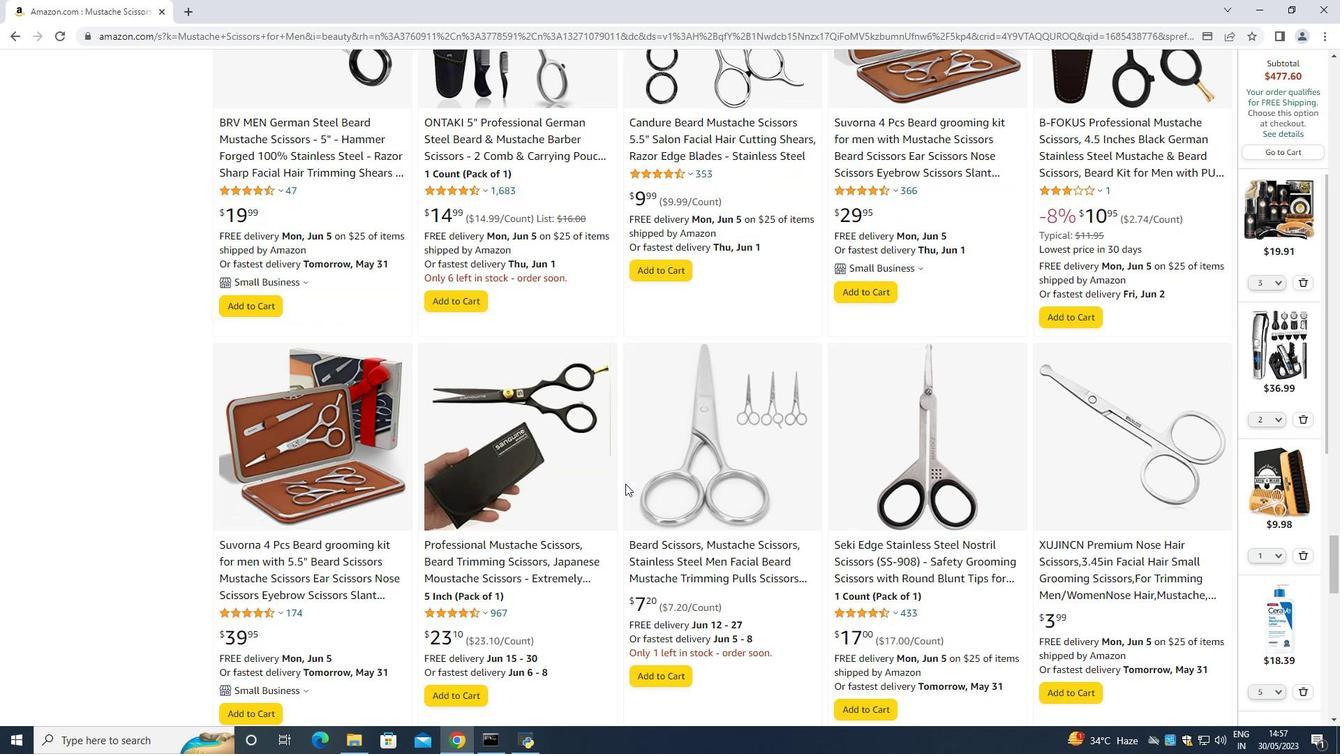 
Action: Mouse scrolled (625, 483) with delta (0, 0)
Screenshot: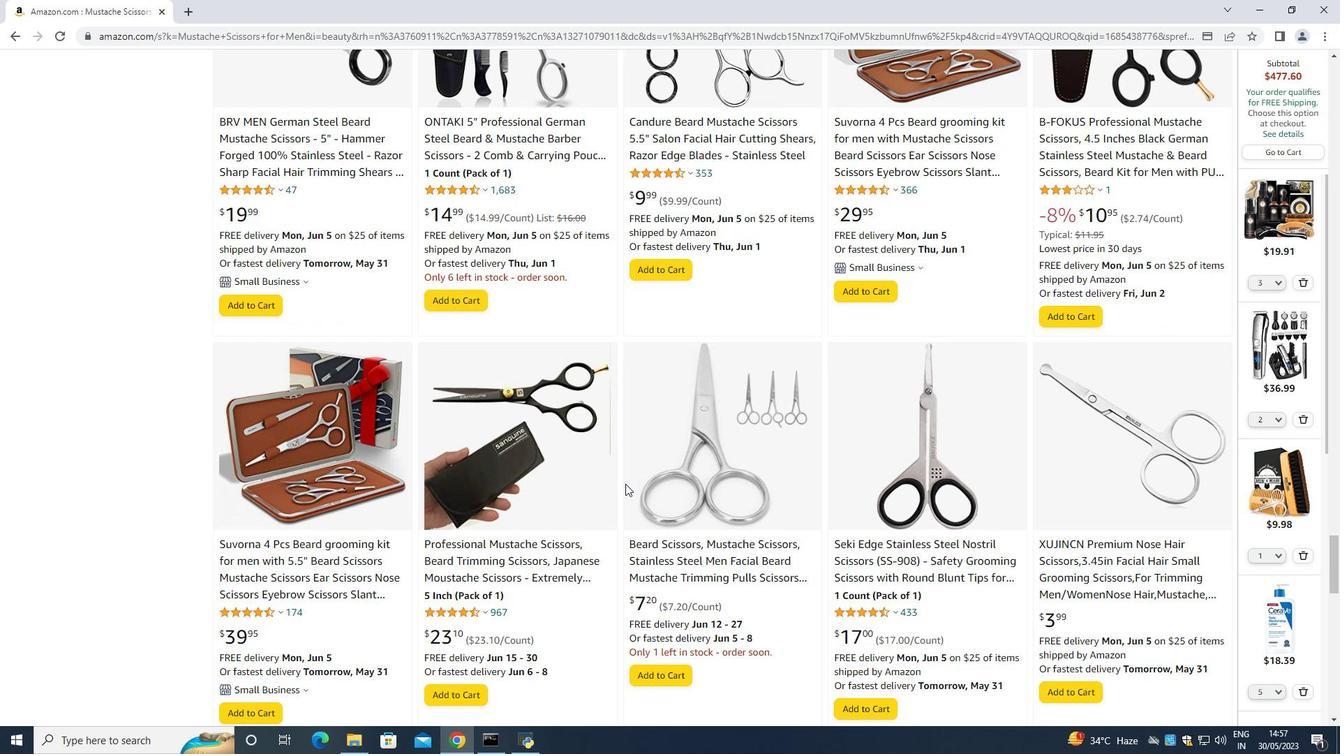 
Action: Mouse scrolled (625, 483) with delta (0, 0)
Screenshot: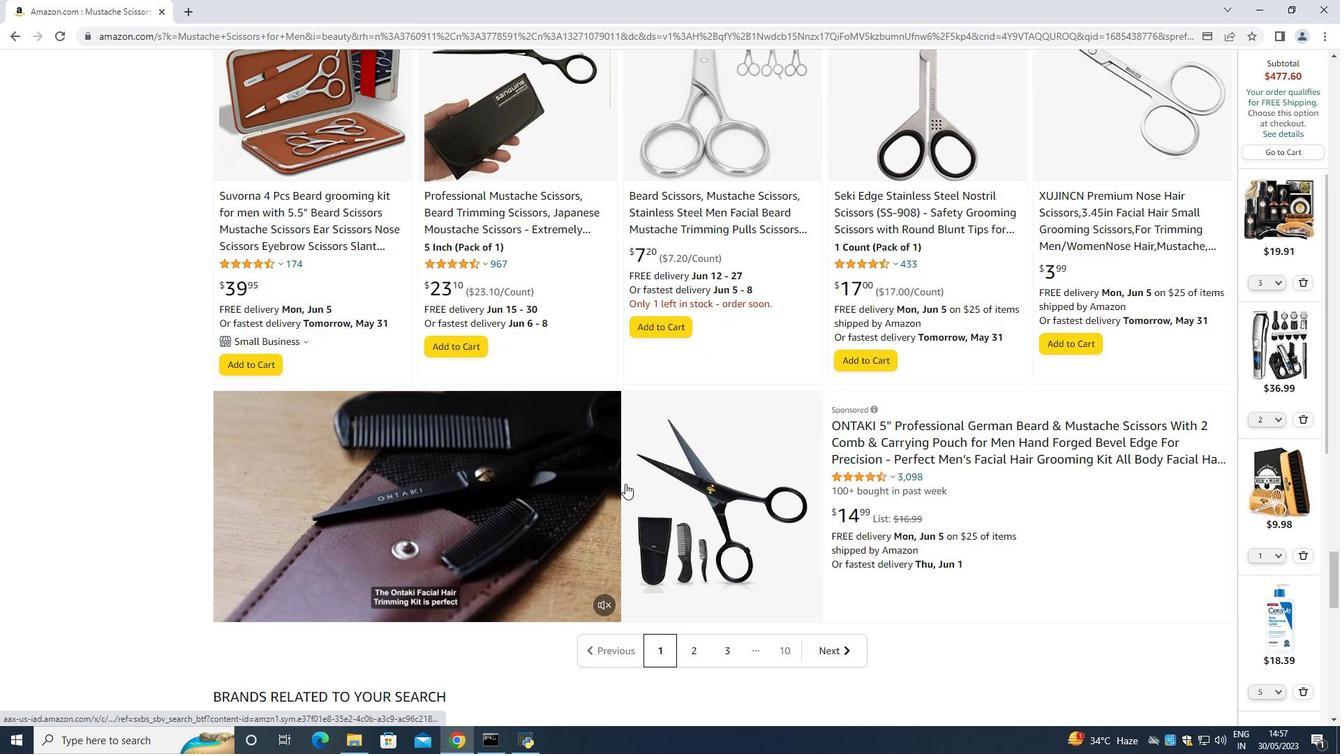 
Action: Mouse scrolled (625, 483) with delta (0, 0)
Screenshot: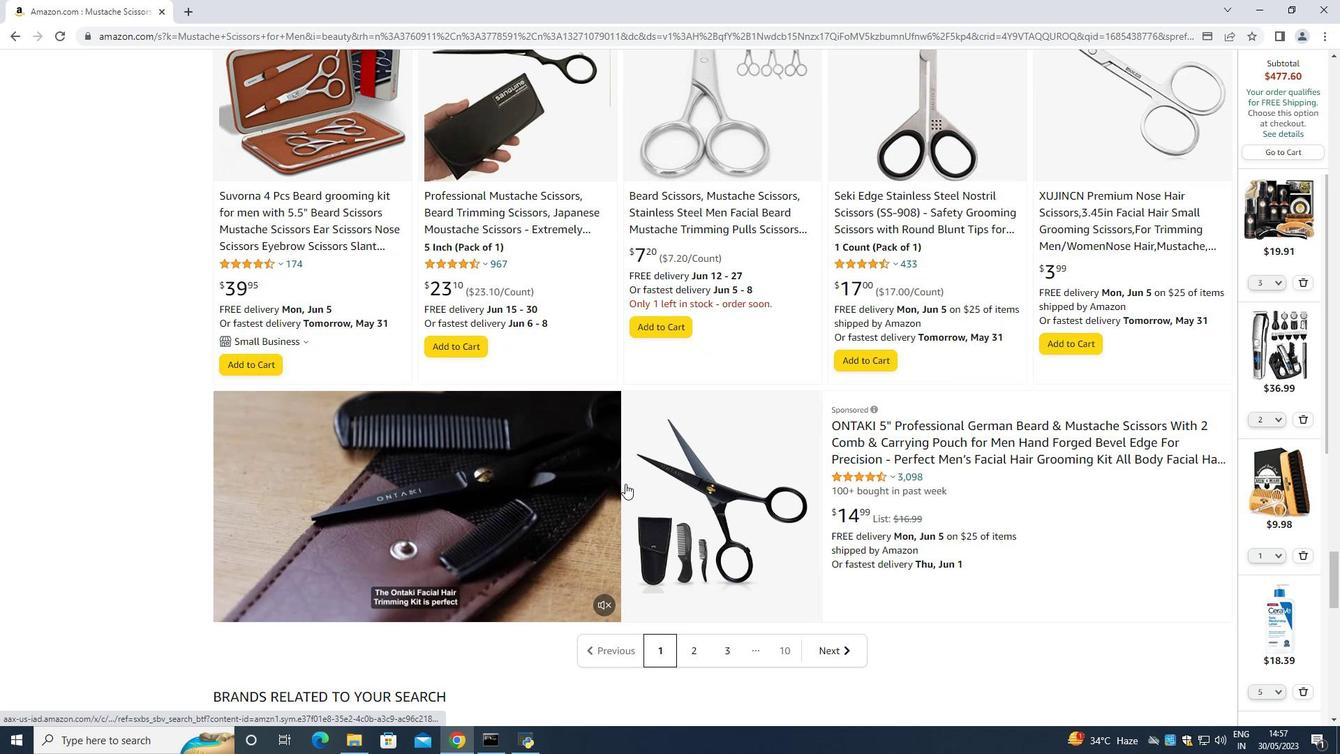 
Action: Mouse scrolled (625, 483) with delta (0, 0)
Screenshot: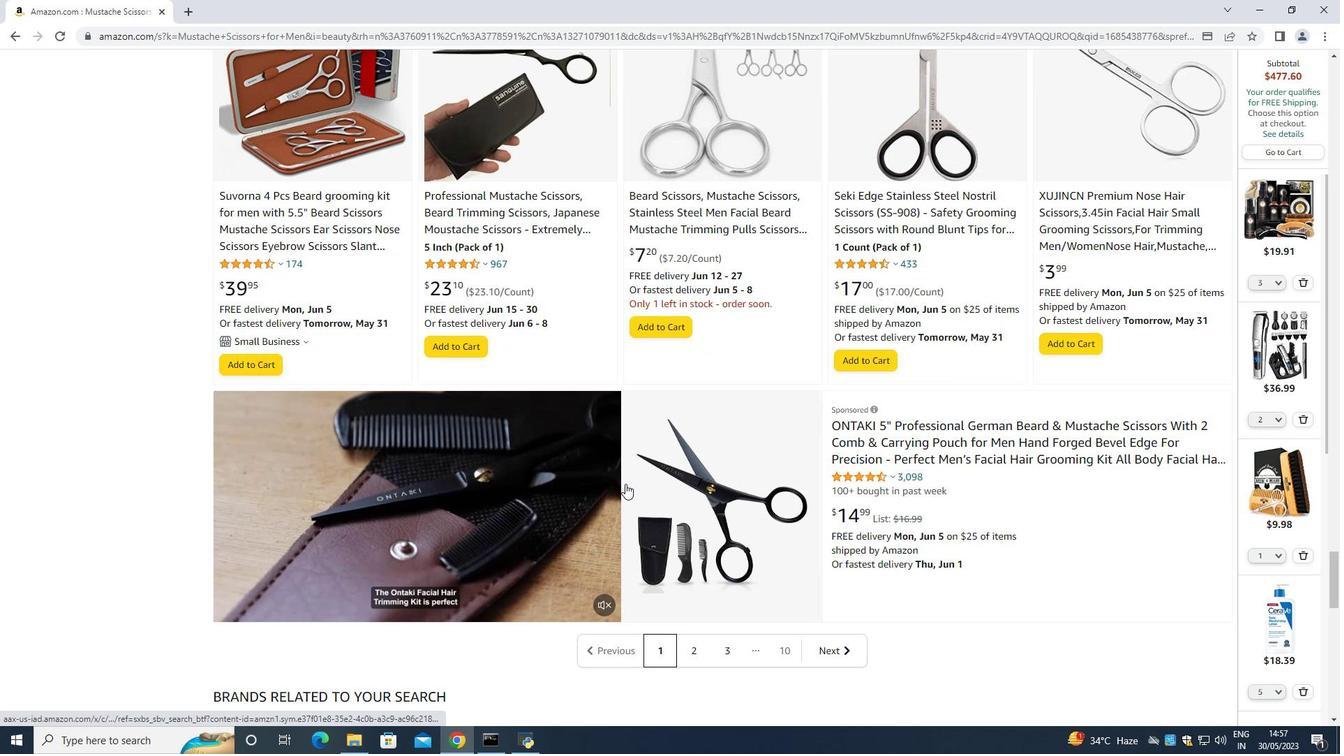 
Action: Mouse scrolled (625, 483) with delta (0, 0)
Screenshot: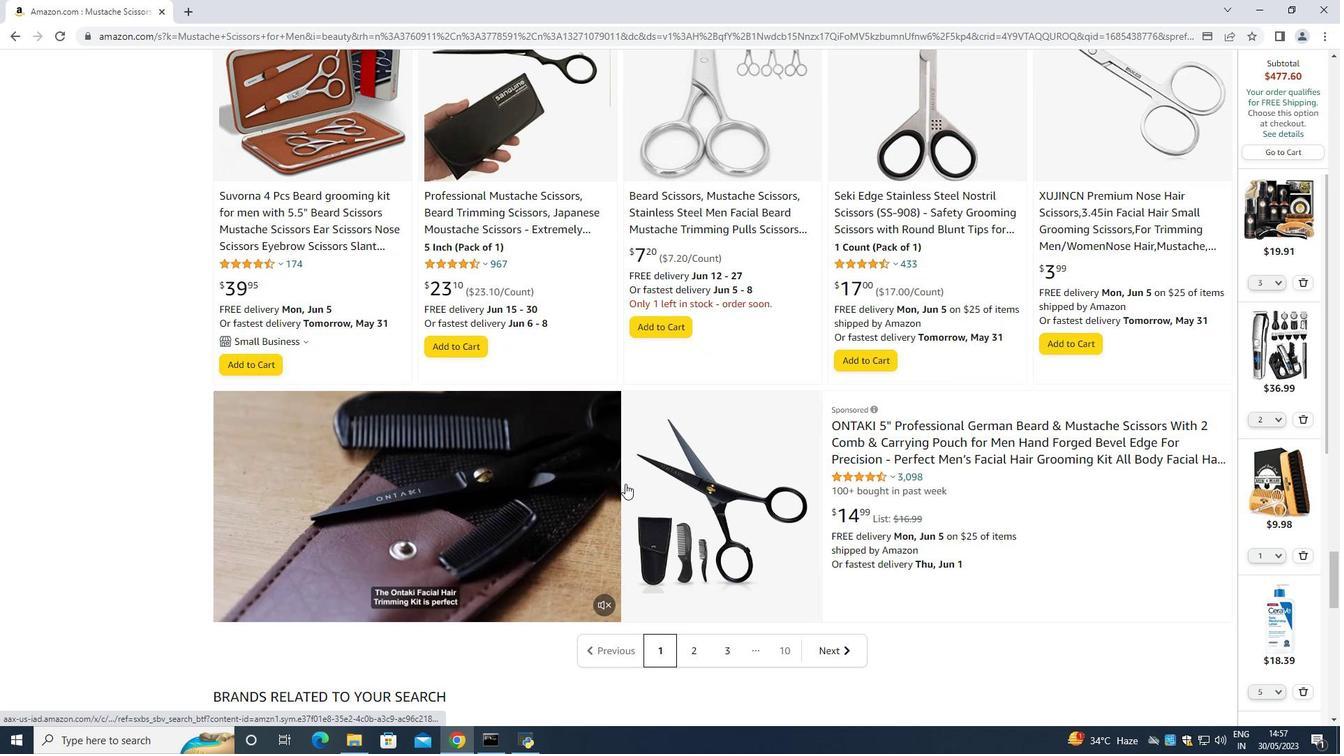 
Action: Mouse scrolled (625, 484) with delta (0, 0)
Screenshot: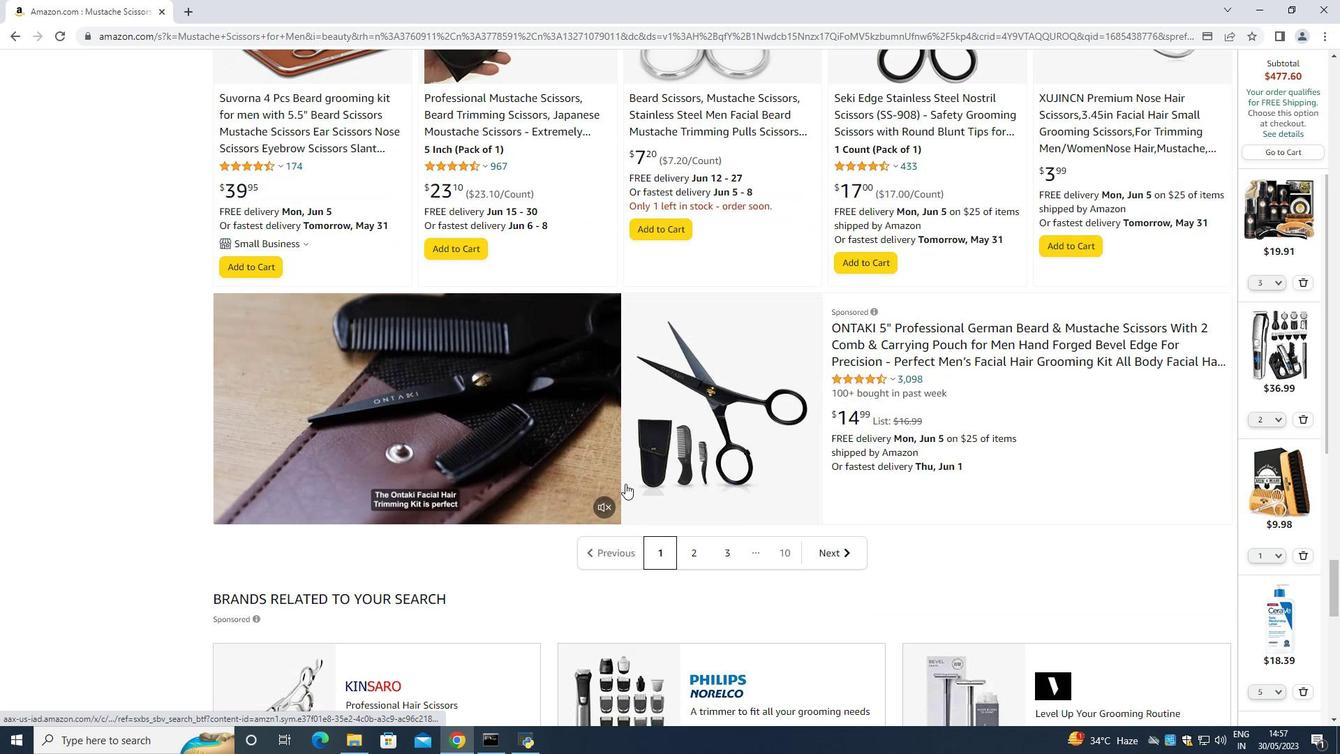 
Action: Mouse scrolled (625, 484) with delta (0, 0)
Screenshot: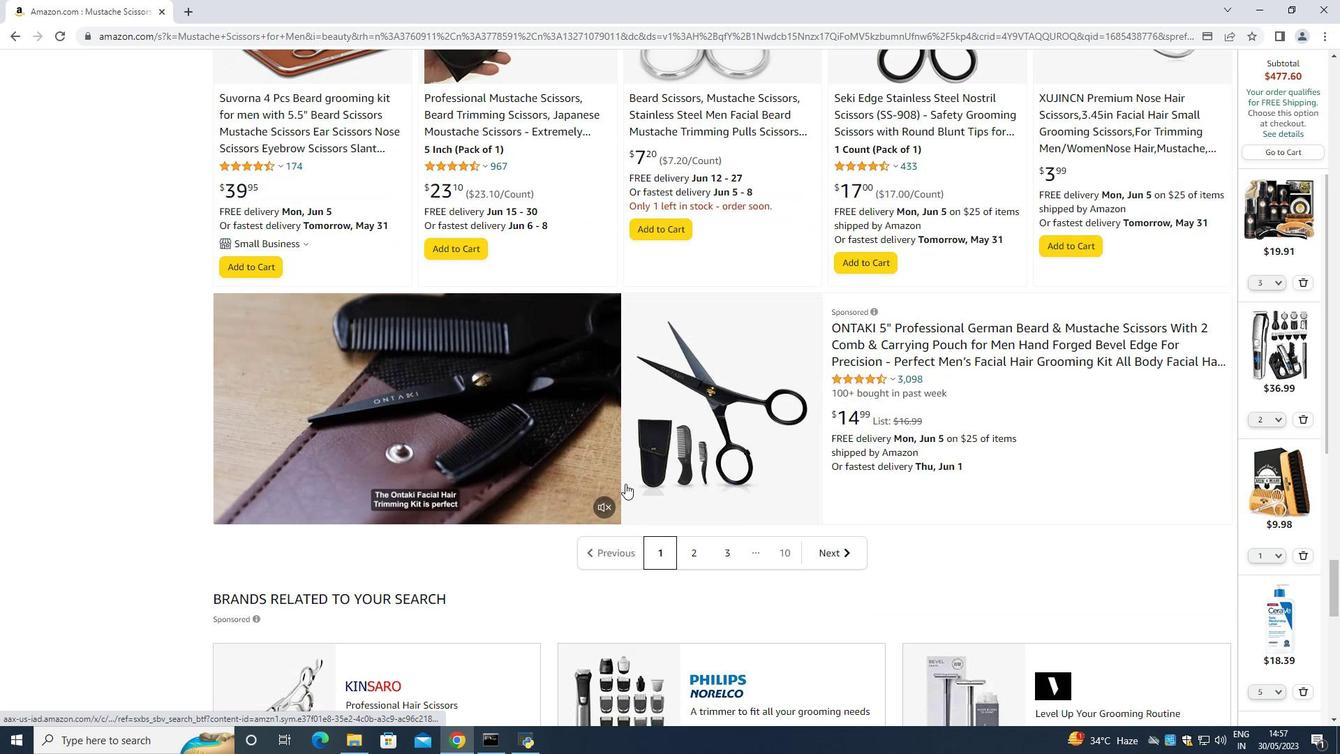 
Action: Mouse scrolled (625, 484) with delta (0, 0)
Screenshot: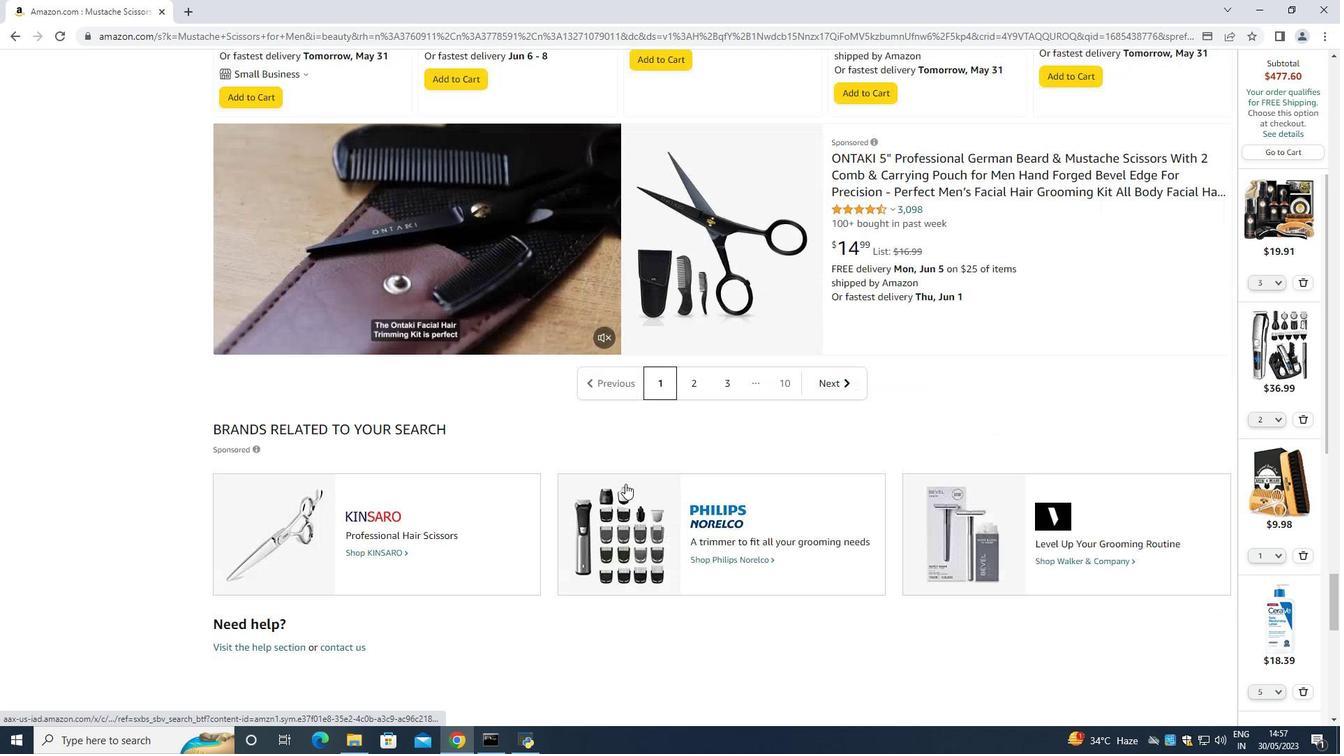 
Action: Mouse scrolled (625, 484) with delta (0, 0)
Screenshot: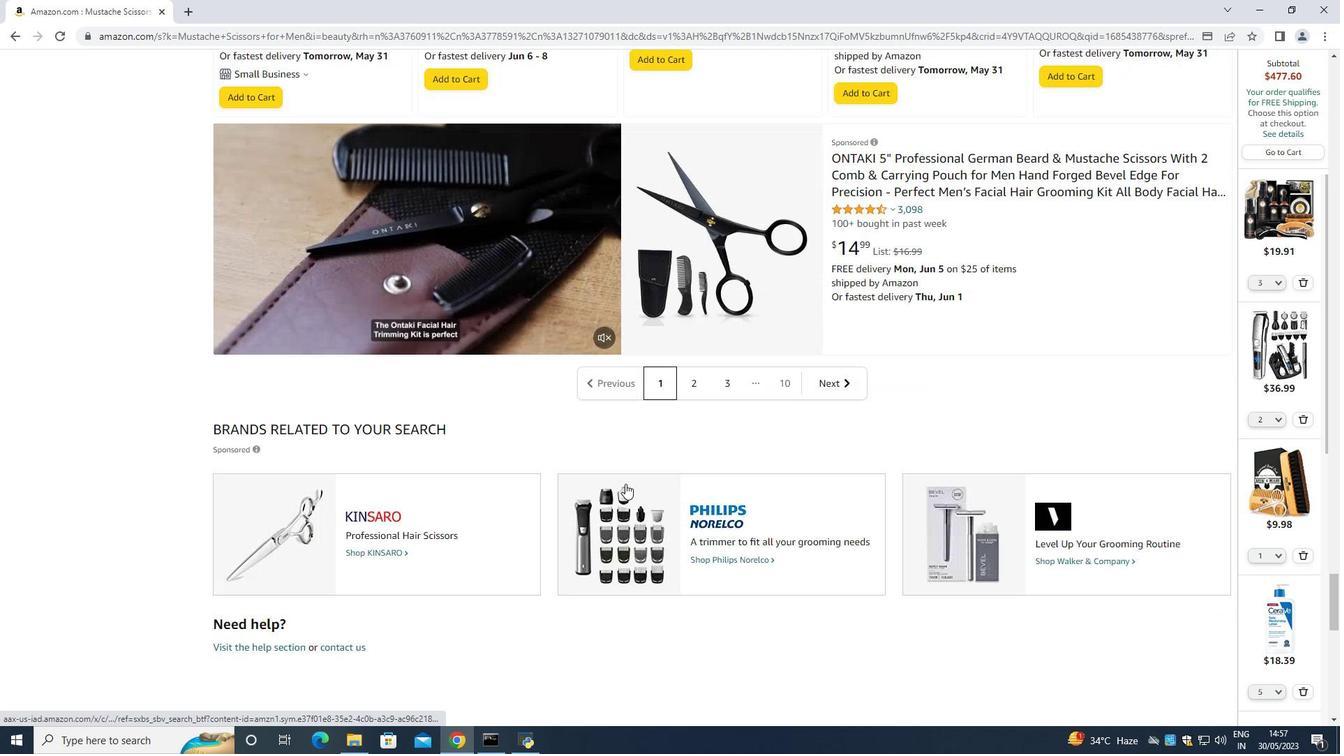 
Action: Mouse scrolled (625, 484) with delta (0, 0)
Screenshot: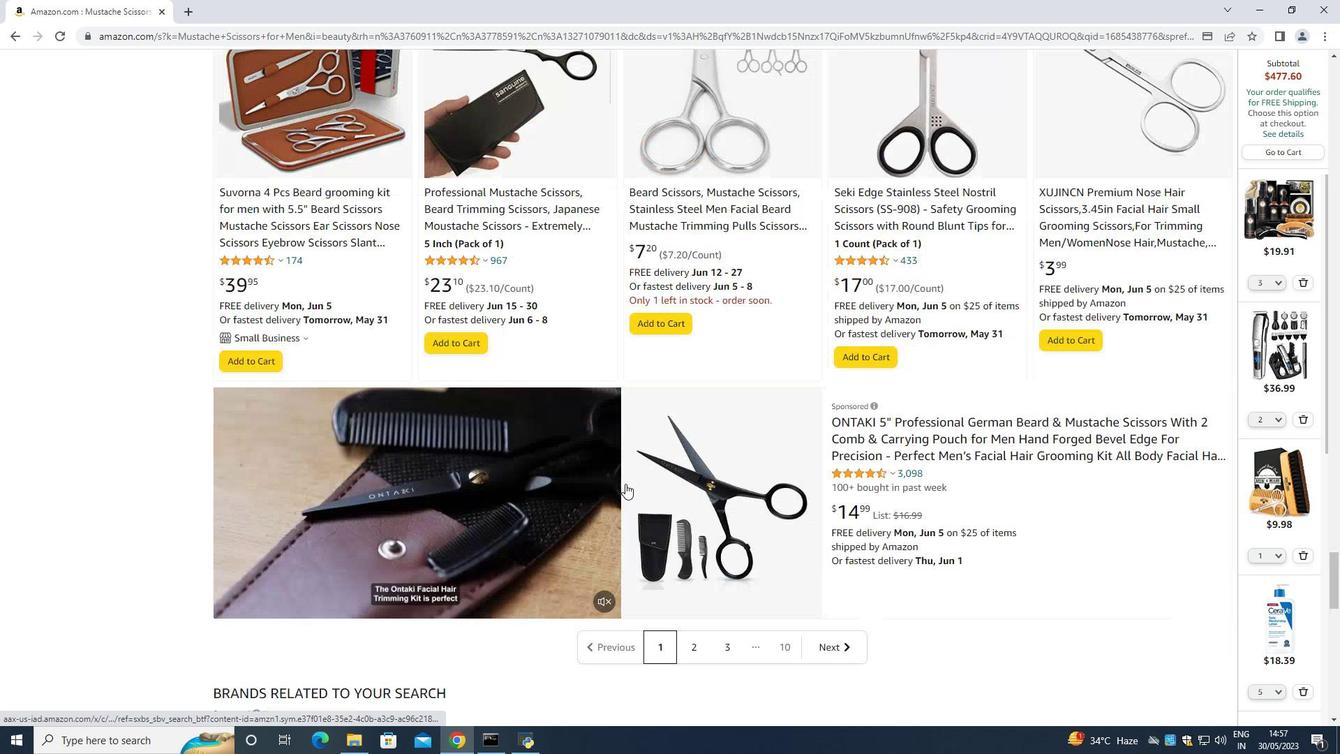 
Action: Mouse scrolled (625, 484) with delta (0, 0)
Screenshot: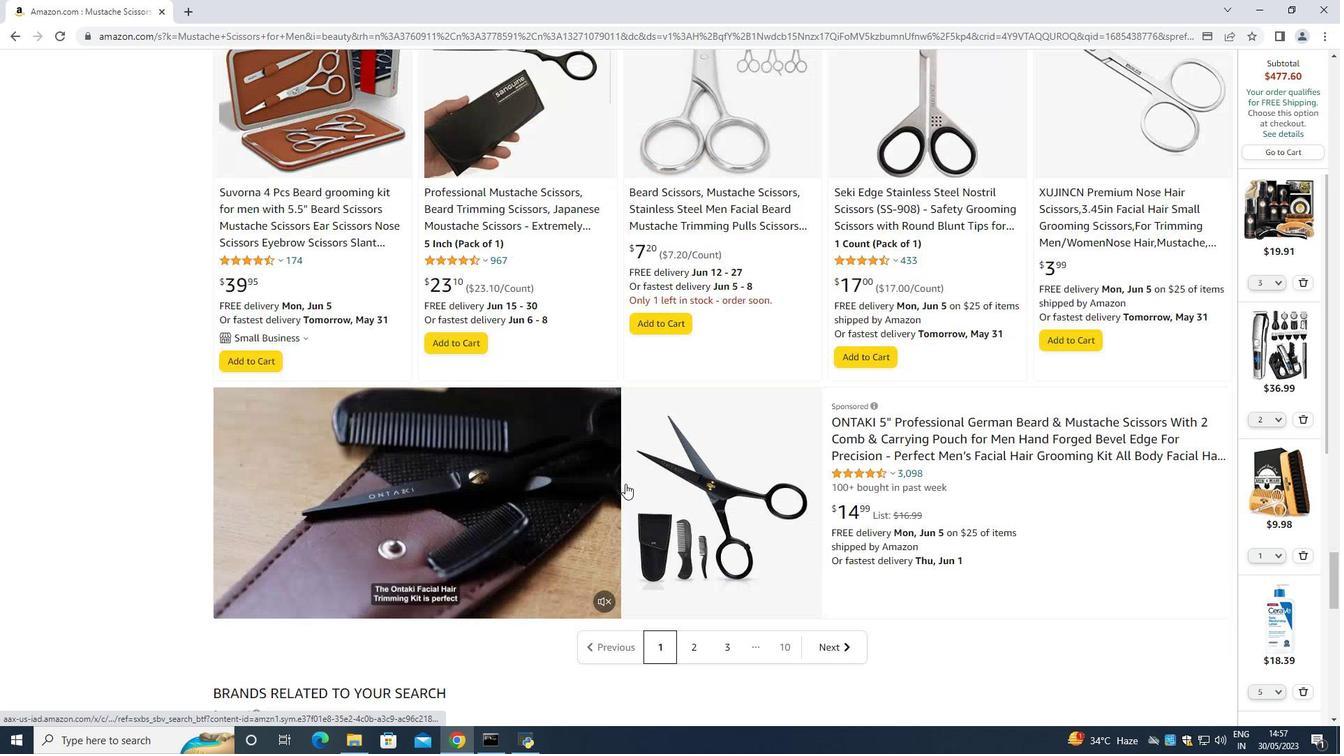 
Action: Mouse scrolled (625, 484) with delta (0, 0)
Screenshot: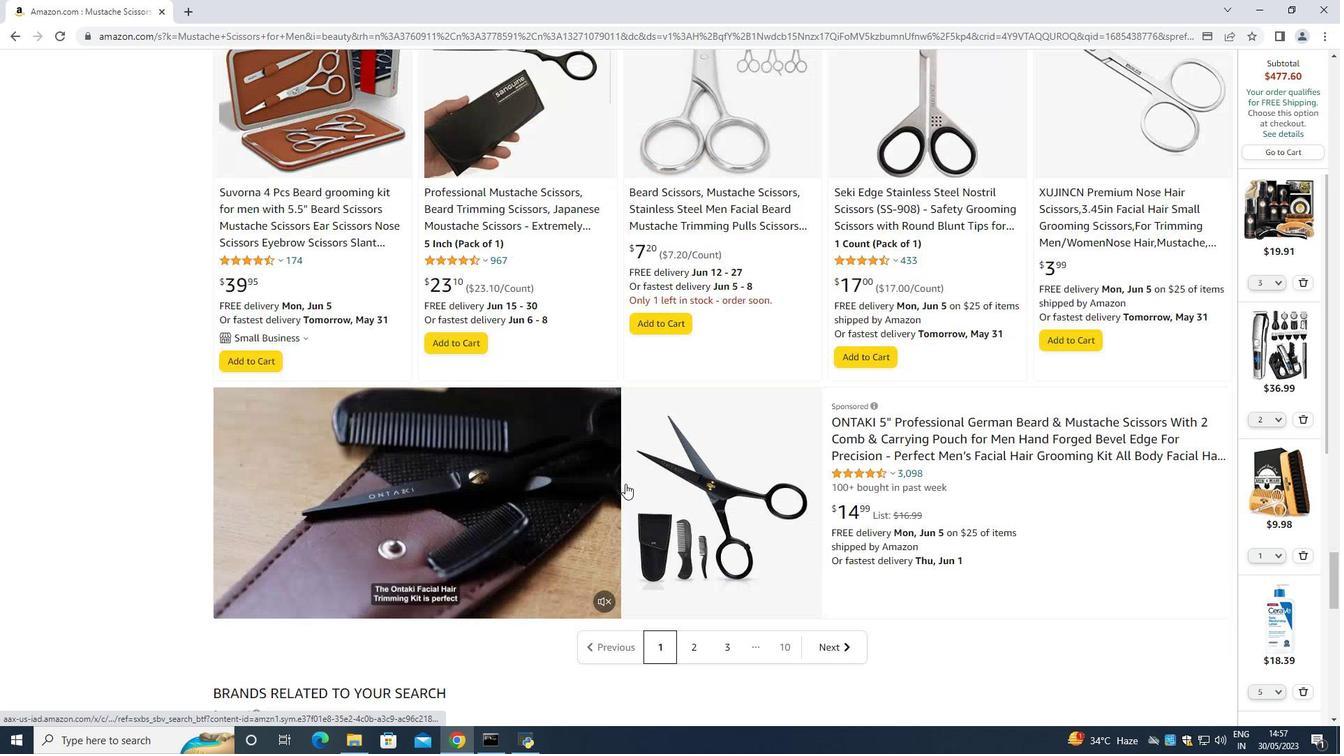 
Action: Mouse scrolled (625, 484) with delta (0, 0)
Screenshot: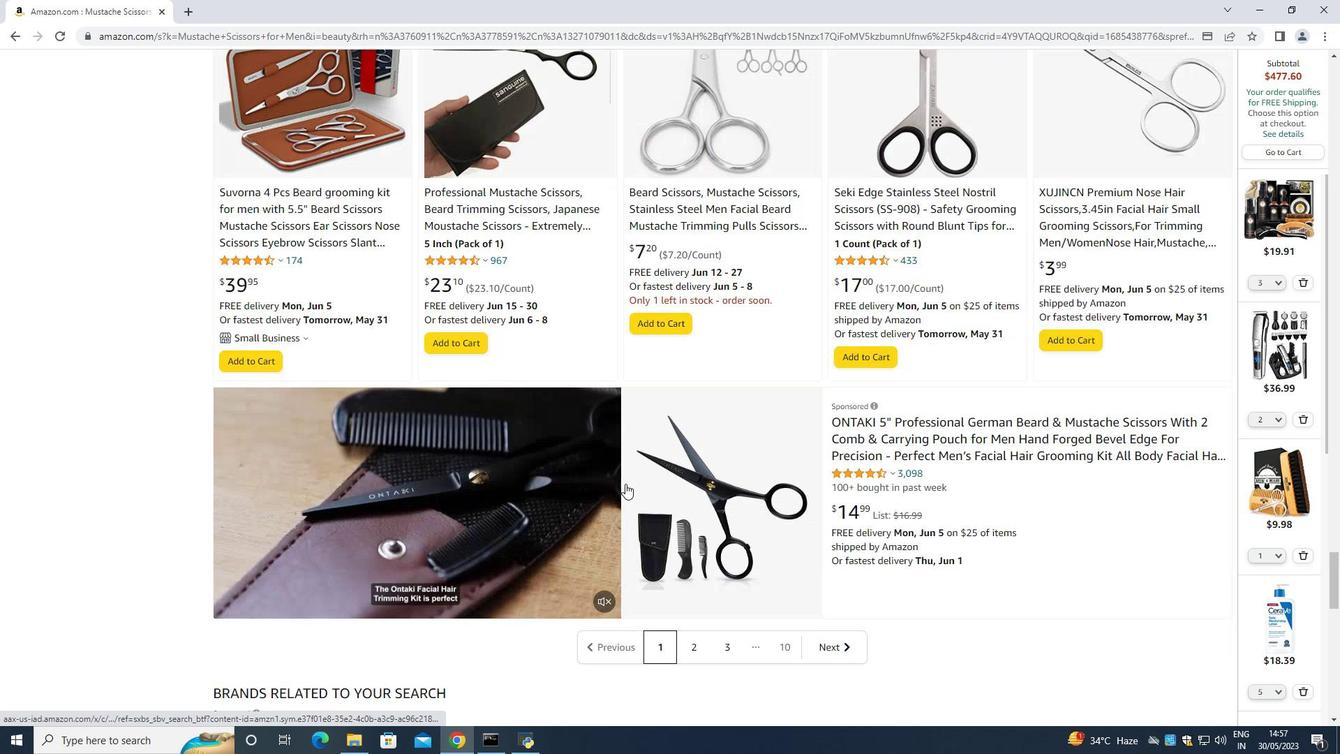 
Action: Mouse scrolled (625, 484) with delta (0, 0)
Screenshot: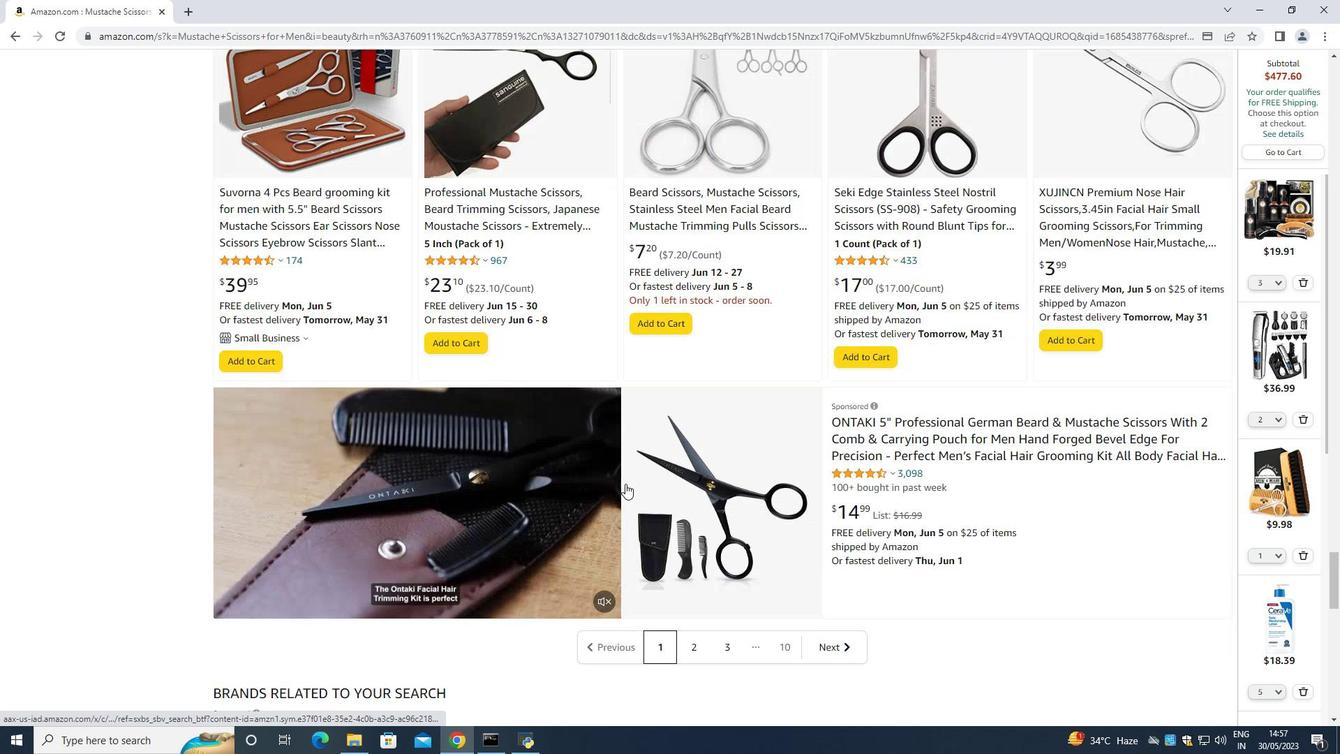 
Action: Mouse scrolled (625, 484) with delta (0, 0)
Screenshot: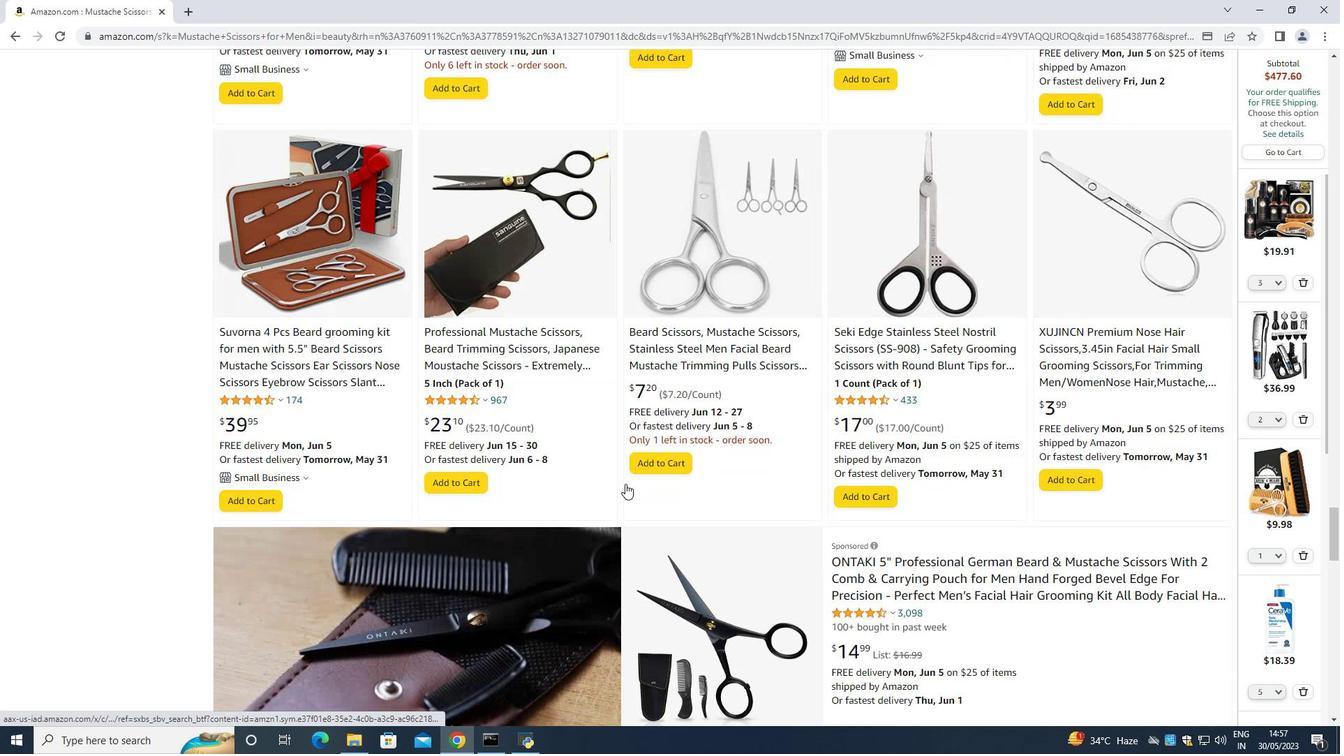 
Action: Mouse scrolled (625, 484) with delta (0, 0)
Screenshot: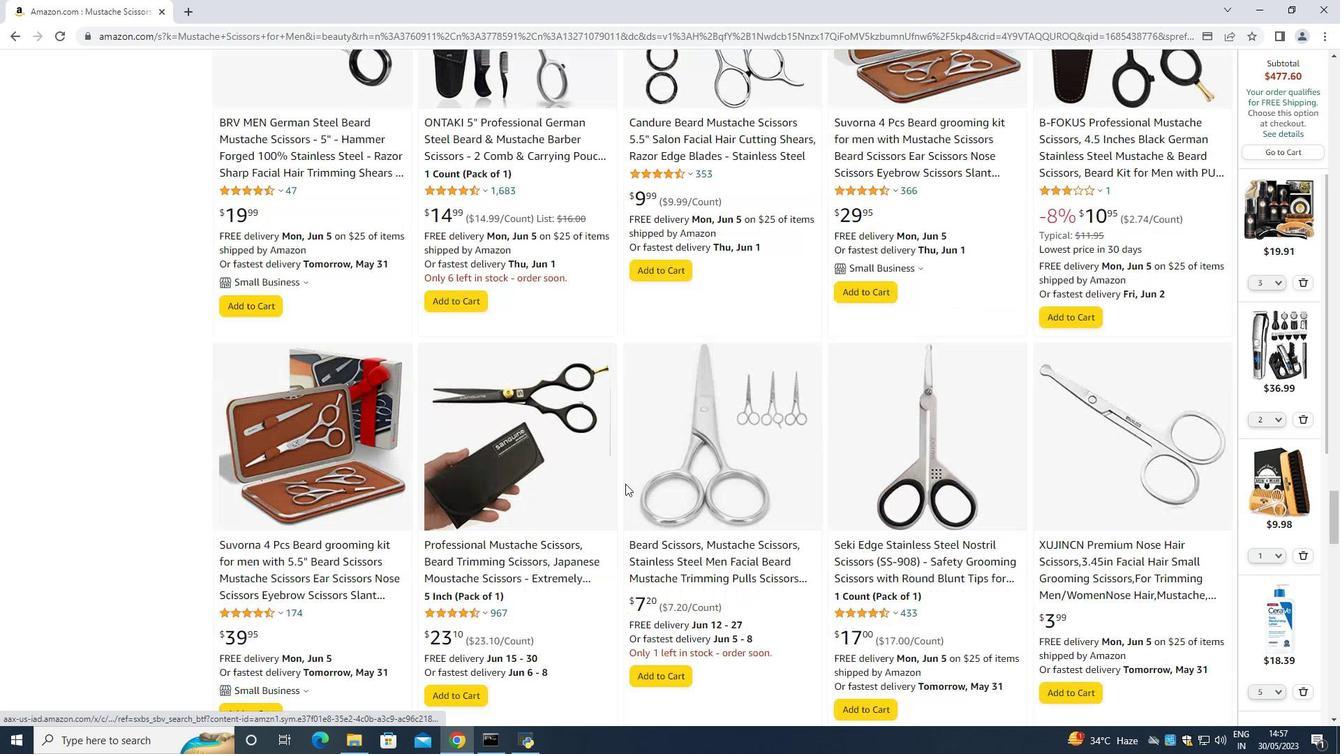 
Action: Mouse scrolled (625, 484) with delta (0, 0)
Screenshot: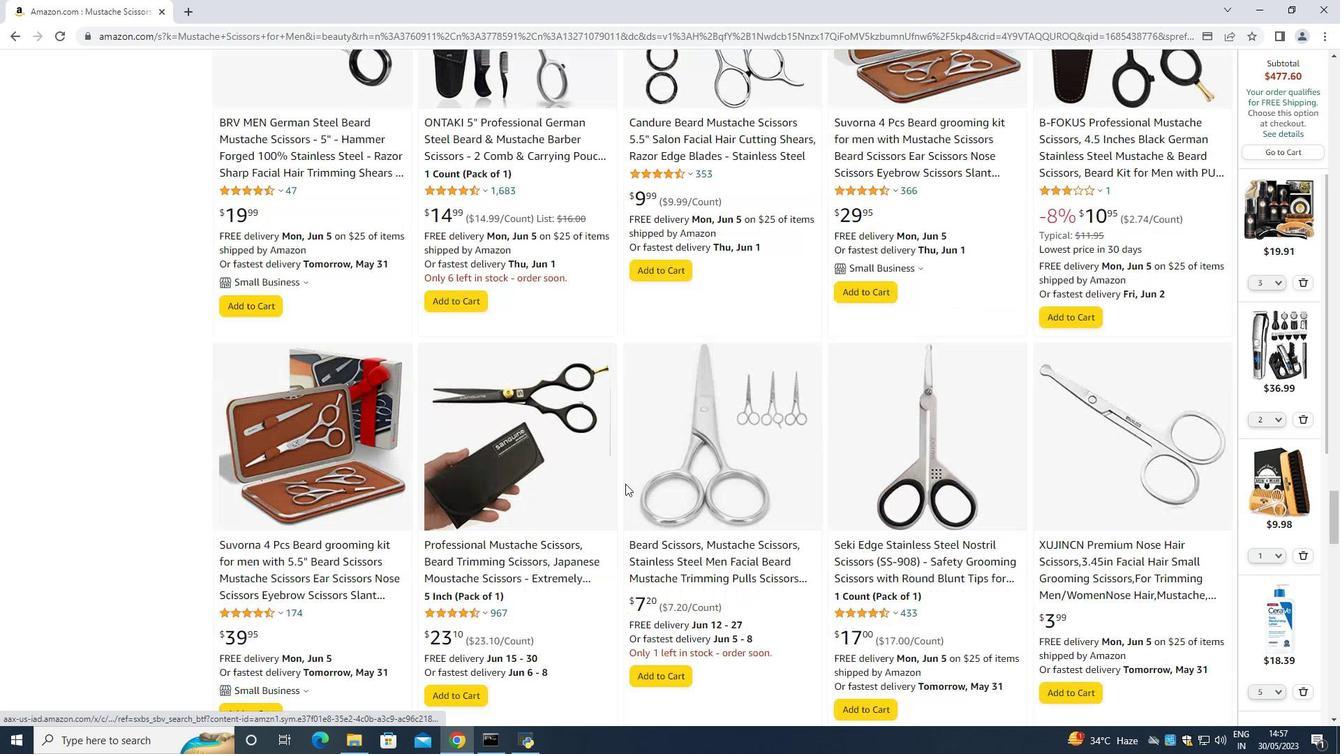 
Action: Mouse scrolled (625, 484) with delta (0, 0)
Screenshot: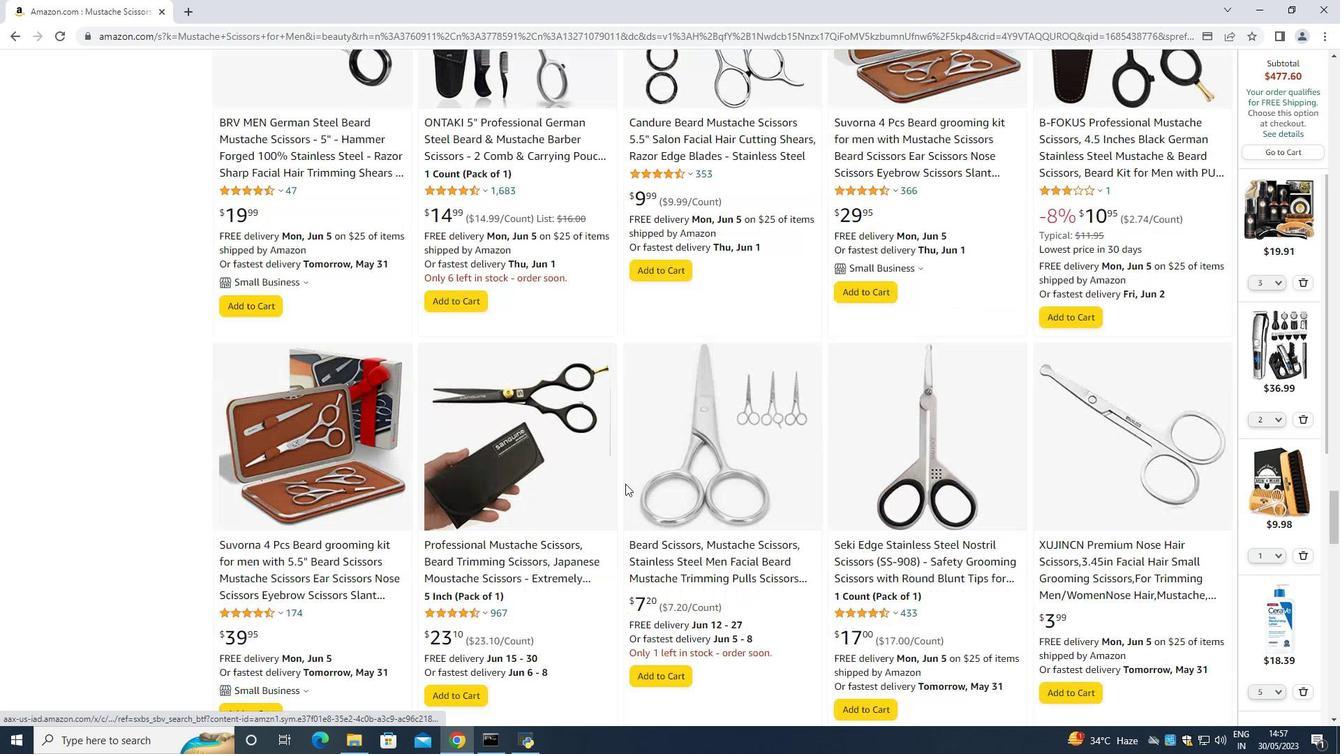 
Action: Mouse scrolled (625, 484) with delta (0, 0)
Screenshot: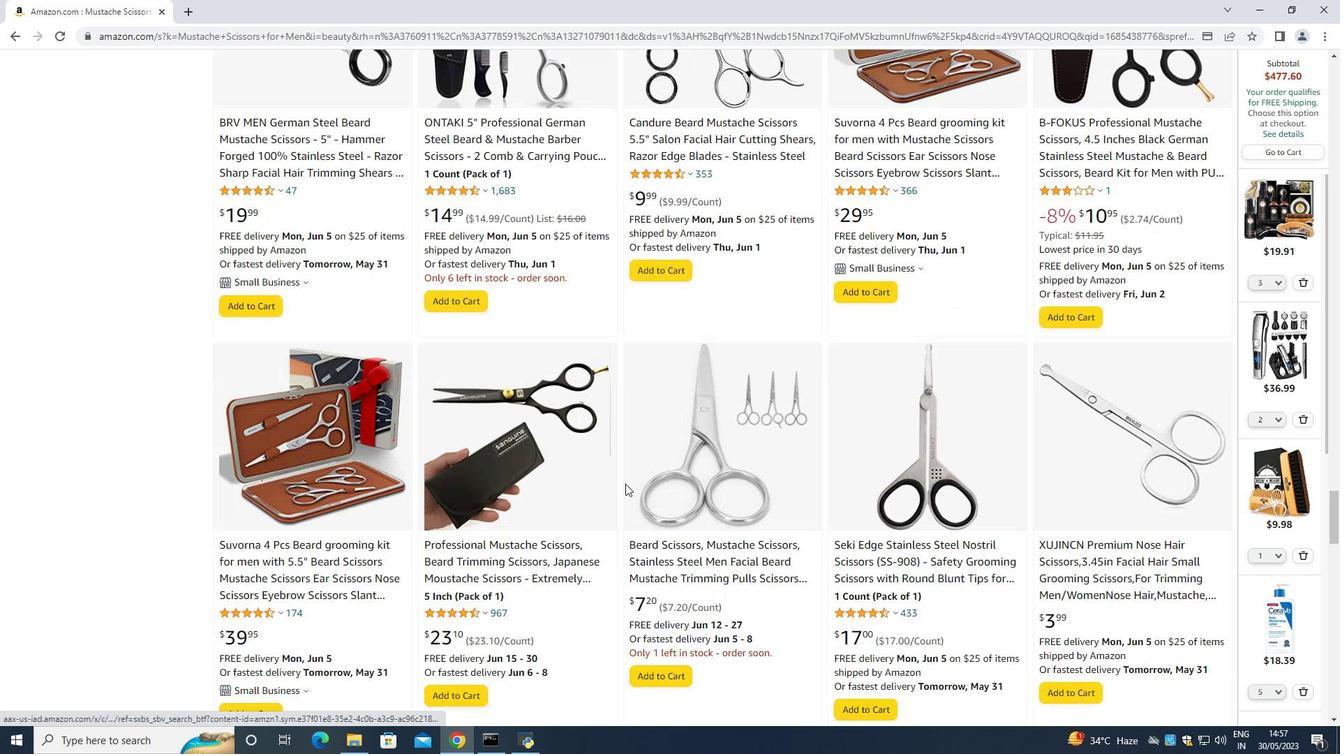
Action: Mouse scrolled (625, 484) with delta (0, 0)
Screenshot: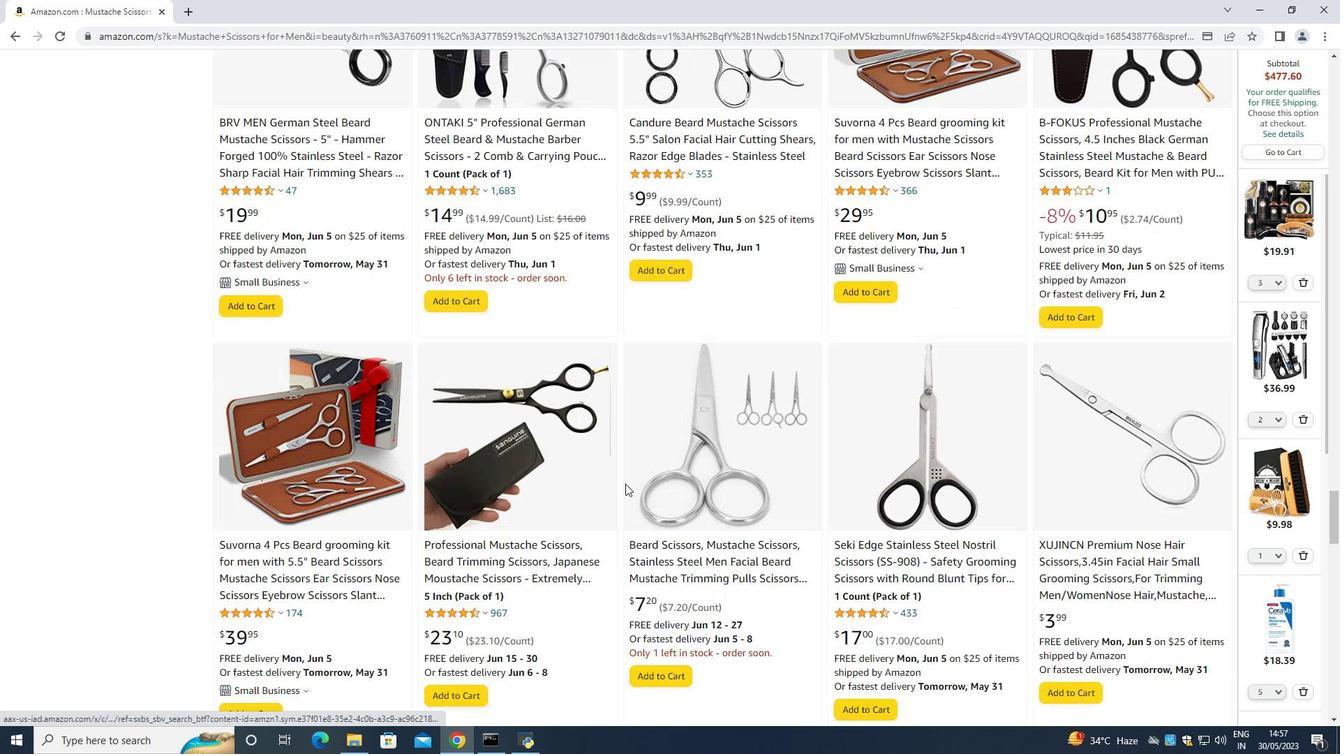 
Action: Mouse scrolled (625, 484) with delta (0, 0)
Screenshot: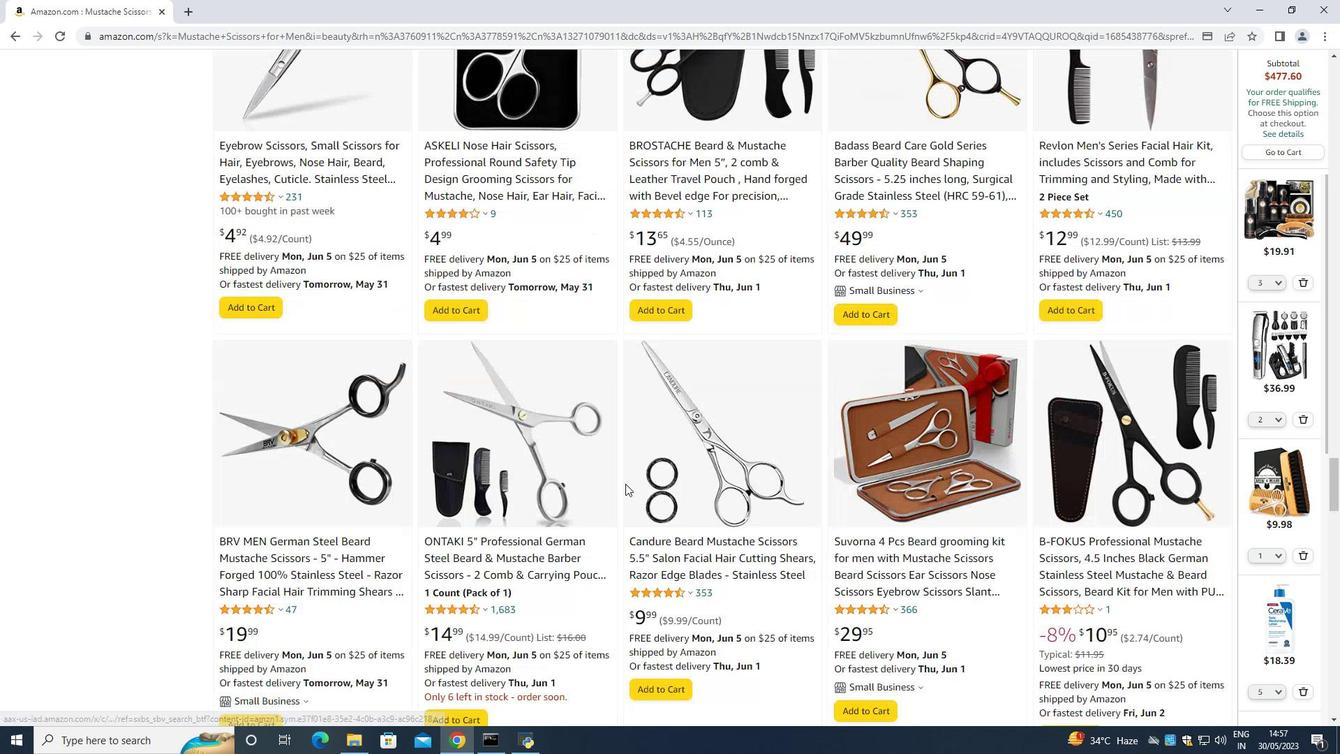 
Action: Mouse scrolled (625, 484) with delta (0, 0)
Screenshot: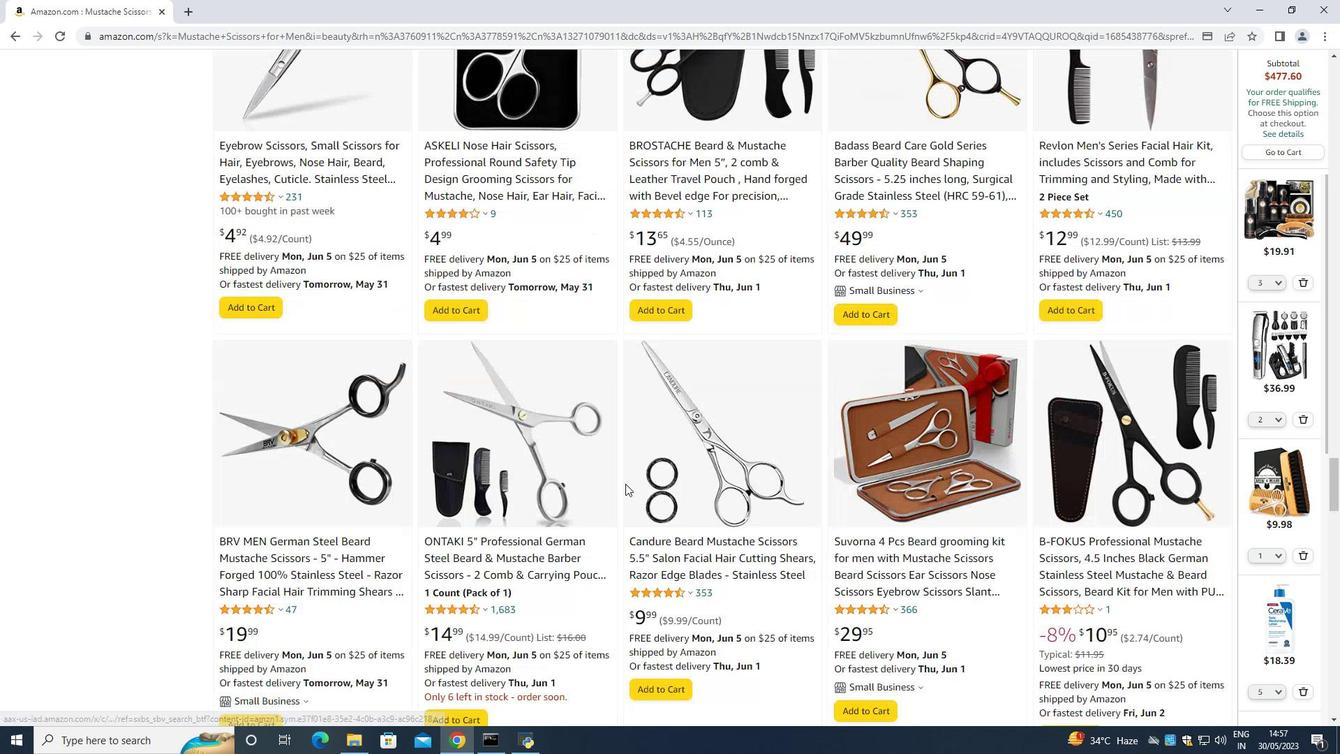 
Action: Mouse scrolled (625, 484) with delta (0, 0)
Screenshot: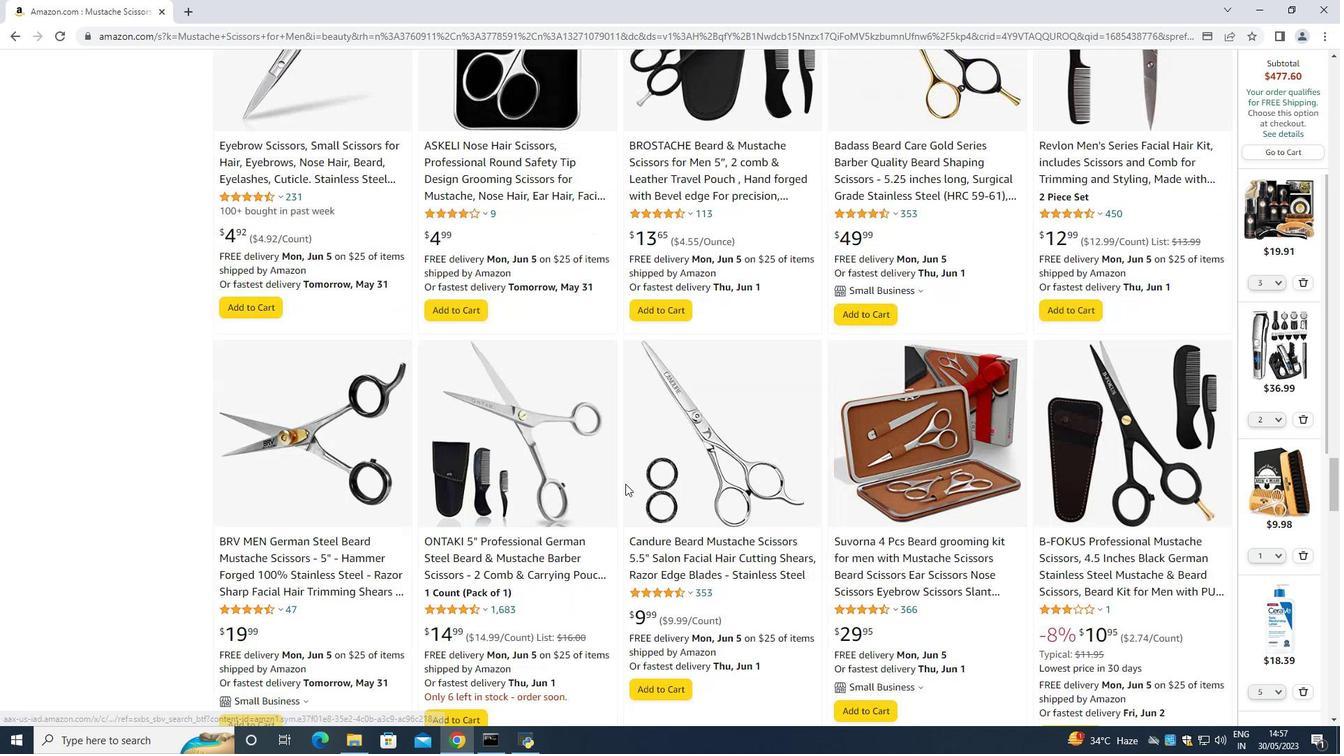 
Action: Mouse scrolled (625, 484) with delta (0, 0)
Screenshot: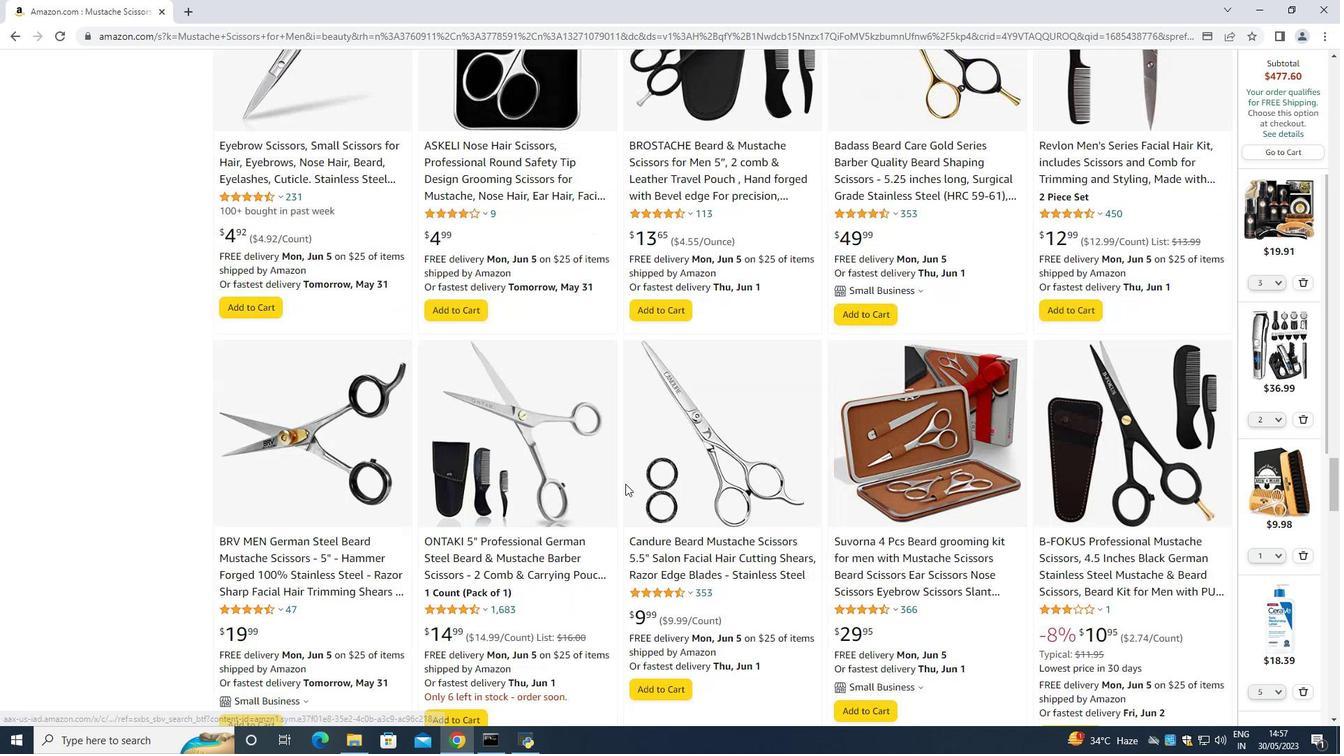
Action: Mouse scrolled (625, 484) with delta (0, 0)
Screenshot: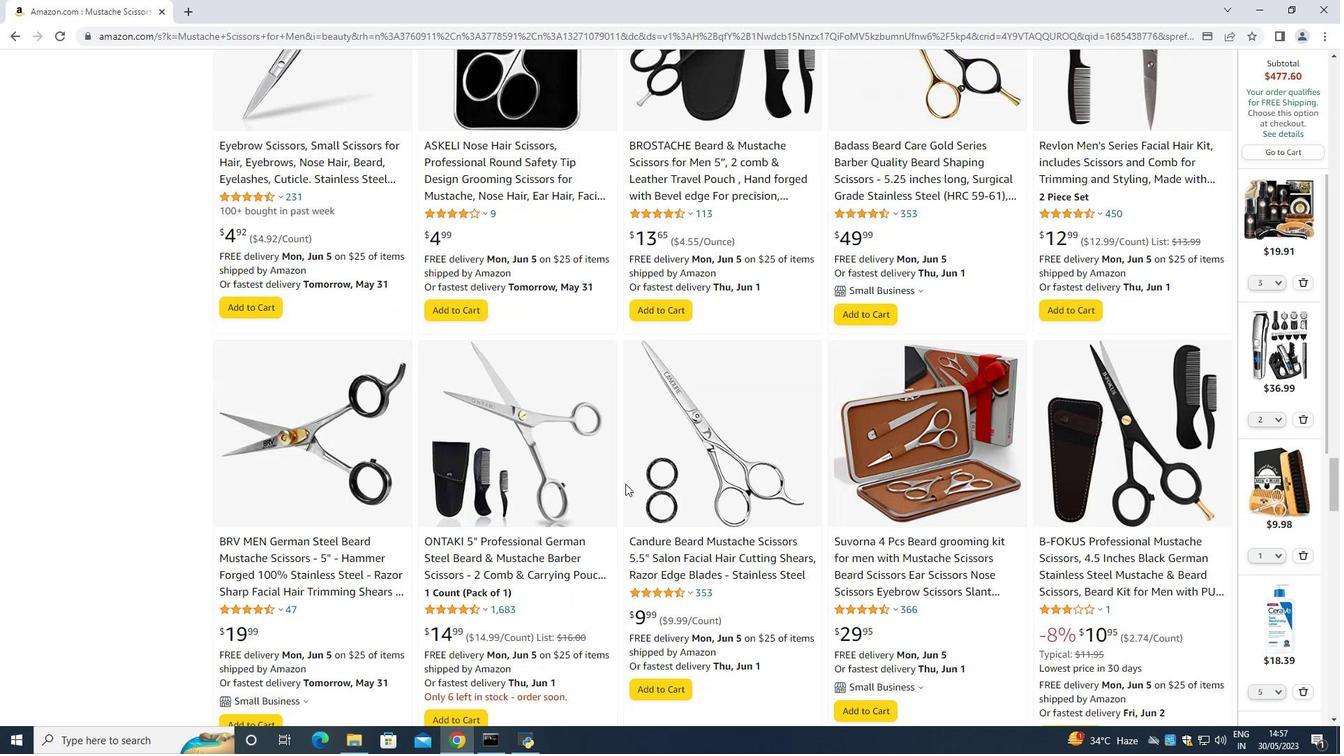 
Action: Mouse scrolled (625, 484) with delta (0, 0)
Screenshot: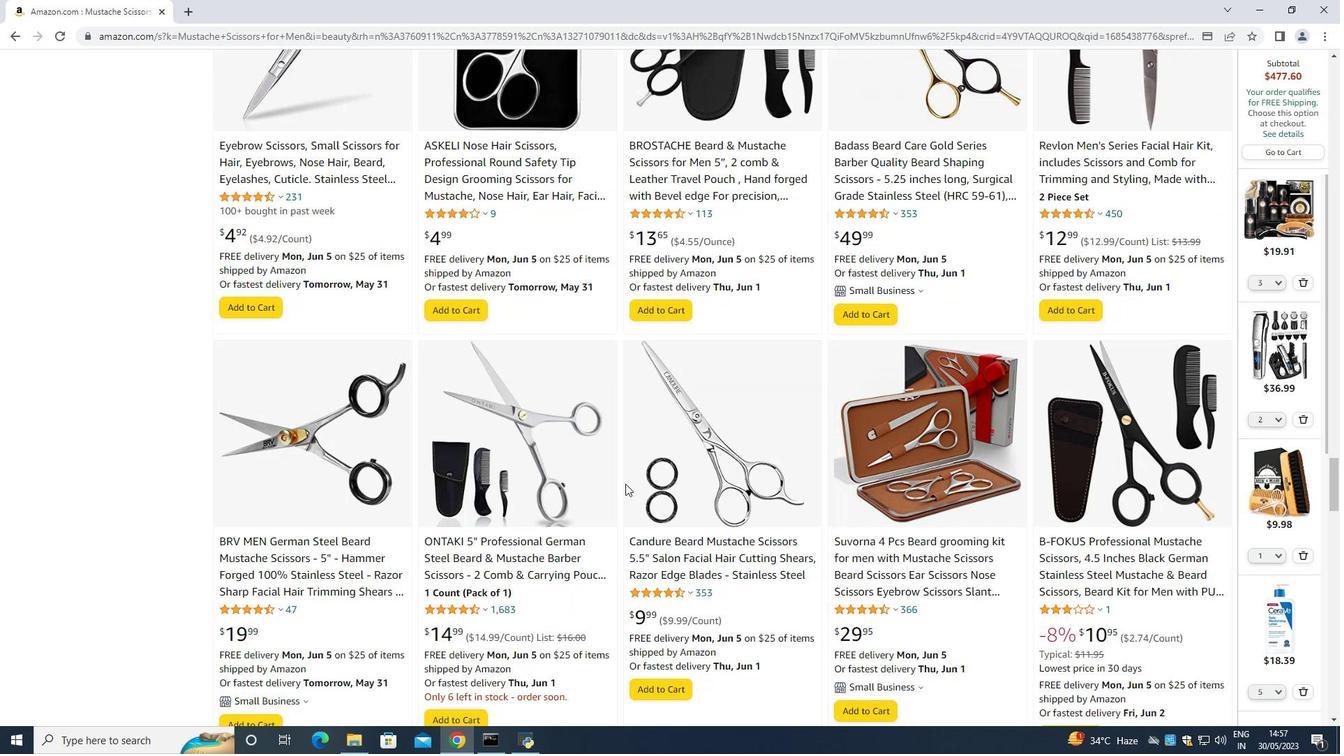 
Action: Mouse scrolled (625, 484) with delta (0, 0)
Screenshot: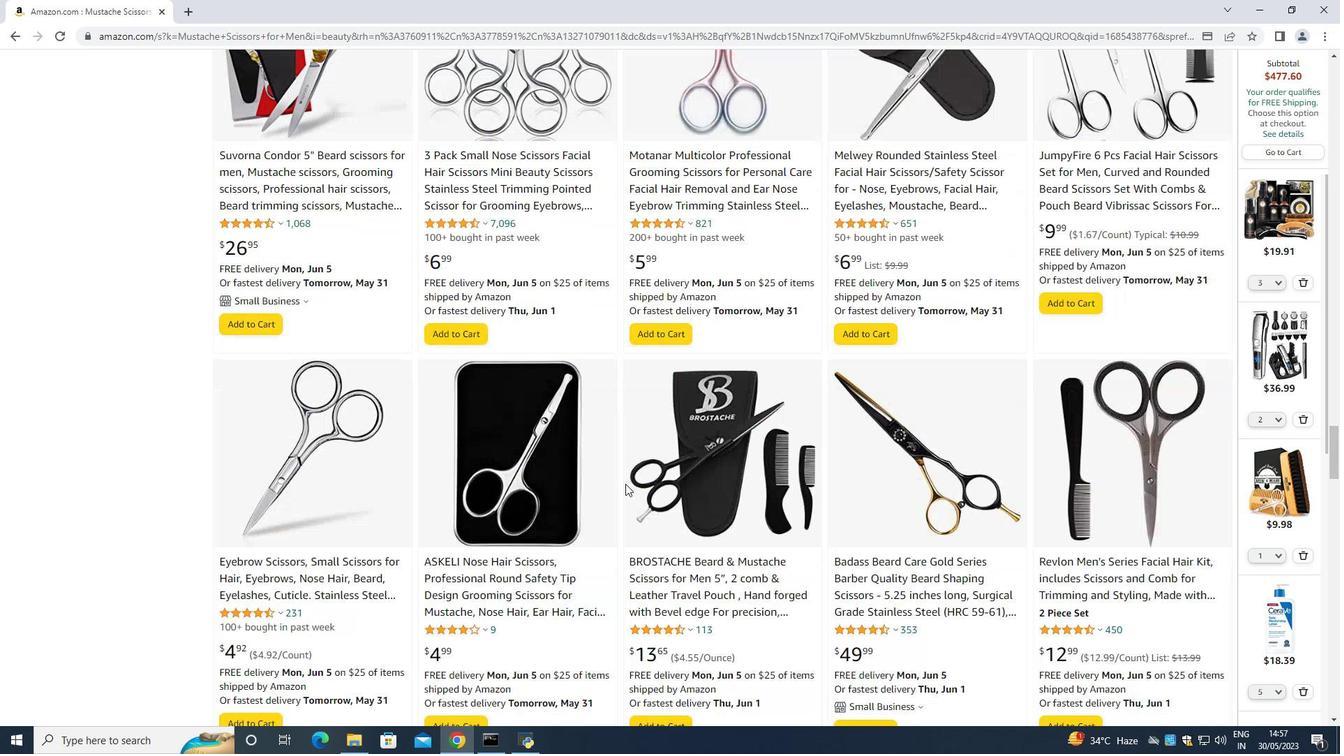
Action: Mouse scrolled (625, 484) with delta (0, 0)
Screenshot: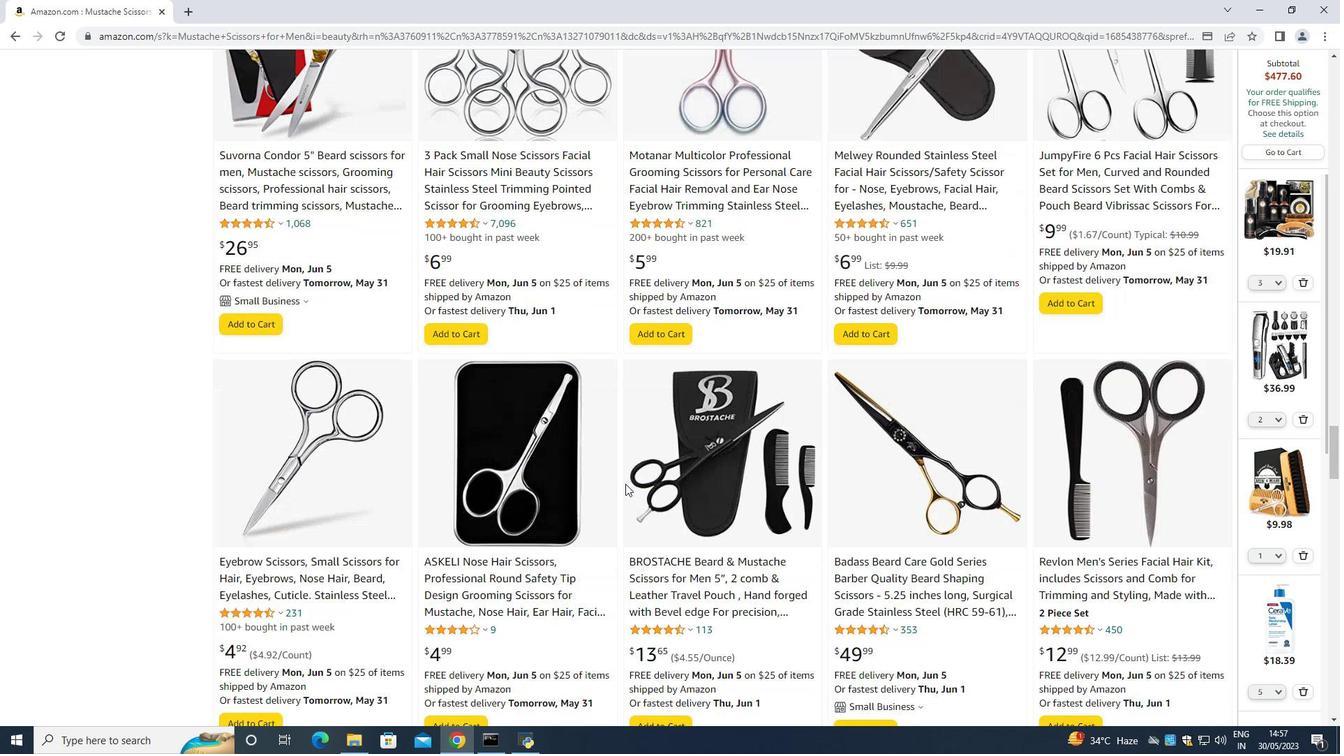 
Action: Mouse scrolled (625, 484) with delta (0, 0)
Screenshot: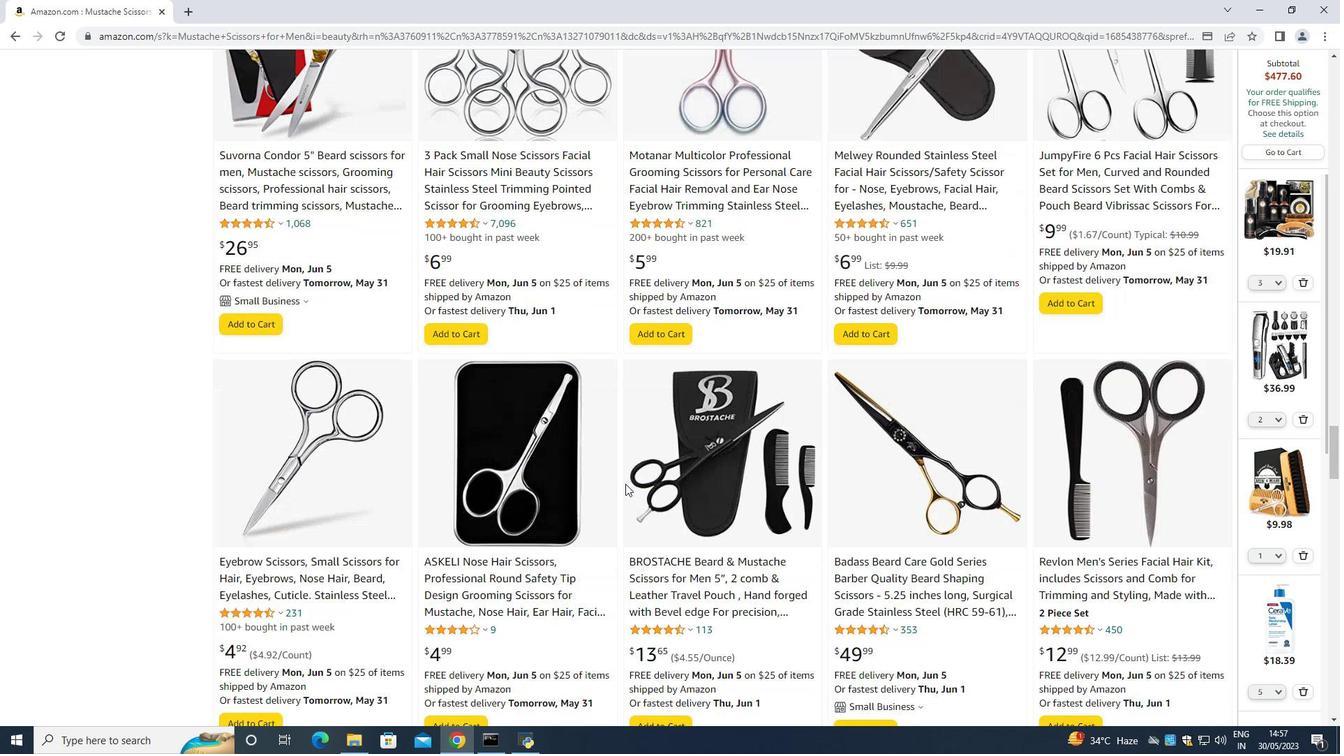 
Action: Mouse scrolled (625, 484) with delta (0, 0)
Screenshot: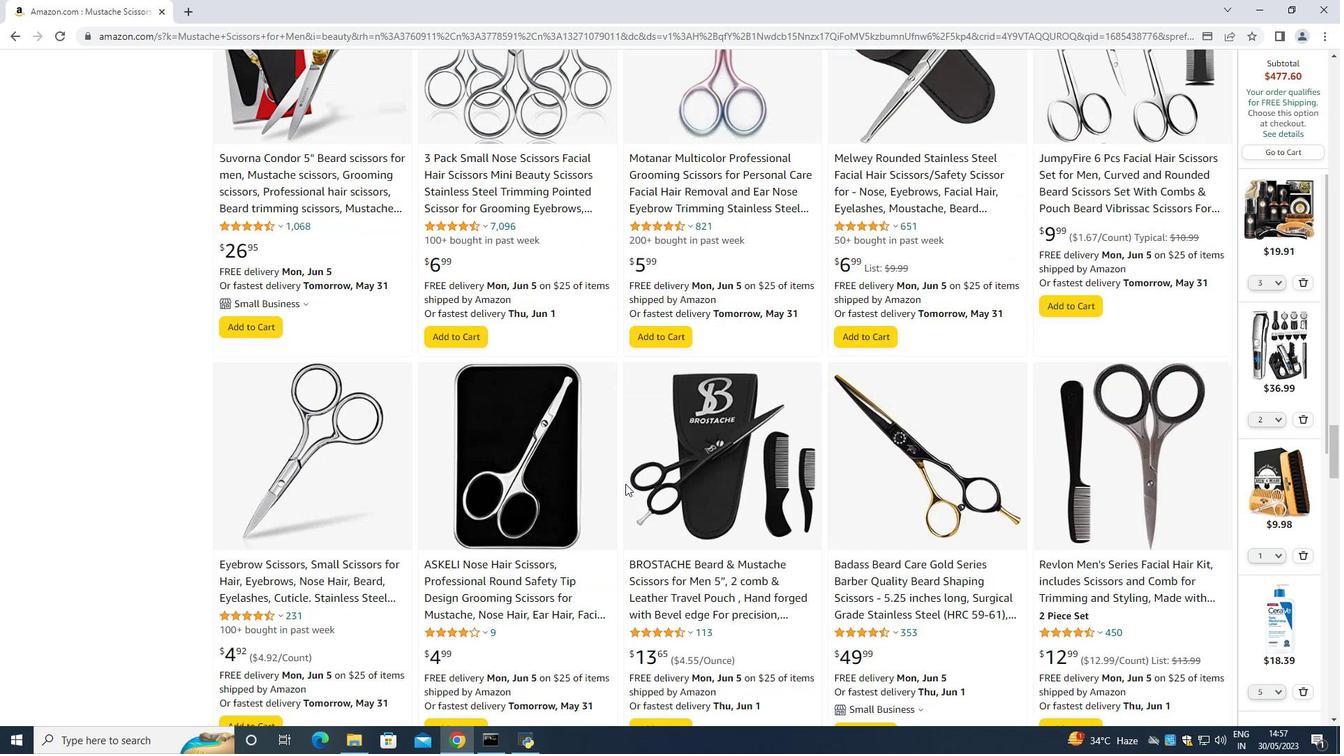 
Action: Mouse scrolled (625, 484) with delta (0, 0)
Screenshot: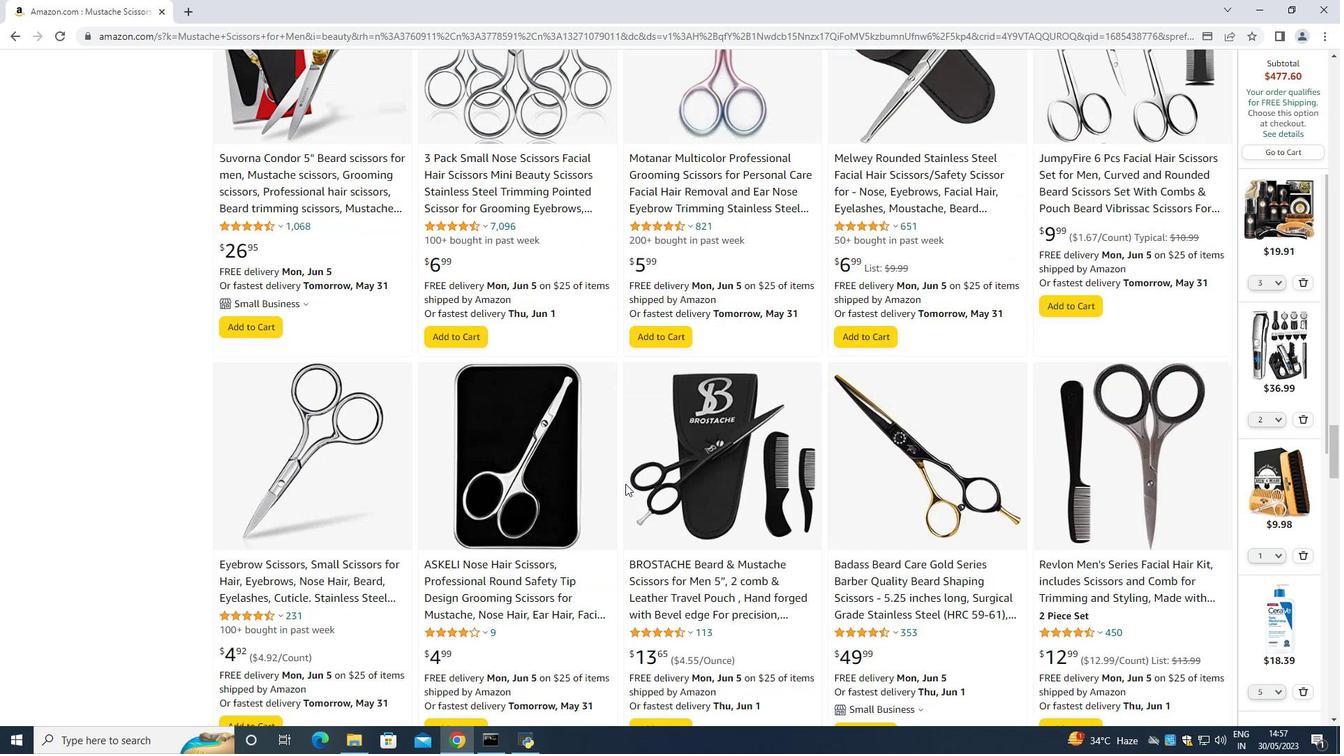 
Action: Mouse scrolled (625, 484) with delta (0, 0)
Screenshot: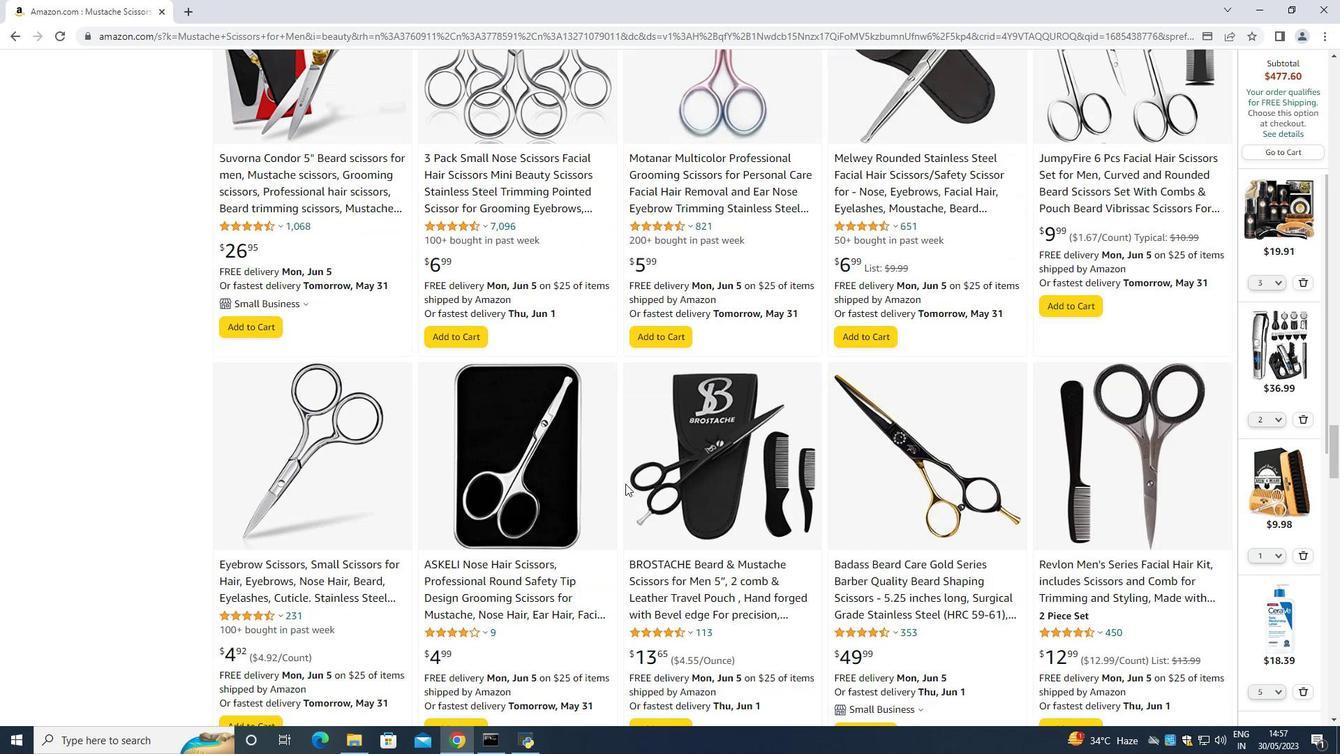 
Action: Mouse scrolled (625, 484) with delta (0, 0)
Screenshot: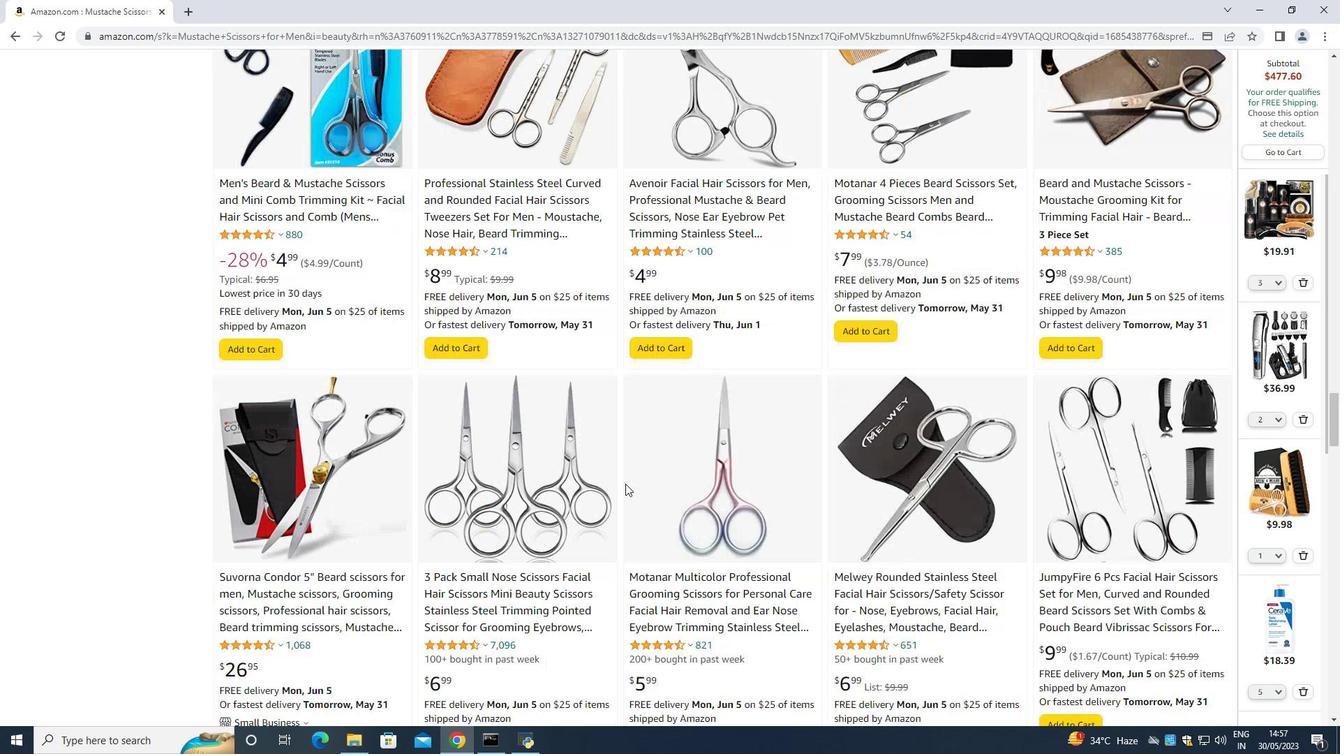 
Action: Mouse scrolled (625, 484) with delta (0, 0)
Screenshot: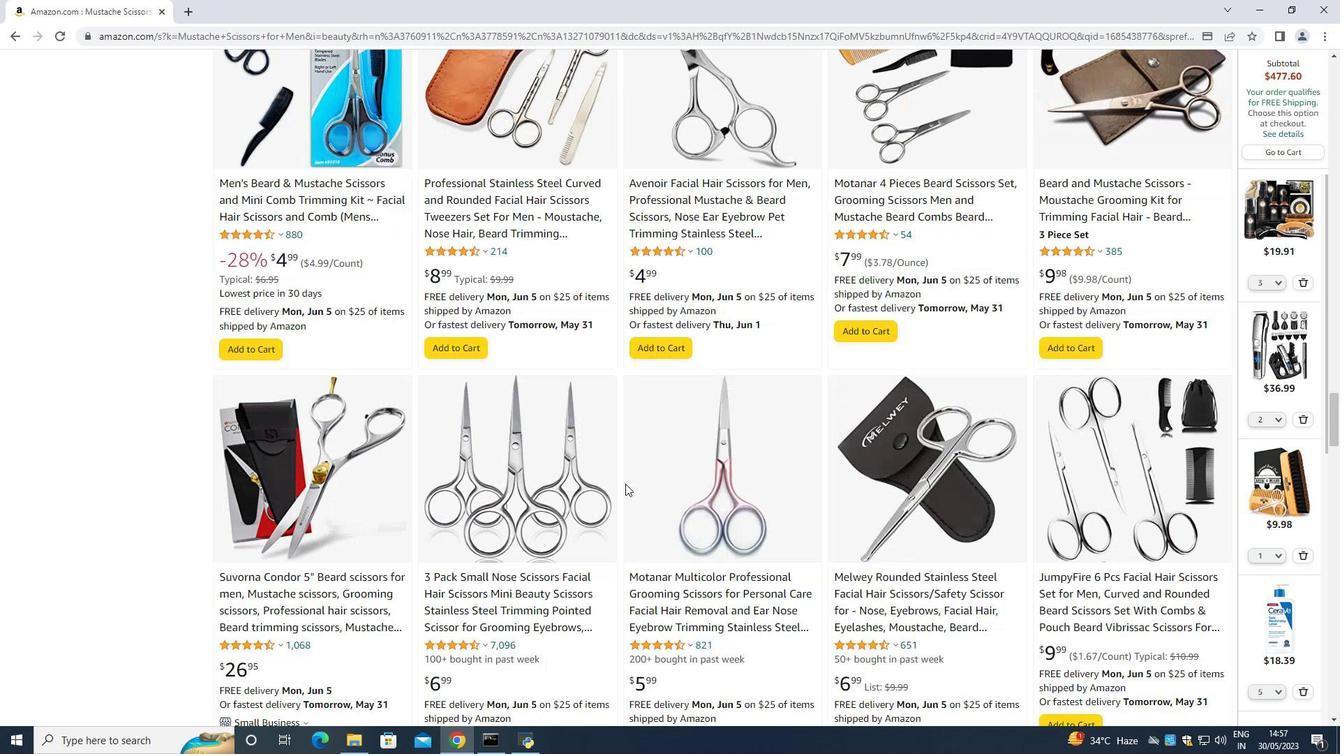 
Action: Mouse scrolled (625, 484) with delta (0, 0)
Screenshot: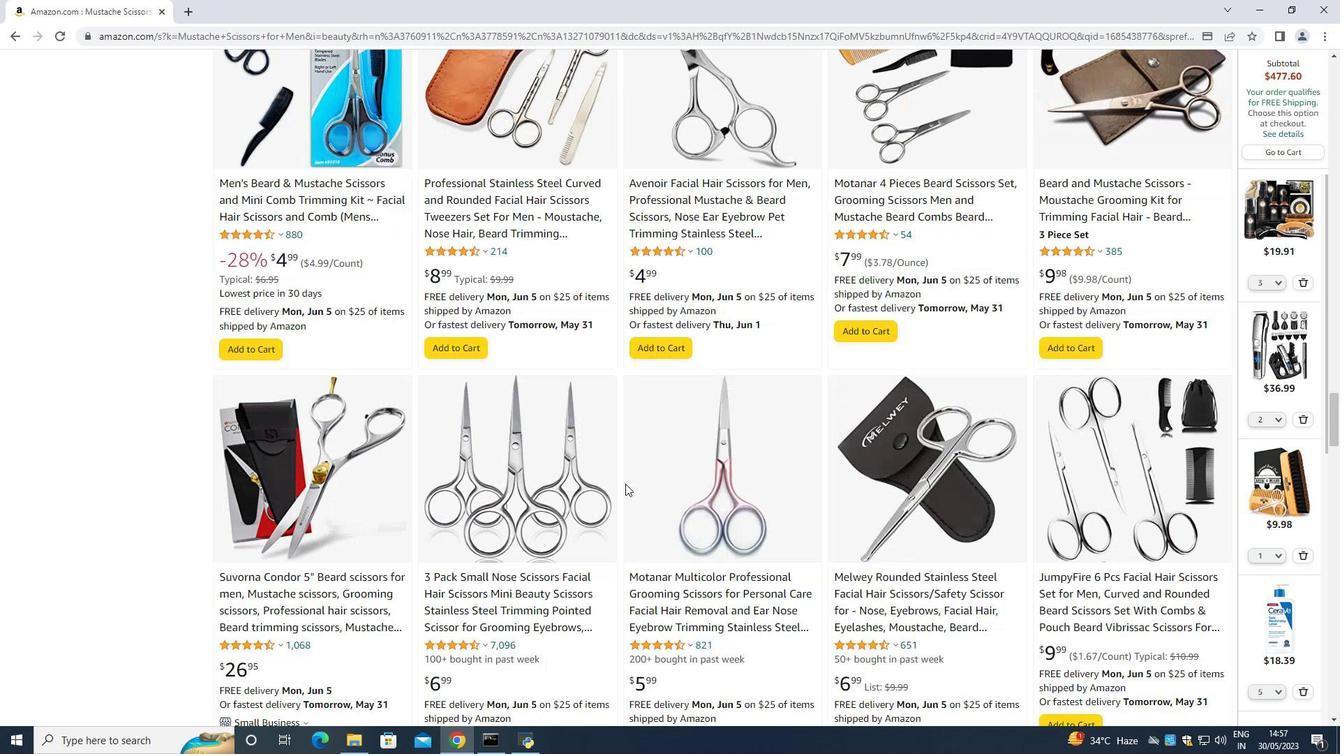 
Action: Mouse scrolled (625, 484) with delta (0, 0)
Screenshot: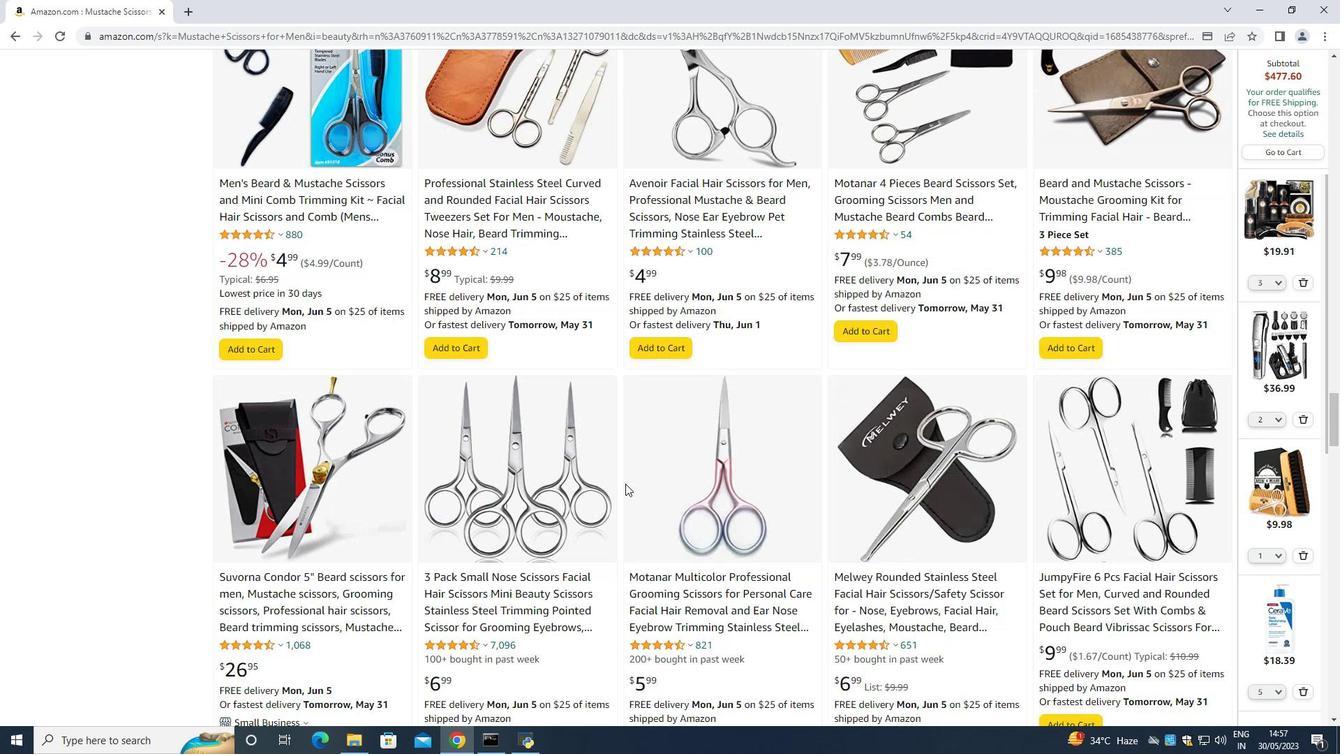 
Action: Mouse scrolled (625, 484) with delta (0, 0)
Screenshot: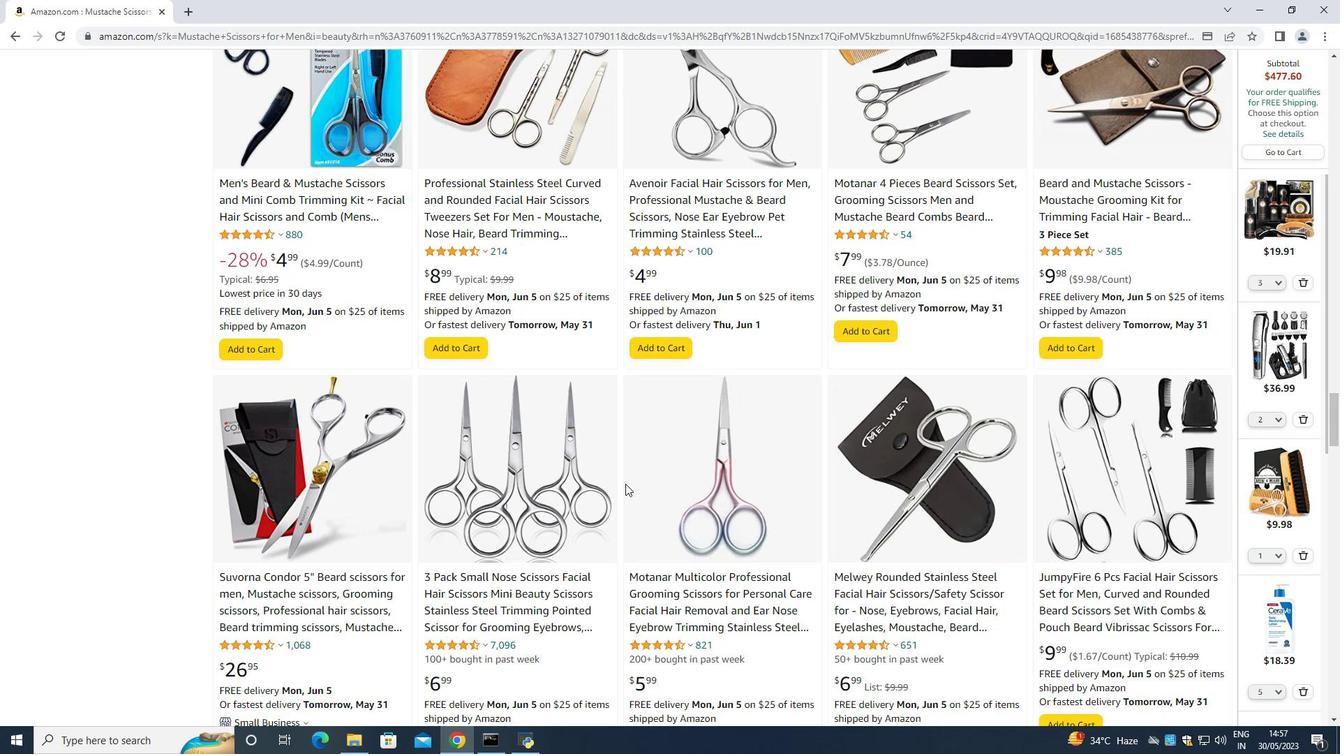 
Action: Mouse scrolled (625, 484) with delta (0, 0)
Screenshot: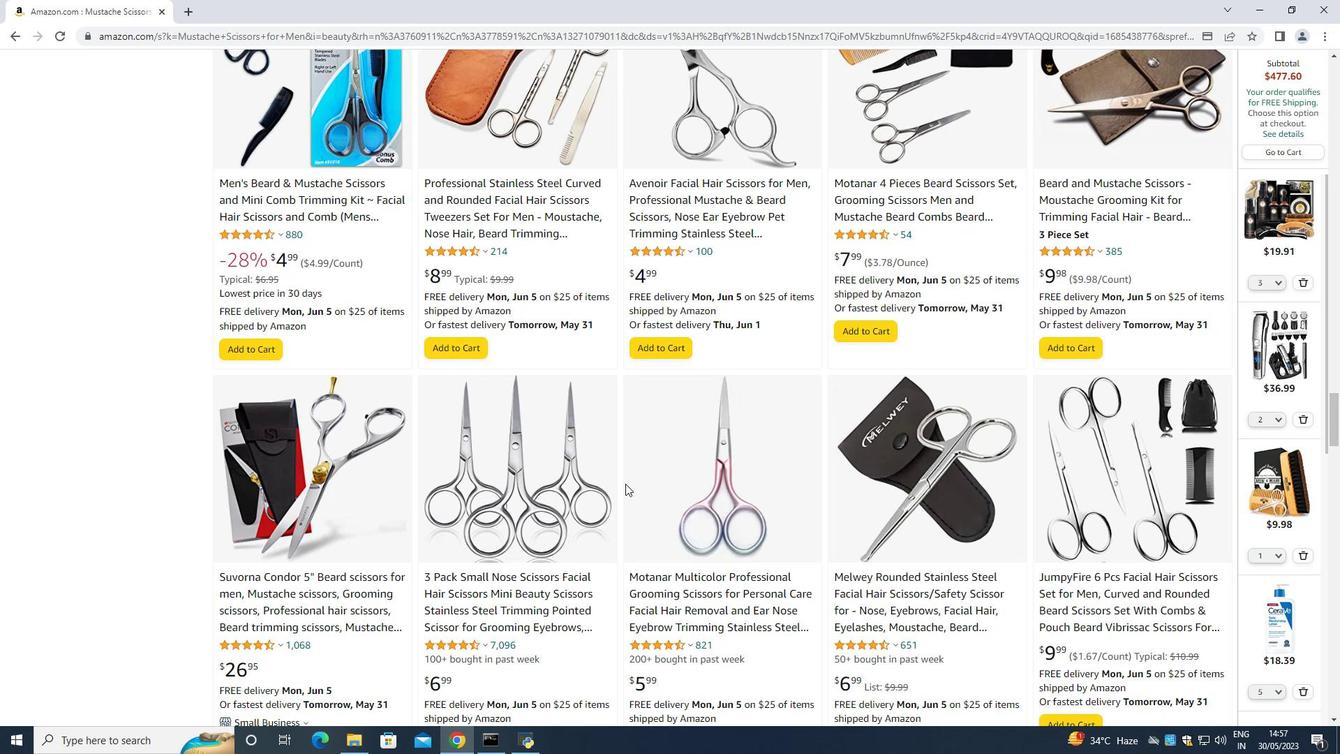 
Action: Mouse scrolled (625, 484) with delta (0, 0)
Screenshot: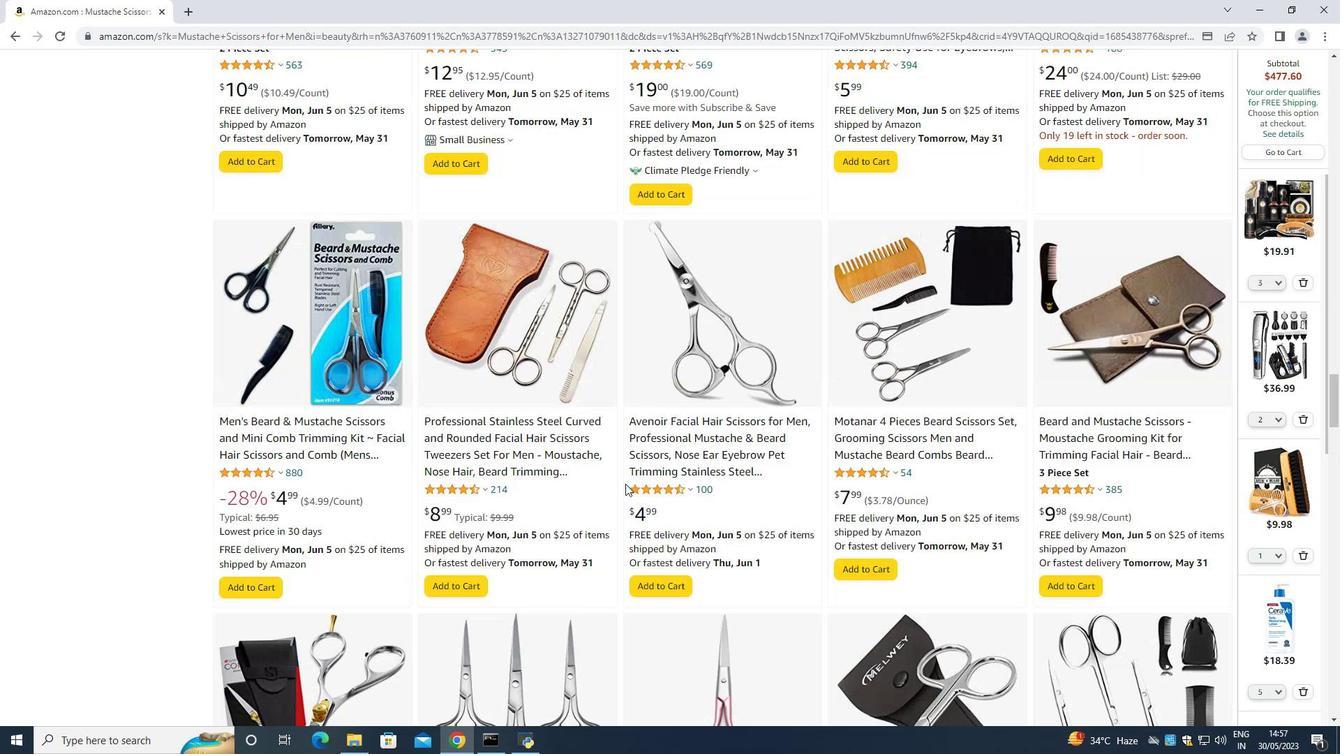 
Action: Mouse scrolled (625, 484) with delta (0, 0)
Screenshot: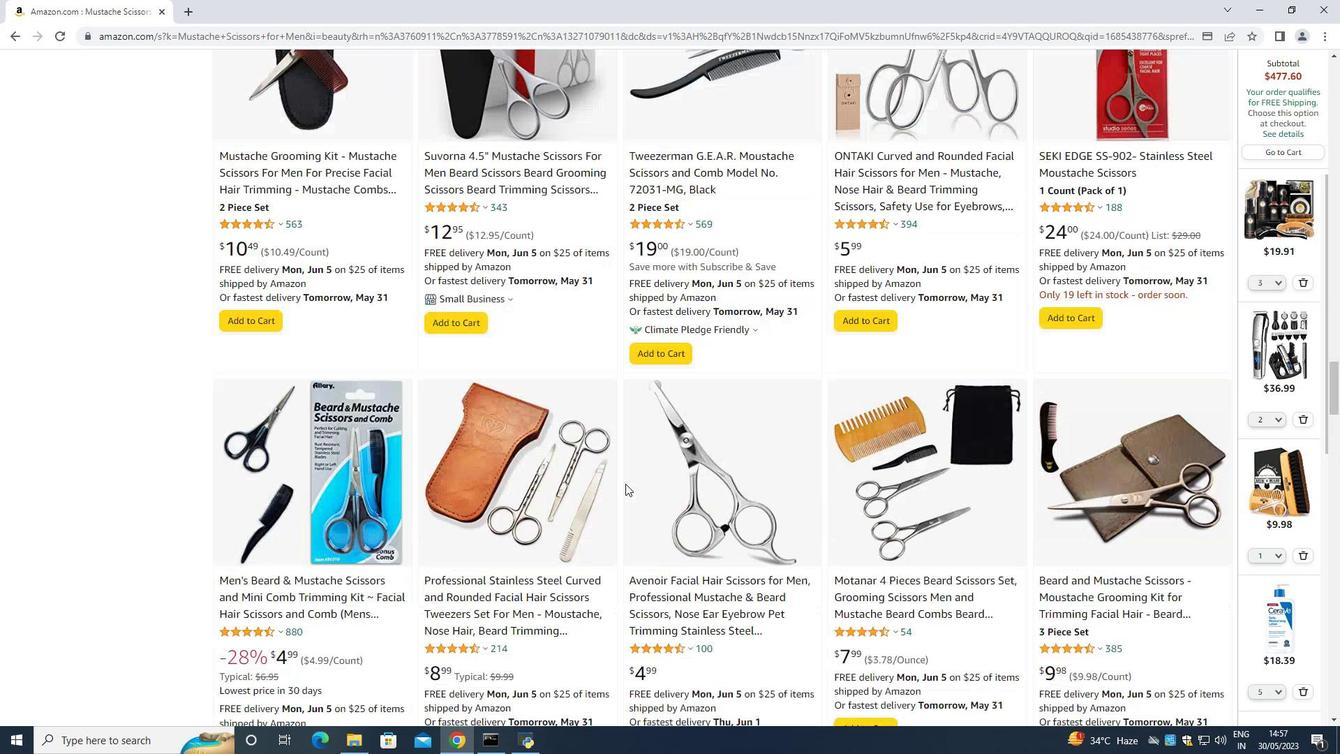 
Action: Mouse scrolled (625, 484) with delta (0, 0)
Screenshot: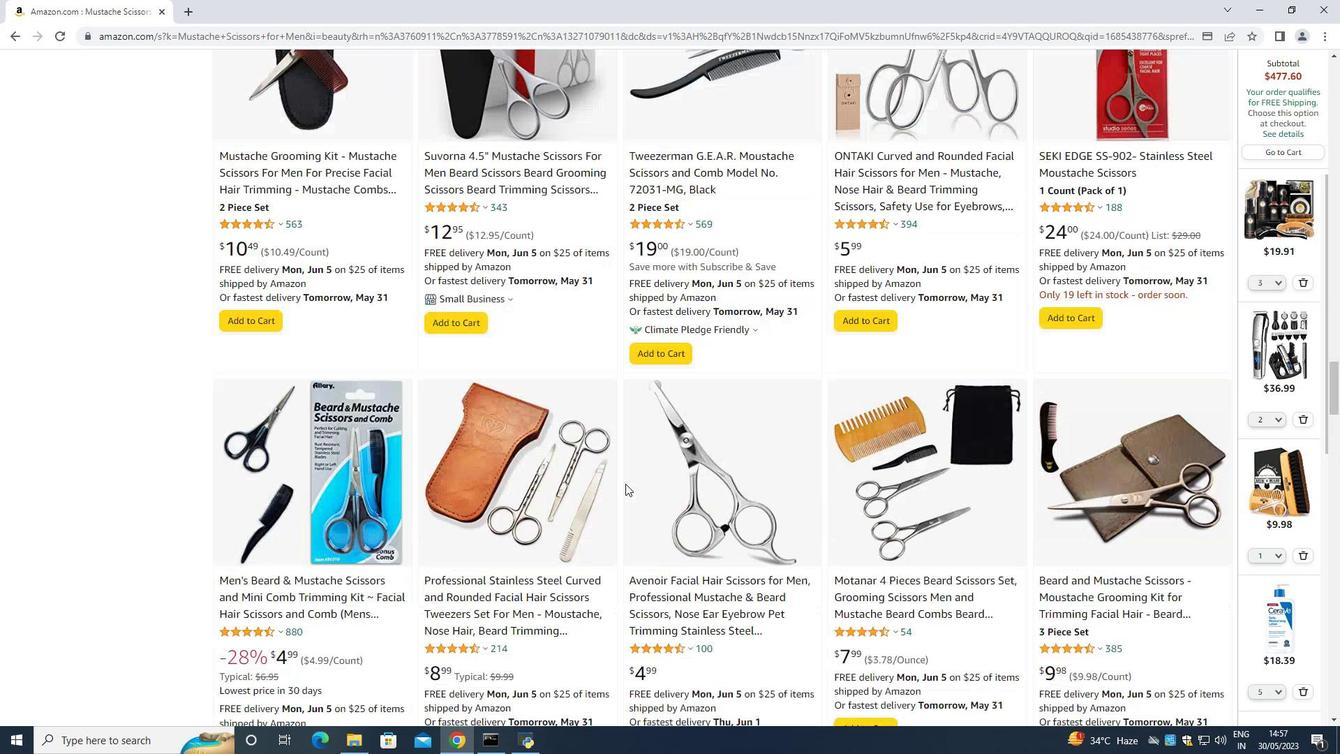 
Action: Mouse scrolled (625, 484) with delta (0, 0)
Screenshot: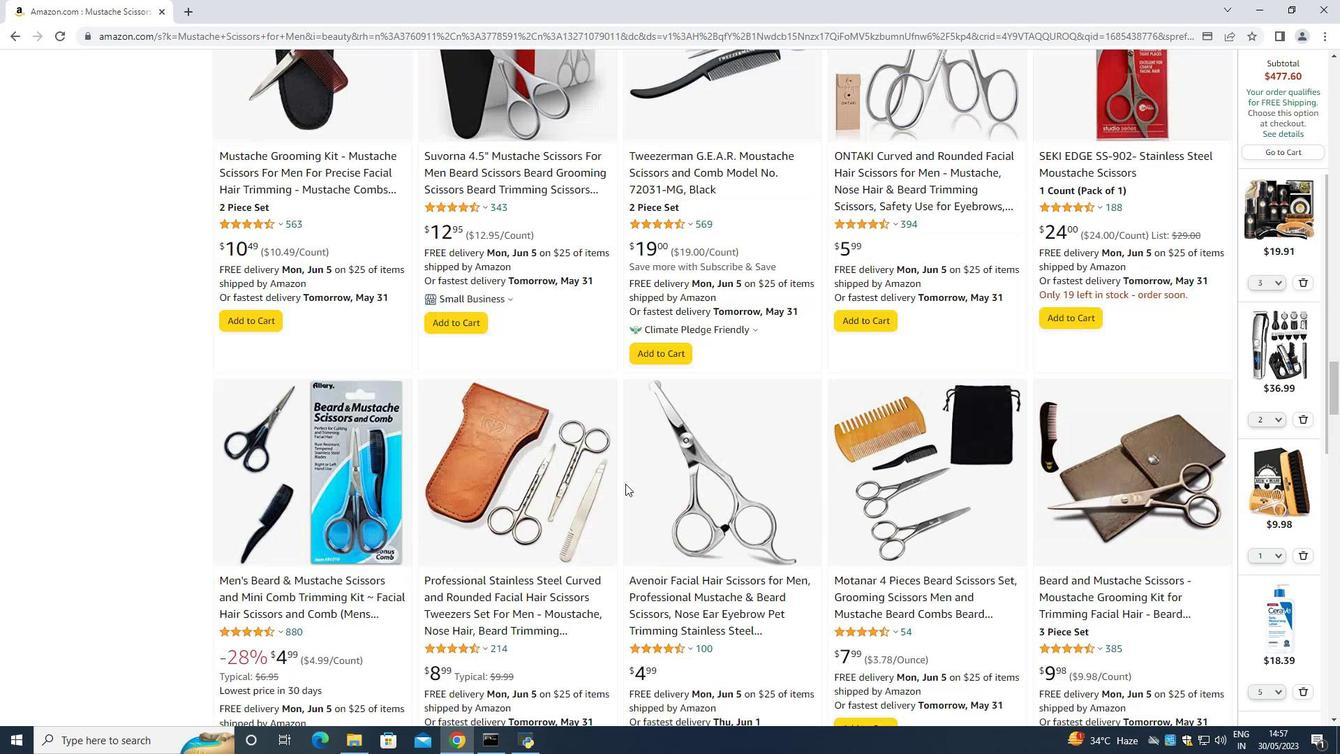 
Action: Mouse scrolled (625, 484) with delta (0, 0)
Screenshot: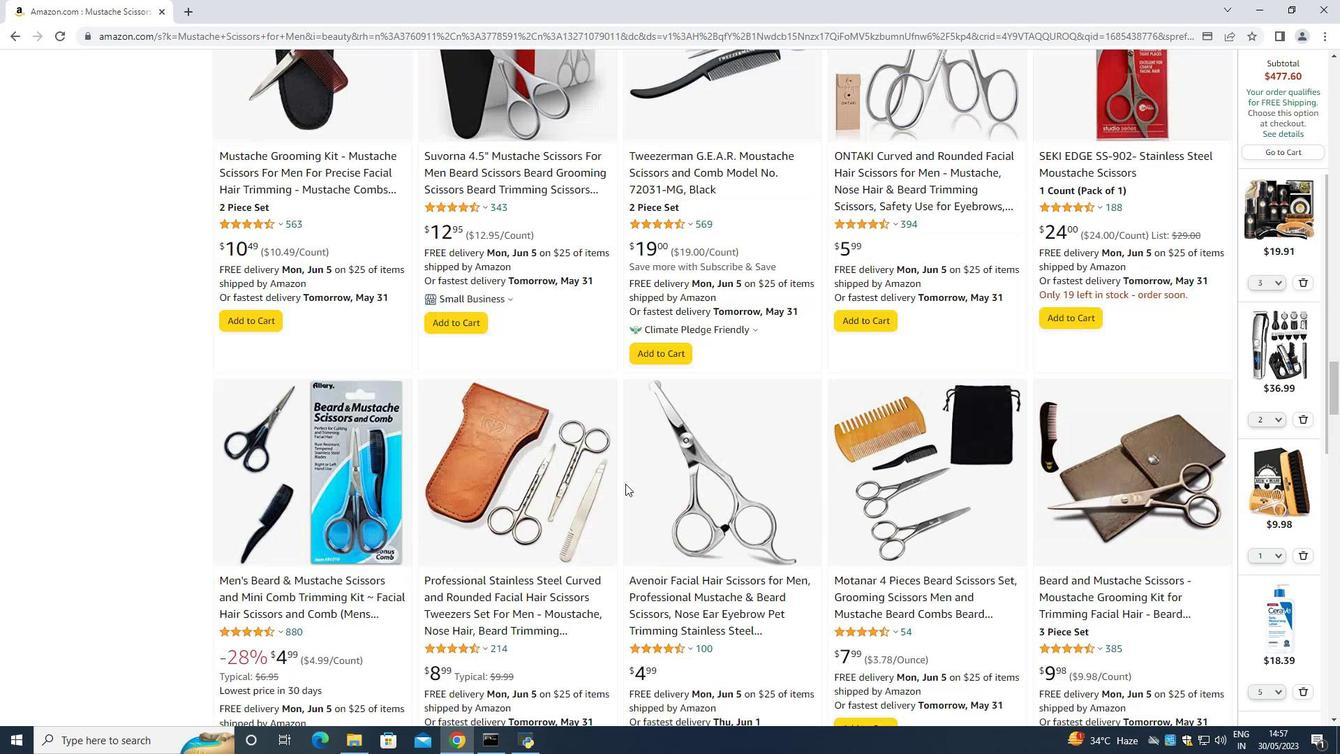 
Action: Mouse scrolled (625, 484) with delta (0, 0)
Screenshot: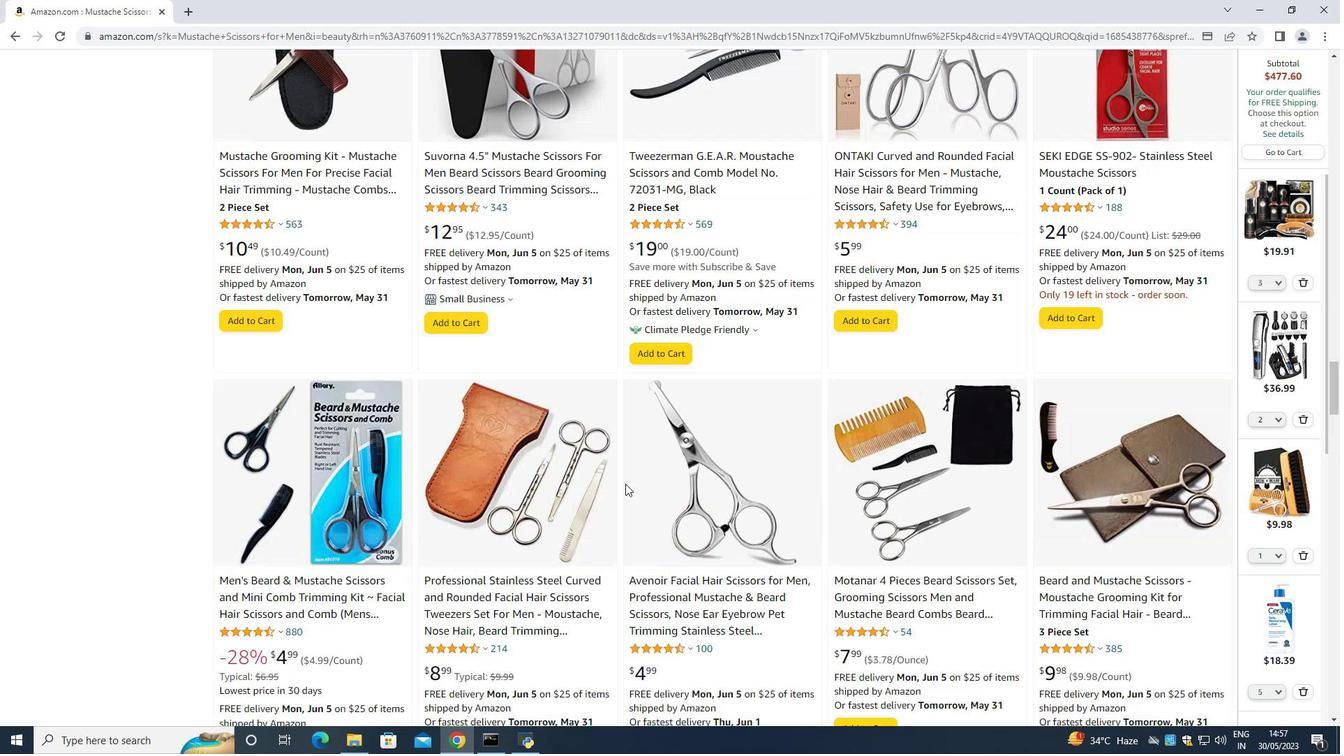 
Action: Mouse scrolled (625, 483) with delta (0, 0)
Screenshot: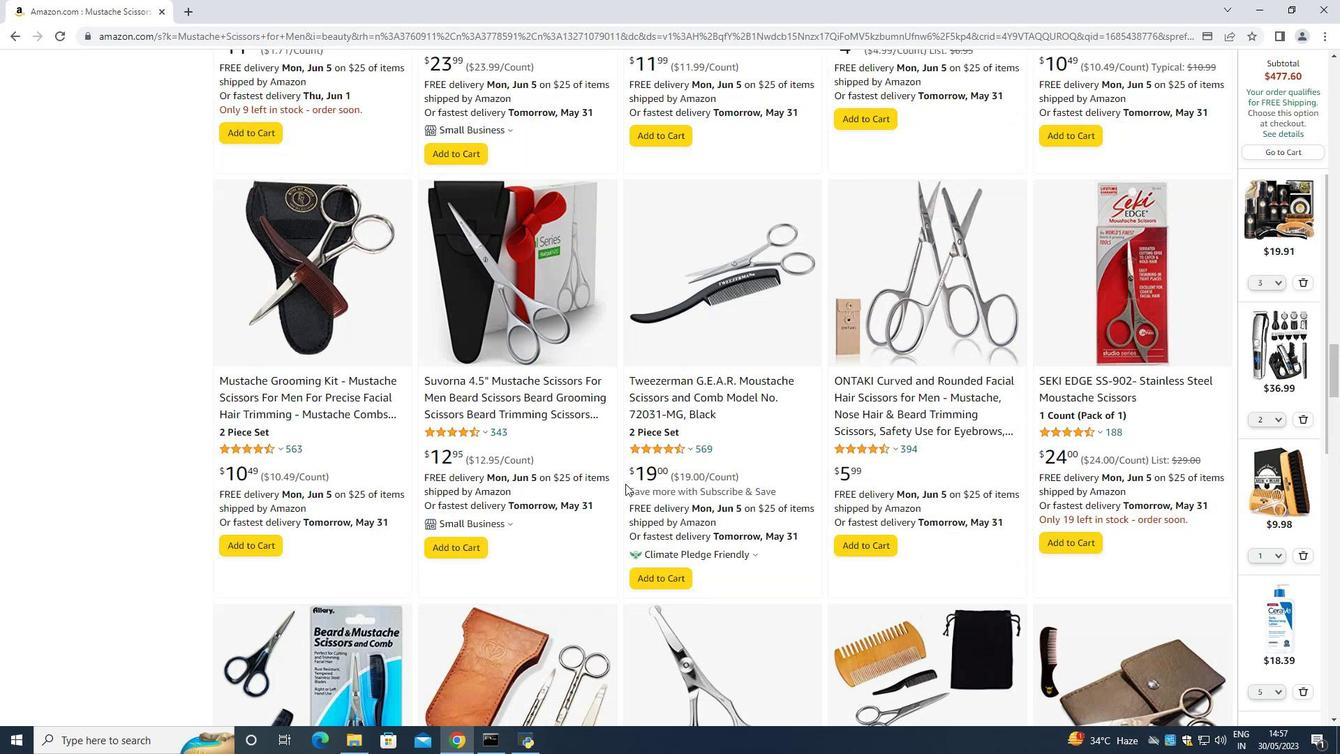 
Action: Mouse scrolled (625, 484) with delta (0, 0)
Screenshot: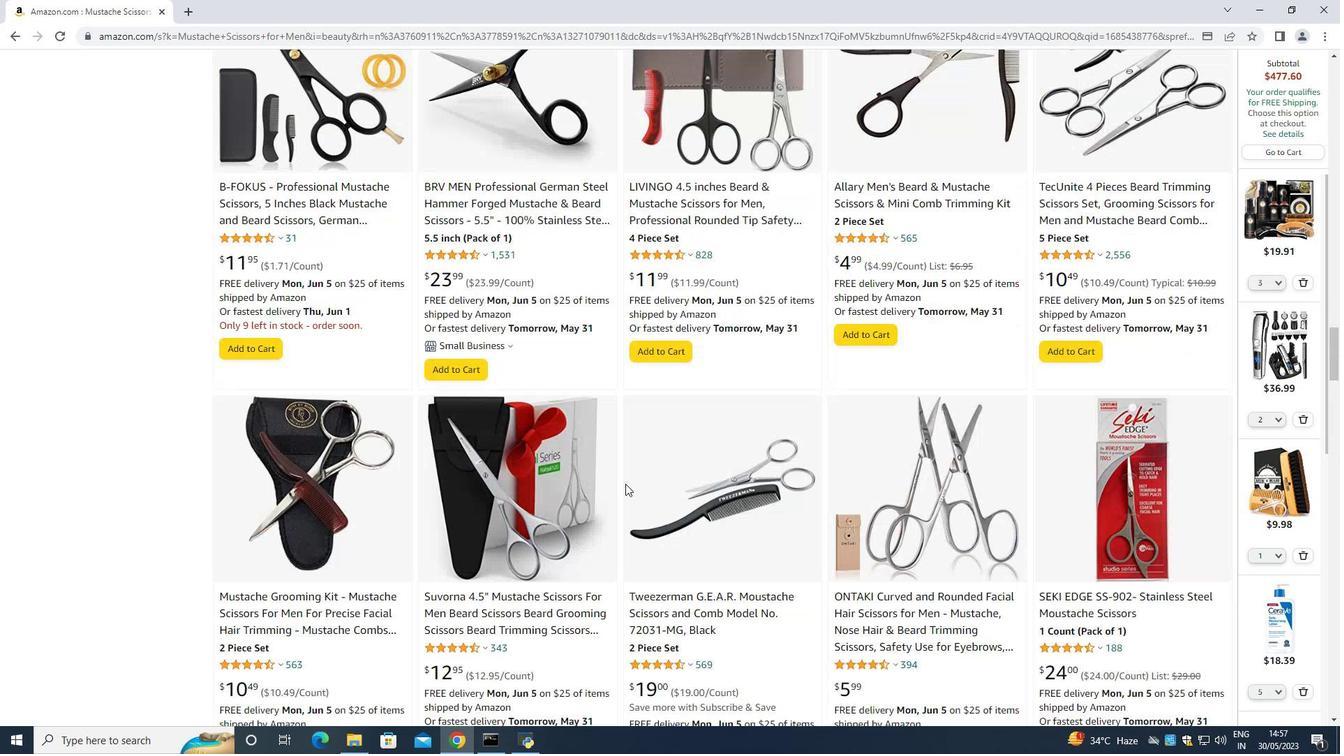 
Action: Mouse scrolled (625, 484) with delta (0, 0)
Screenshot: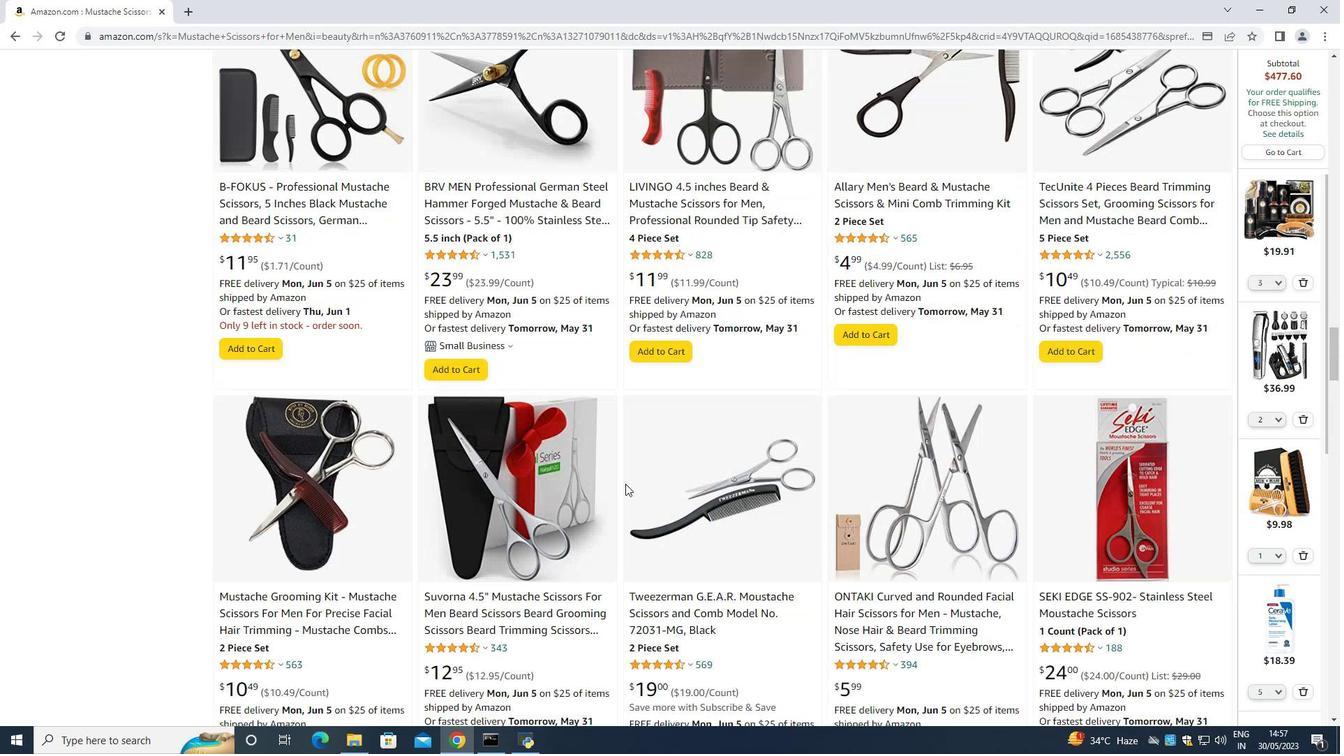 
Action: Mouse scrolled (625, 484) with delta (0, 0)
Screenshot: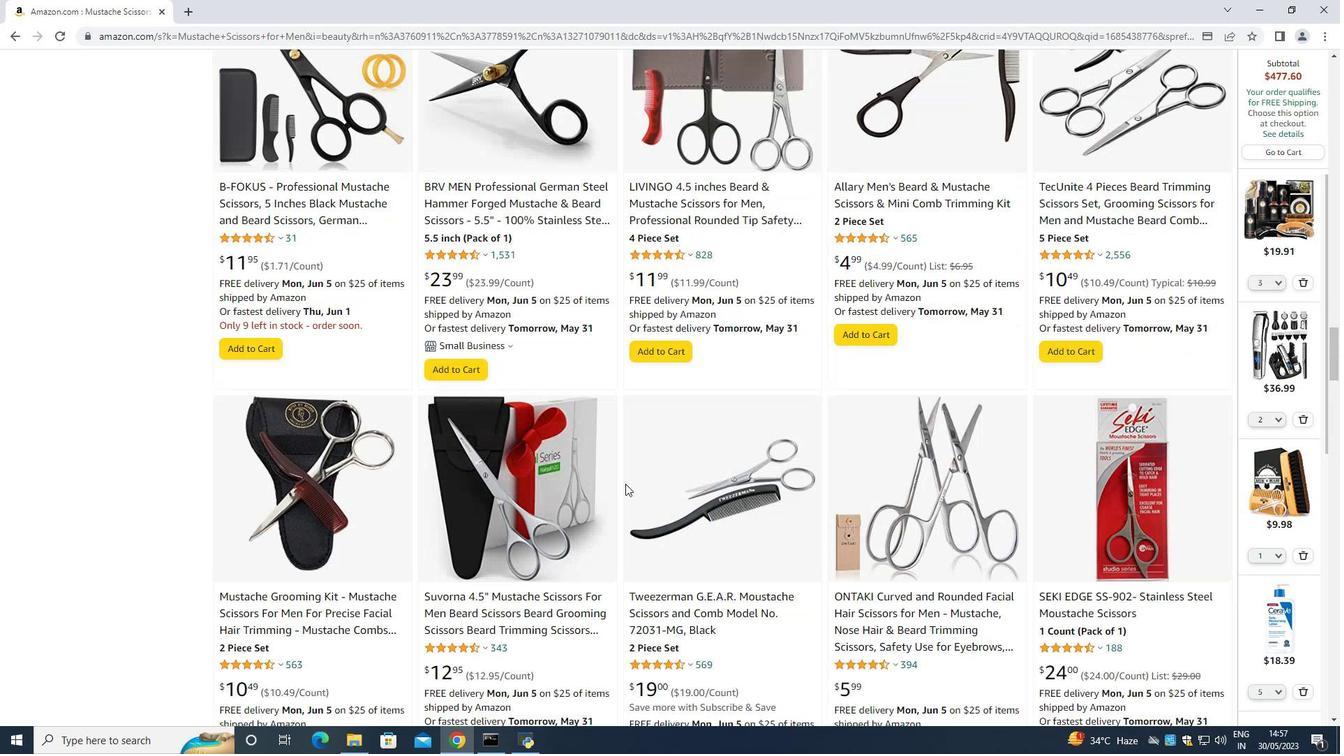
Action: Mouse scrolled (625, 484) with delta (0, 0)
Screenshot: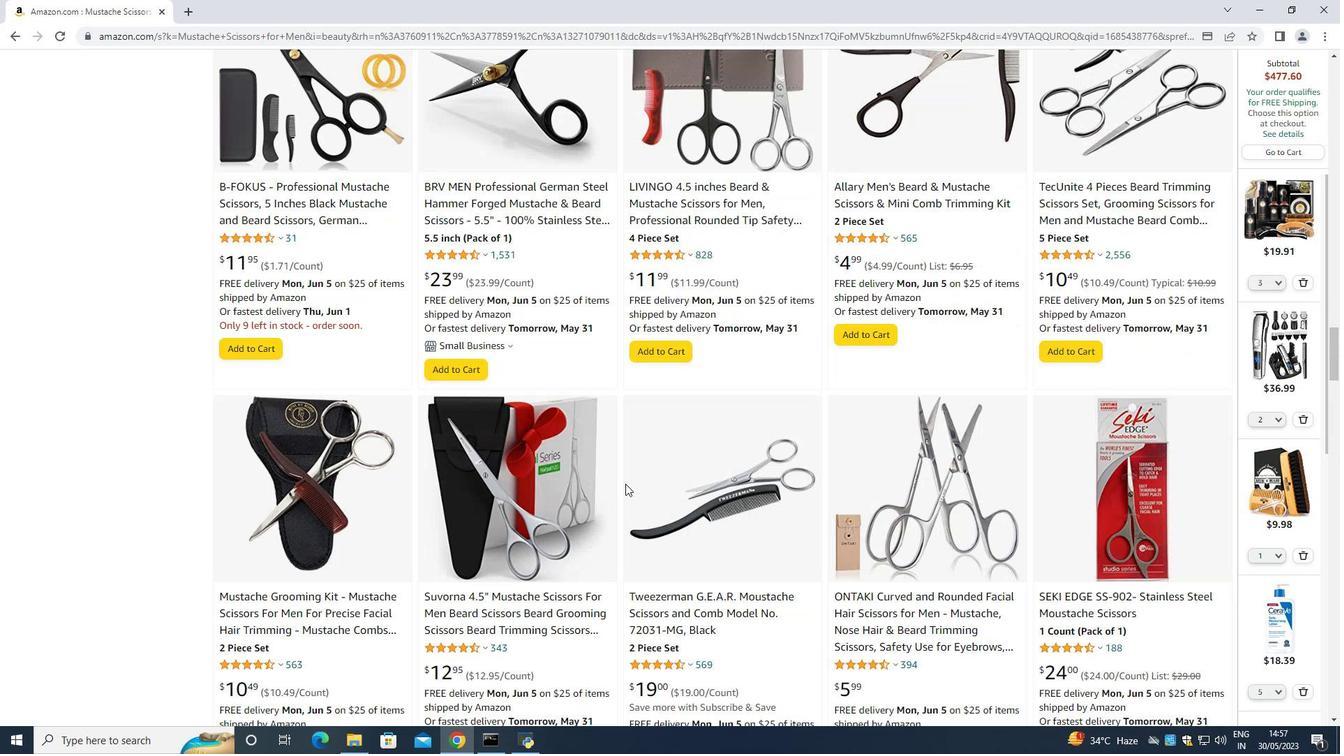 
Action: Mouse scrolled (625, 484) with delta (0, 0)
Screenshot: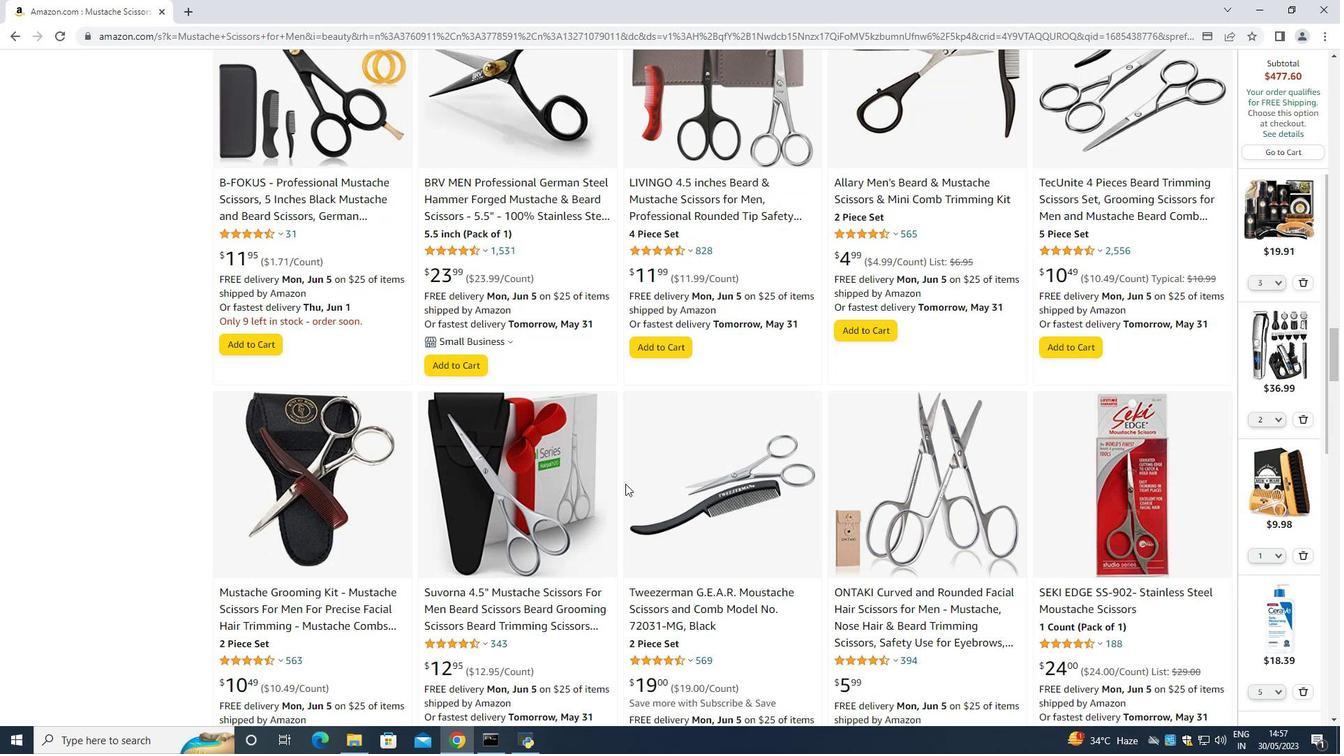 
Action: Mouse scrolled (625, 484) with delta (0, 0)
Screenshot: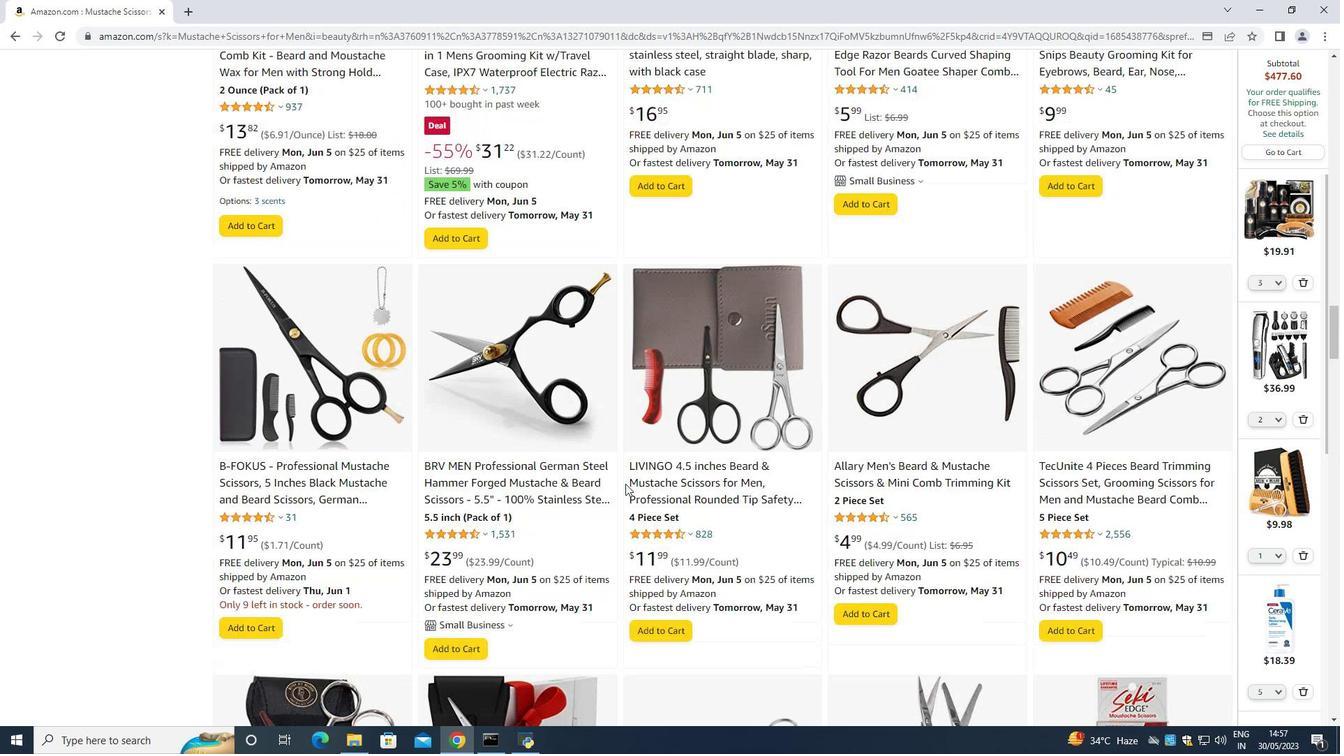 
Action: Mouse scrolled (625, 484) with delta (0, 0)
Screenshot: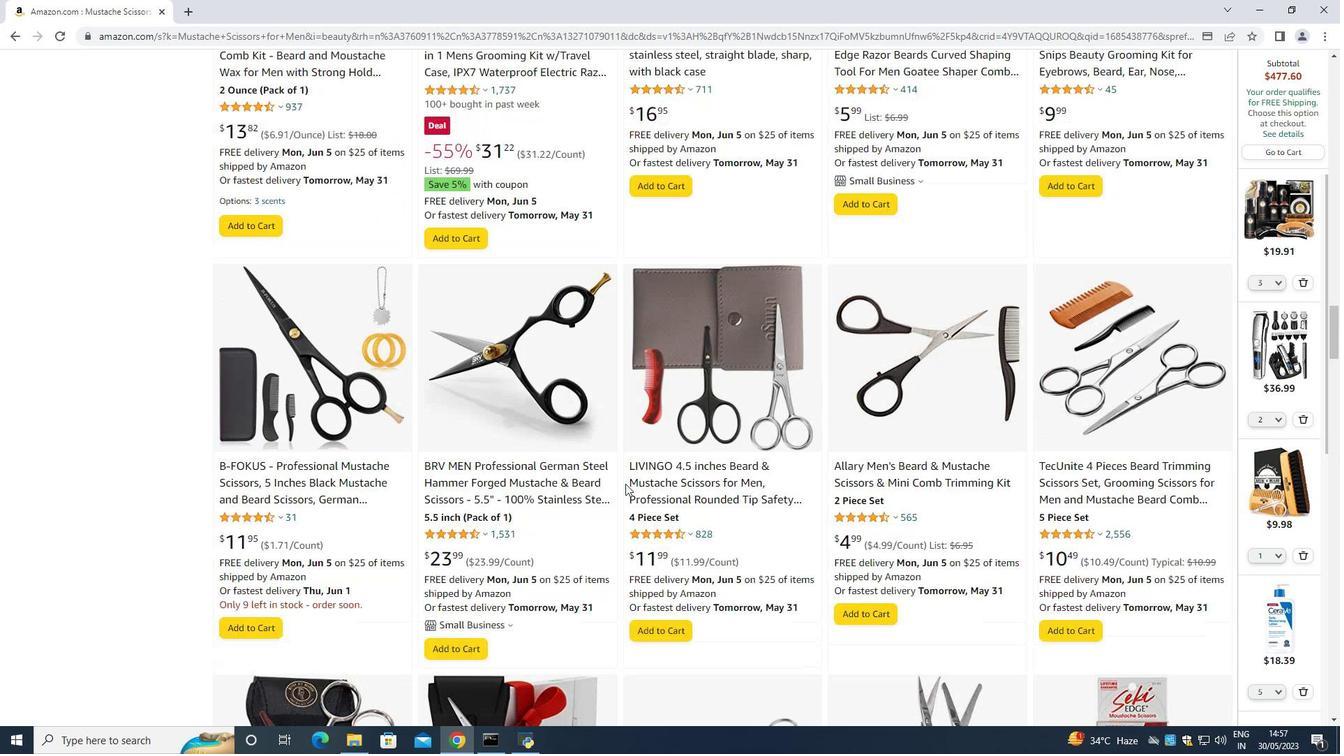 
Action: Mouse scrolled (625, 484) with delta (0, 0)
Screenshot: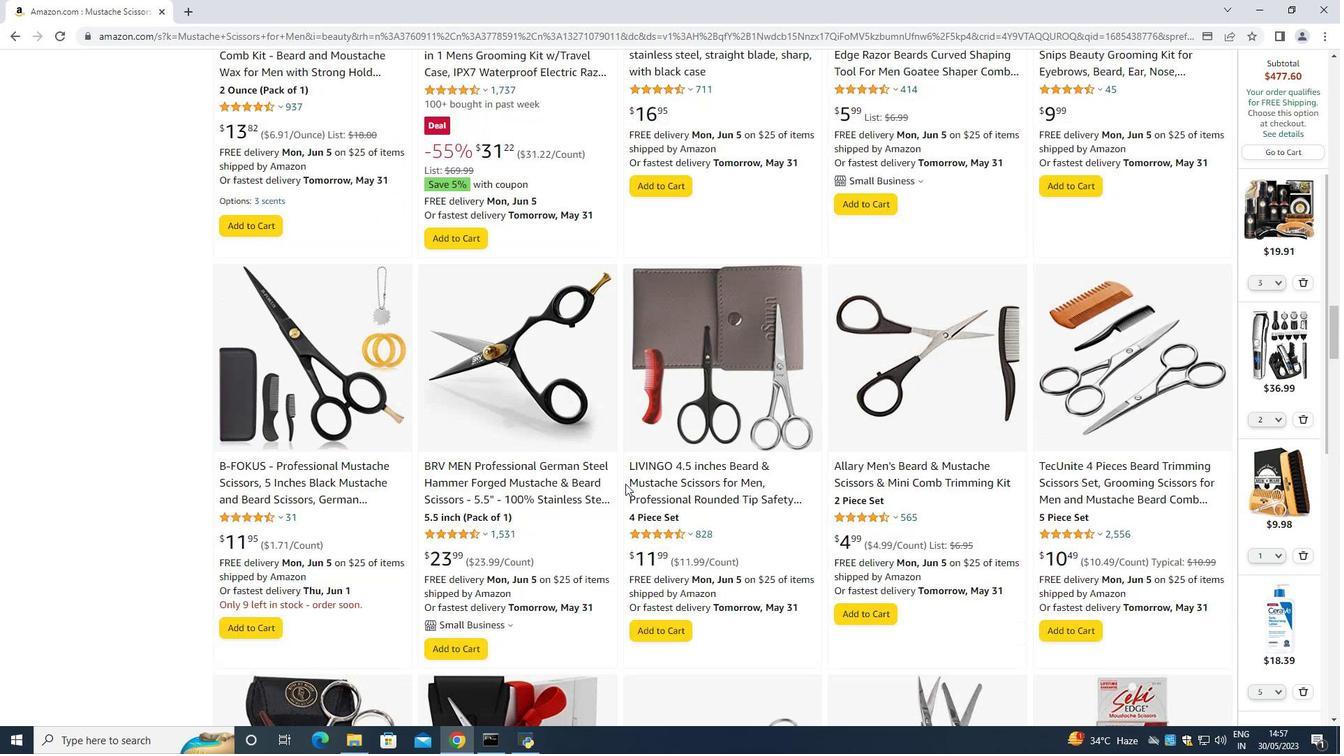 
Action: Mouse scrolled (625, 484) with delta (0, 0)
Screenshot: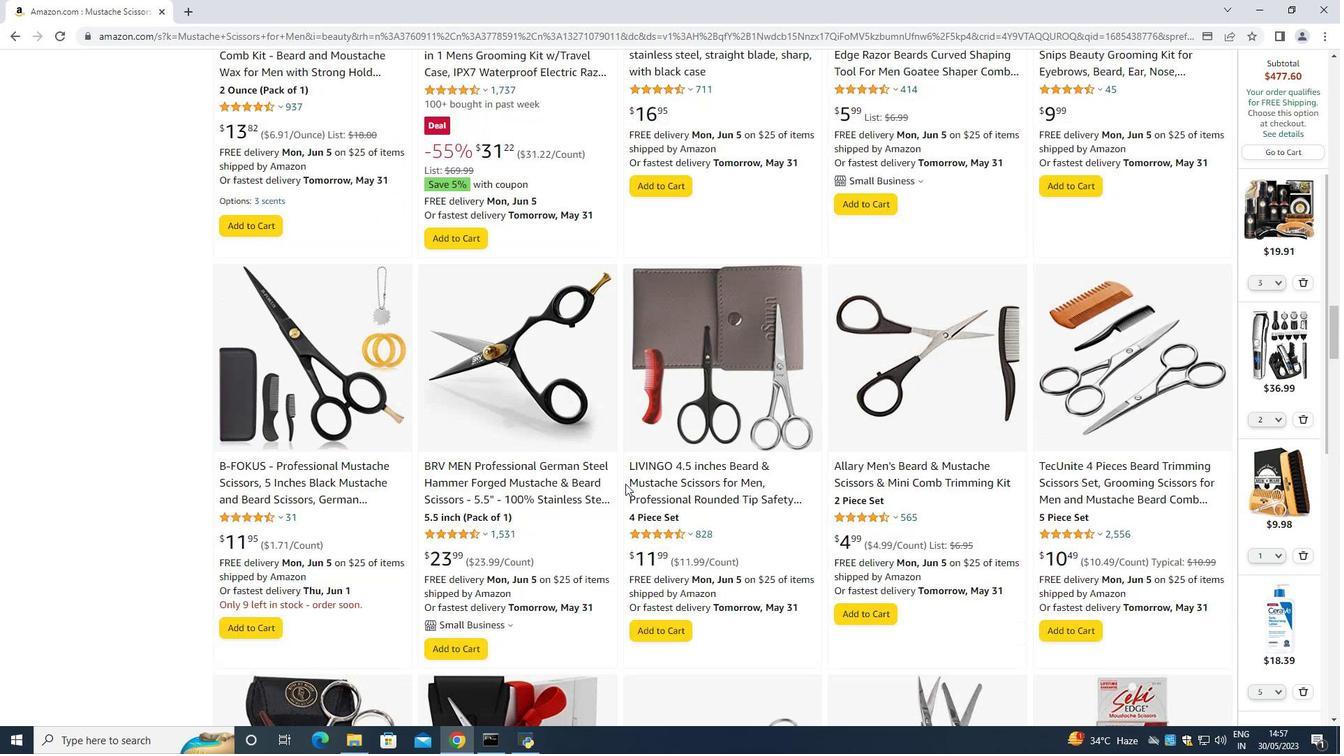 
Action: Mouse scrolled (625, 484) with delta (0, 0)
Screenshot: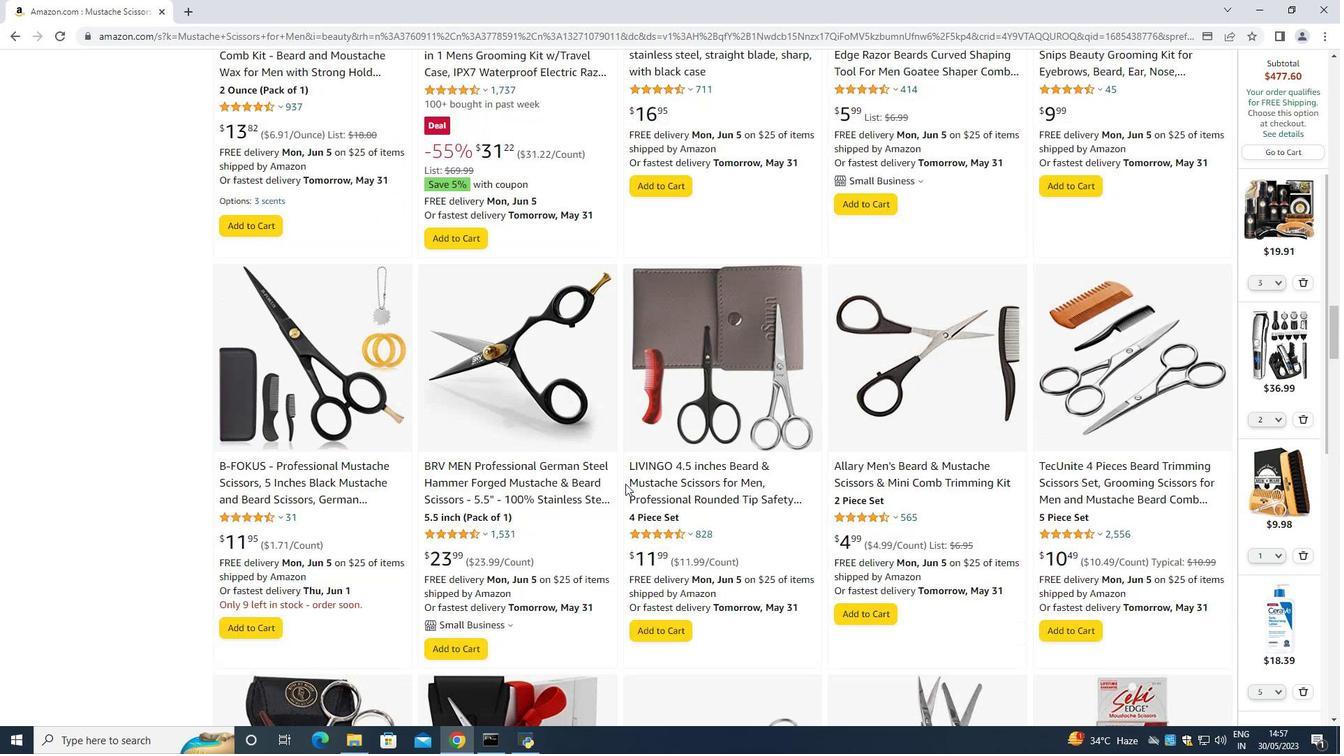
Action: Mouse scrolled (625, 484) with delta (0, 0)
Screenshot: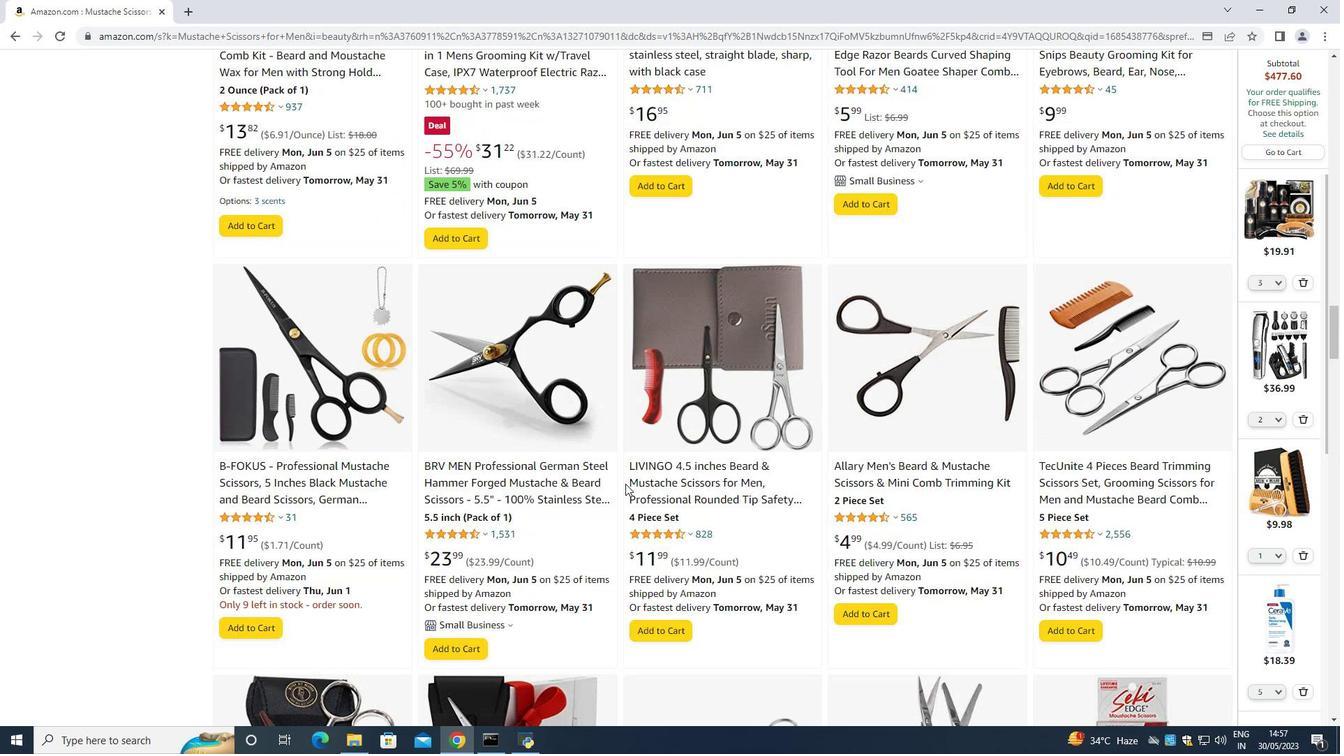 
Action: Mouse scrolled (625, 484) with delta (0, 0)
Screenshot: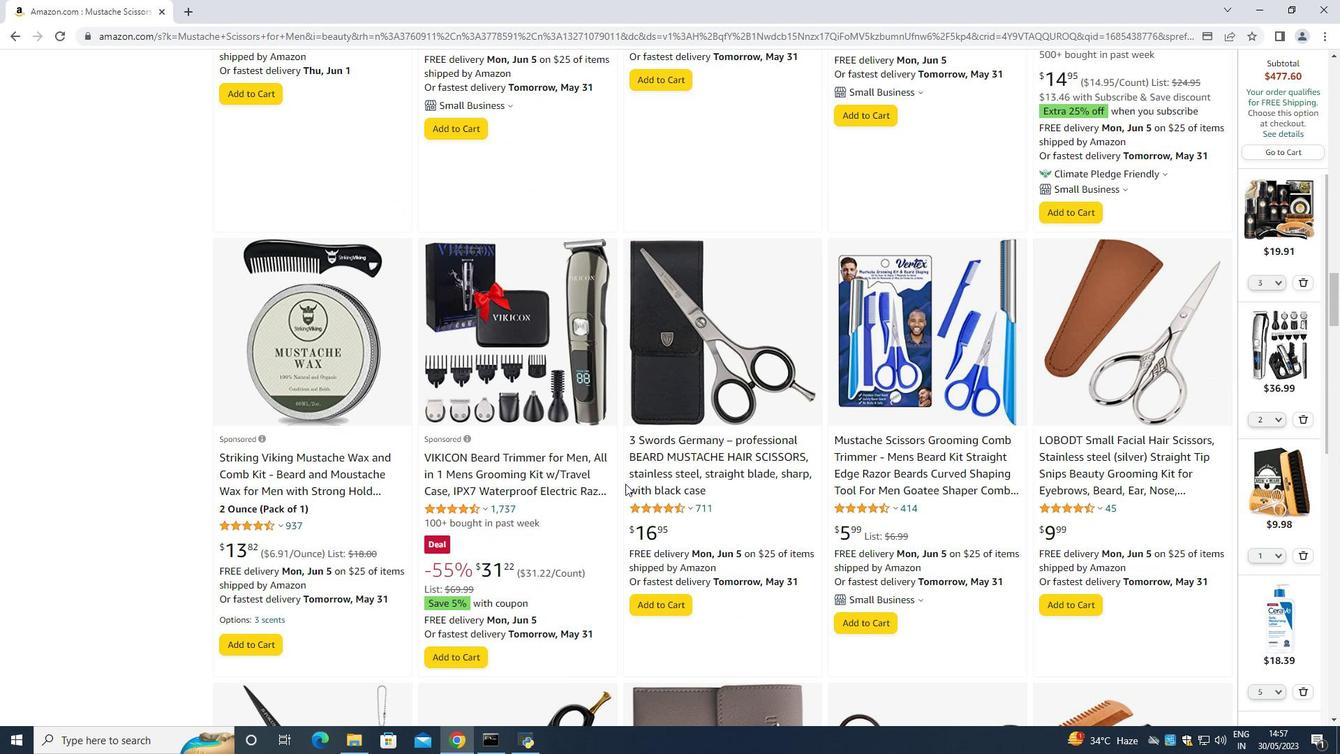 
Action: Mouse scrolled (625, 484) with delta (0, 0)
Screenshot: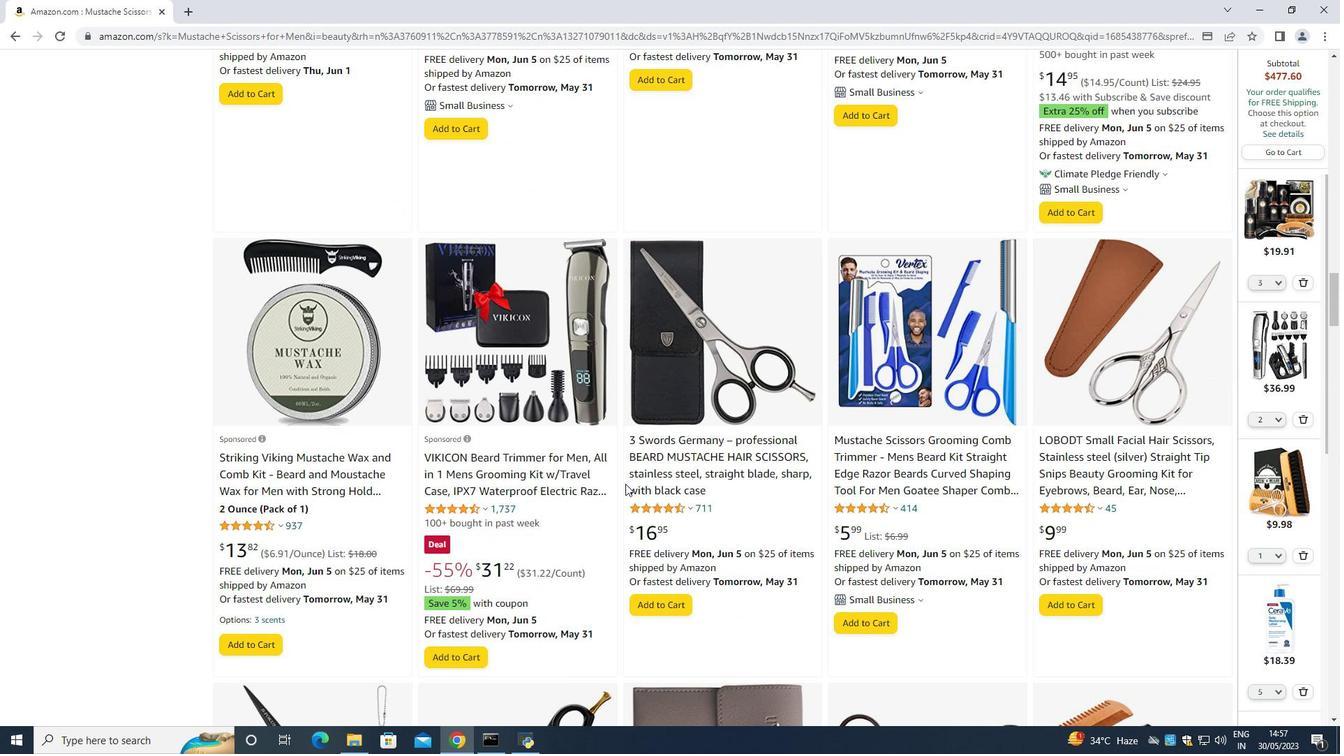 
Action: Mouse scrolled (625, 484) with delta (0, 0)
Screenshot: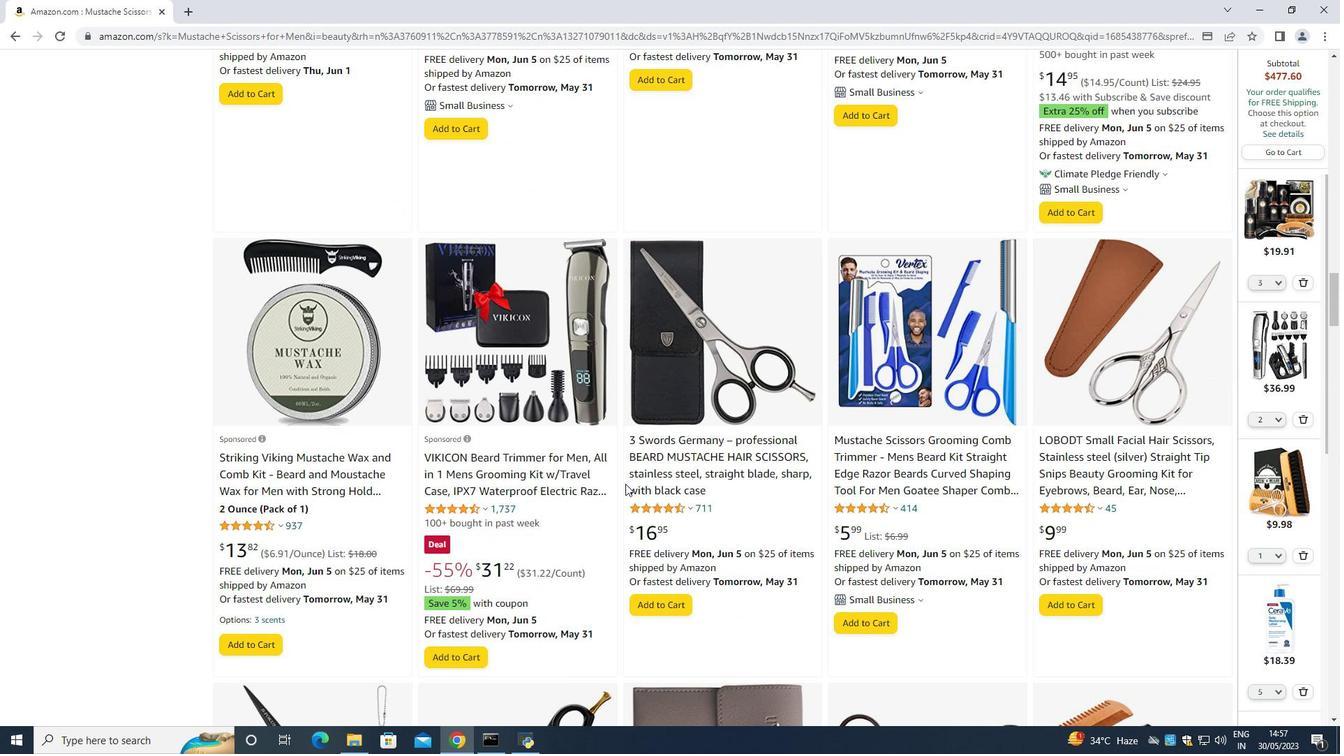 
Action: Mouse scrolled (625, 484) with delta (0, 0)
Screenshot: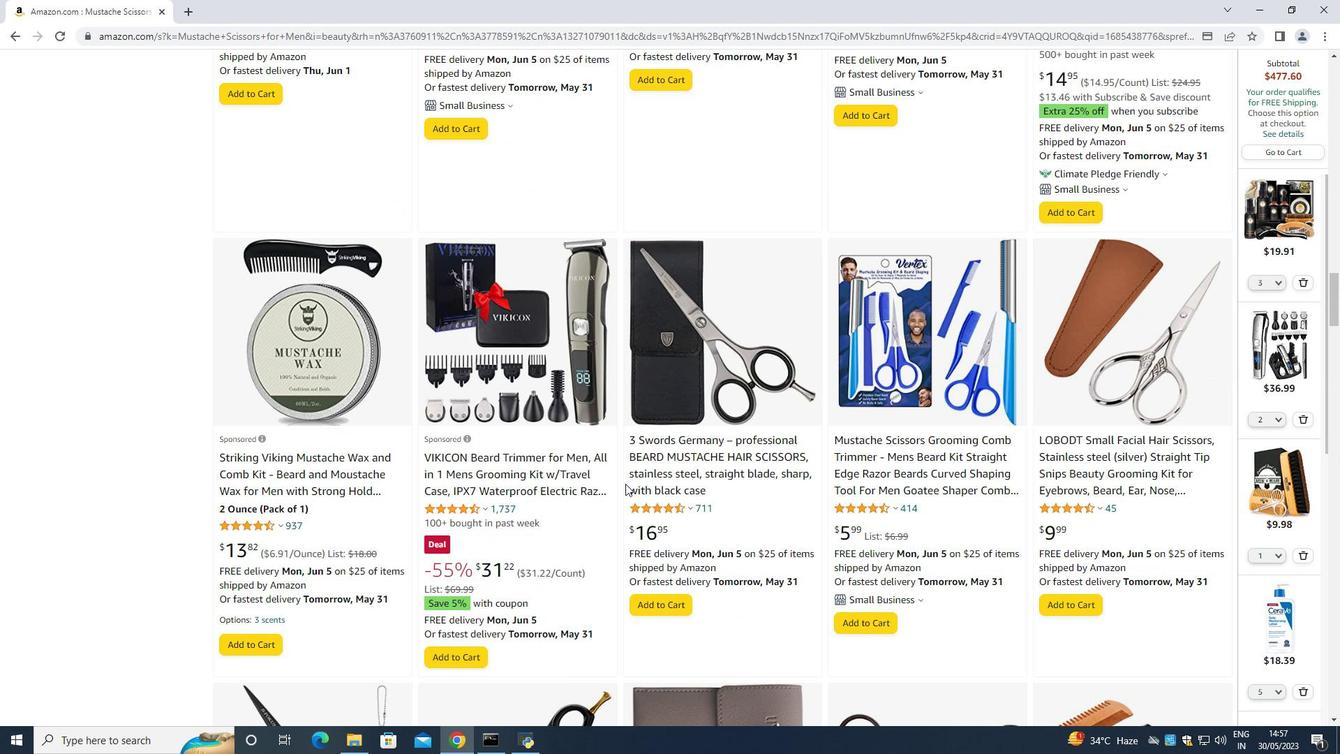 
Action: Mouse scrolled (625, 484) with delta (0, 0)
Screenshot: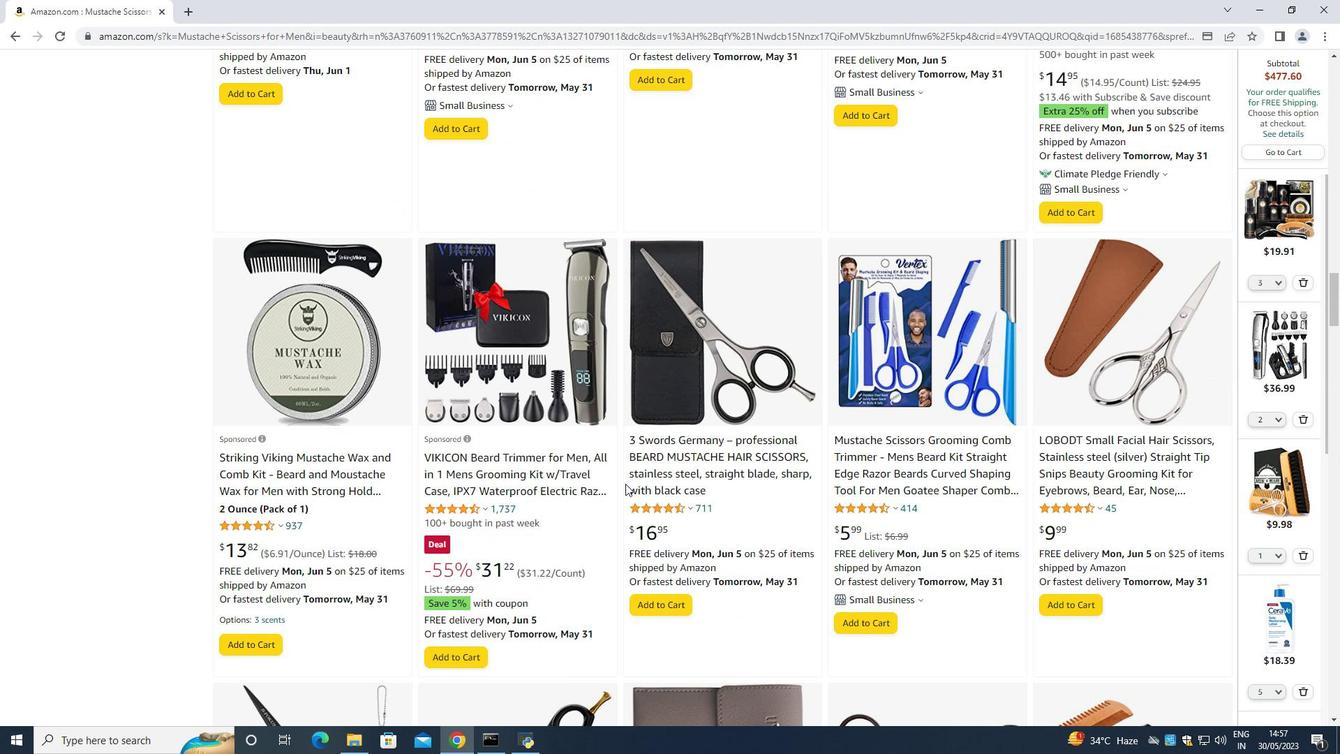 
Action: Mouse scrolled (625, 484) with delta (0, 0)
Screenshot: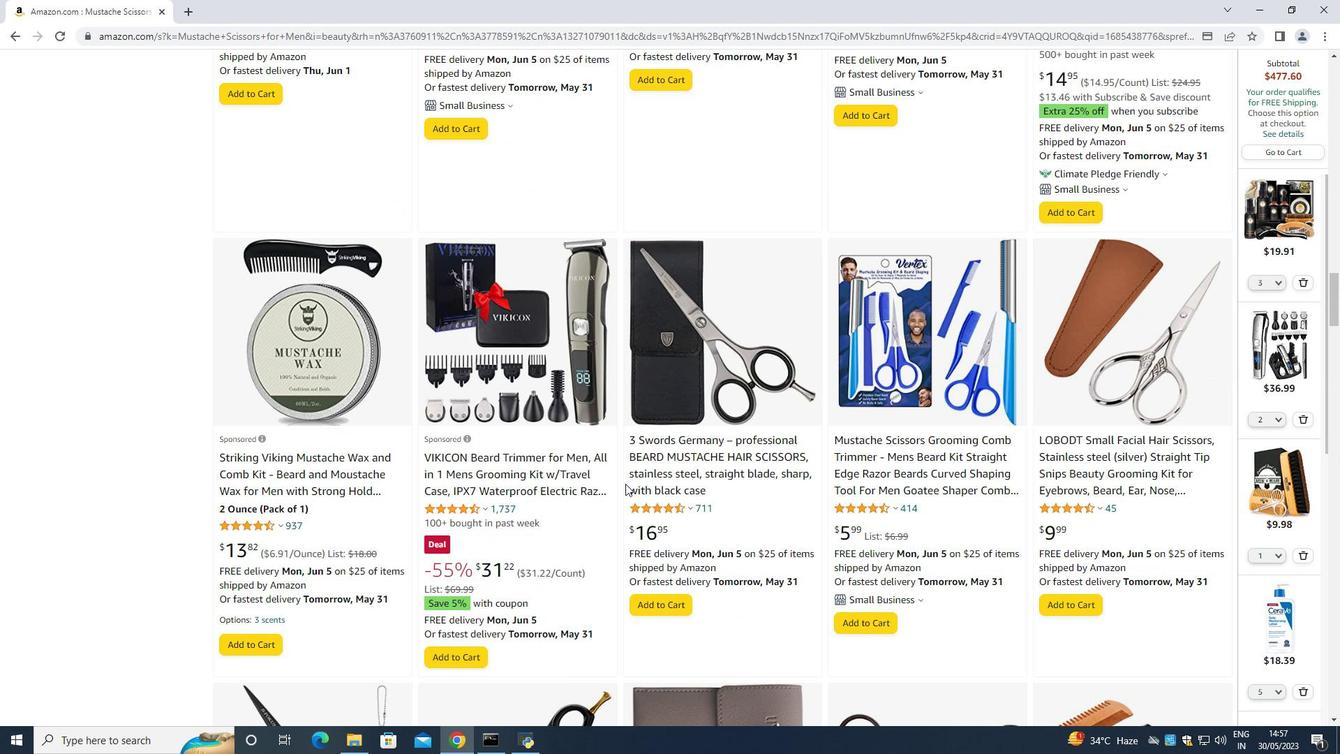 
Action: Mouse scrolled (625, 484) with delta (0, 0)
Screenshot: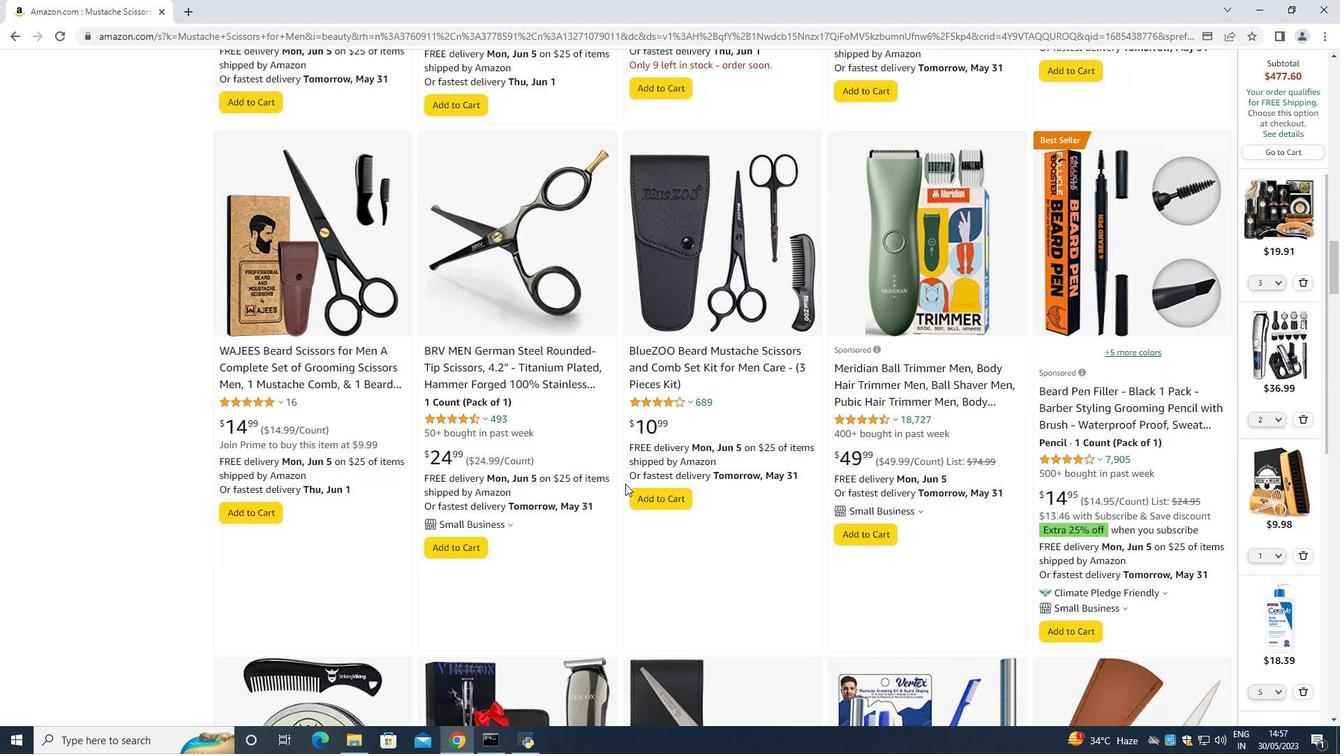 
Action: Mouse scrolled (625, 484) with delta (0, 0)
Screenshot: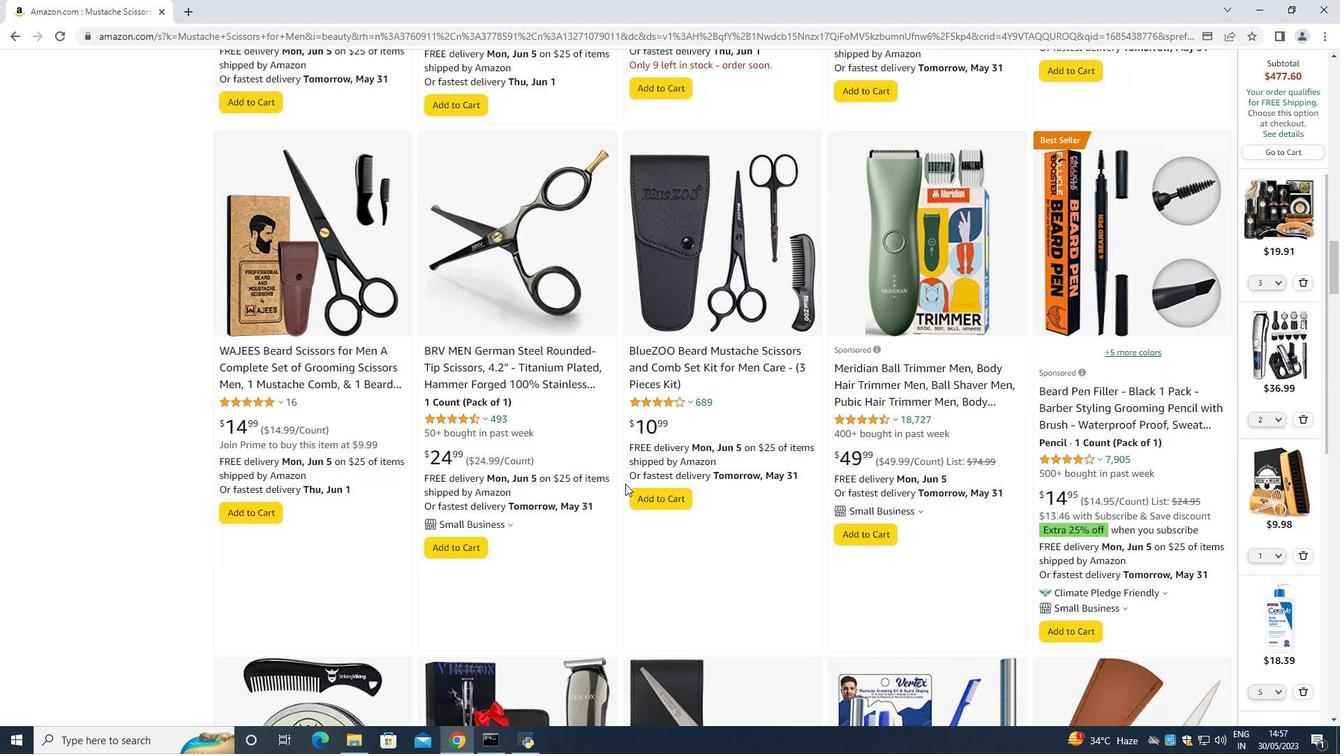 
Action: Mouse scrolled (625, 484) with delta (0, 0)
Screenshot: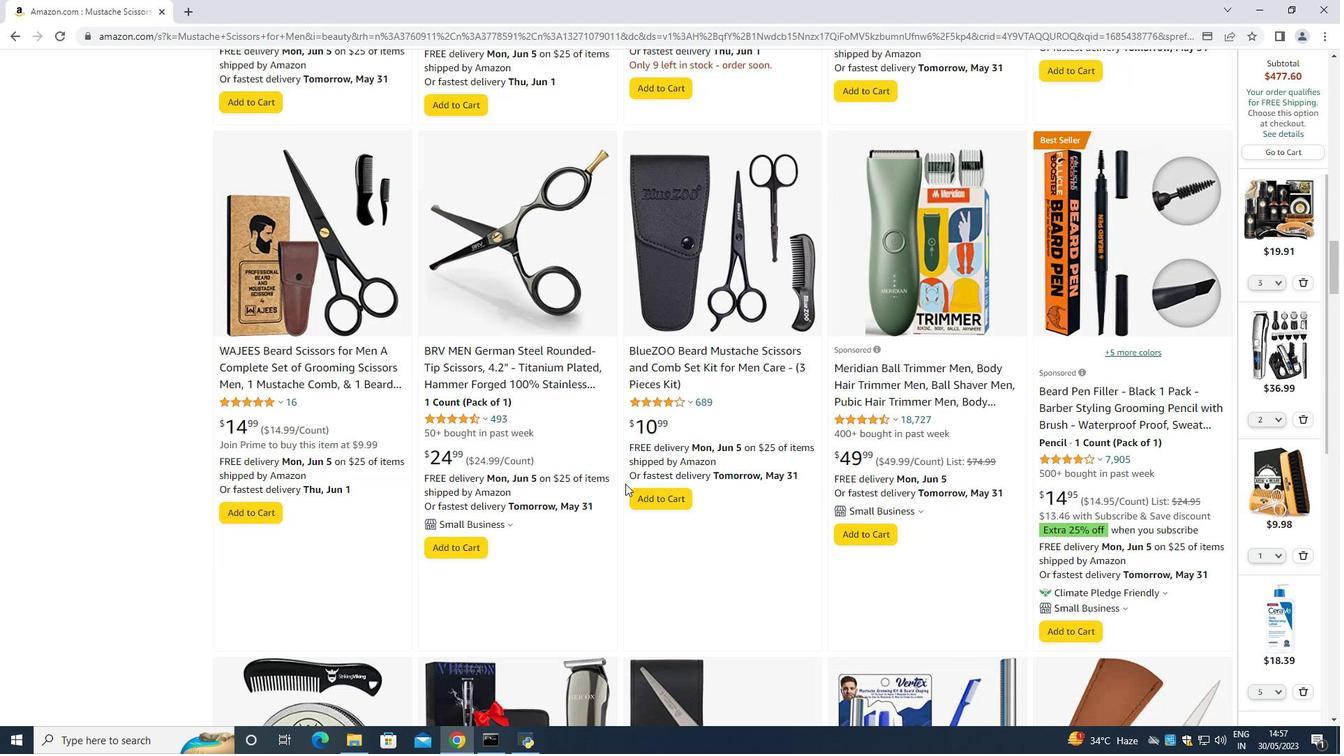 
Action: Mouse scrolled (625, 484) with delta (0, 0)
Screenshot: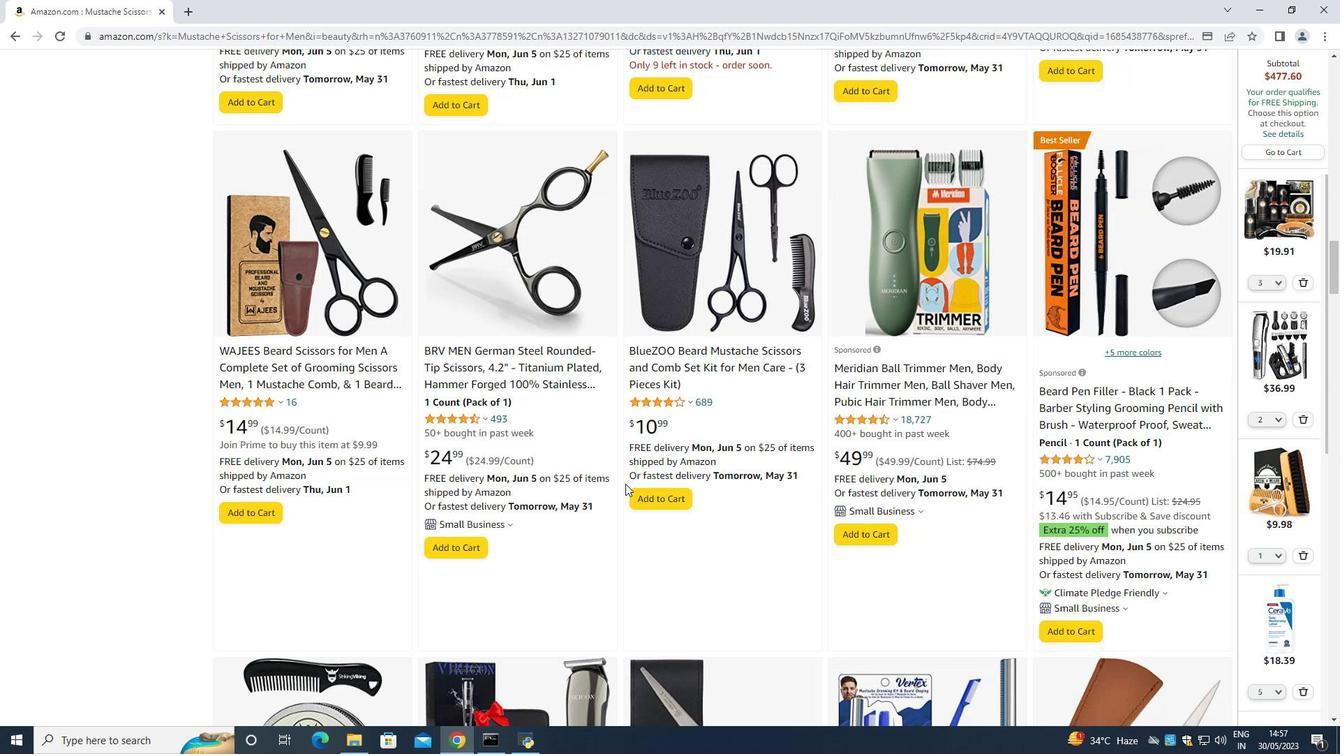 
Action: Mouse scrolled (625, 484) with delta (0, 0)
Screenshot: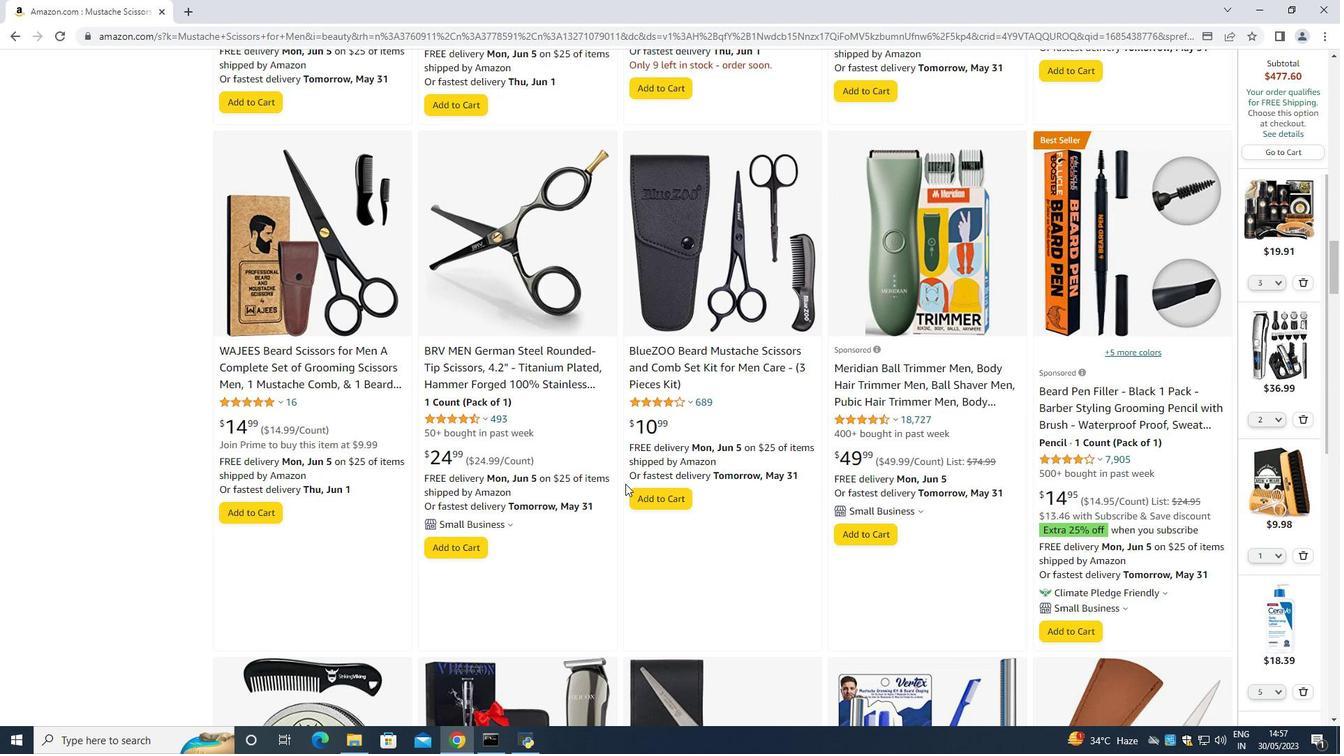 
Action: Mouse scrolled (625, 484) with delta (0, 0)
Screenshot: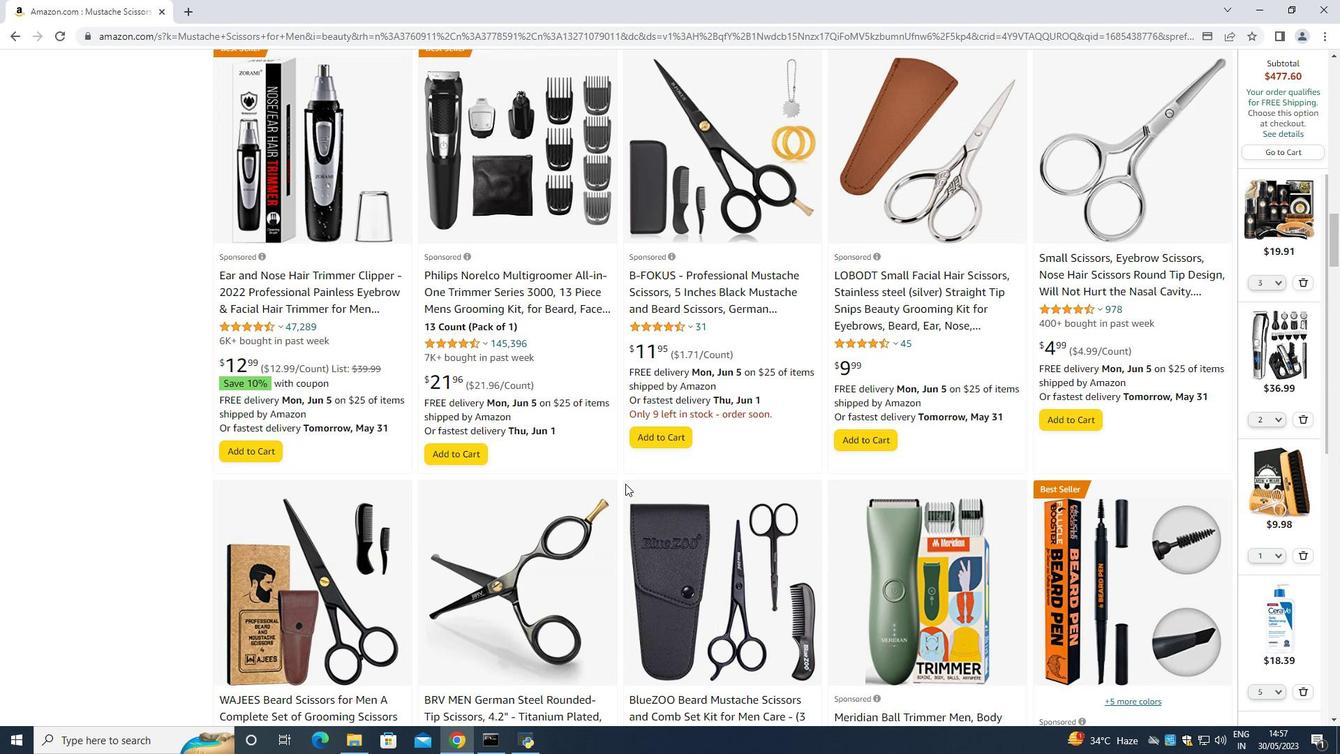 
Action: Mouse scrolled (625, 484) with delta (0, 0)
Screenshot: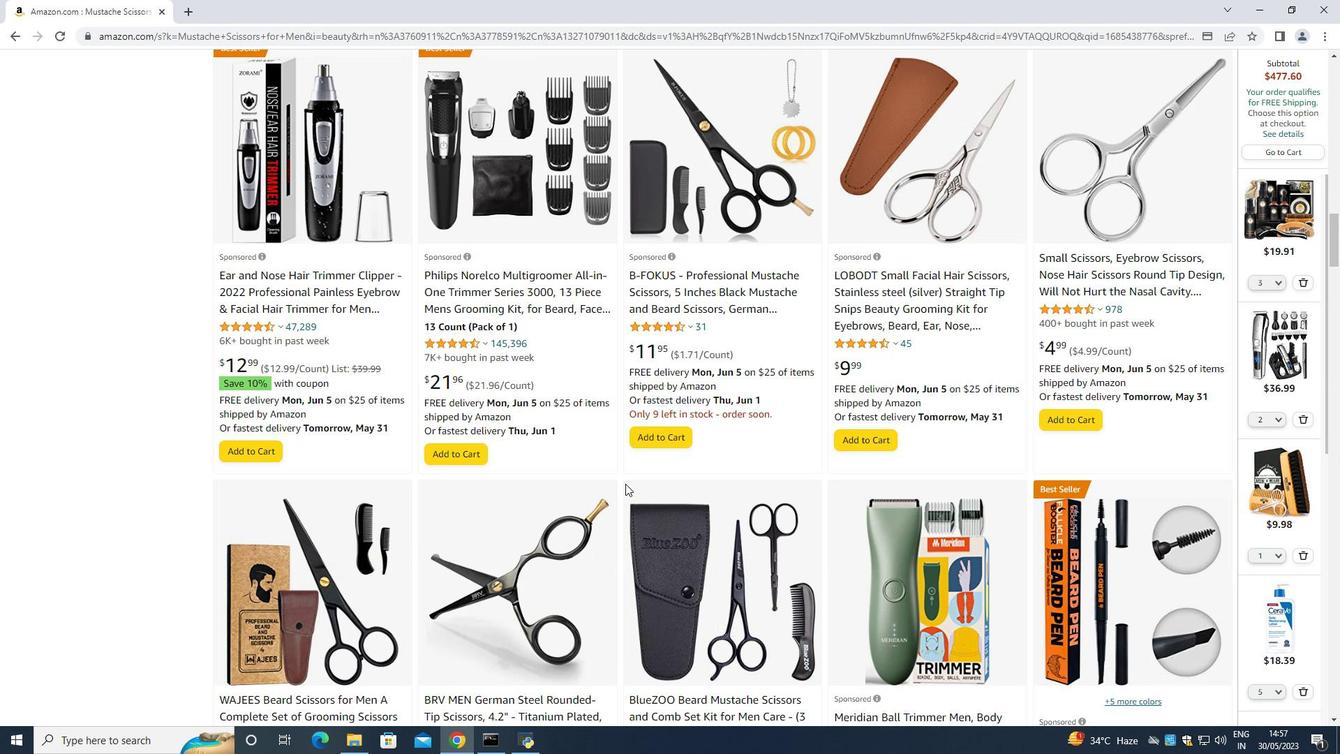 
Action: Mouse scrolled (625, 484) with delta (0, 0)
Screenshot: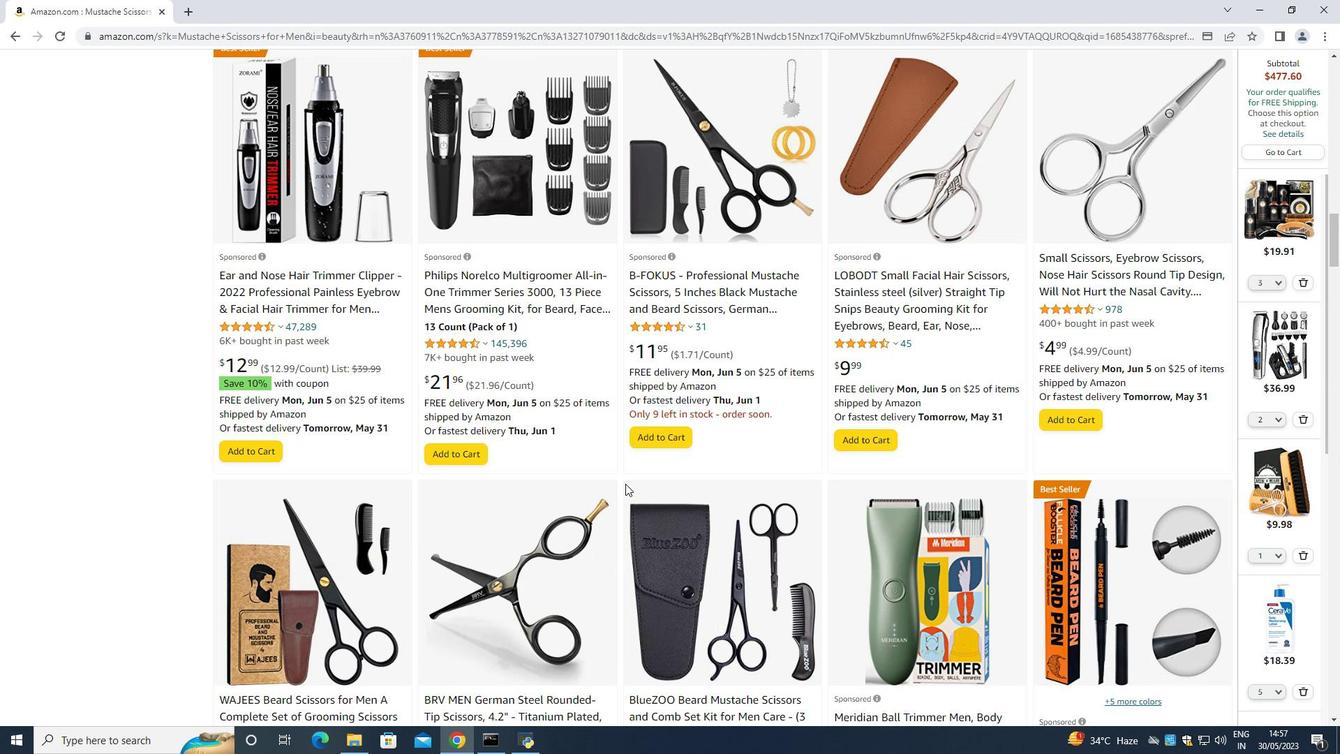 
Action: Mouse scrolled (625, 484) with delta (0, 0)
Screenshot: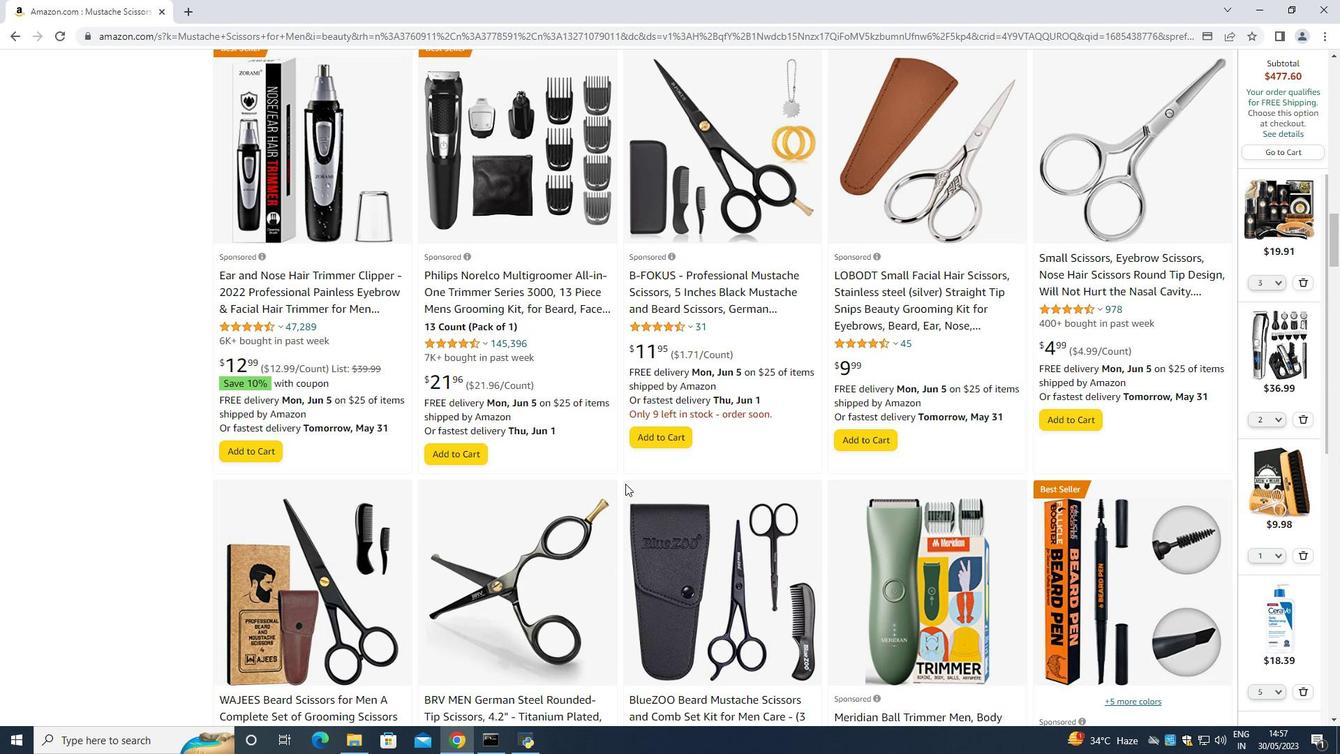 
Action: Mouse scrolled (625, 484) with delta (0, 0)
Screenshot: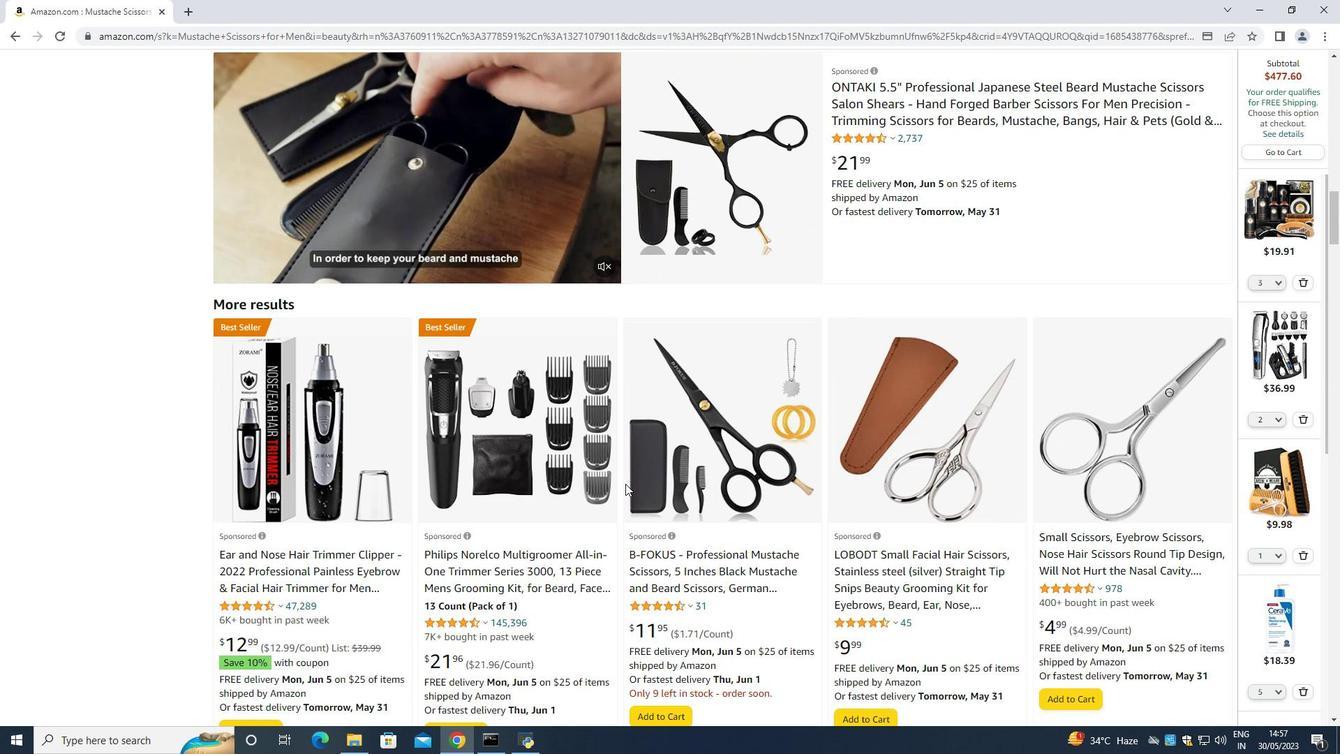 
Action: Mouse scrolled (625, 484) with delta (0, 0)
Screenshot: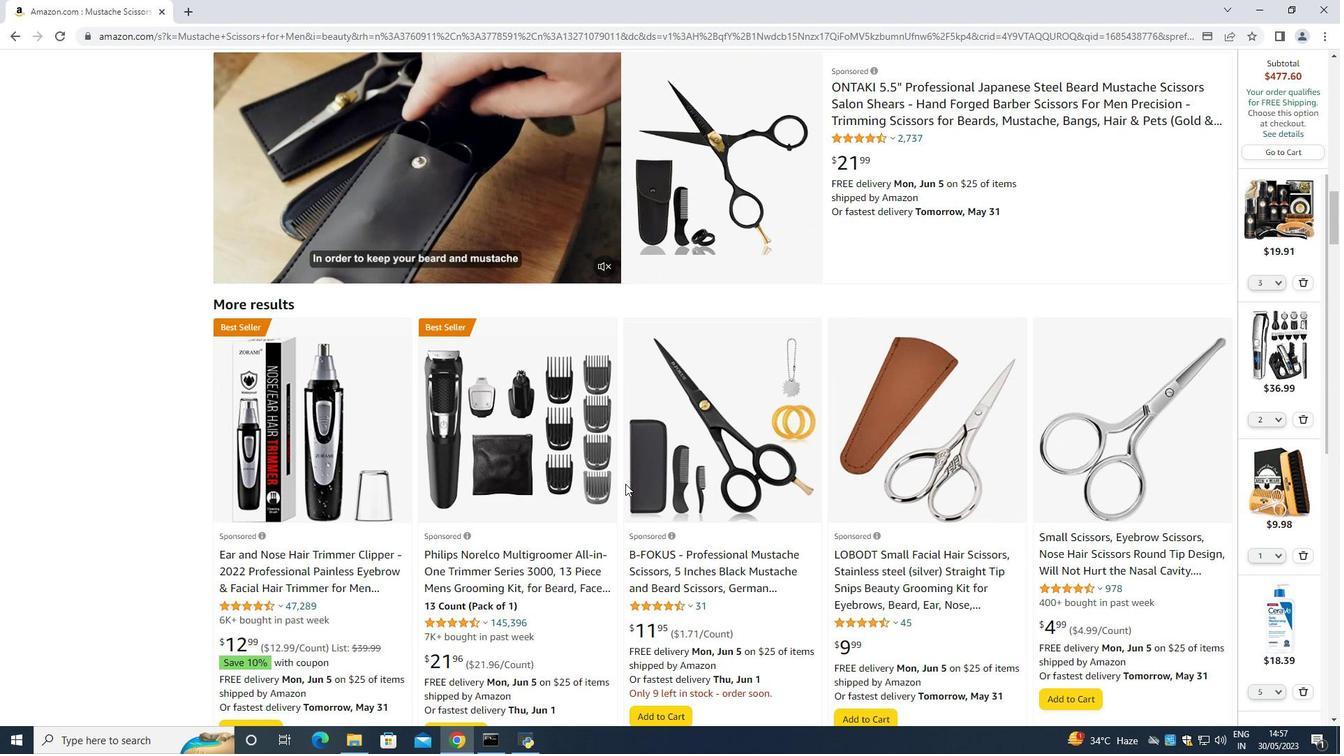 
Action: Mouse scrolled (625, 484) with delta (0, 0)
Screenshot: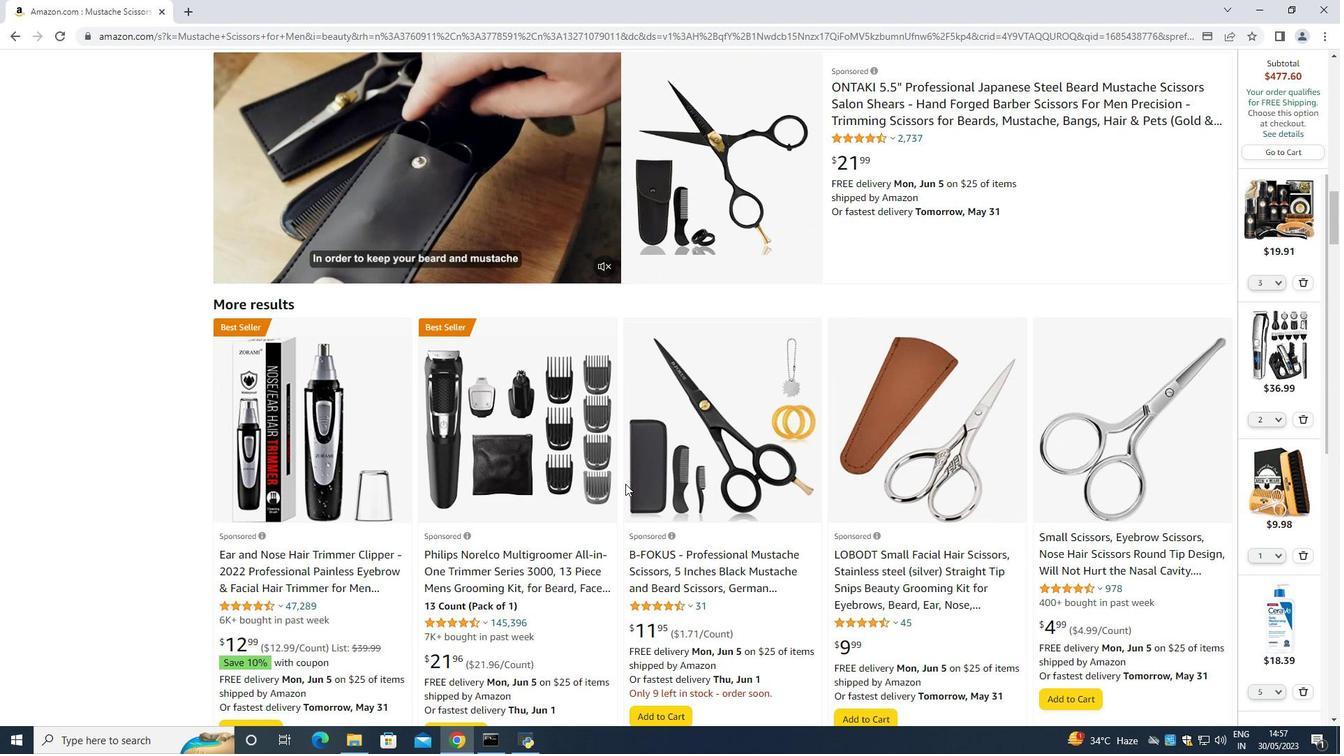 
Action: Mouse scrolled (625, 484) with delta (0, 0)
Screenshot: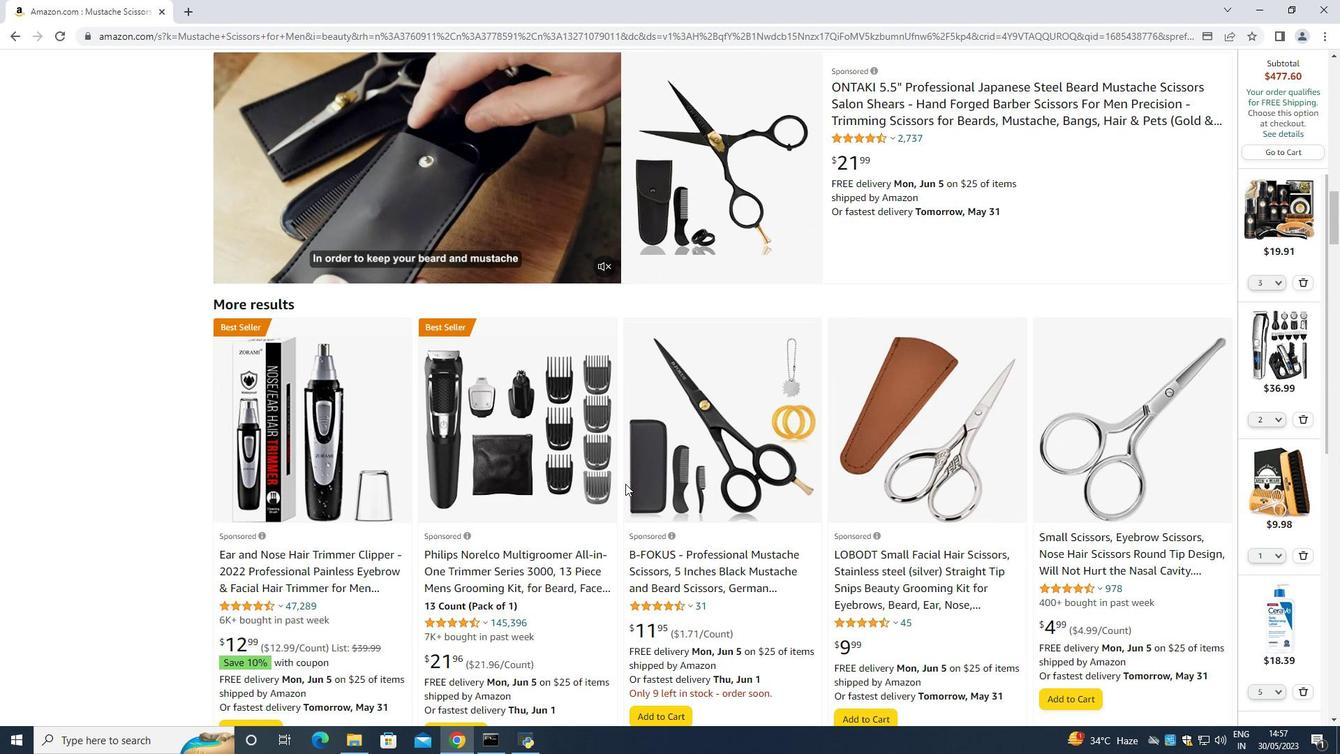 
Action: Mouse scrolled (625, 484) with delta (0, 0)
Screenshot: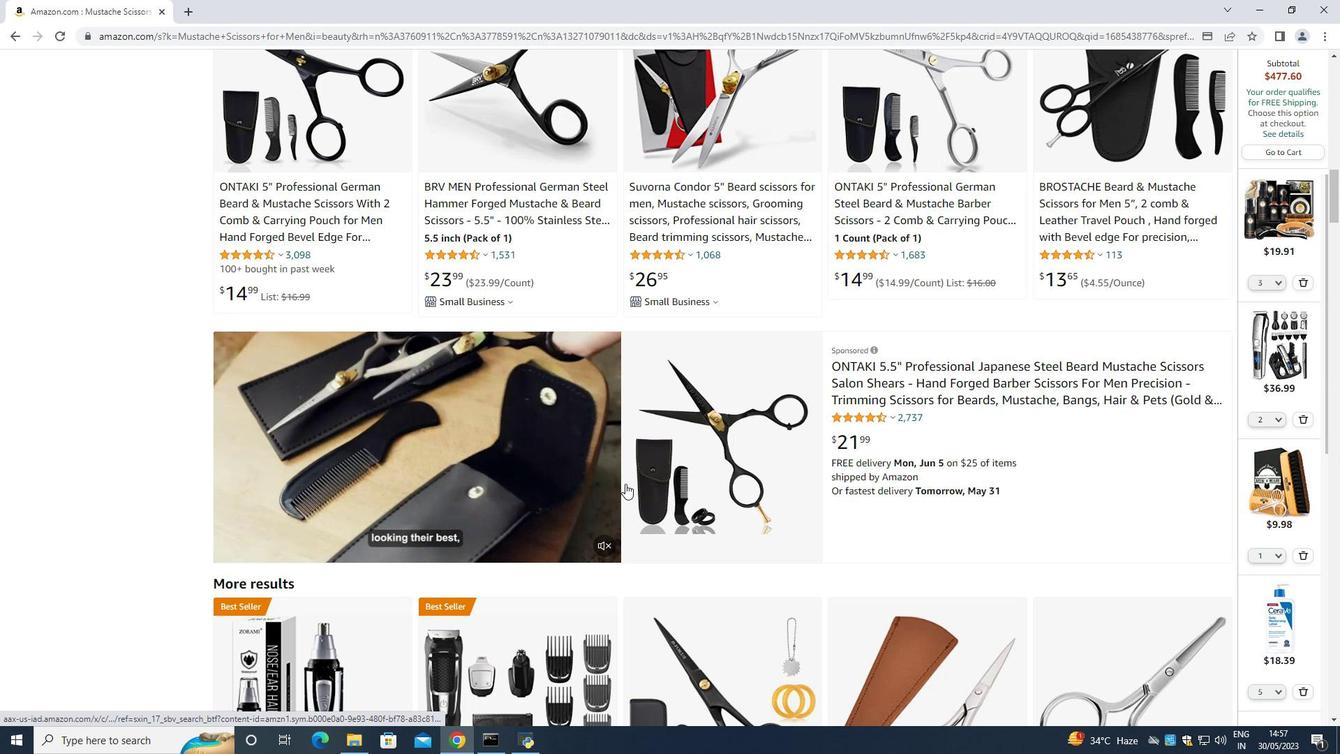 
Action: Mouse scrolled (625, 484) with delta (0, 0)
Screenshot: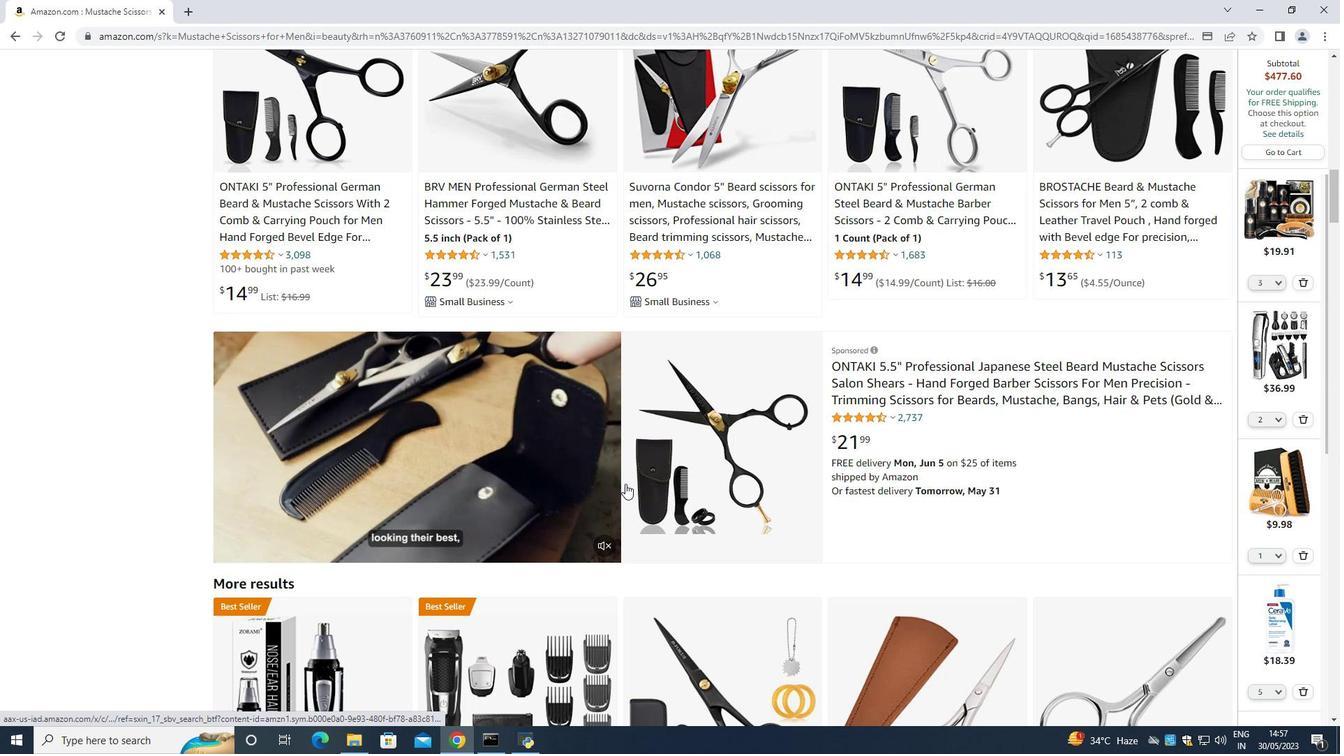 
Action: Mouse scrolled (625, 484) with delta (0, 0)
Screenshot: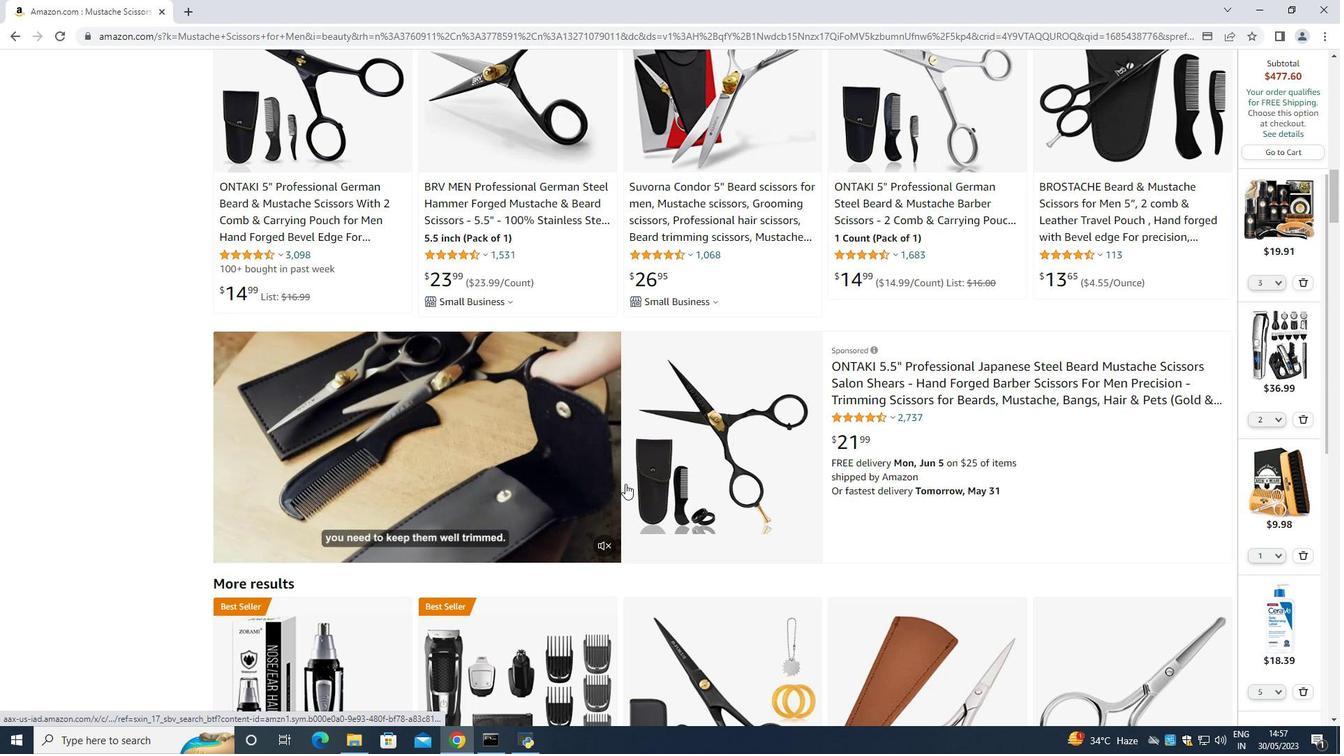 
Action: Mouse moved to (624, 483)
Screenshot: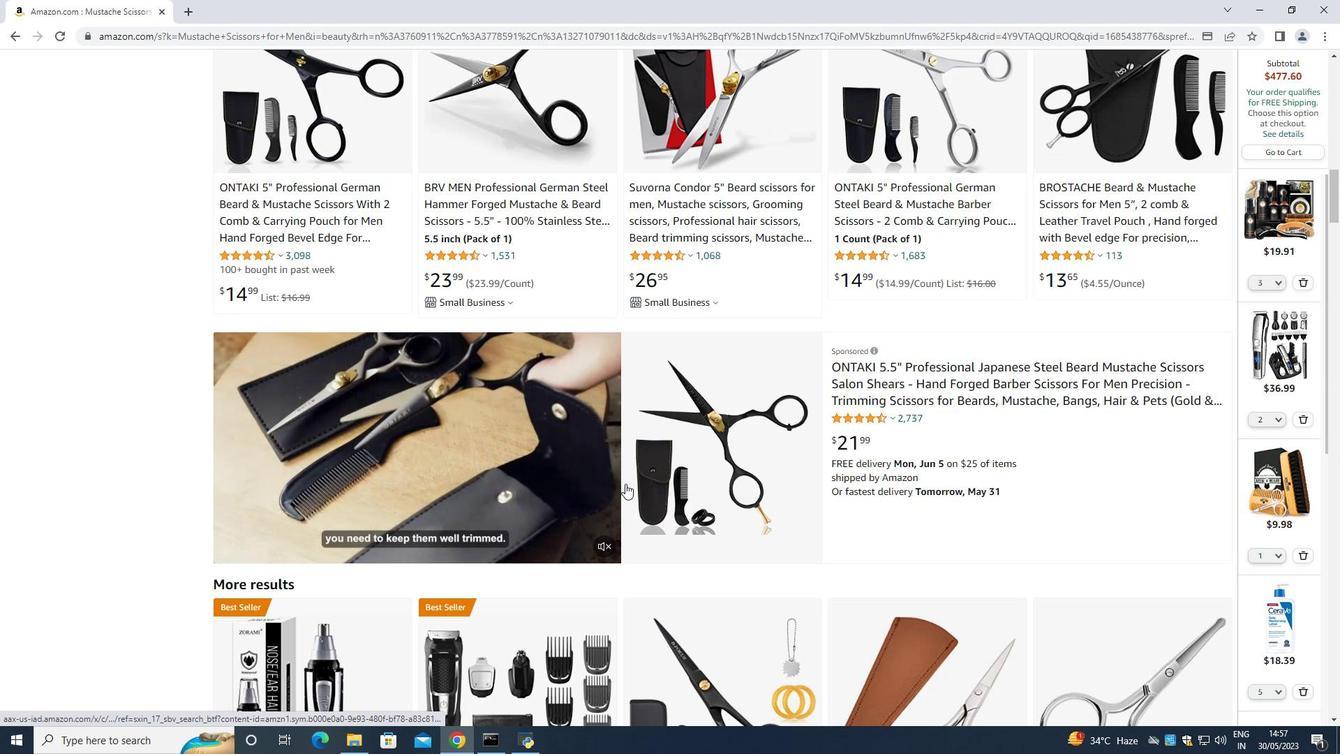 
Action: Mouse scrolled (624, 484) with delta (0, 0)
Screenshot: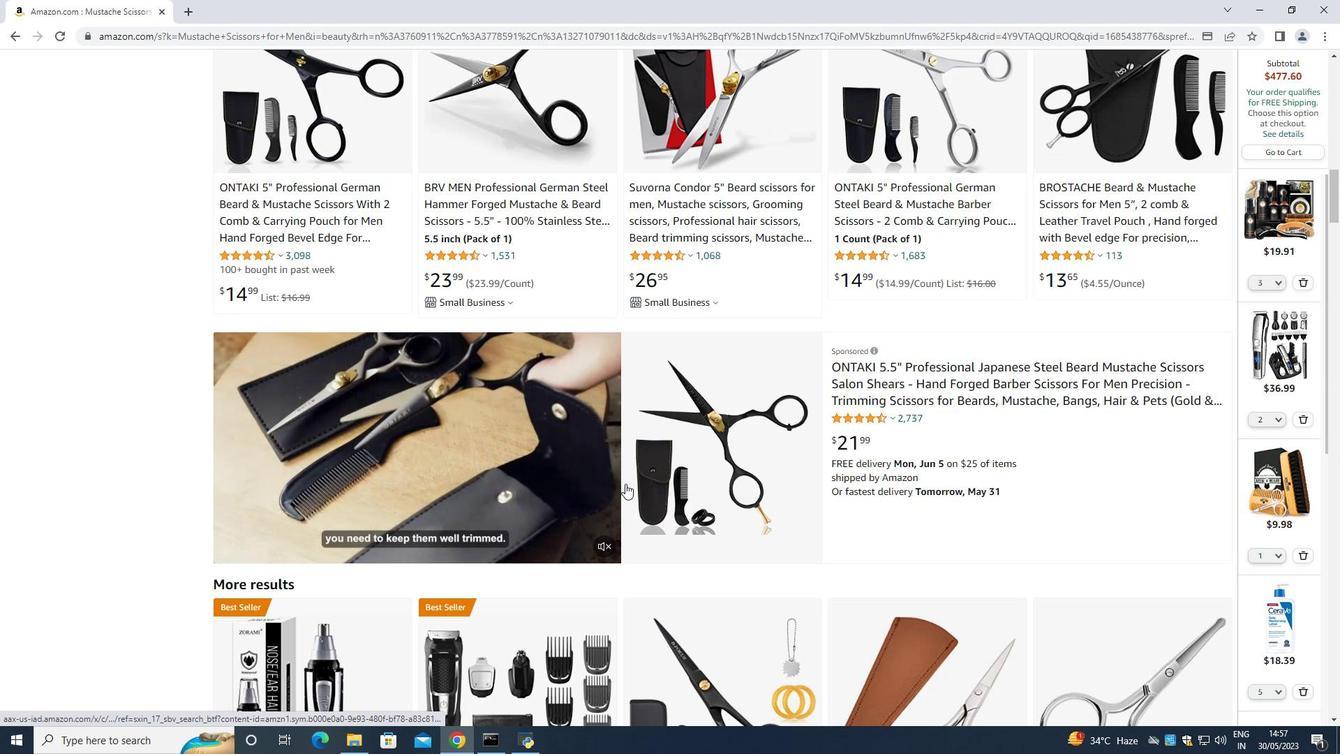 
Action: Mouse moved to (622, 484)
Screenshot: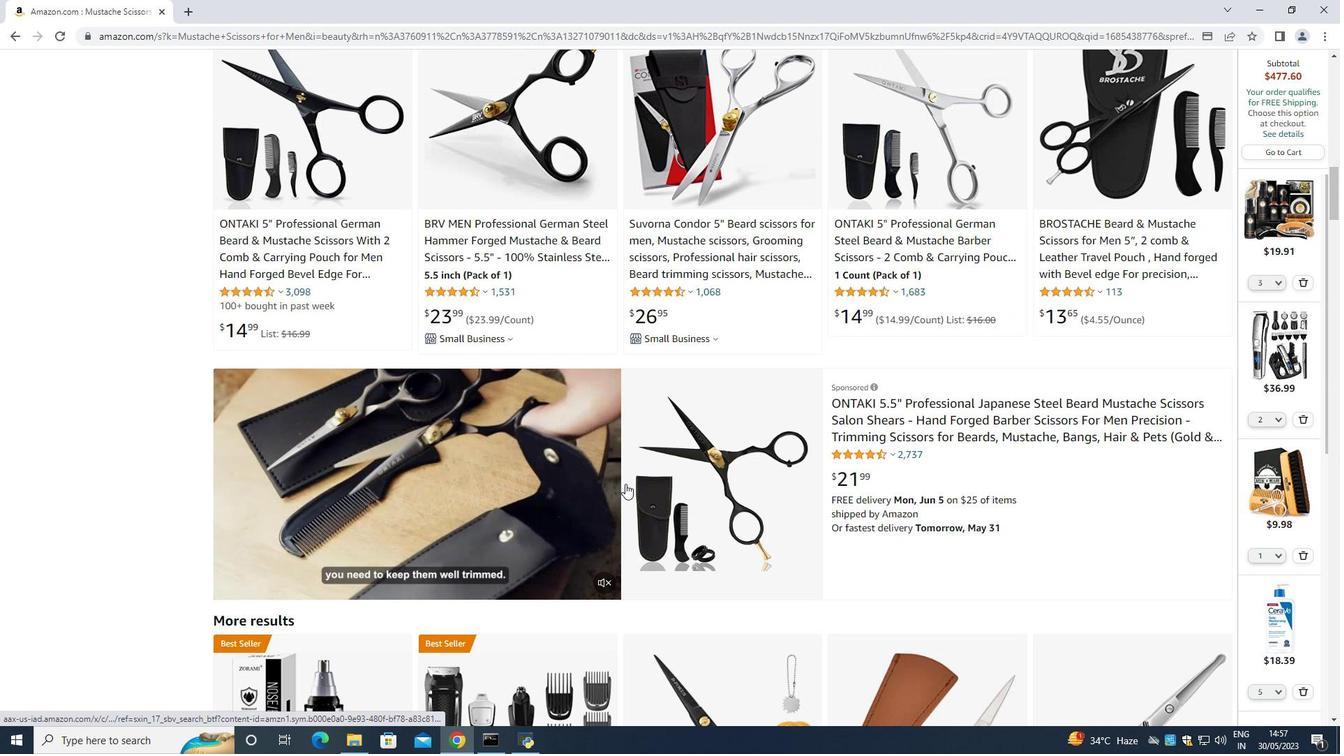 
Action: Mouse scrolled (622, 485) with delta (0, 0)
Screenshot: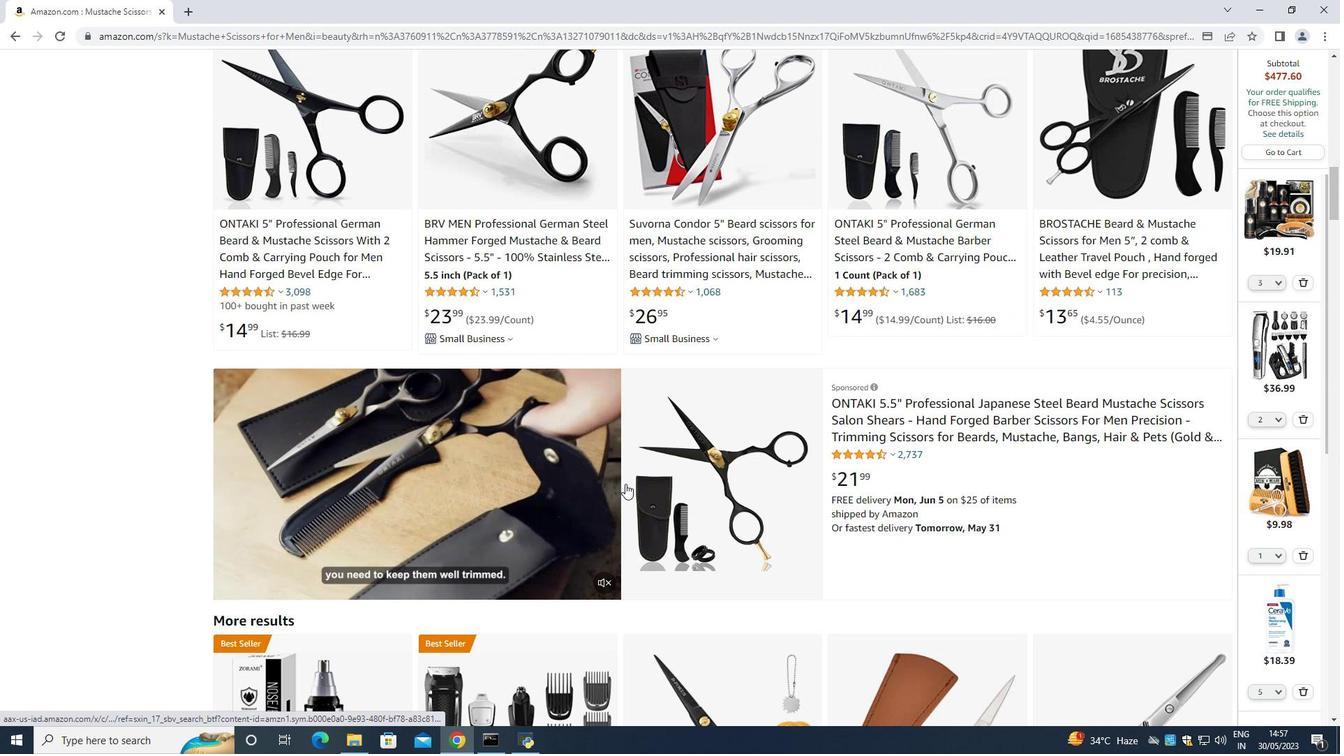 
Action: Mouse moved to (627, 504)
Screenshot: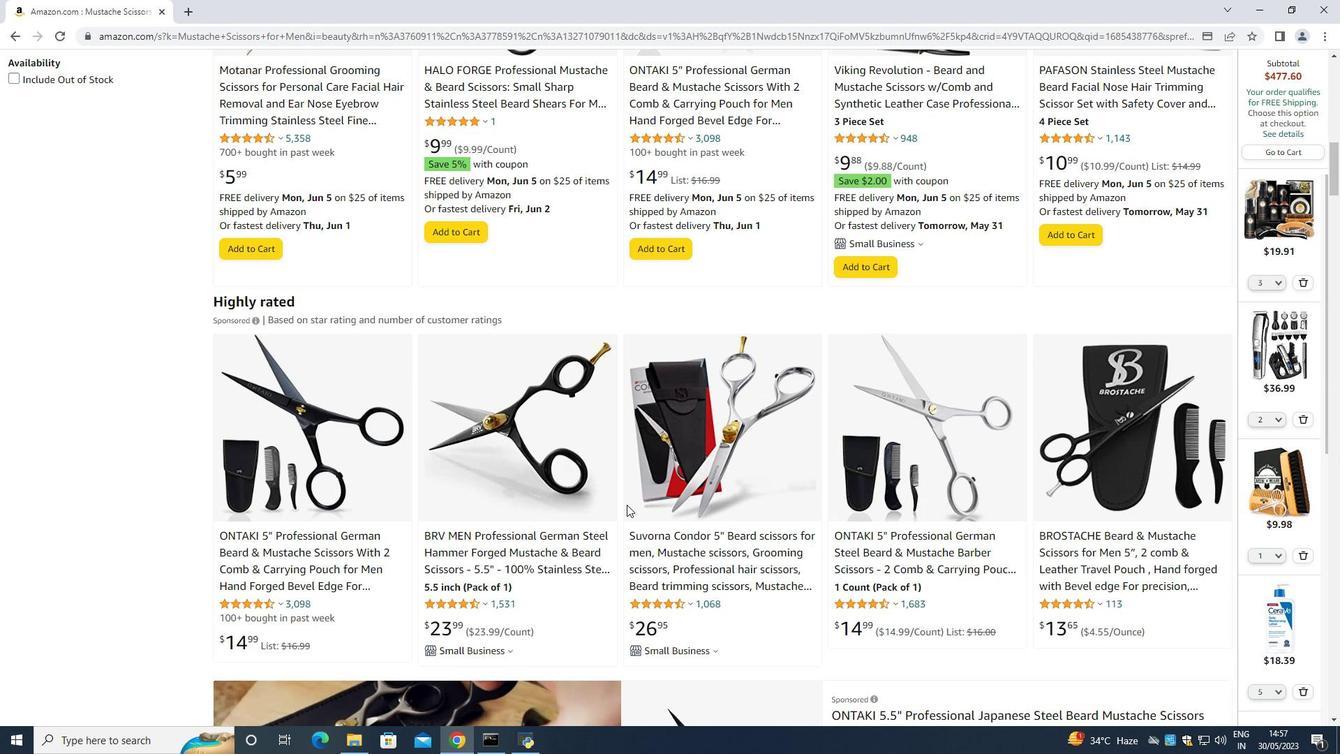 
Action: Mouse scrolled (627, 505) with delta (0, 0)
Screenshot: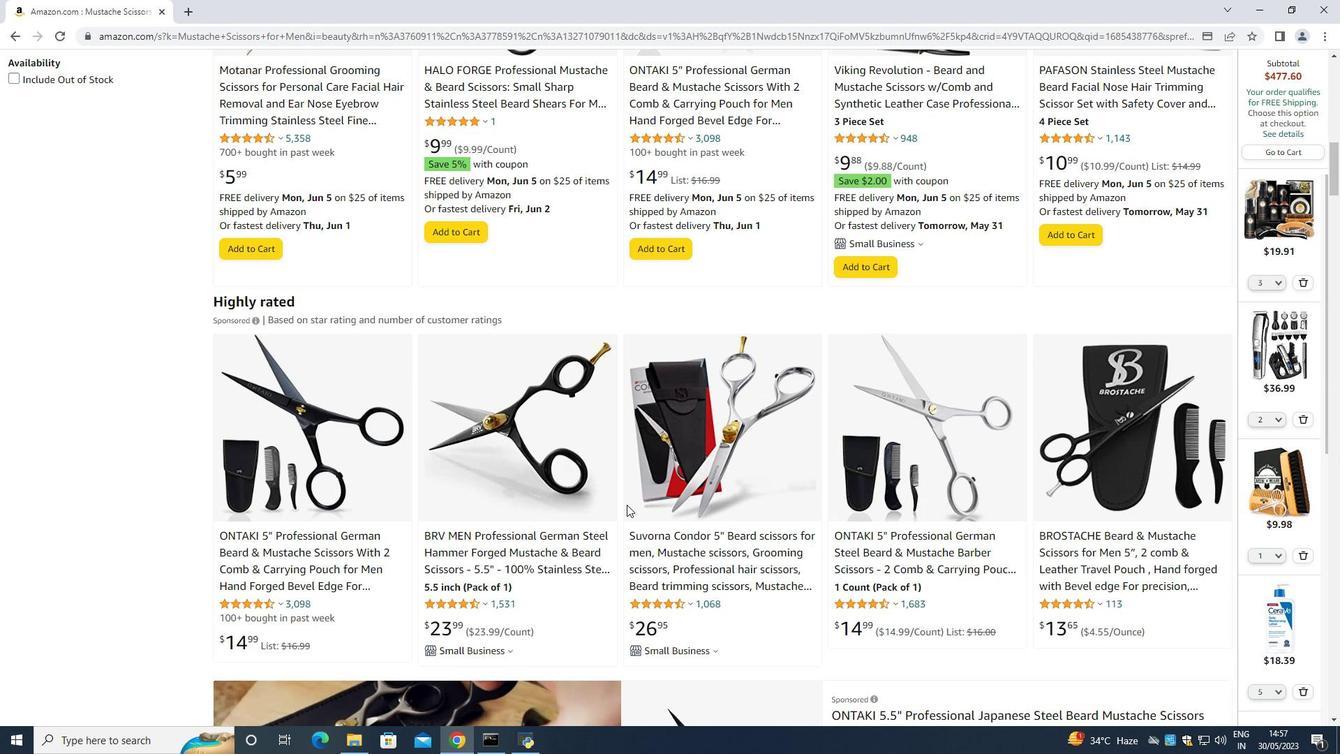 
Action: Mouse scrolled (627, 505) with delta (0, 0)
Screenshot: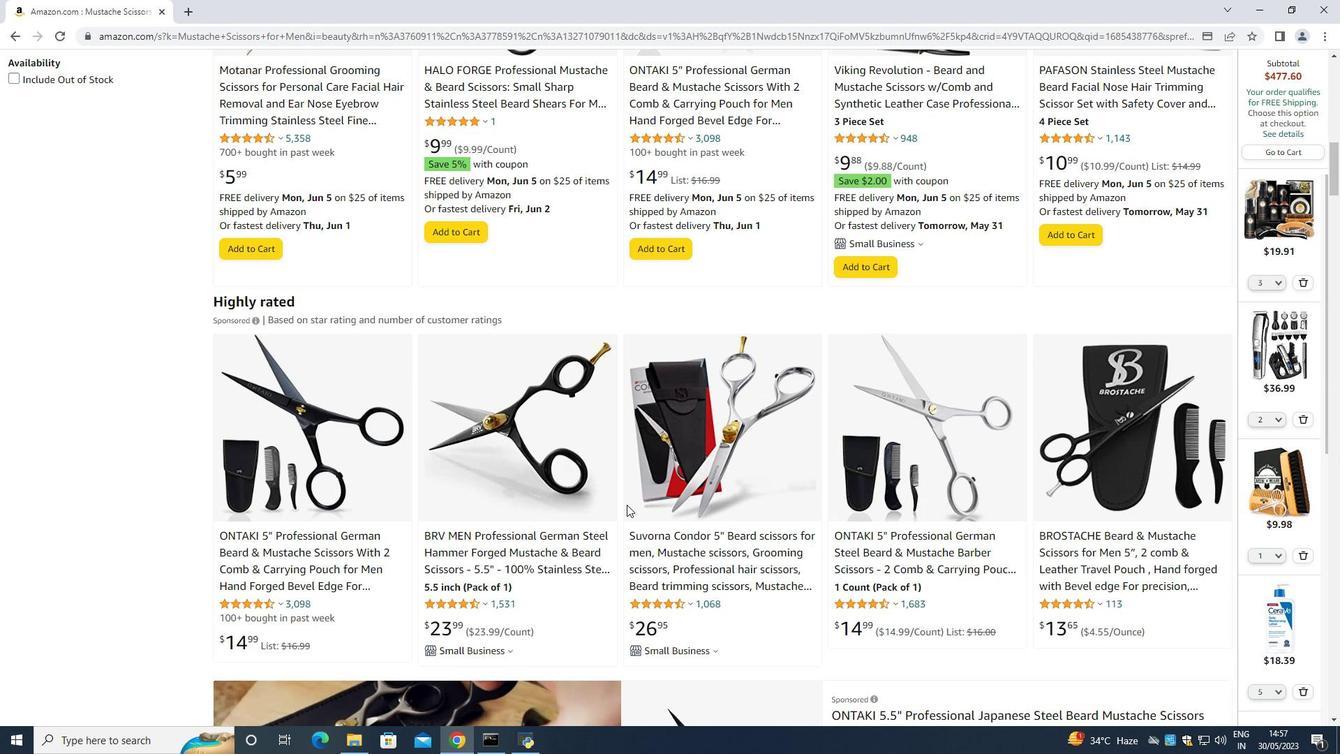 
Action: Mouse scrolled (627, 505) with delta (0, 0)
Screenshot: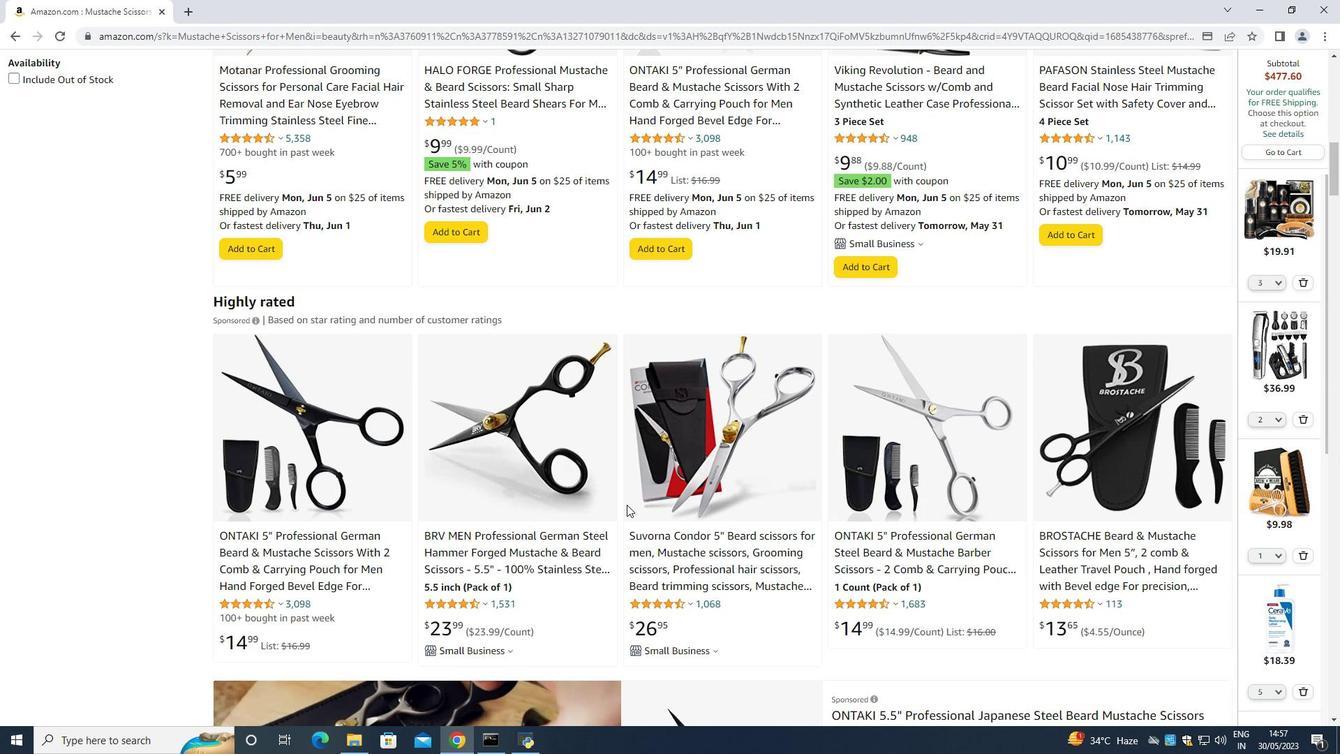 
Action: Mouse scrolled (627, 505) with delta (0, 0)
Screenshot: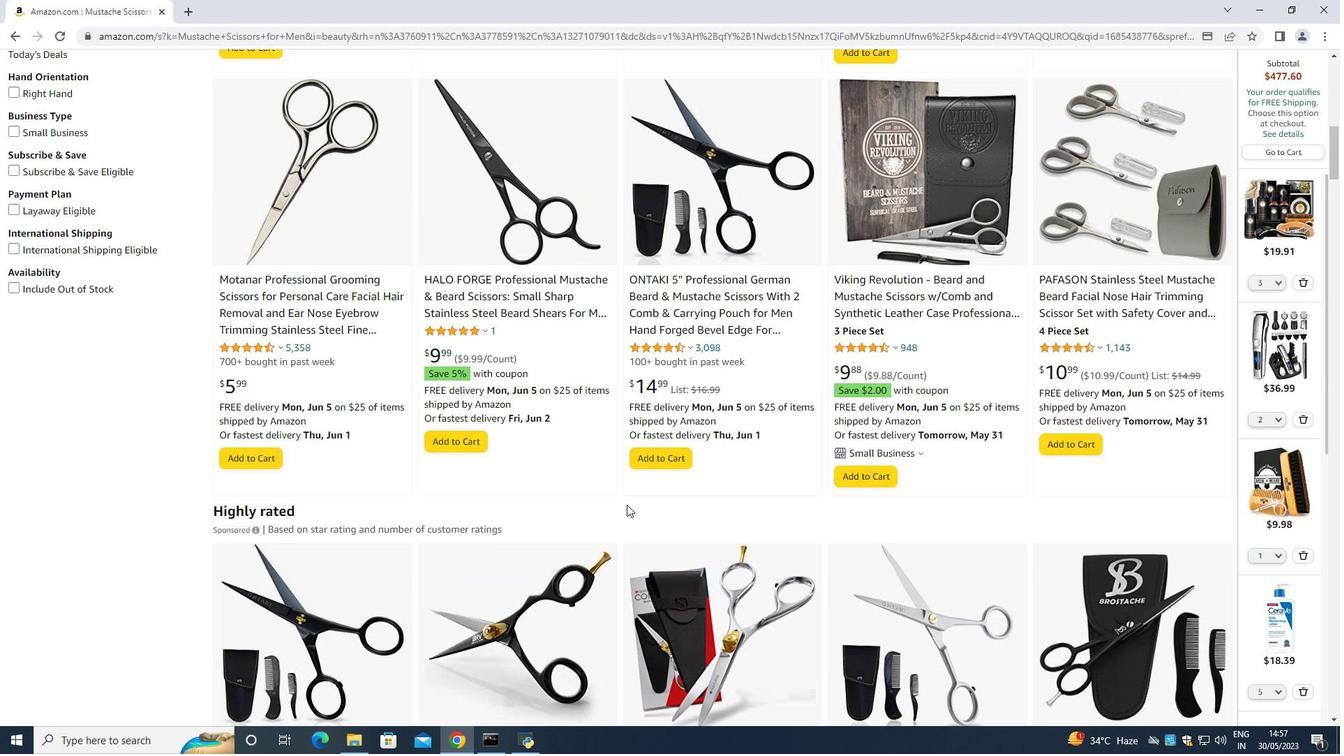 
Action: Mouse scrolled (627, 505) with delta (0, 0)
Screenshot: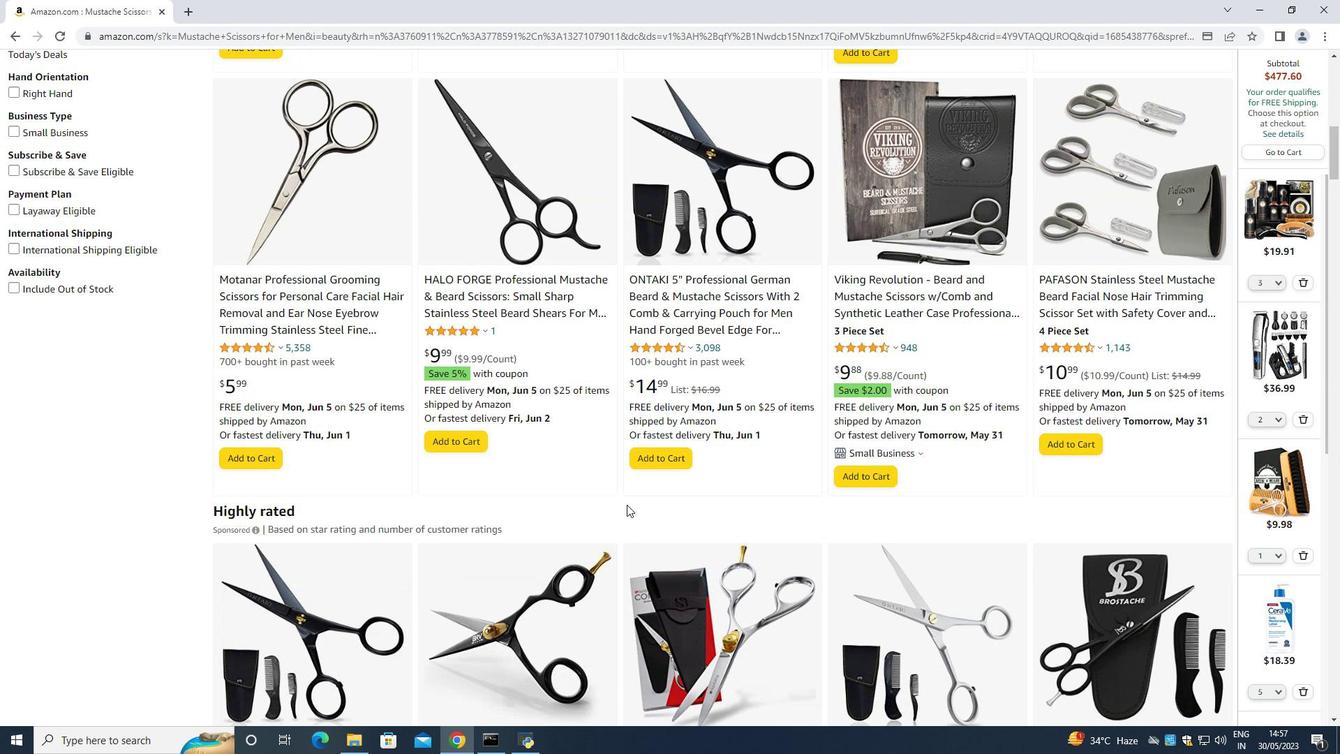 
Action: Mouse scrolled (627, 505) with delta (0, 0)
Screenshot: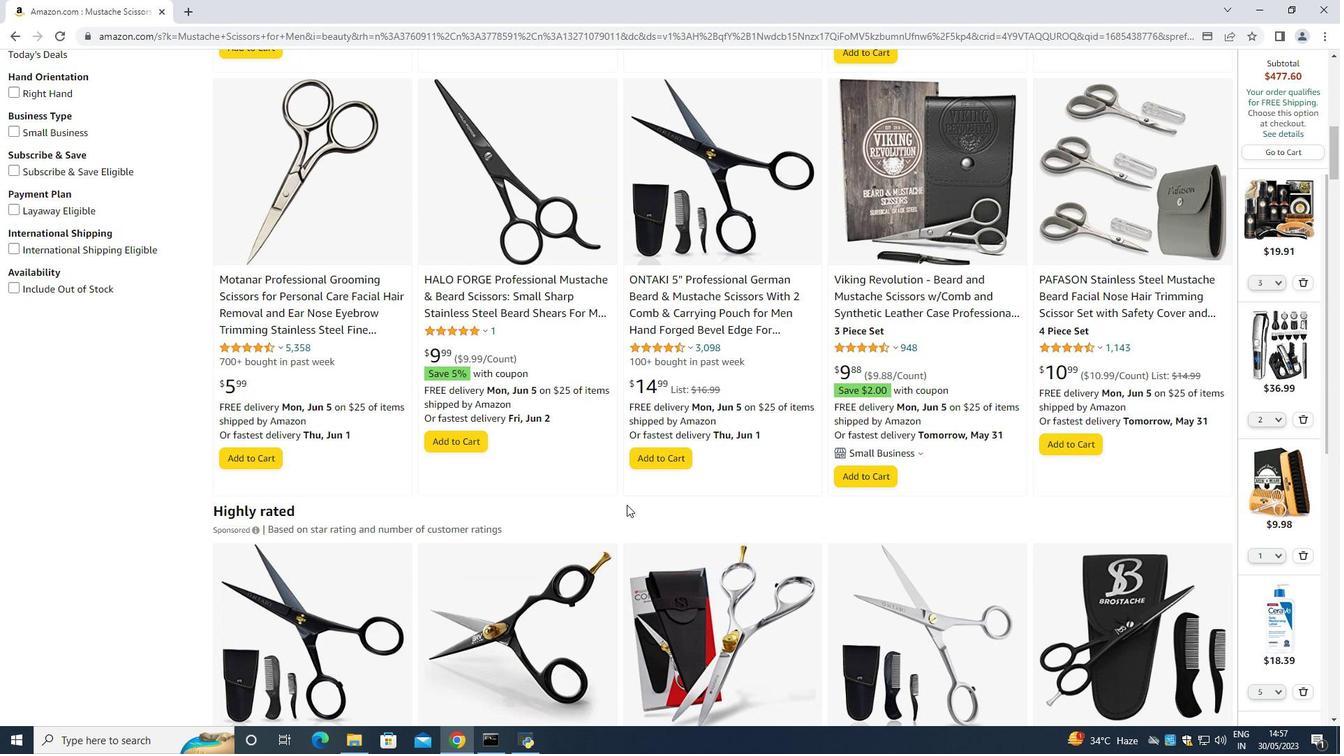 
Action: Mouse moved to (626, 504)
Screenshot: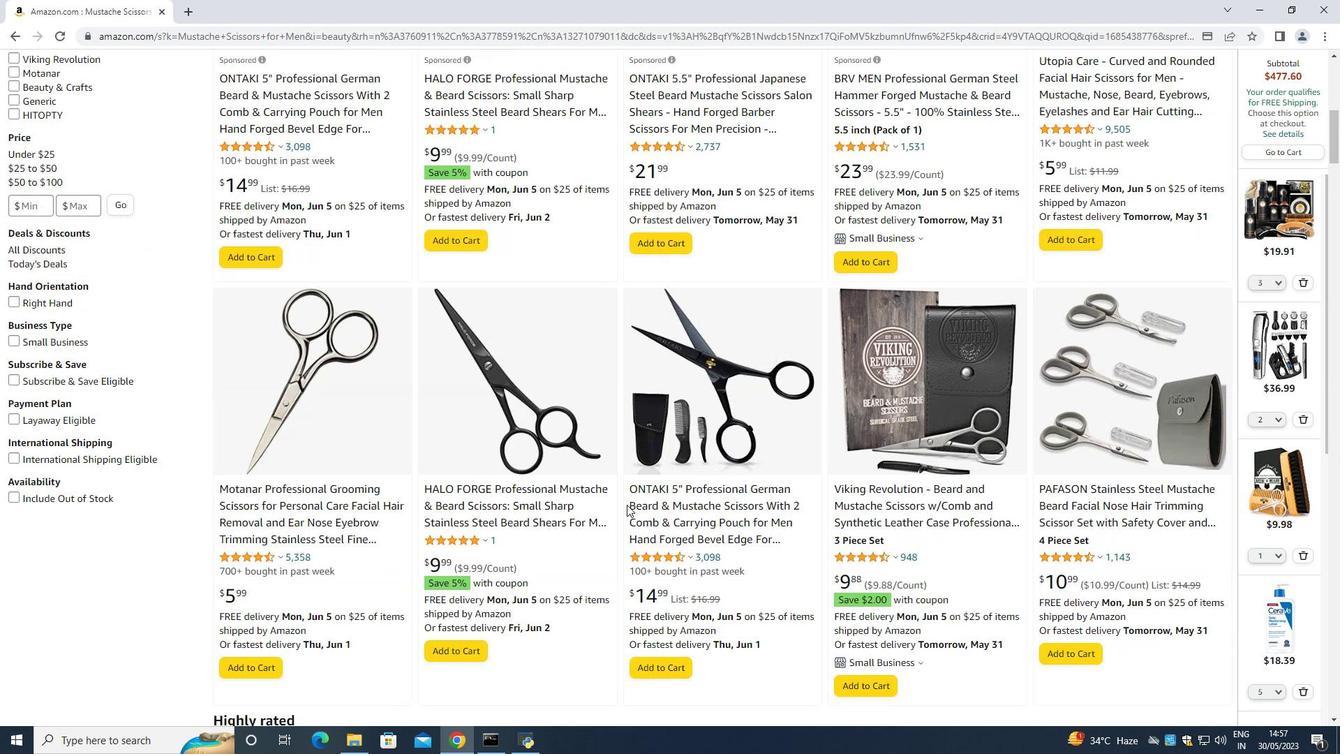 
Action: Mouse scrolled (626, 505) with delta (0, 0)
Screenshot: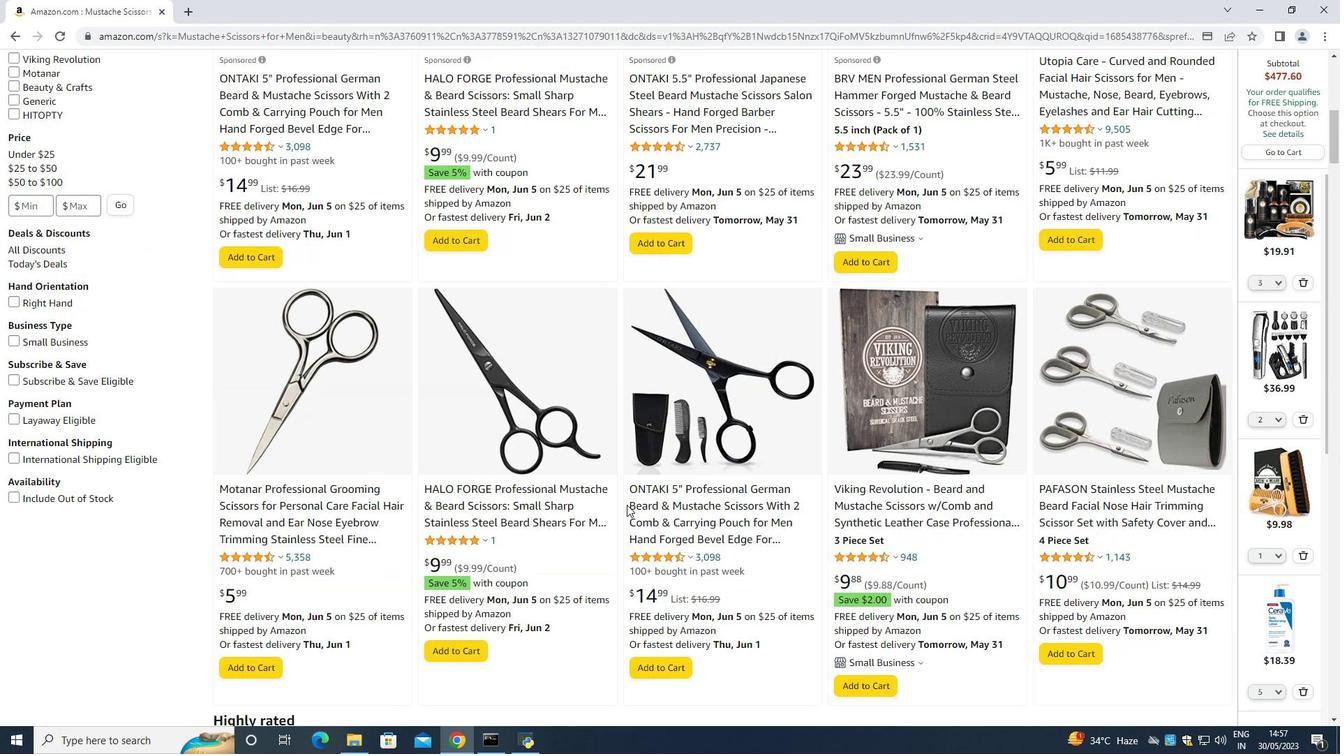 
Action: Mouse scrolled (626, 505) with delta (0, 0)
Screenshot: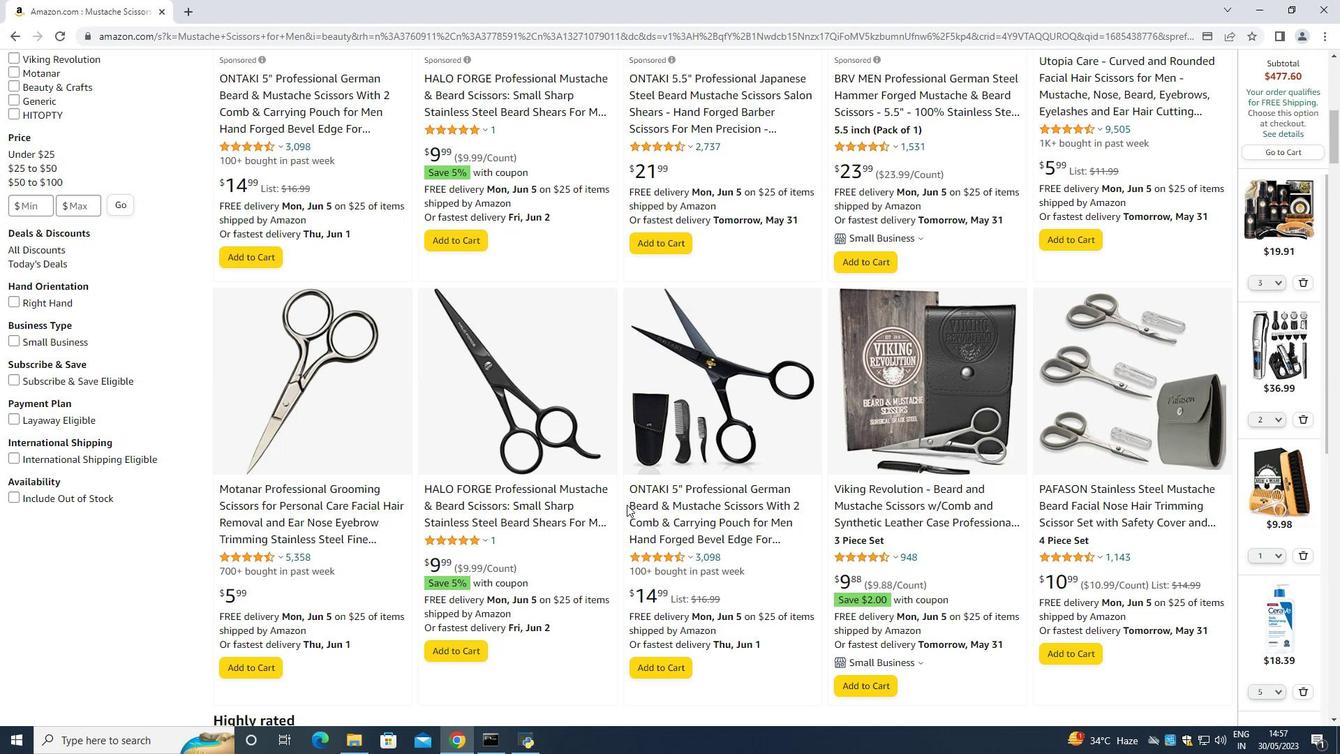
Action: Mouse scrolled (626, 505) with delta (0, 0)
Screenshot: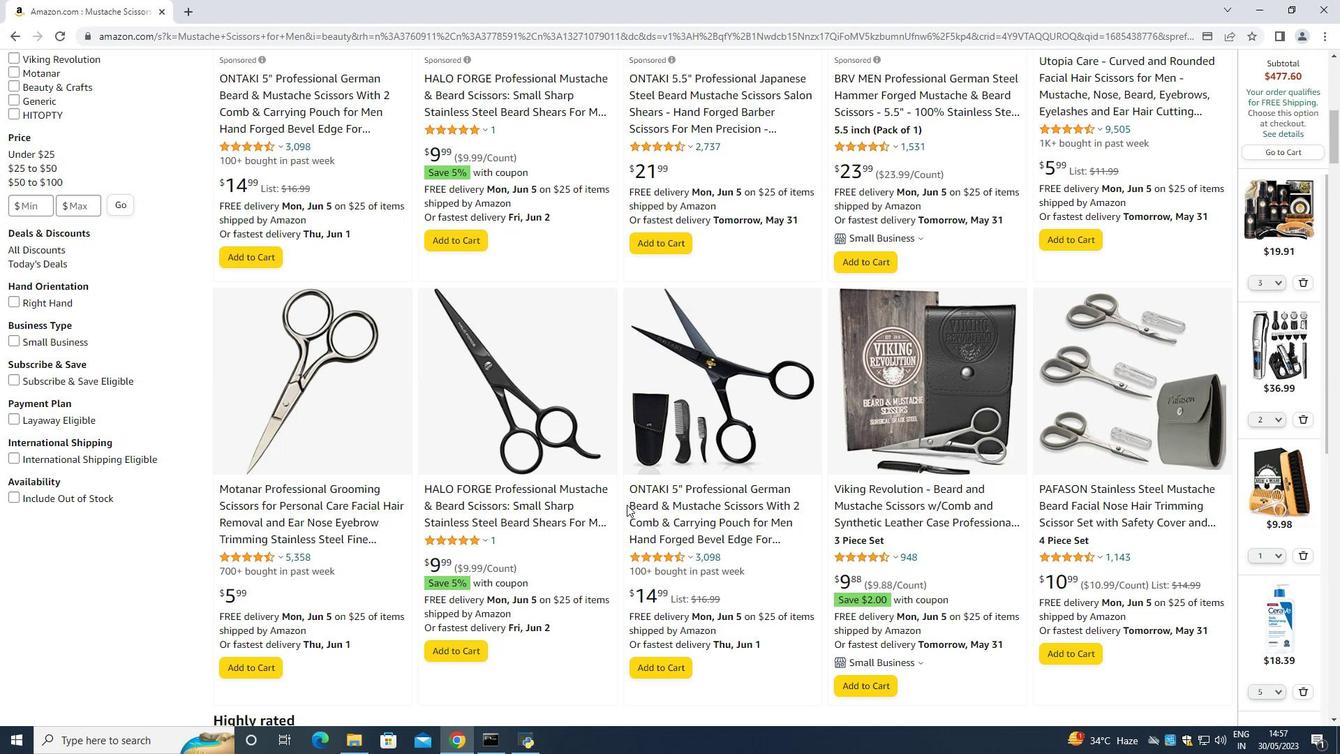 
Action: Mouse scrolled (626, 505) with delta (0, 0)
Screenshot: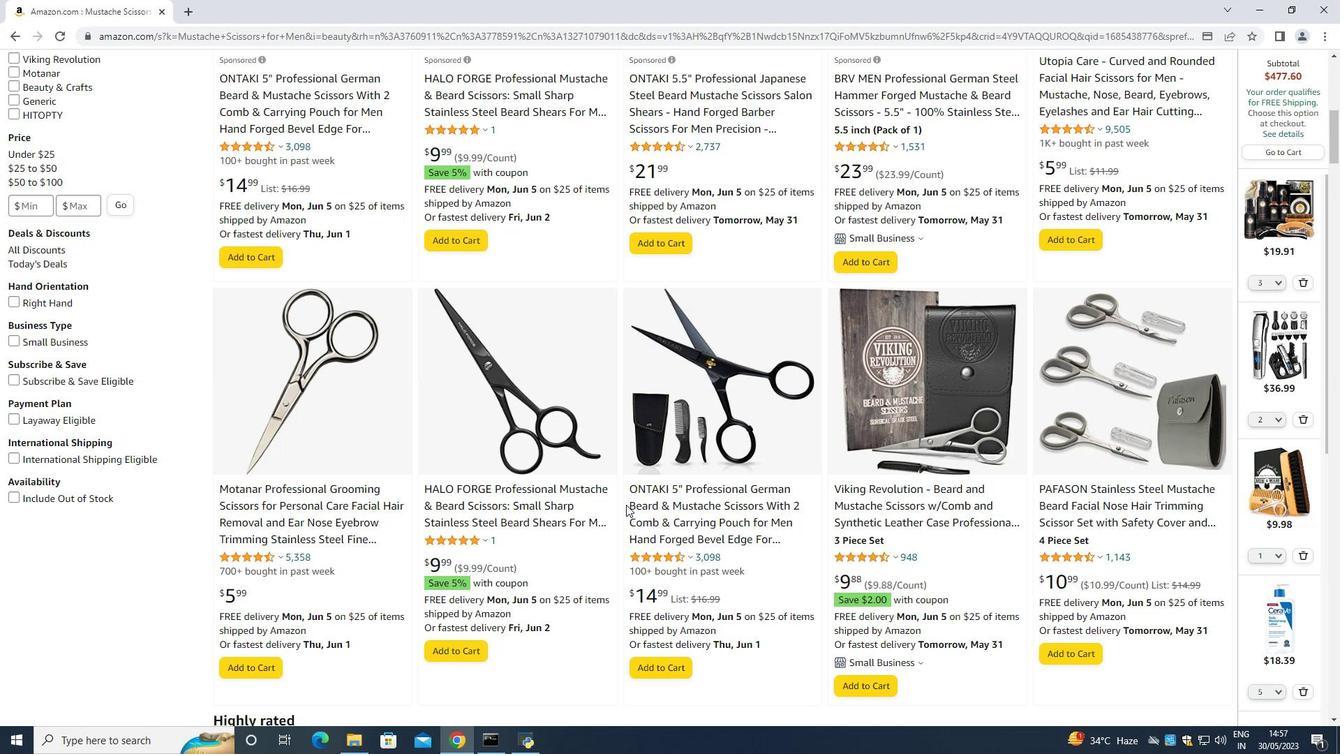 
Action: Mouse moved to (625, 504)
Screenshot: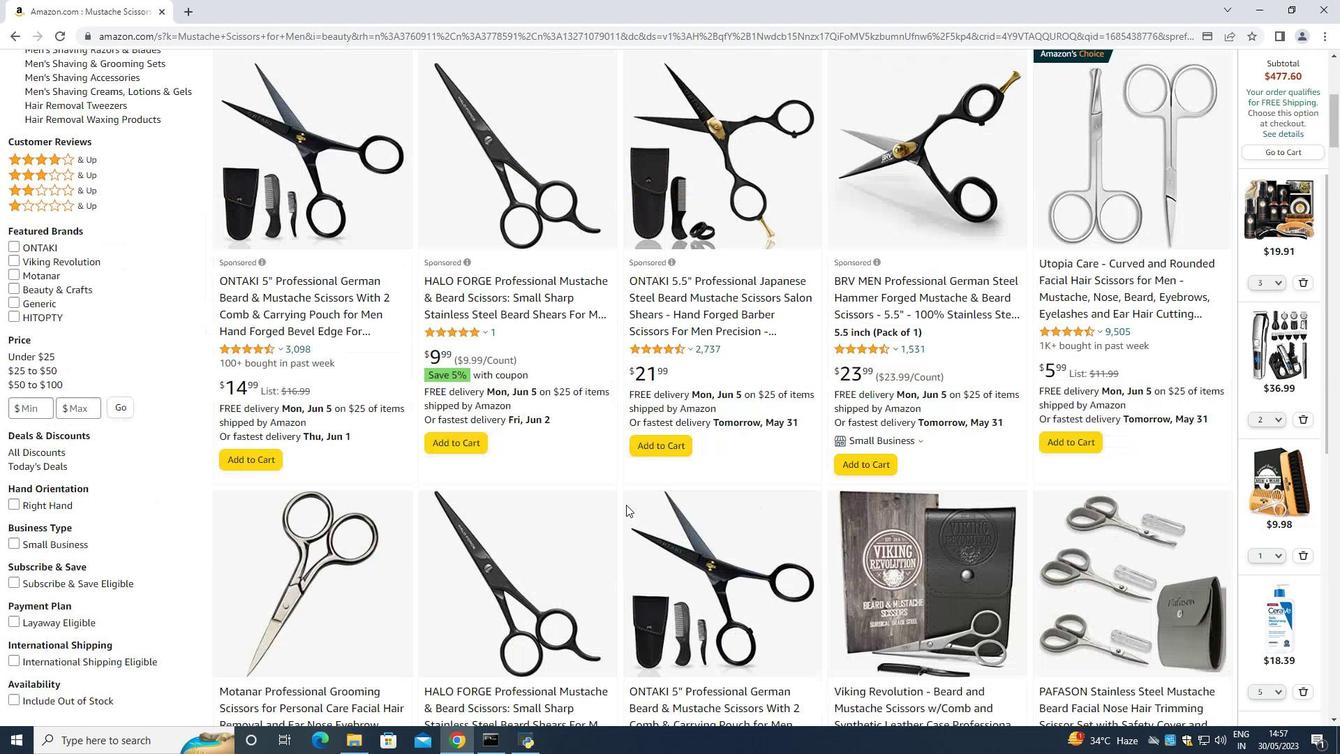 
Action: Mouse scrolled (625, 505) with delta (0, 0)
Screenshot: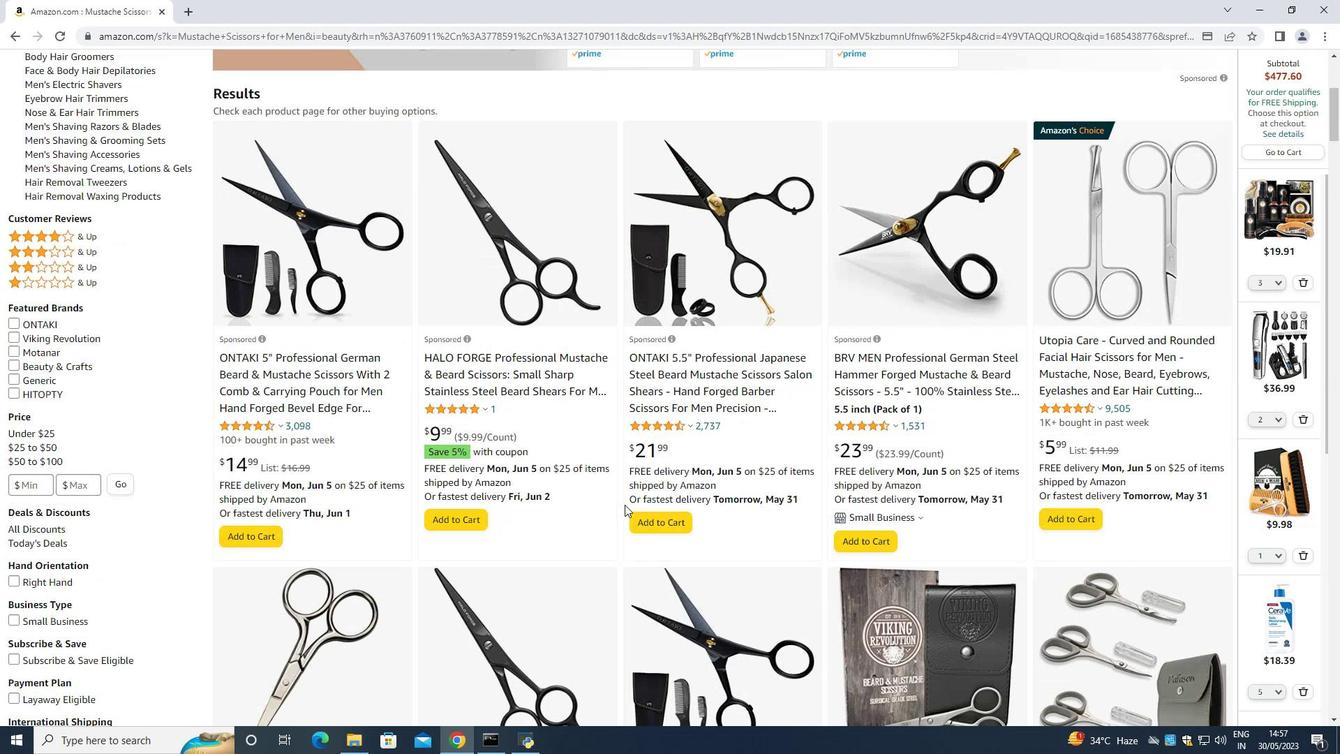 
Action: Mouse scrolled (625, 505) with delta (0, 0)
Screenshot: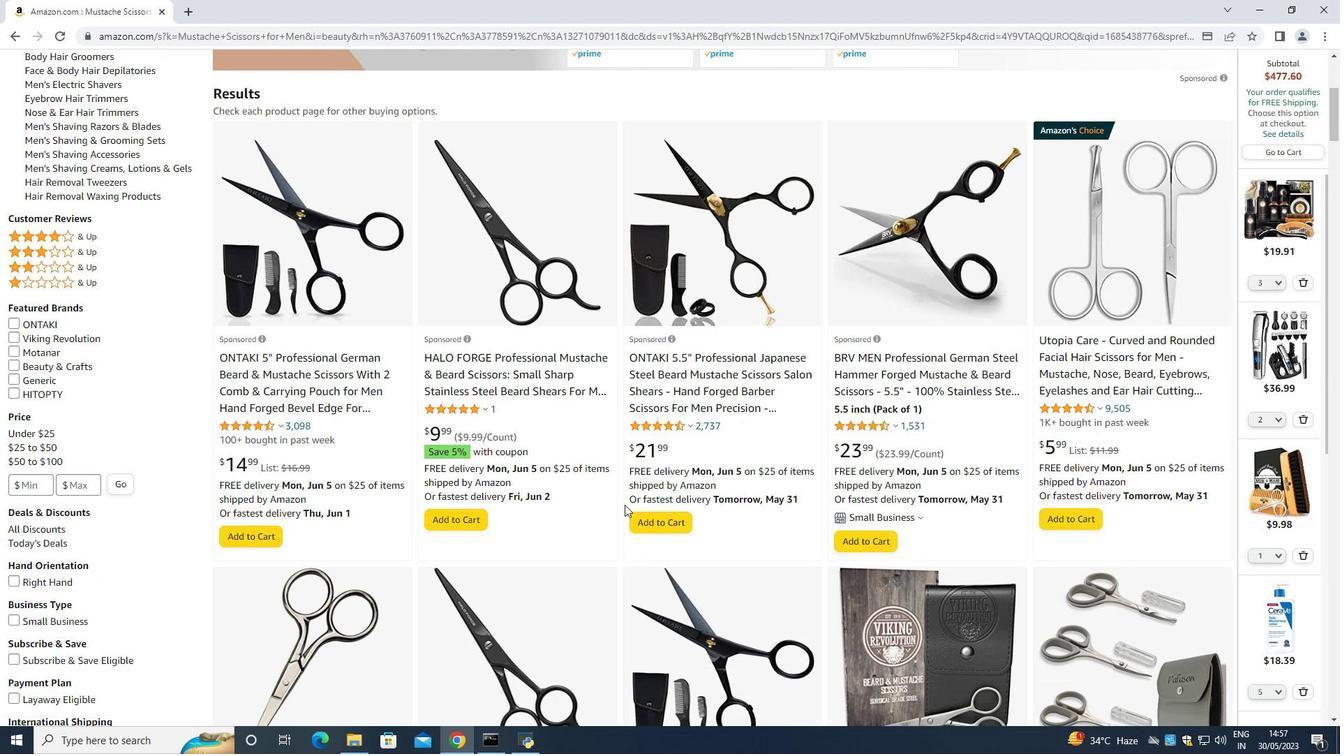 
Action: Mouse moved to (310, 530)
Screenshot: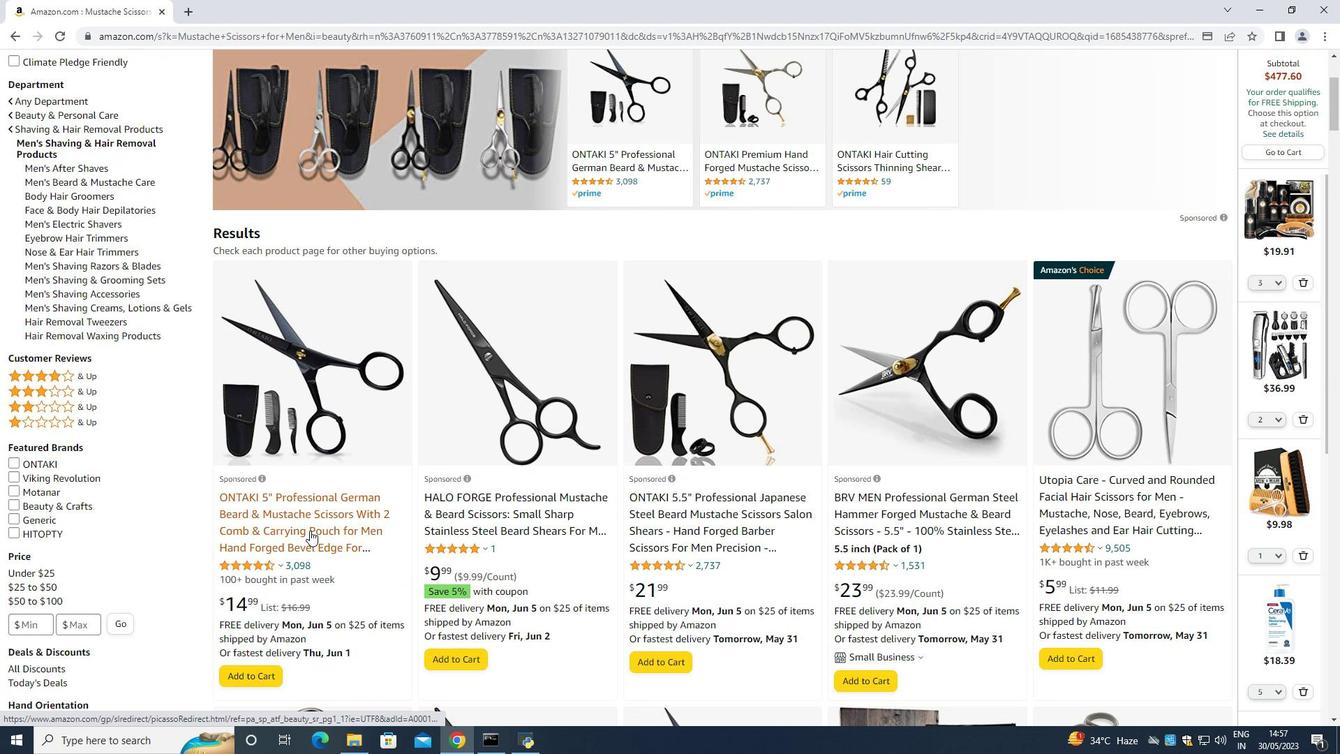 
Action: Mouse pressed left at (310, 530)
Screenshot: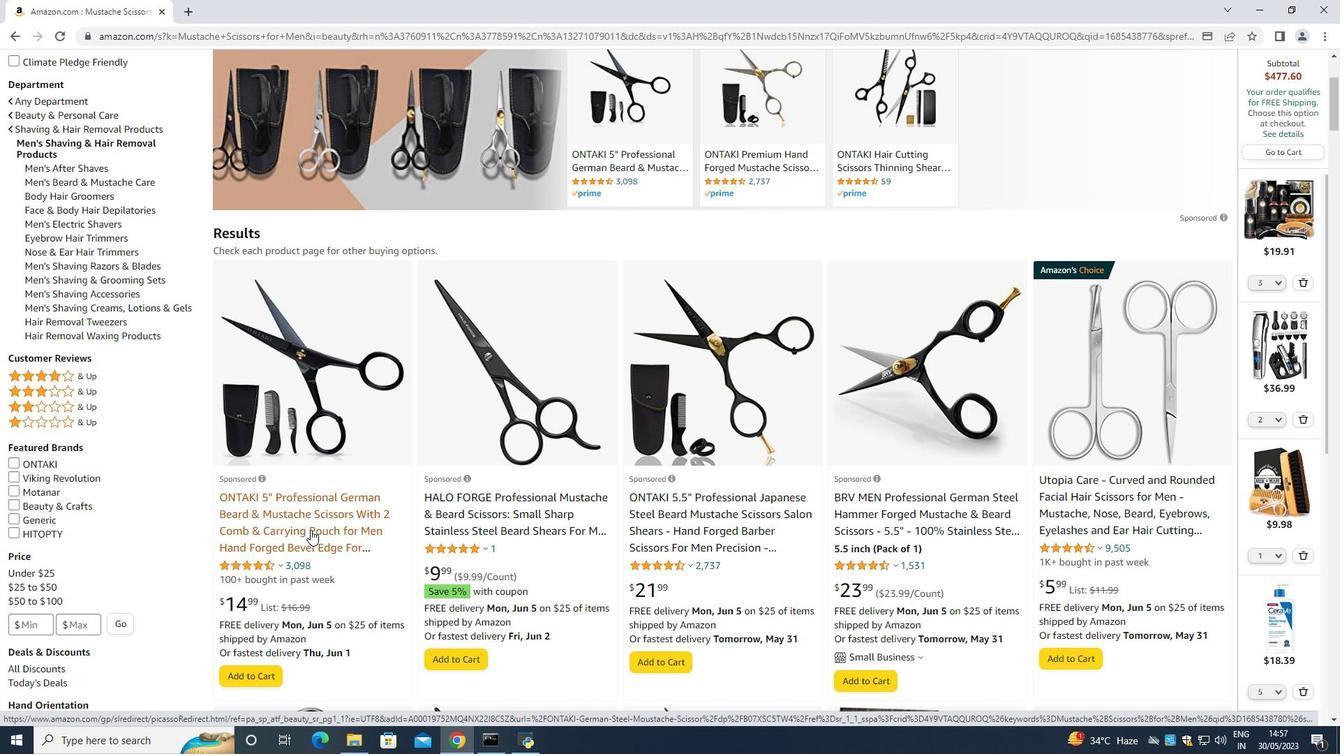 
Action: Mouse moved to (781, 241)
Screenshot: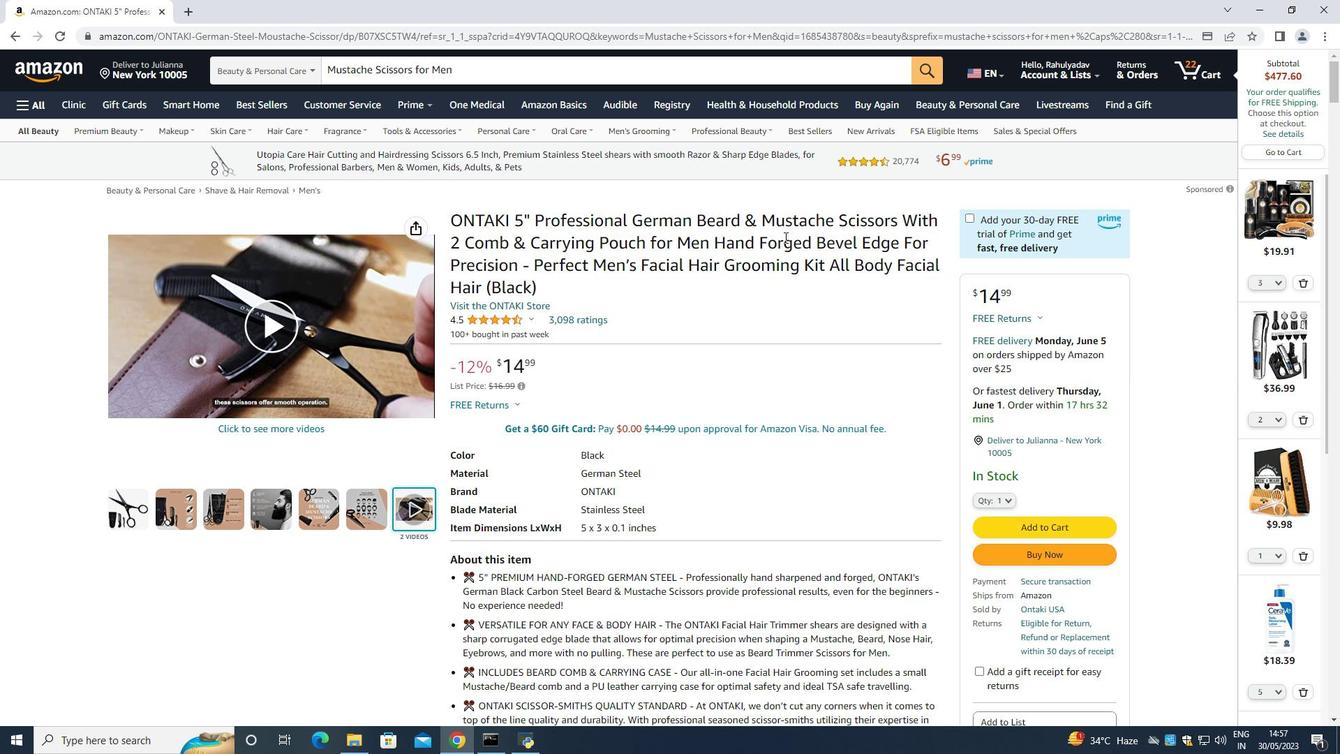 
Action: Mouse scrolled (782, 240) with delta (0, 0)
Screenshot: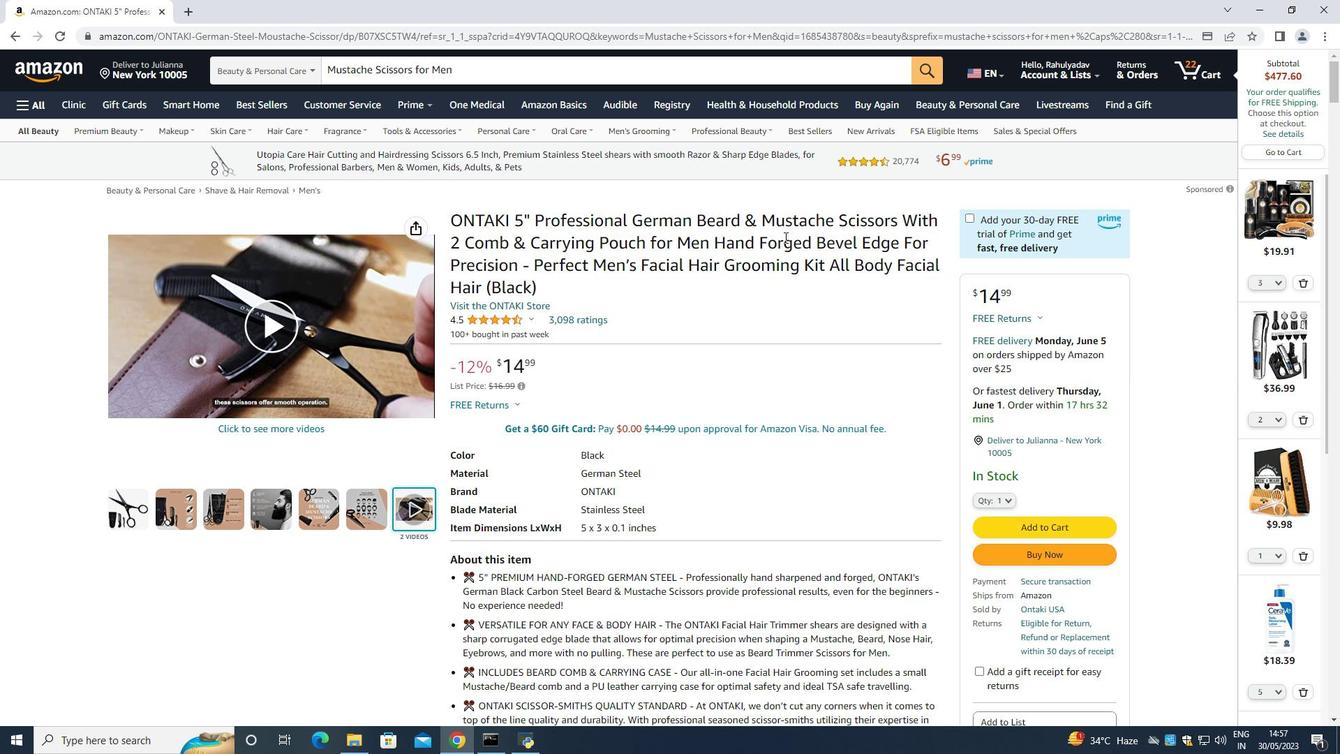 
Action: Mouse moved to (779, 243)
Screenshot: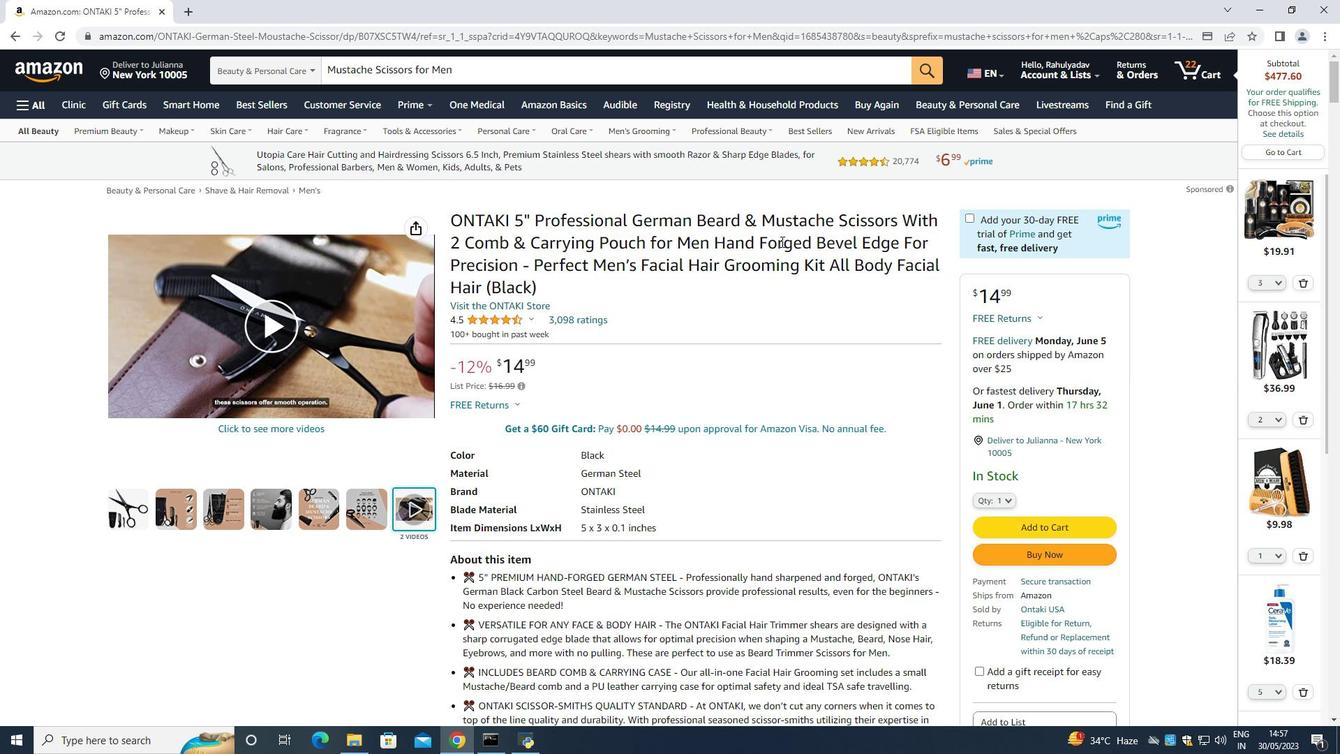 
Action: Mouse scrolled (779, 242) with delta (0, 0)
Screenshot: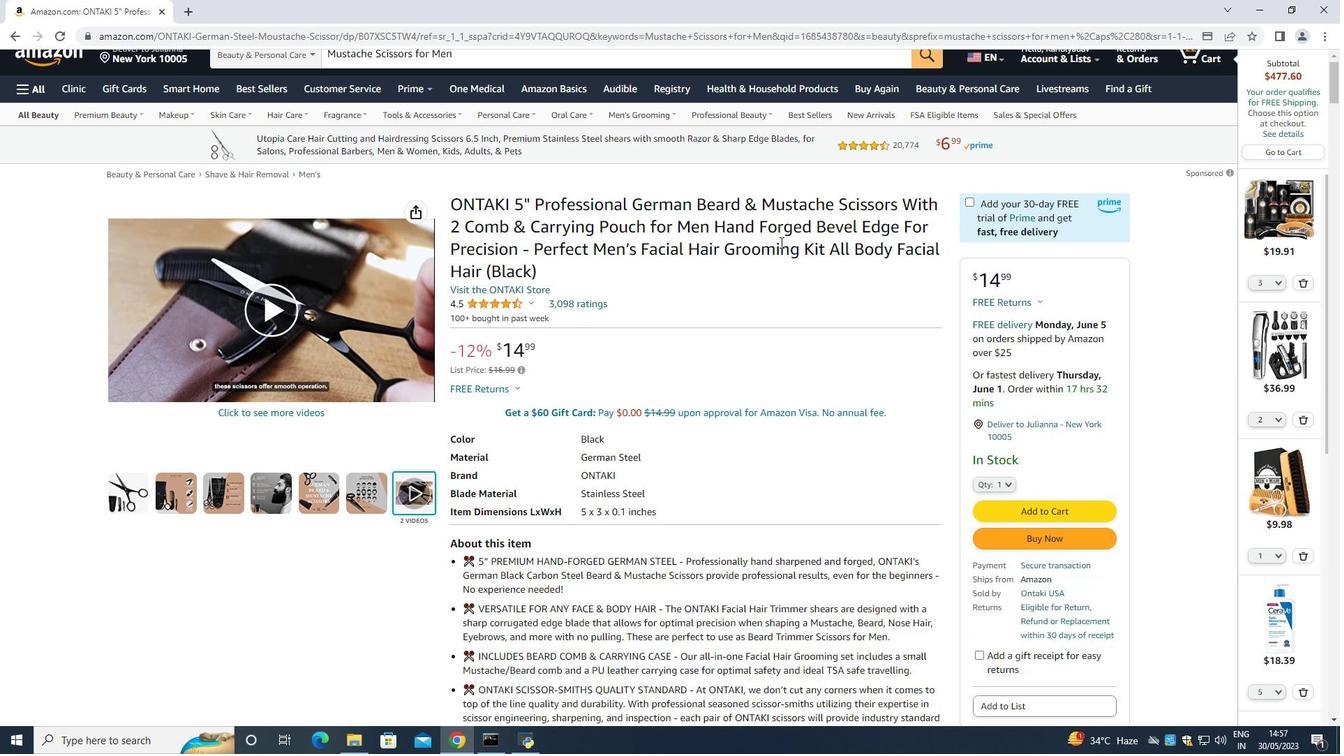 
Action: Mouse moved to (687, 294)
Screenshot: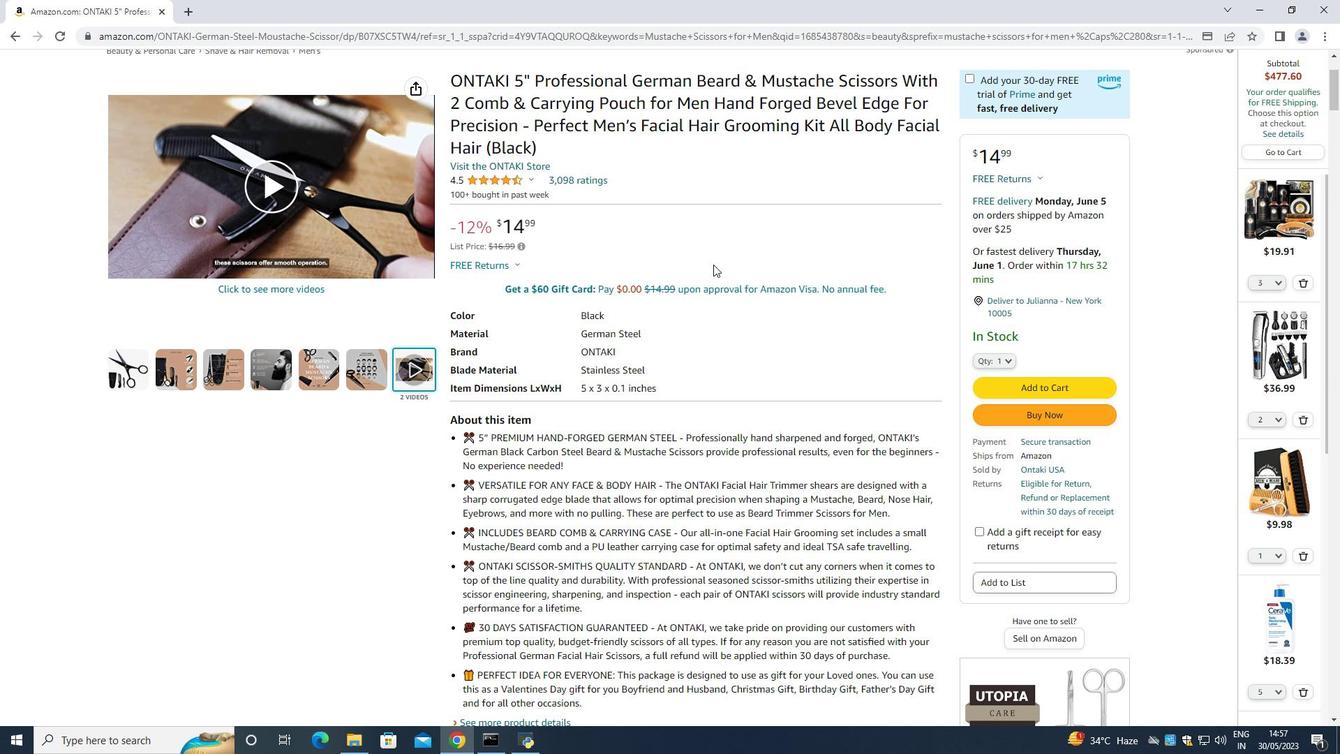 
Action: Mouse scrolled (687, 293) with delta (0, 0)
Screenshot: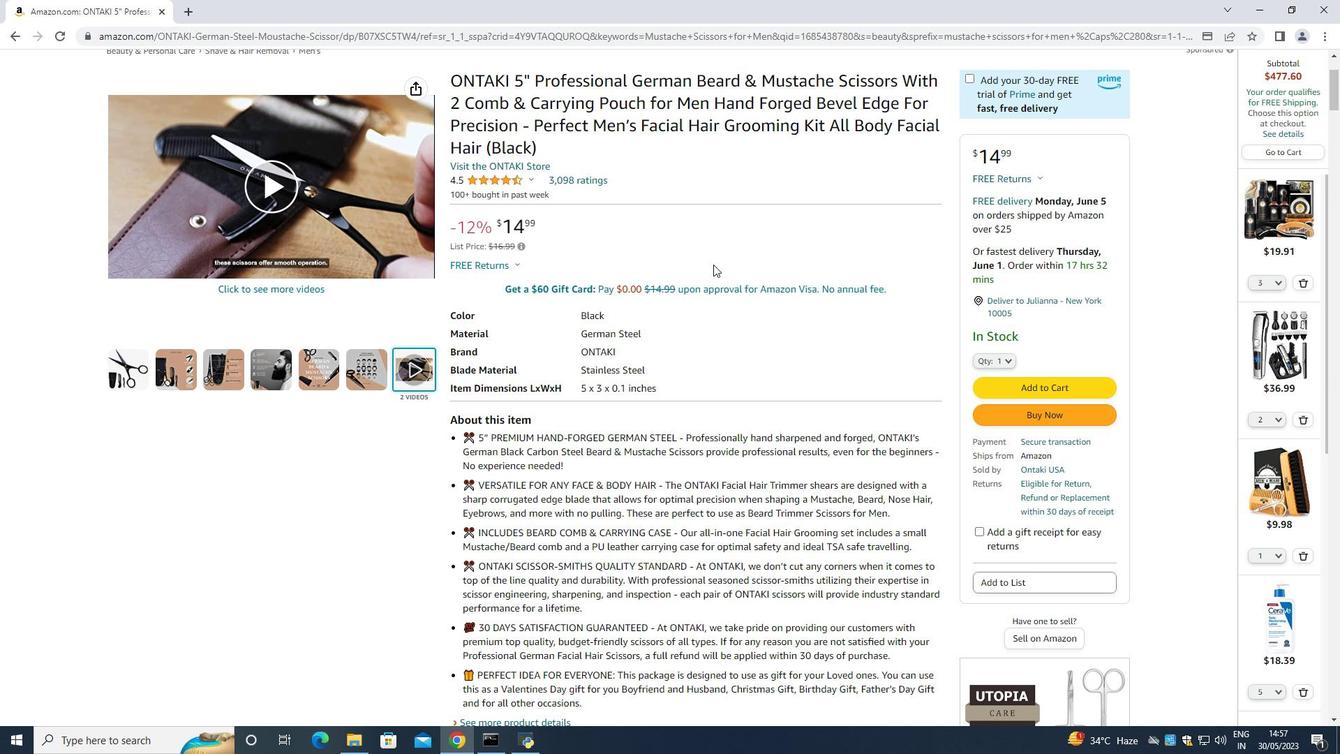 
Action: Mouse moved to (687, 294)
Screenshot: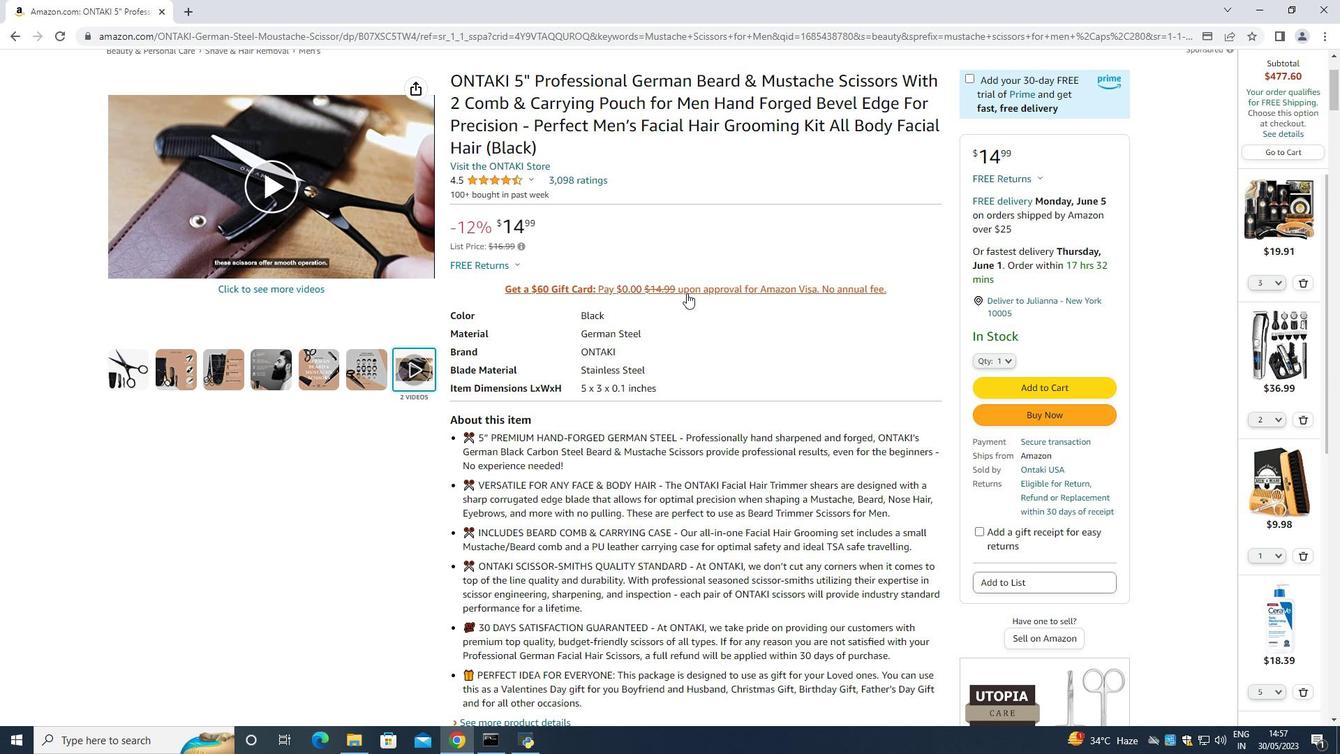 
Action: Mouse scrolled (687, 294) with delta (0, 0)
Screenshot: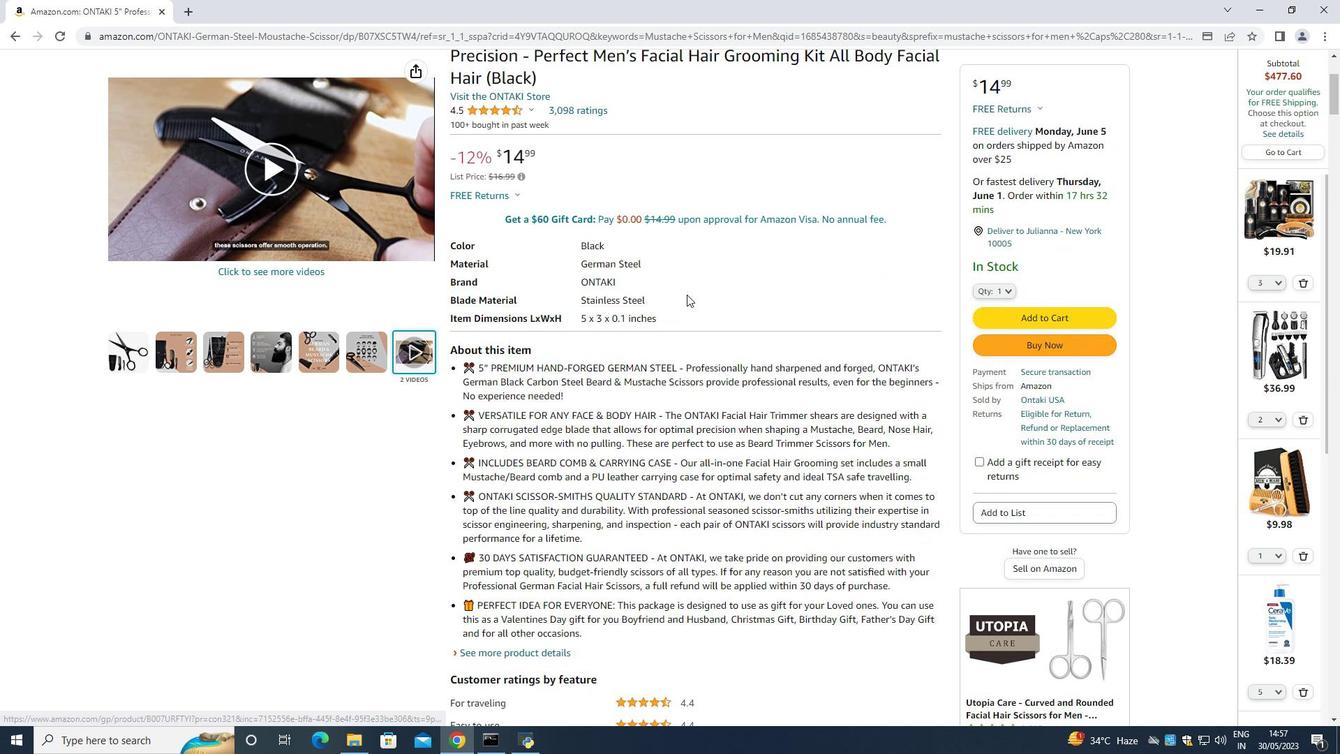
Action: Mouse moved to (687, 294)
Screenshot: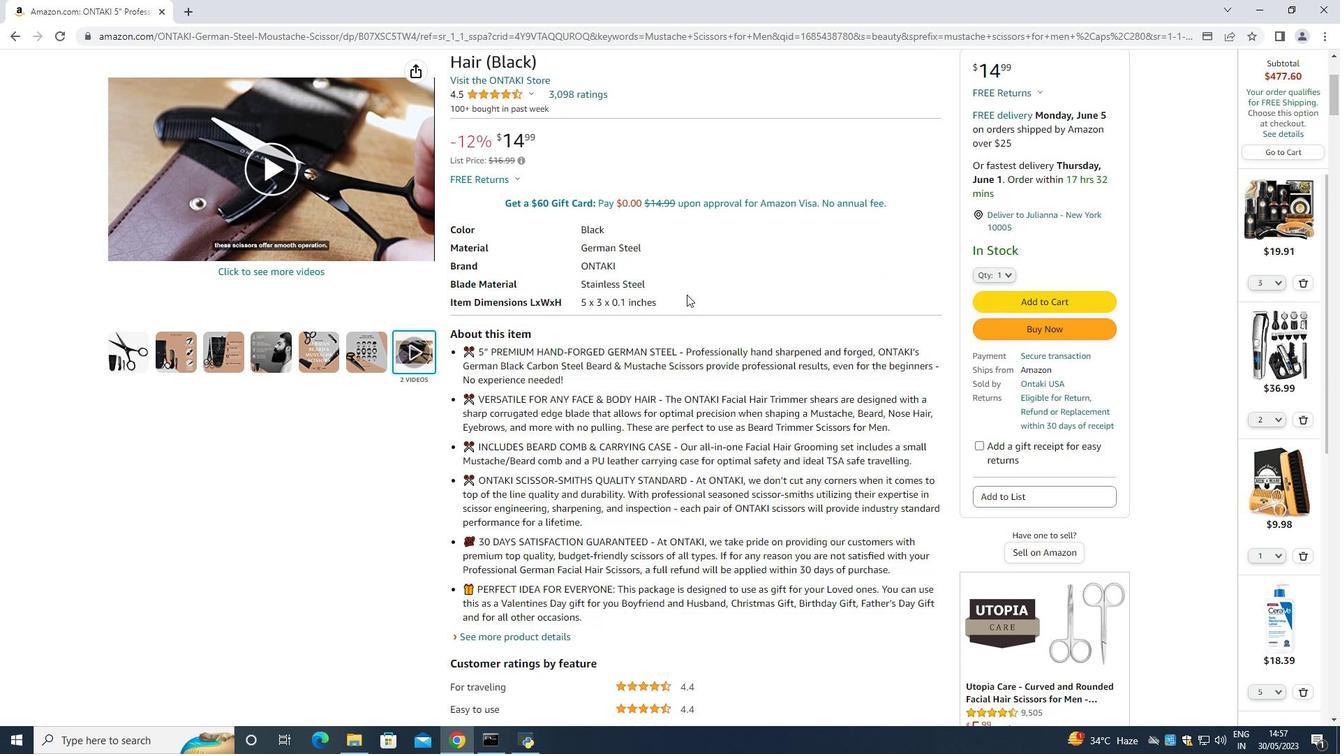 
Action: Mouse scrolled (687, 293) with delta (0, 0)
Screenshot: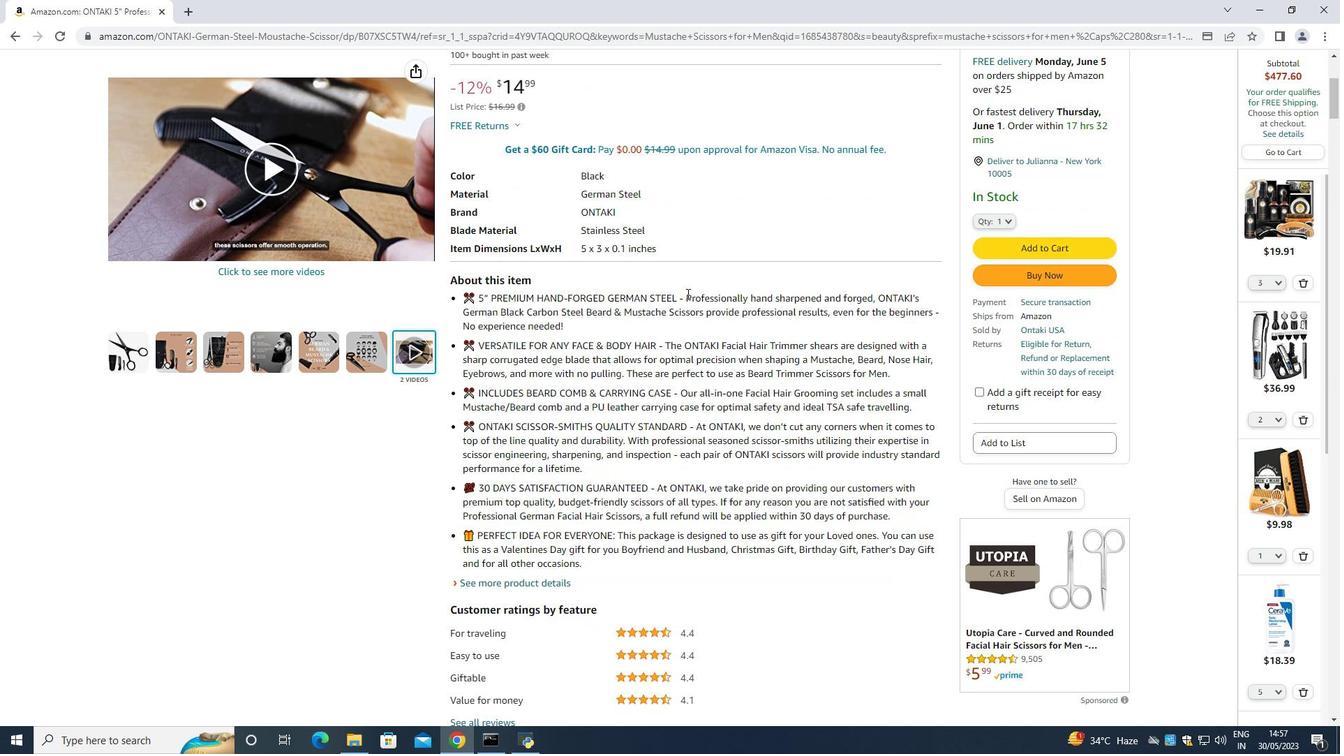 
Action: Mouse scrolled (687, 293) with delta (0, 0)
Screenshot: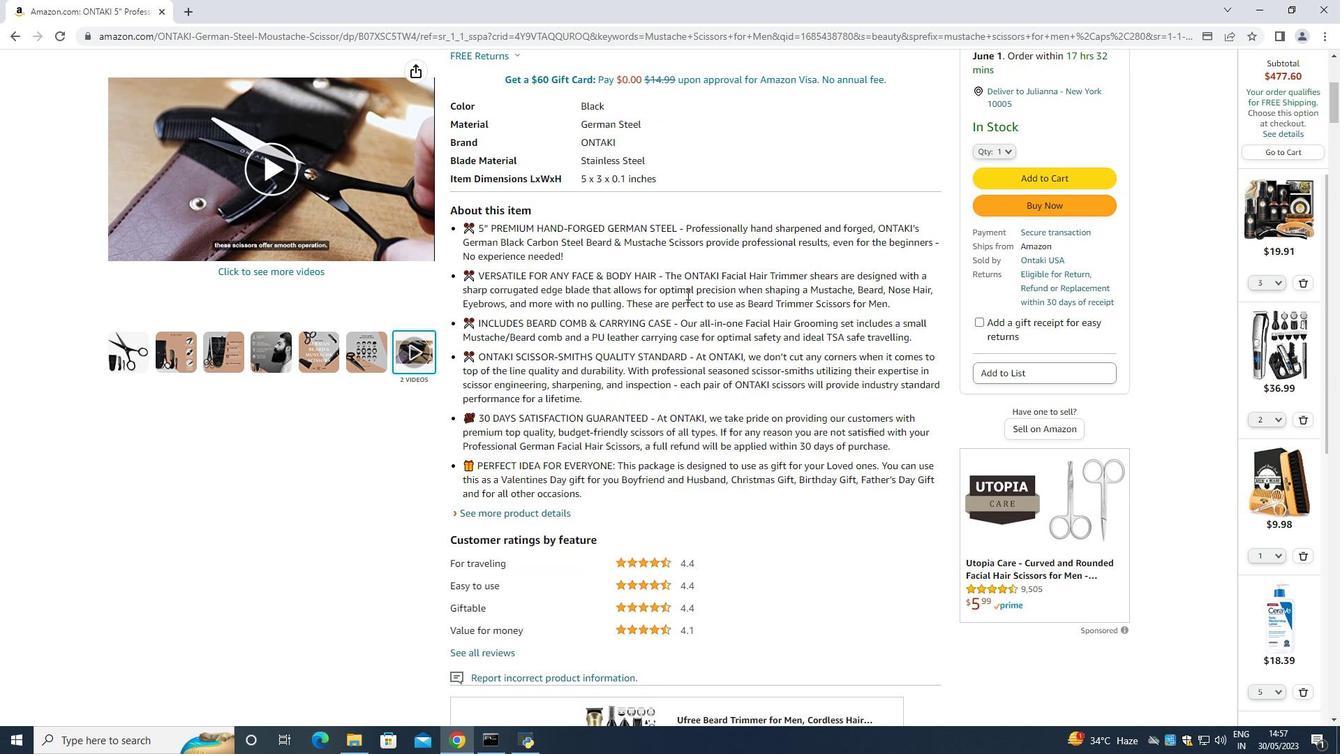 
Action: Mouse scrolled (687, 293) with delta (0, 0)
Screenshot: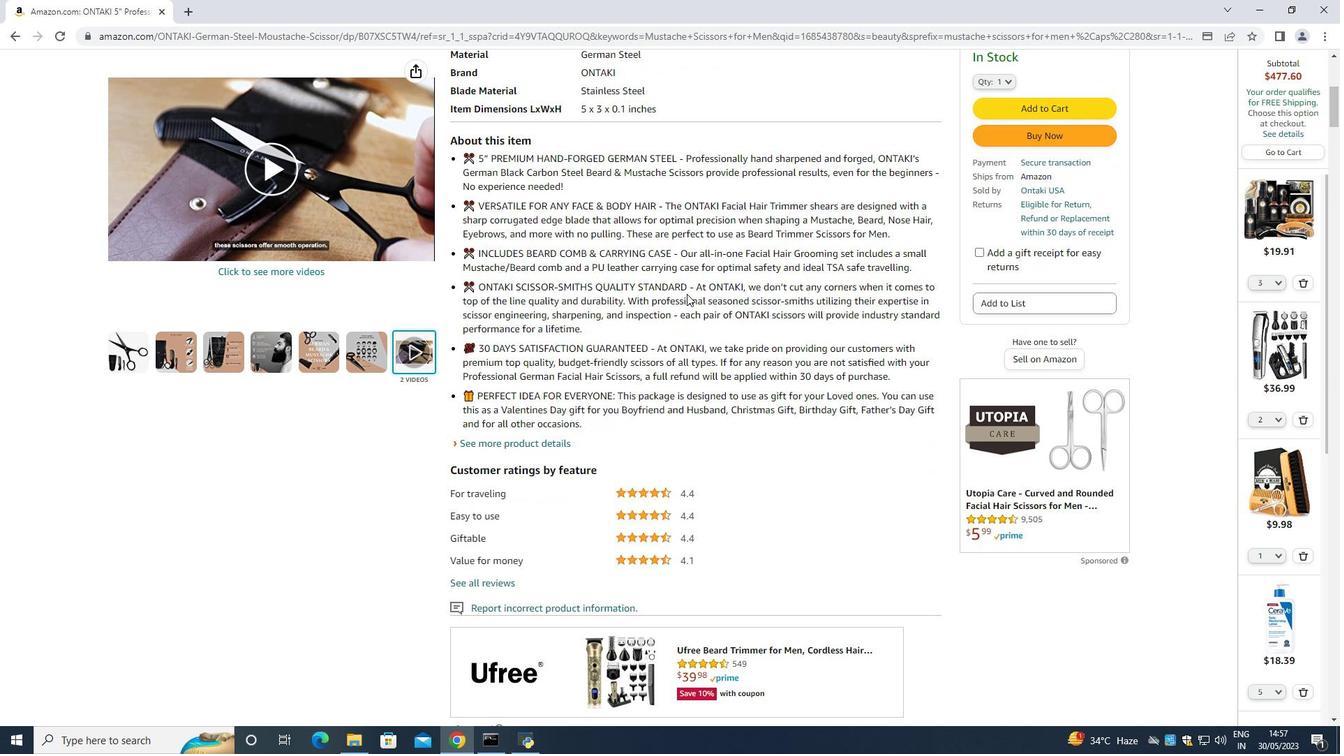 
Action: Mouse scrolled (687, 293) with delta (0, 0)
Screenshot: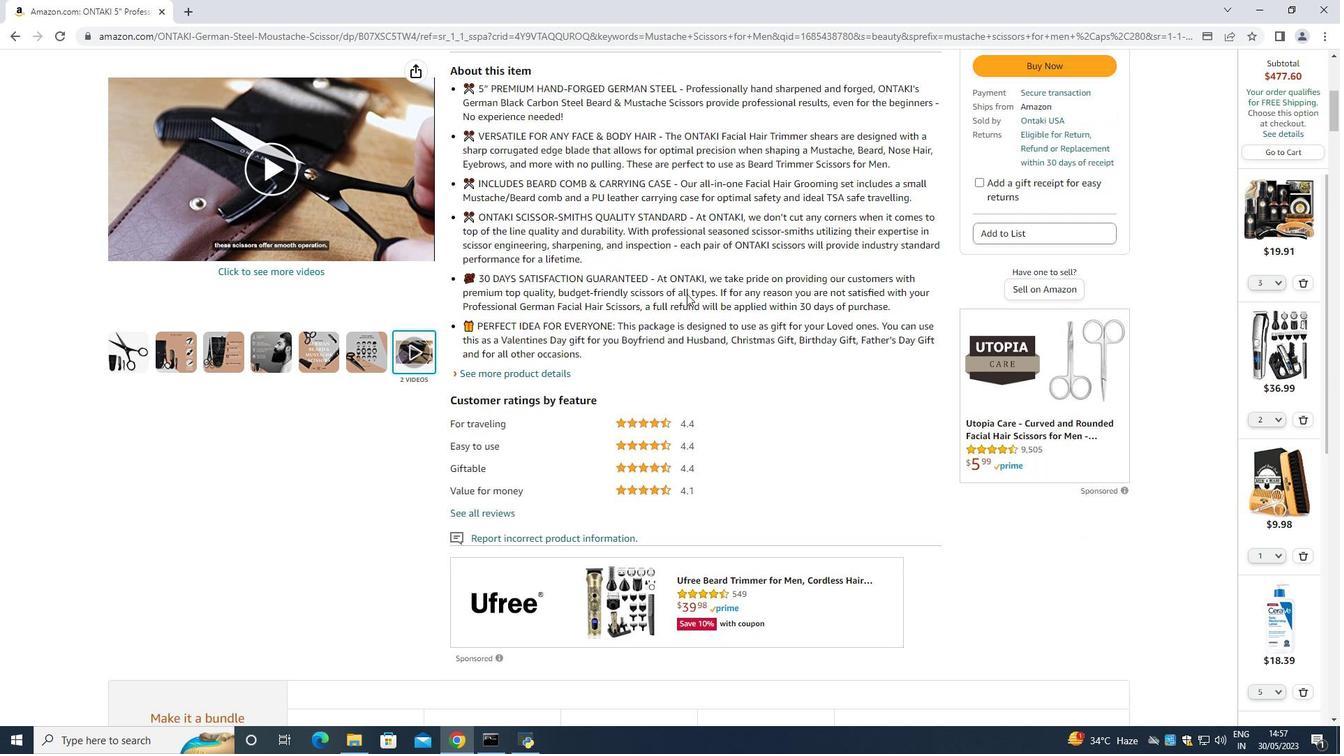 
Action: Mouse moved to (685, 293)
Screenshot: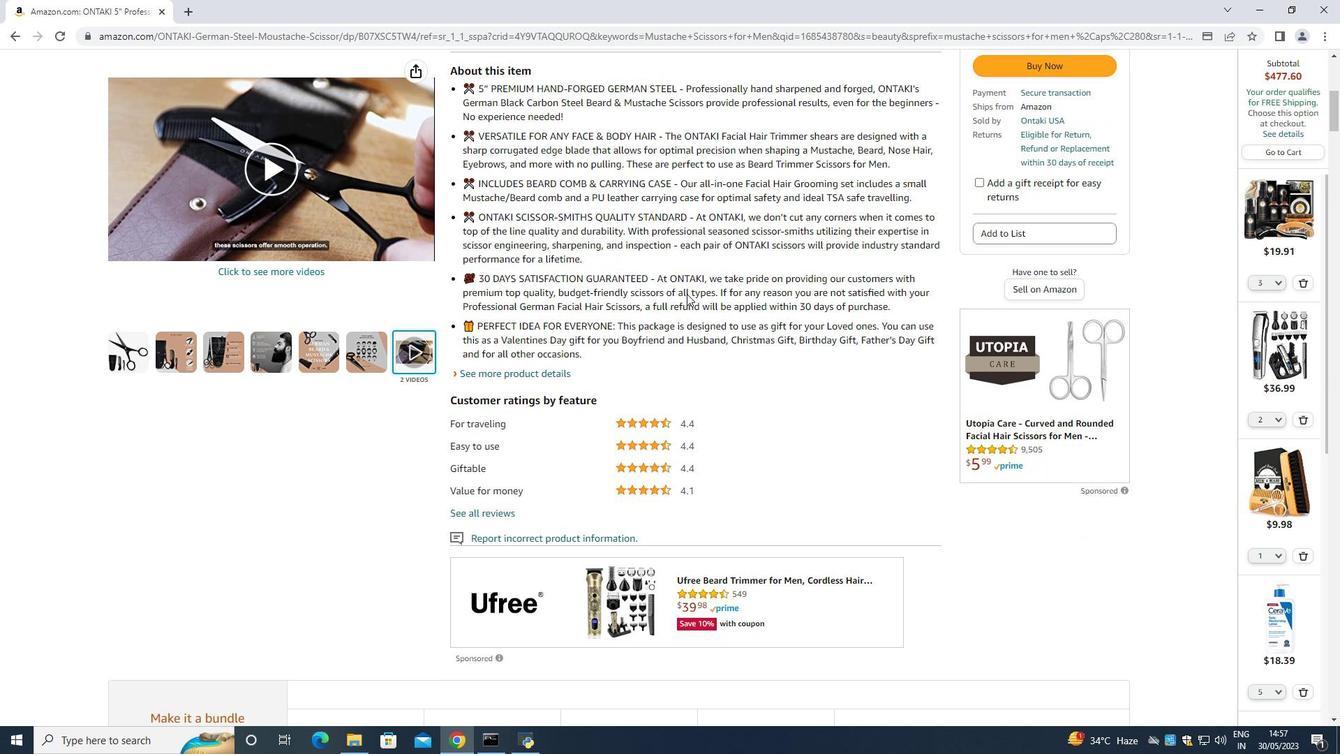 
Action: Mouse scrolled (685, 292) with delta (0, 0)
Screenshot: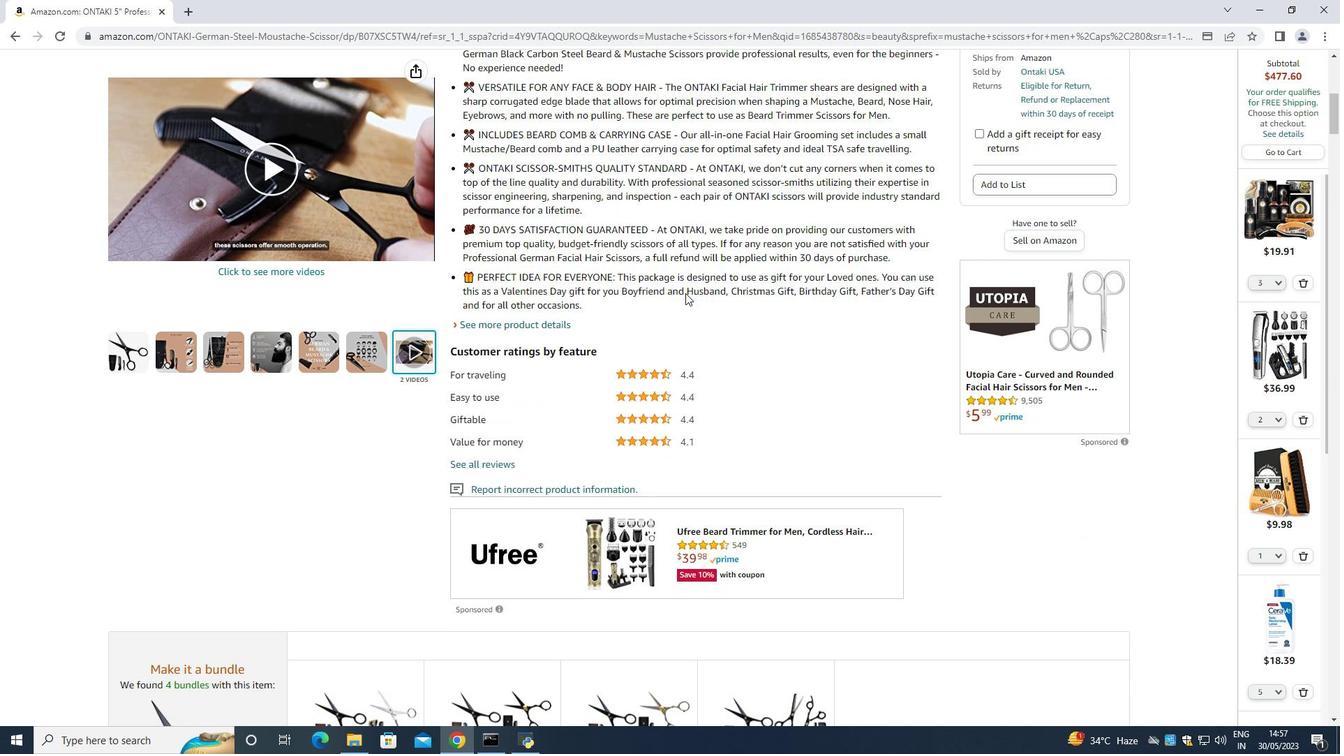 
Action: Mouse scrolled (685, 292) with delta (0, 0)
Screenshot: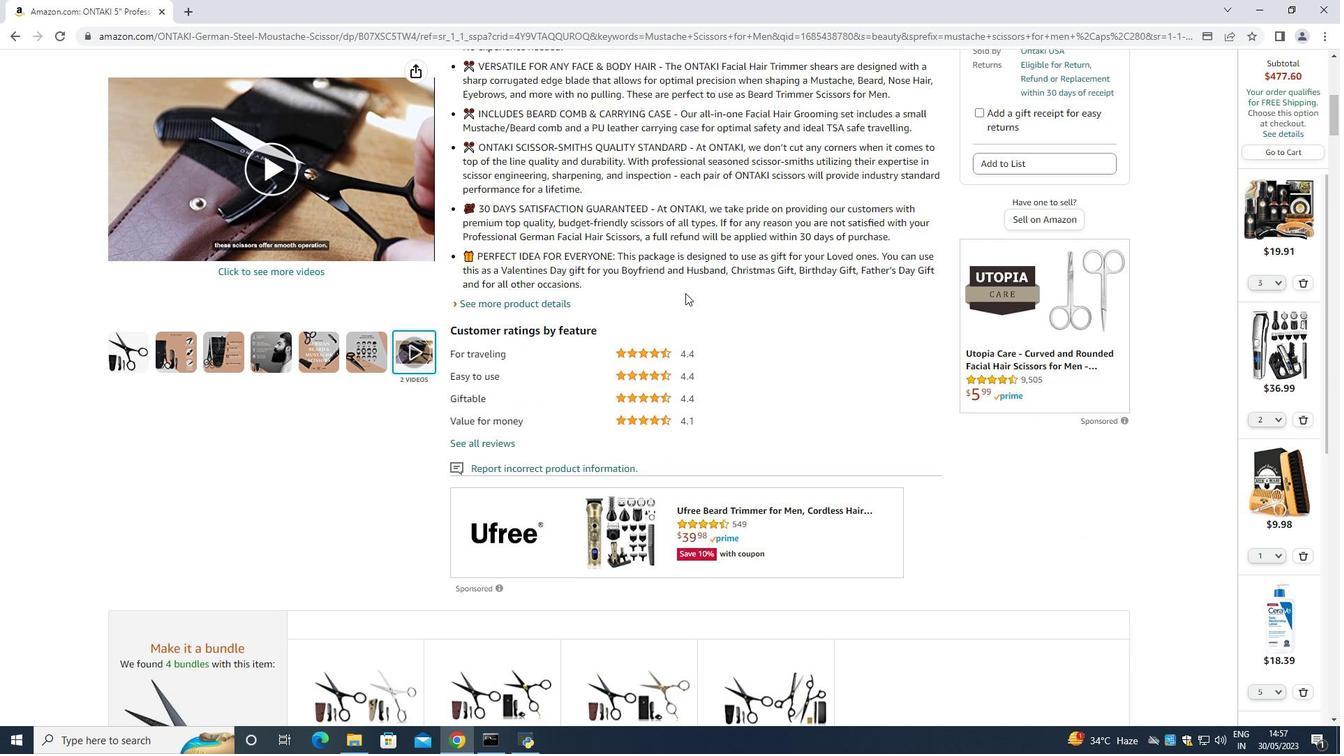 
Action: Mouse scrolled (685, 294) with delta (0, 0)
Screenshot: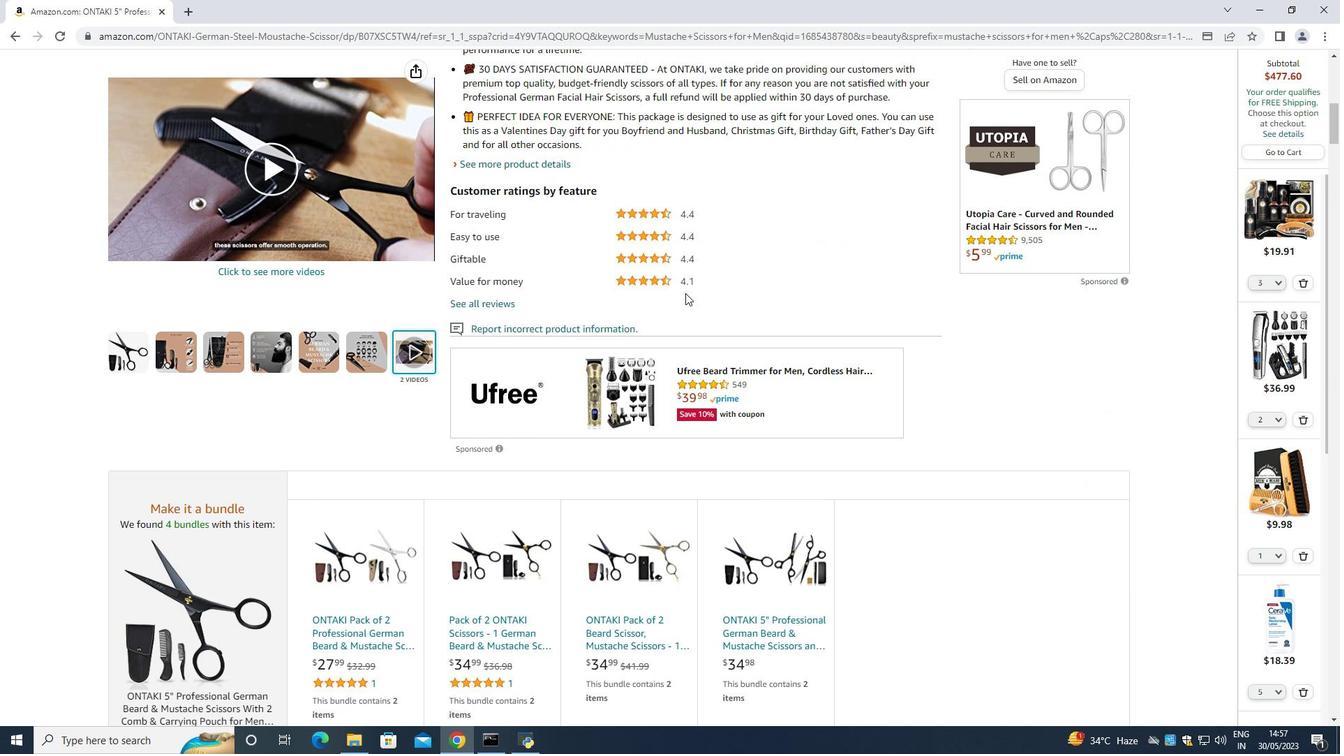 
Action: Mouse scrolled (685, 294) with delta (0, 0)
Screenshot: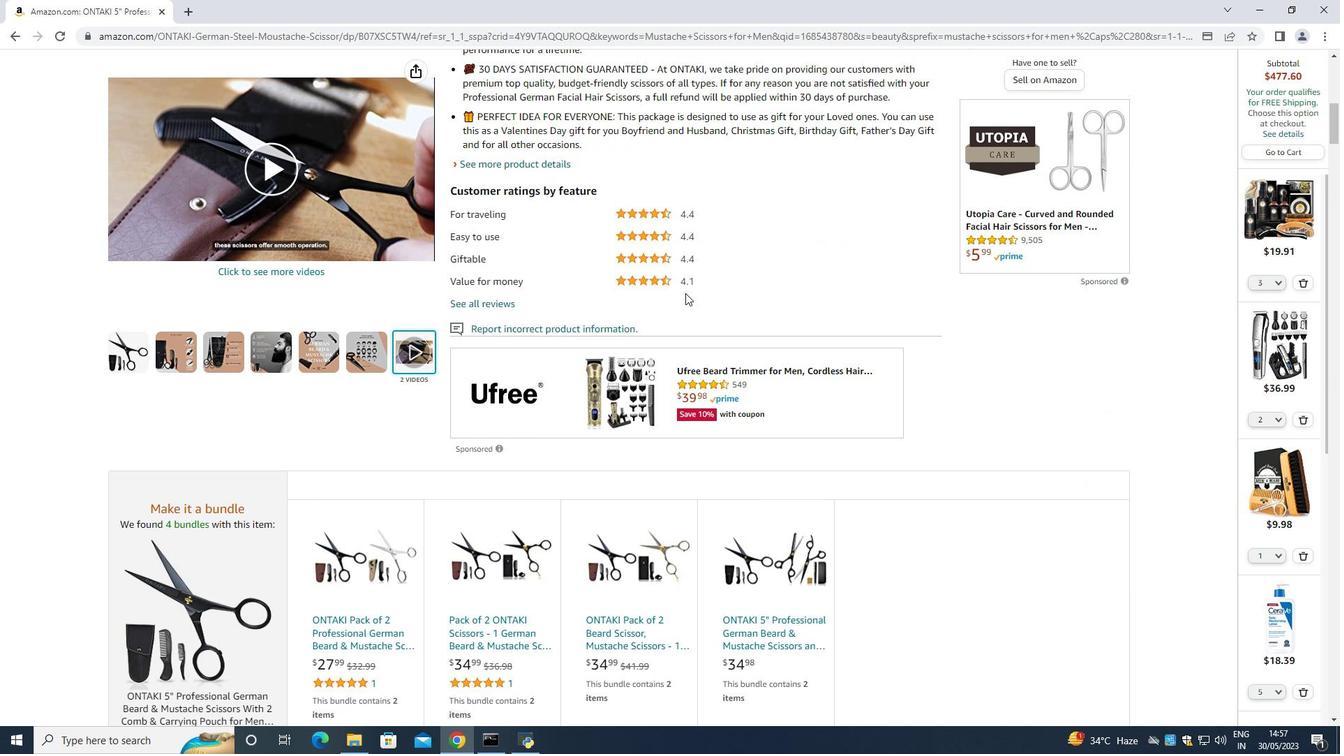
Action: Mouse scrolled (685, 294) with delta (0, 0)
